 Task: Research Airbnb properties in Westhoughton, United Kingdom from 9th November, 2023 to 16th November, 2023 for 2 adults.2 bedrooms having 2 beds and 1 bathroom. Property type can be flat. Booking option can be shelf check-in. Look for 4 properties as per requirement.
Action: Mouse moved to (420, 89)
Screenshot: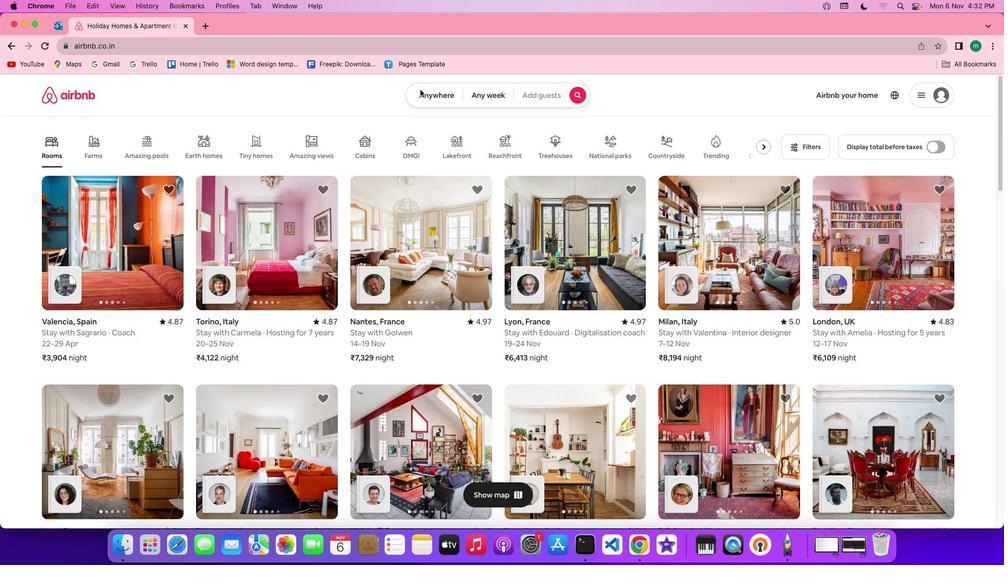 
Action: Mouse pressed left at (420, 89)
Screenshot: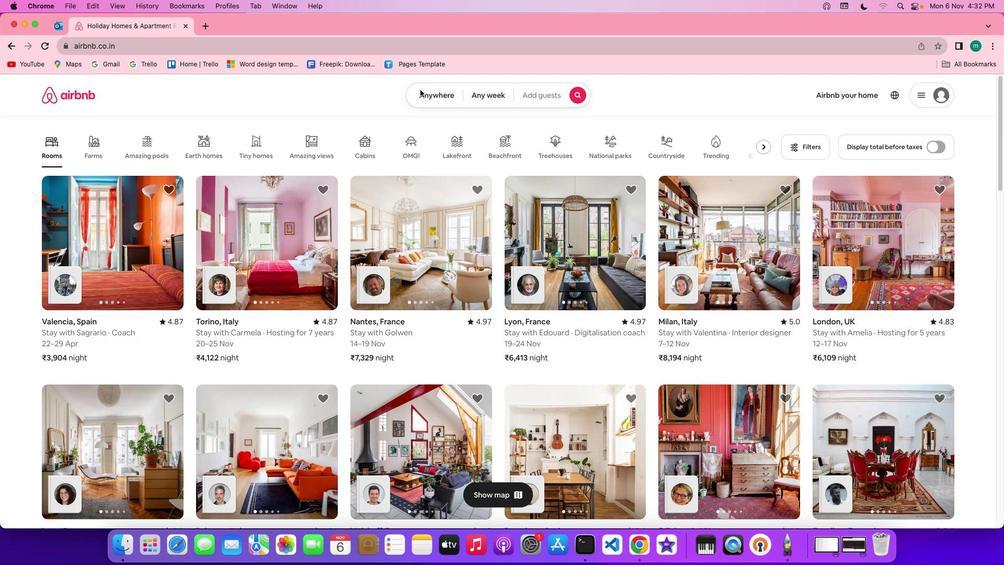 
Action: Mouse pressed left at (420, 89)
Screenshot: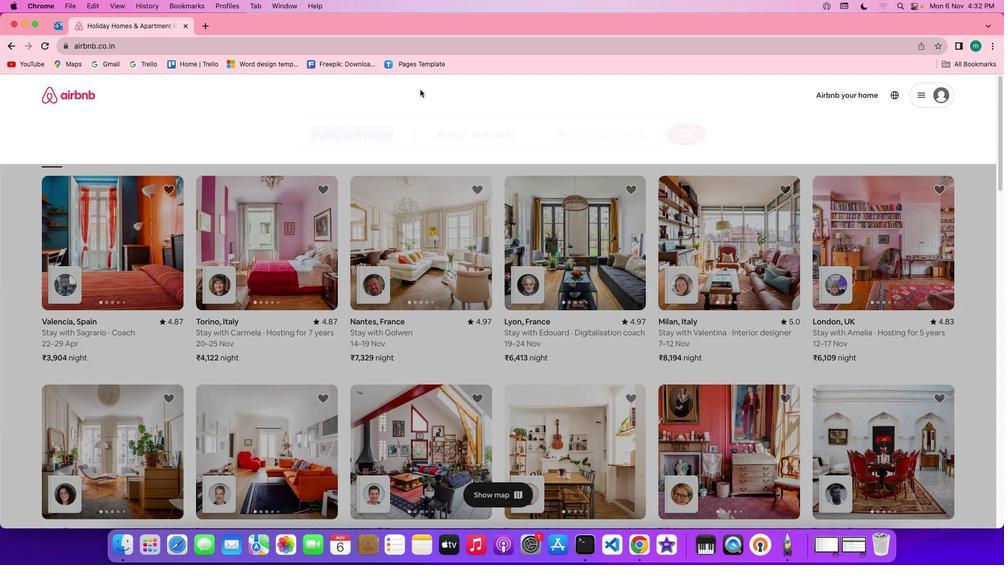 
Action: Mouse moved to (365, 136)
Screenshot: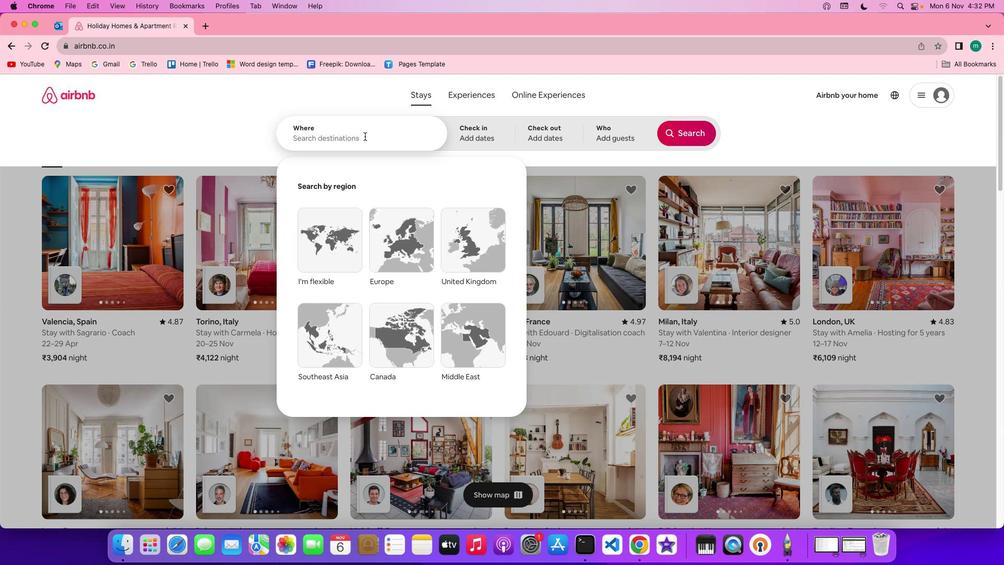 
Action: Key pressed Key.shift'W''e''s''t''h''o''u''g''h''t''o''n'','Key.spaceKey.shift'U''n''i''t''e''d'Key.spaceKey.shift'K''i''n''g''d''o''m'
Screenshot: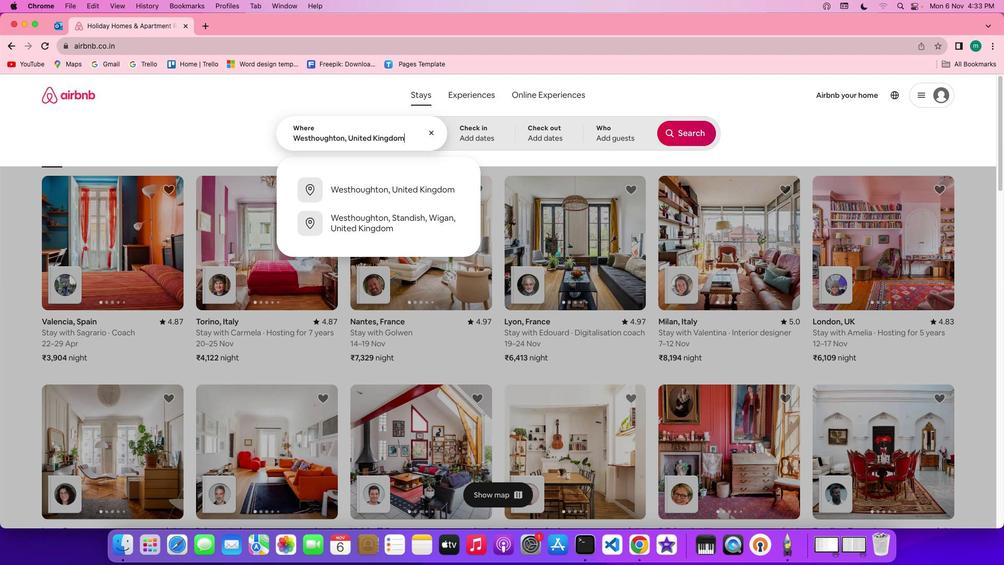 
Action: Mouse moved to (484, 133)
Screenshot: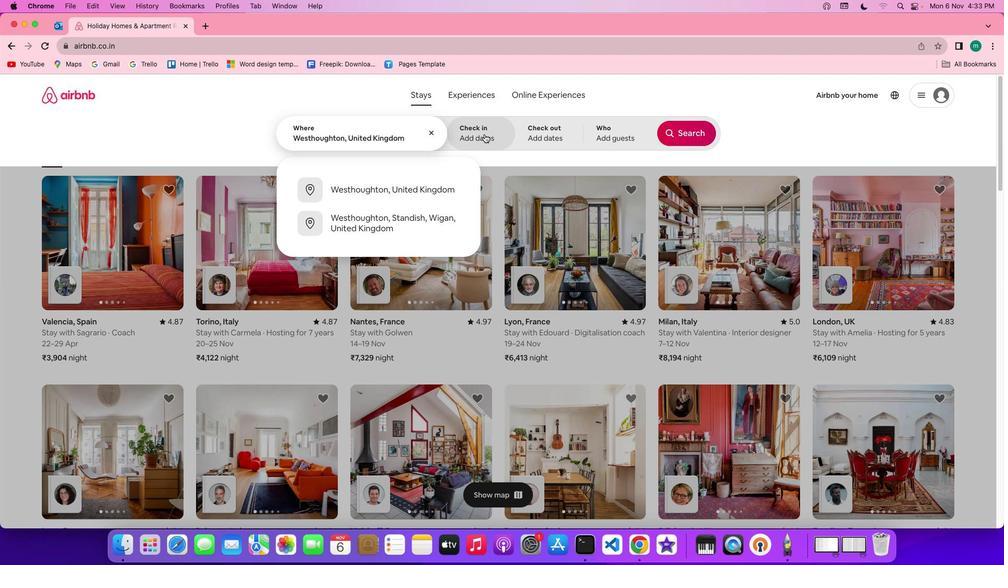 
Action: Mouse pressed left at (484, 133)
Screenshot: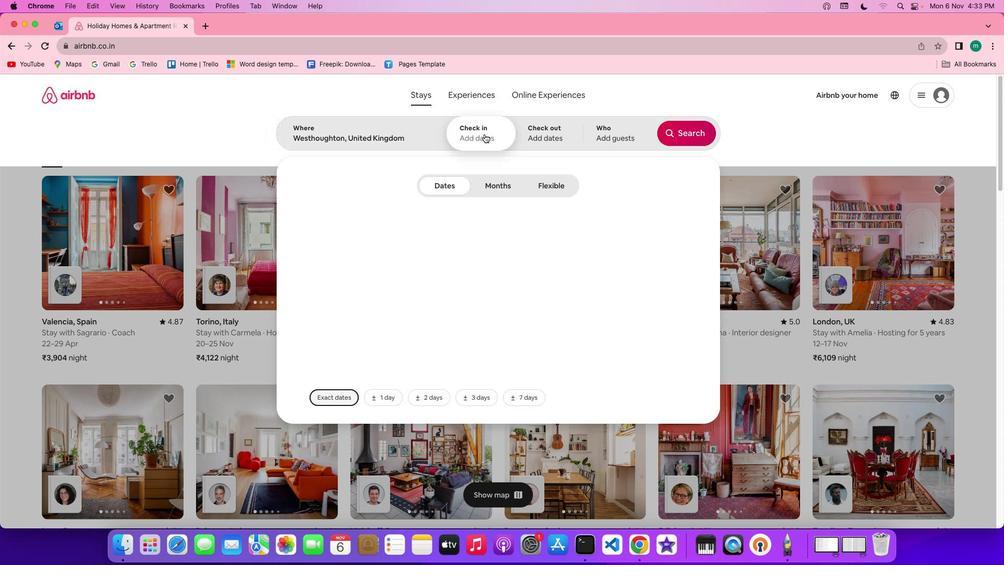 
Action: Mouse moved to (423, 292)
Screenshot: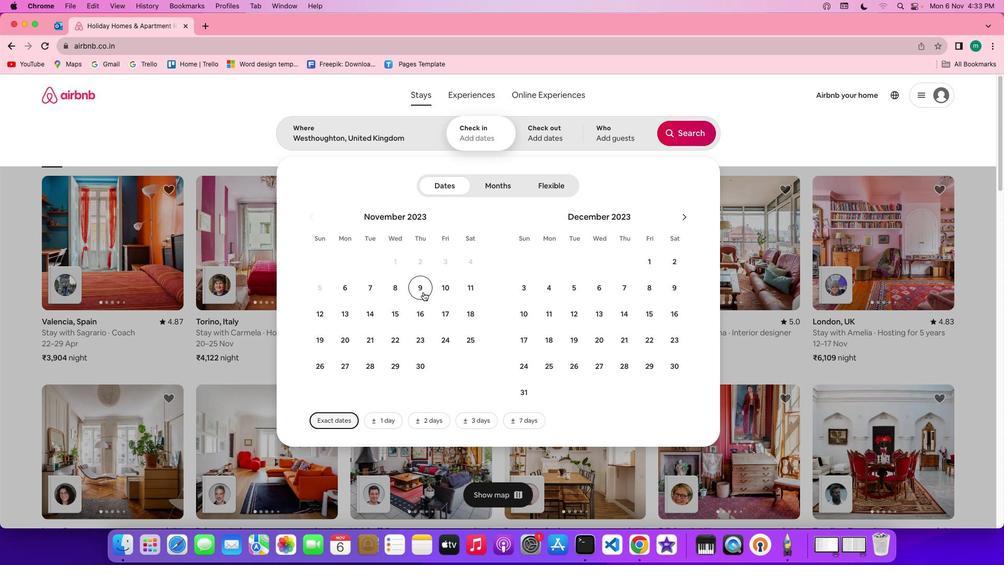 
Action: Mouse pressed left at (423, 292)
Screenshot: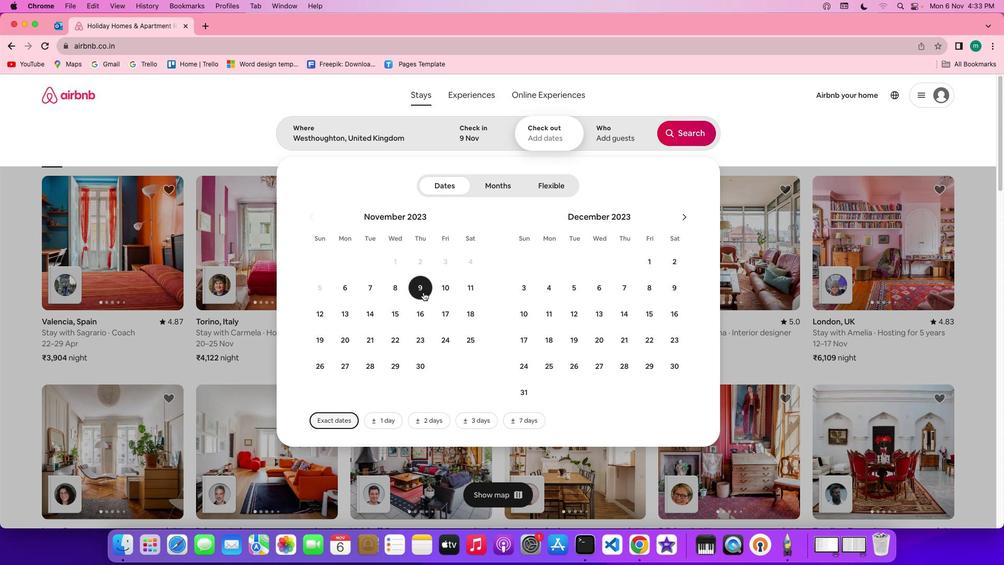 
Action: Mouse moved to (420, 314)
Screenshot: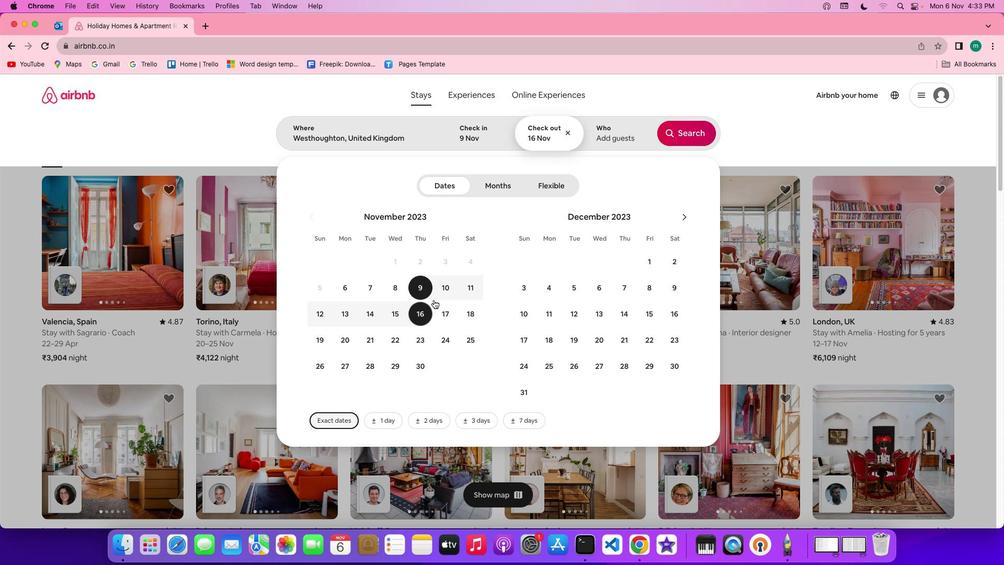 
Action: Mouse pressed left at (420, 314)
Screenshot: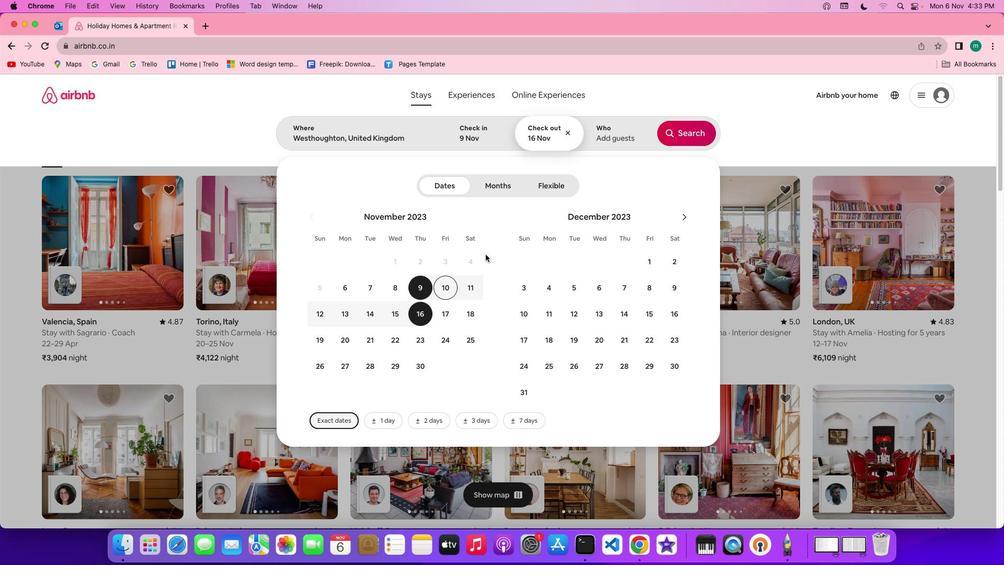 
Action: Mouse moved to (634, 143)
Screenshot: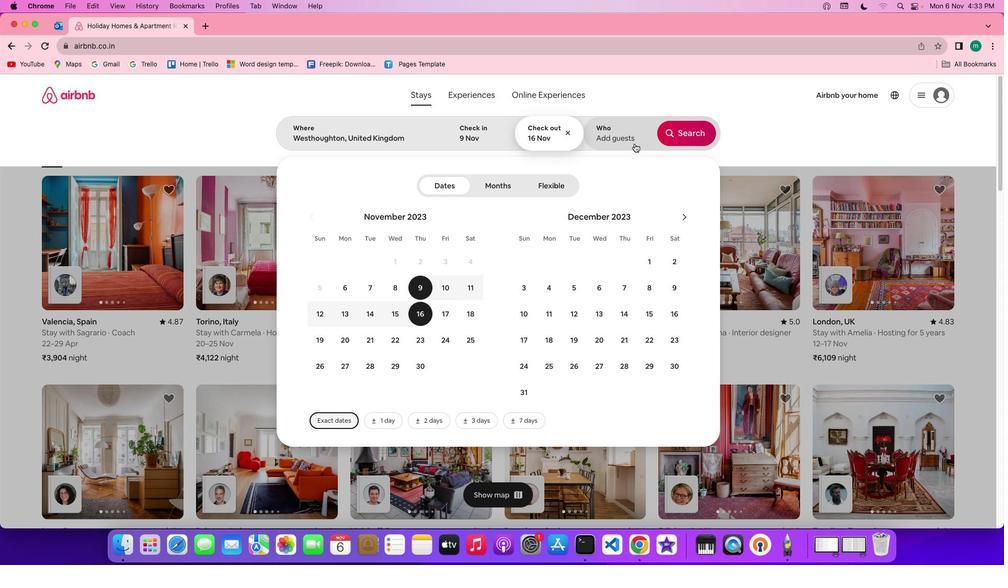 
Action: Mouse pressed left at (634, 143)
Screenshot: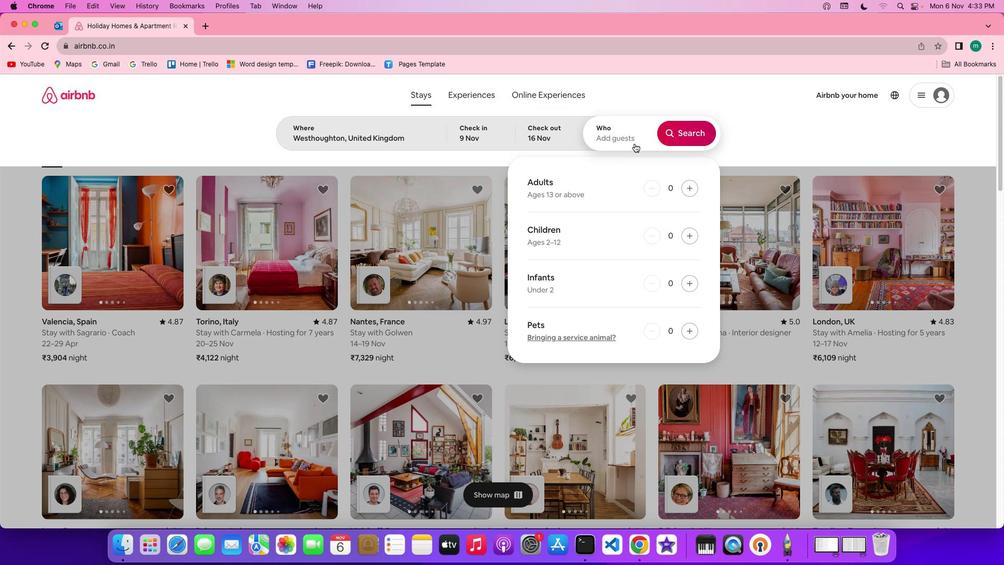 
Action: Mouse moved to (691, 186)
Screenshot: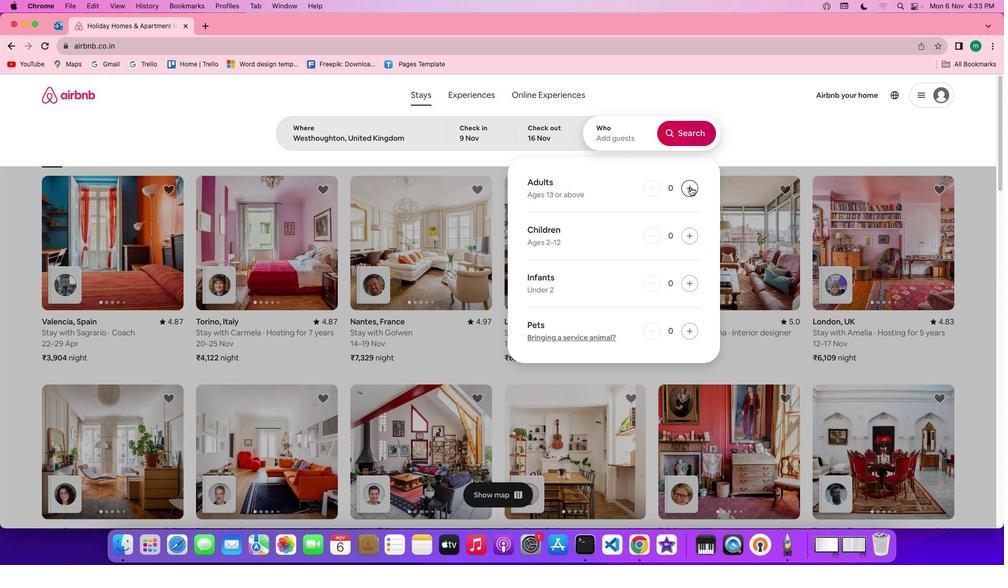 
Action: Mouse pressed left at (691, 186)
Screenshot: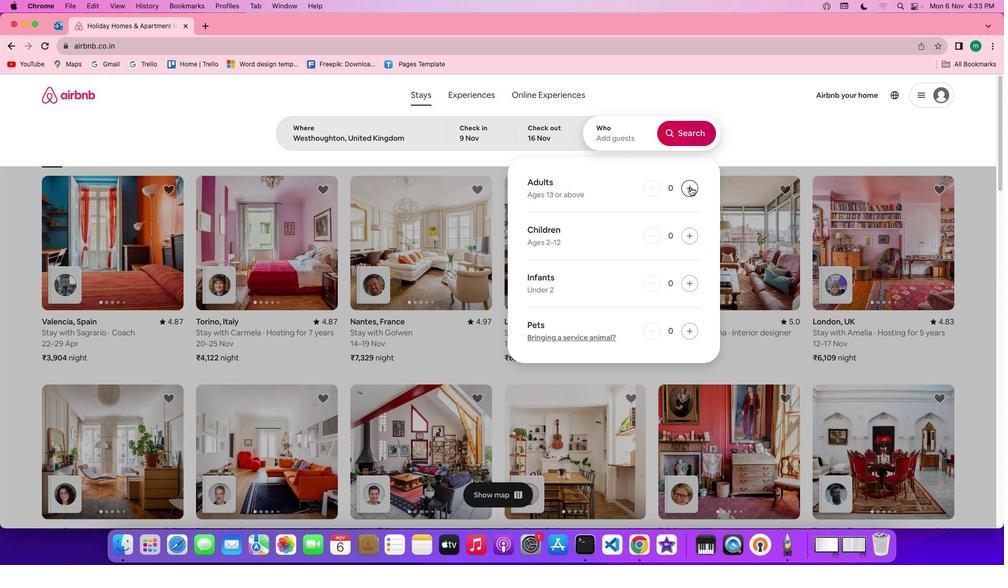
Action: Mouse pressed left at (691, 186)
Screenshot: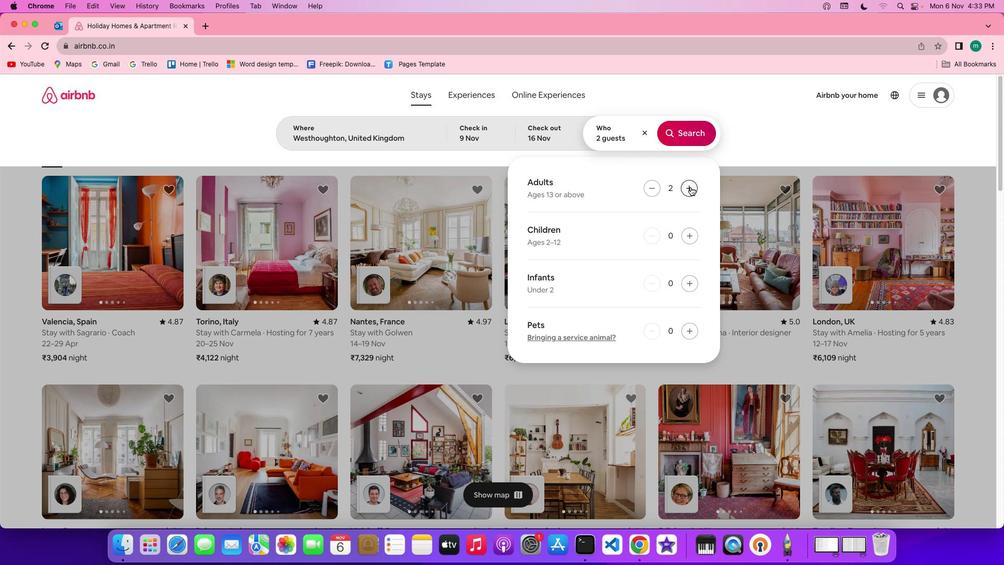 
Action: Mouse moved to (693, 140)
Screenshot: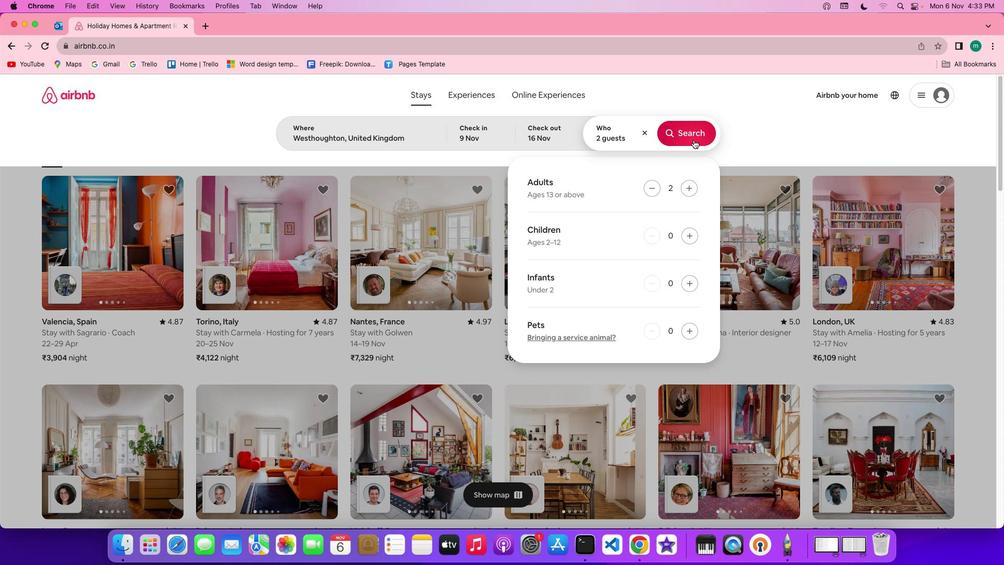 
Action: Mouse pressed left at (693, 140)
Screenshot: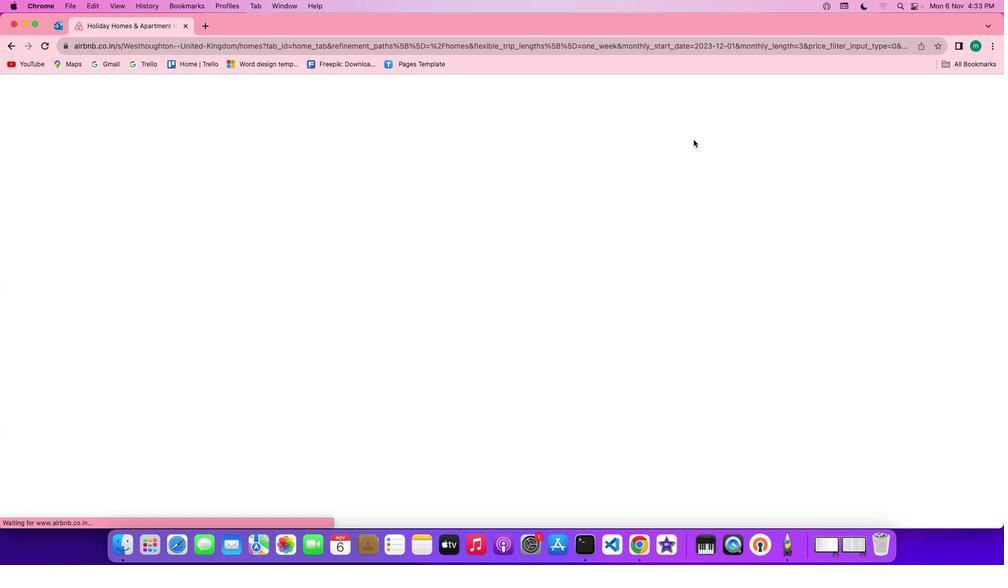 
Action: Mouse moved to (846, 133)
Screenshot: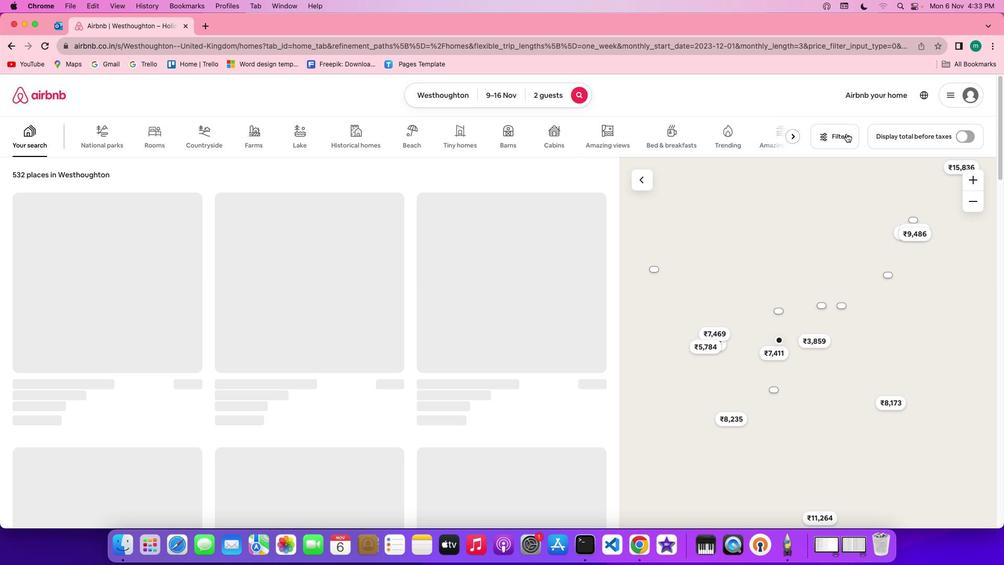 
Action: Mouse pressed left at (846, 133)
Screenshot: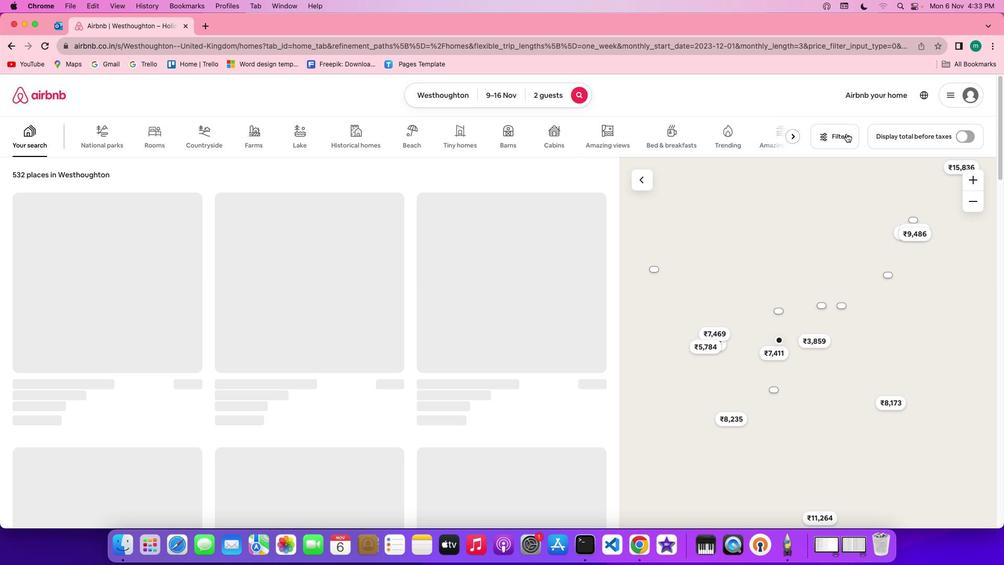 
Action: Mouse moved to (569, 315)
Screenshot: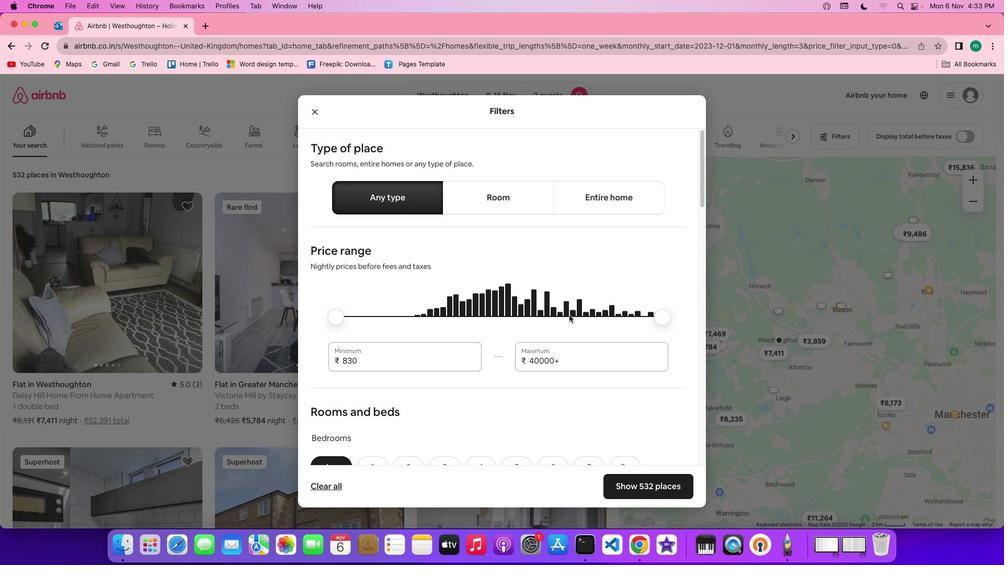 
Action: Mouse scrolled (569, 315) with delta (0, 0)
Screenshot: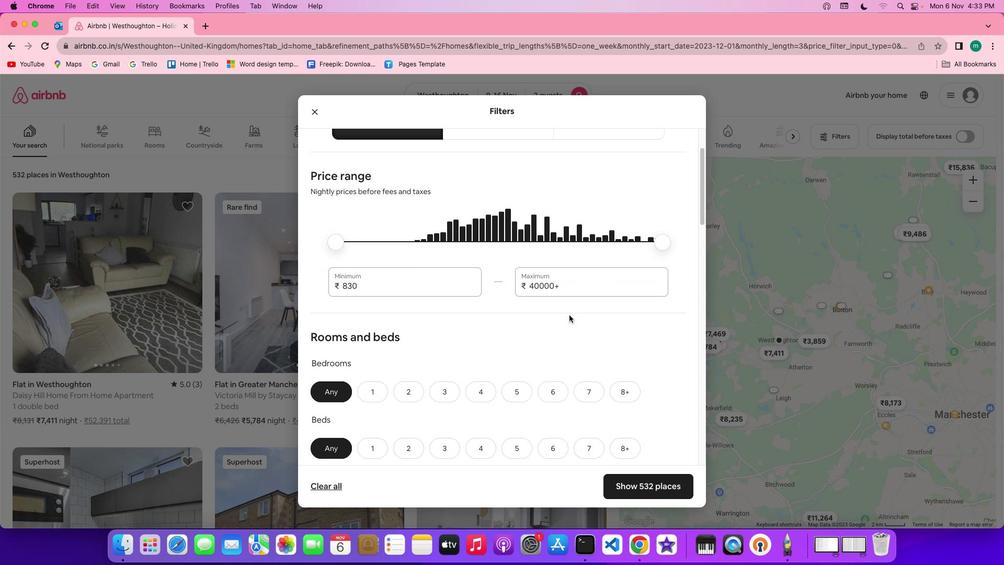 
Action: Mouse scrolled (569, 315) with delta (0, 0)
Screenshot: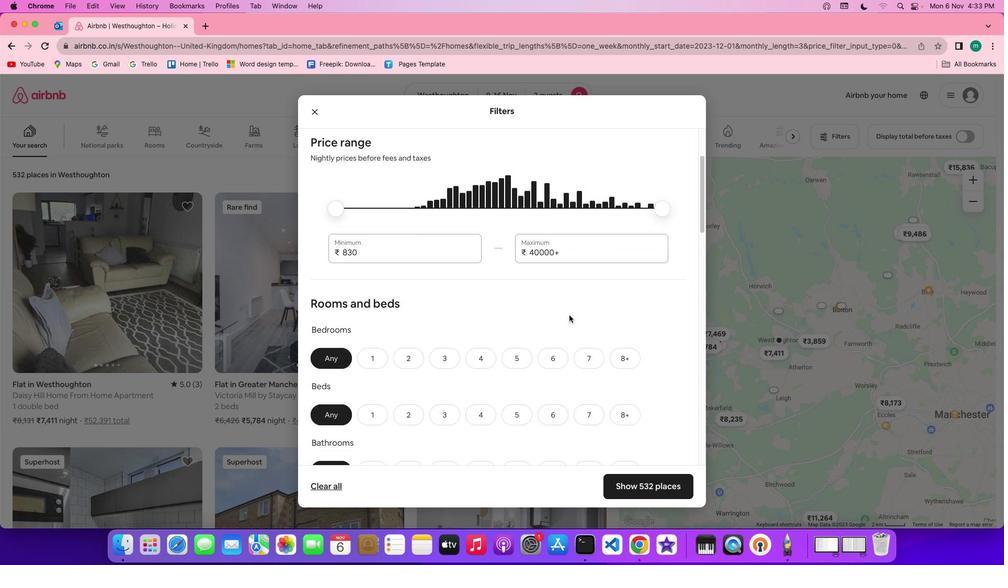
Action: Mouse scrolled (569, 315) with delta (0, -1)
Screenshot: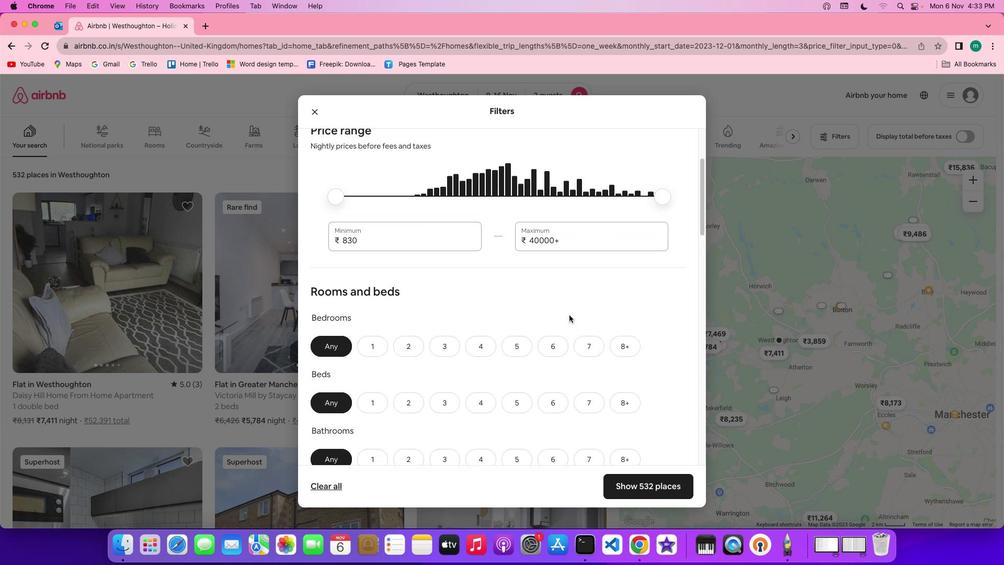 
Action: Mouse scrolled (569, 315) with delta (0, -1)
Screenshot: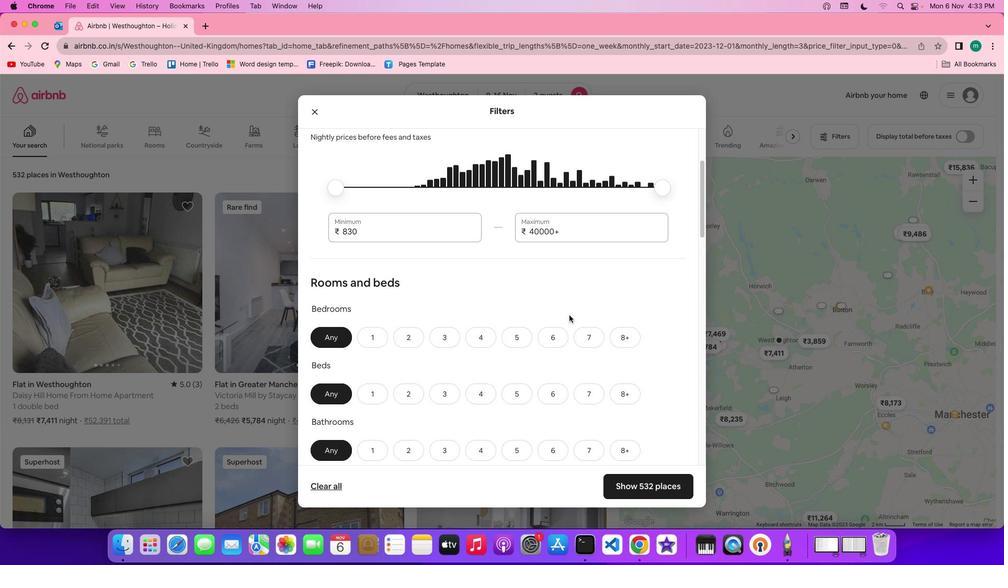 
Action: Mouse scrolled (569, 315) with delta (0, 0)
Screenshot: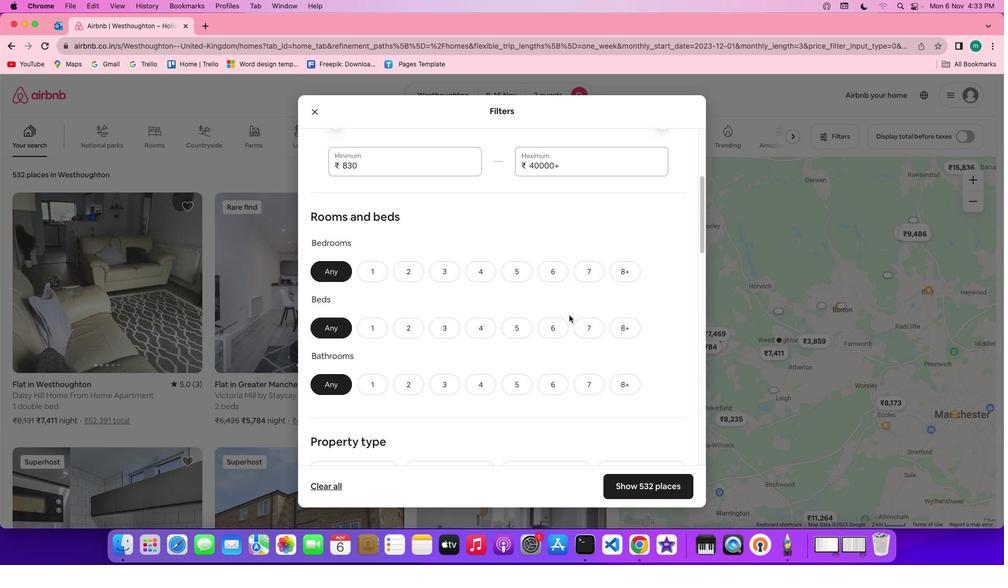 
Action: Mouse scrolled (569, 315) with delta (0, 0)
Screenshot: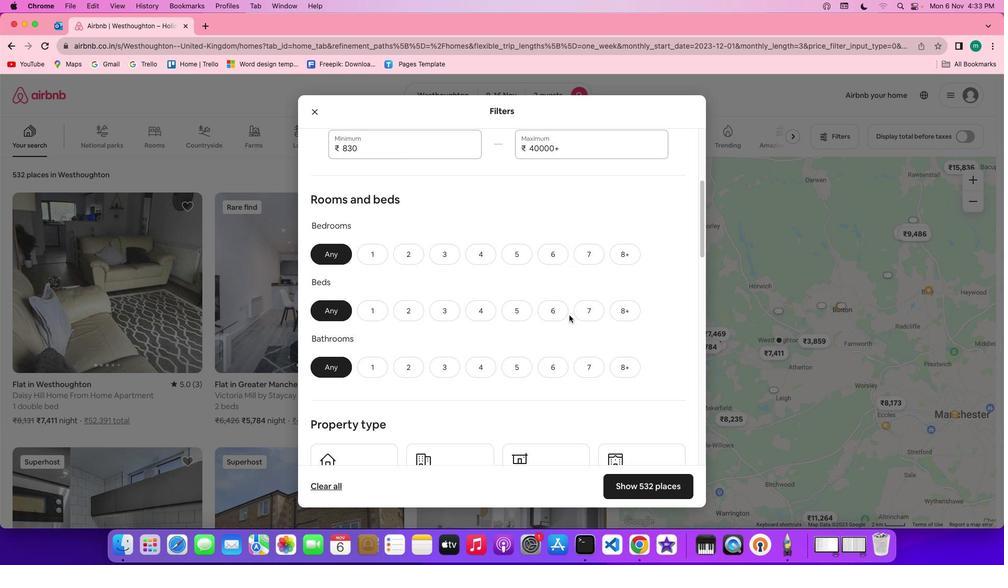 
Action: Mouse scrolled (569, 315) with delta (0, -1)
Screenshot: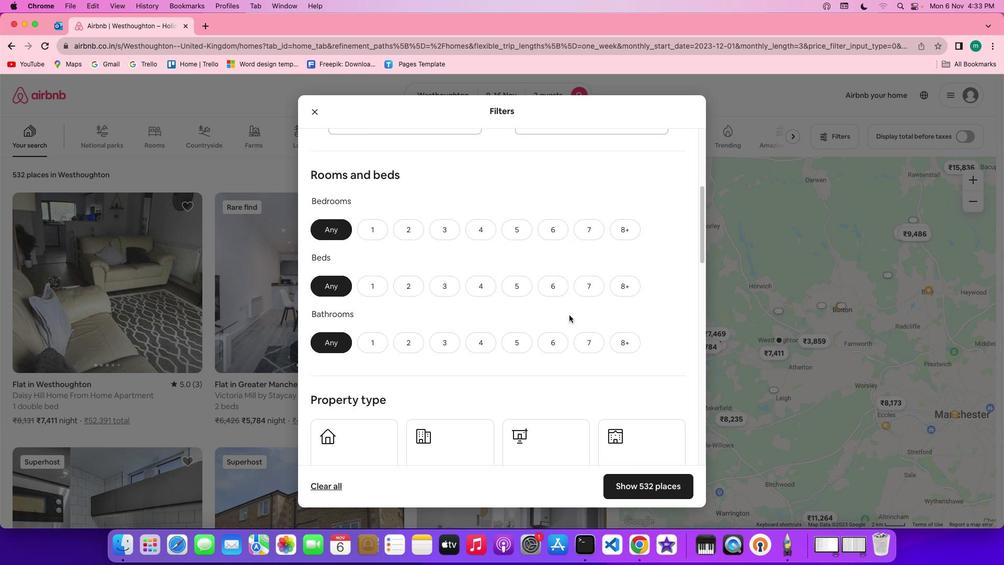 
Action: Mouse scrolled (569, 315) with delta (0, -1)
Screenshot: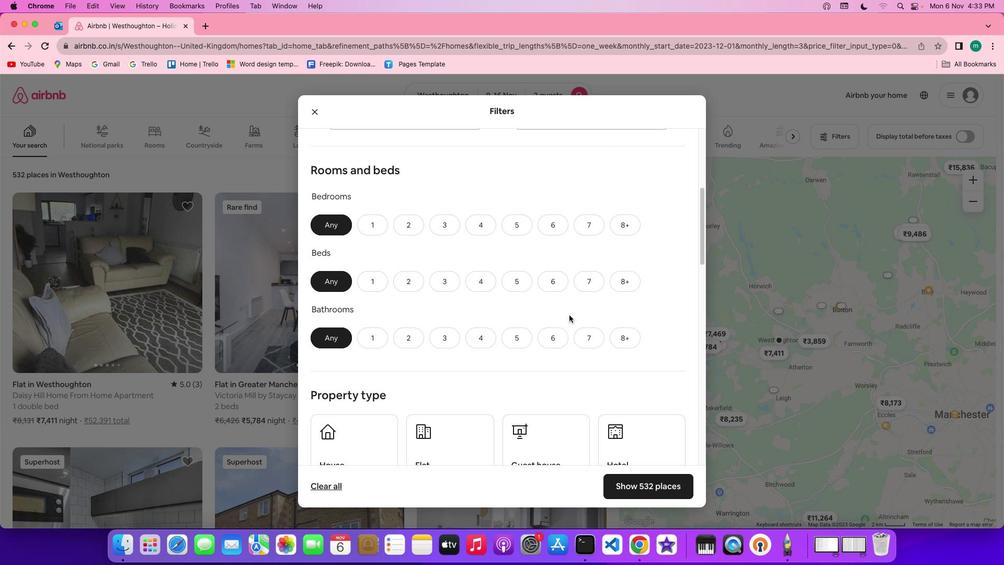 
Action: Mouse moved to (396, 223)
Screenshot: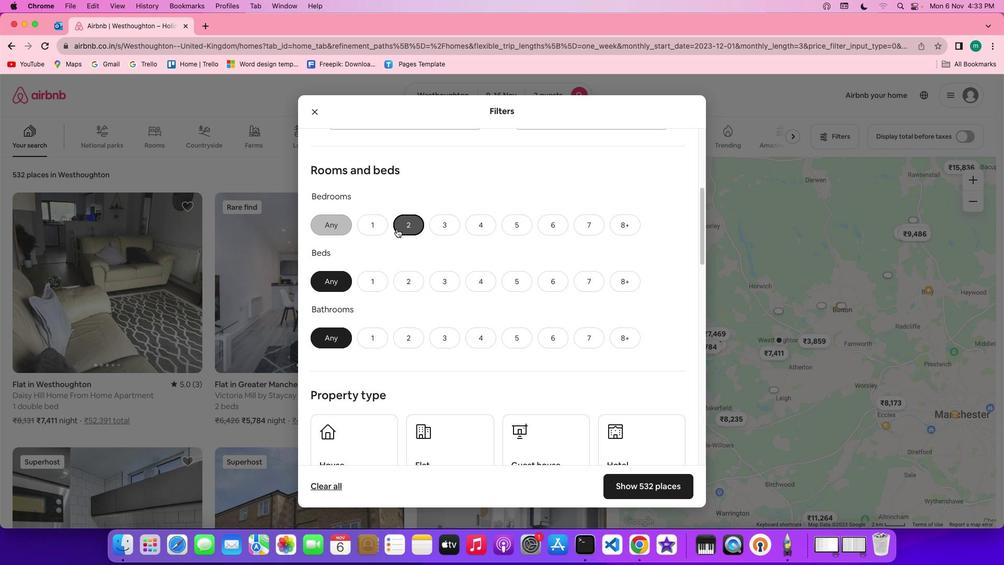 
Action: Mouse pressed left at (396, 223)
Screenshot: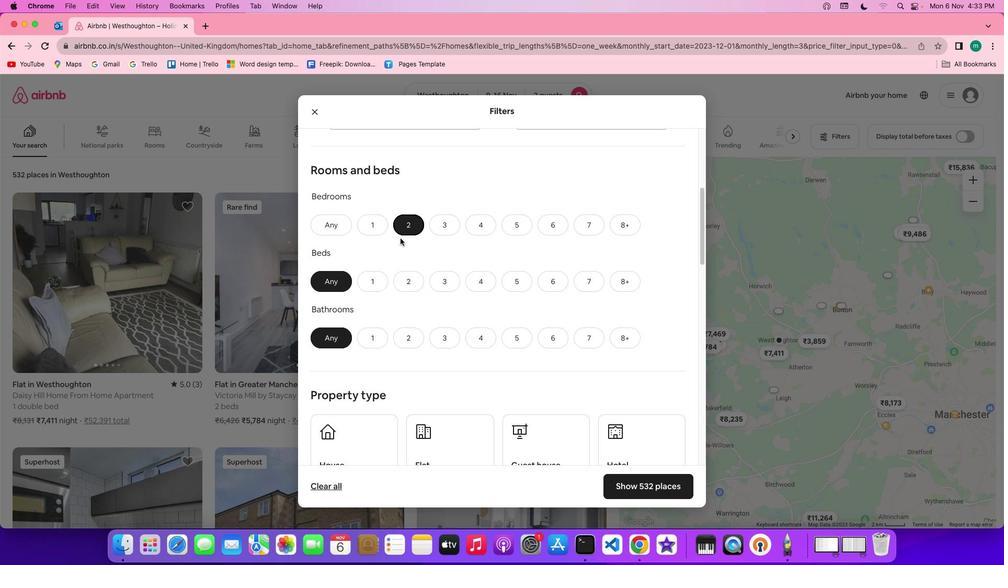 
Action: Mouse moved to (408, 283)
Screenshot: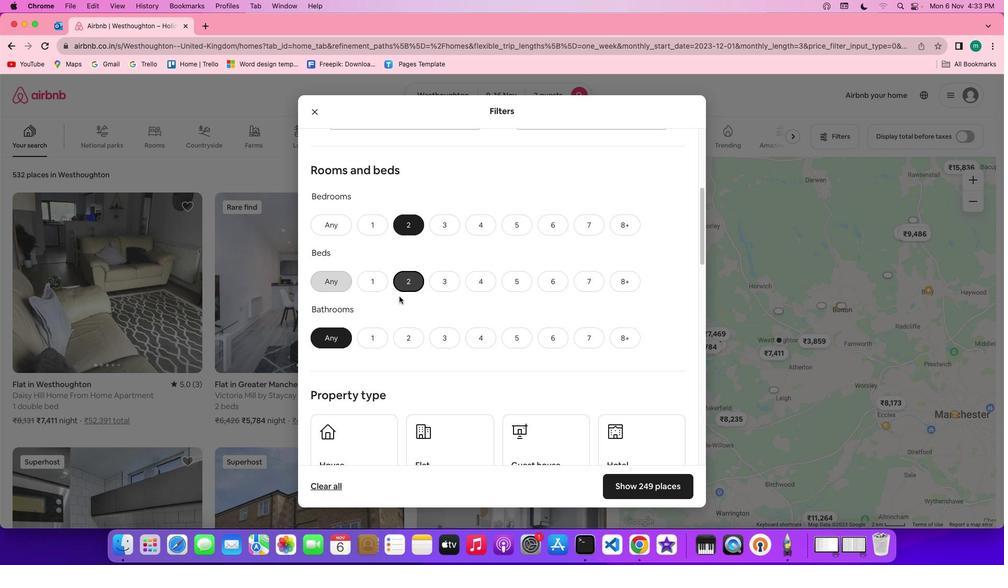 
Action: Mouse pressed left at (408, 283)
Screenshot: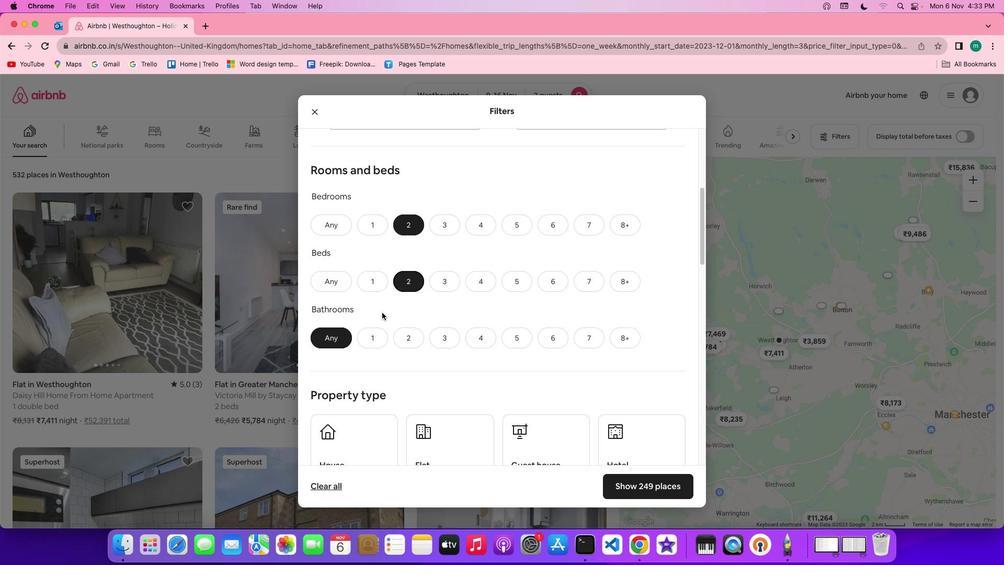 
Action: Mouse moved to (373, 335)
Screenshot: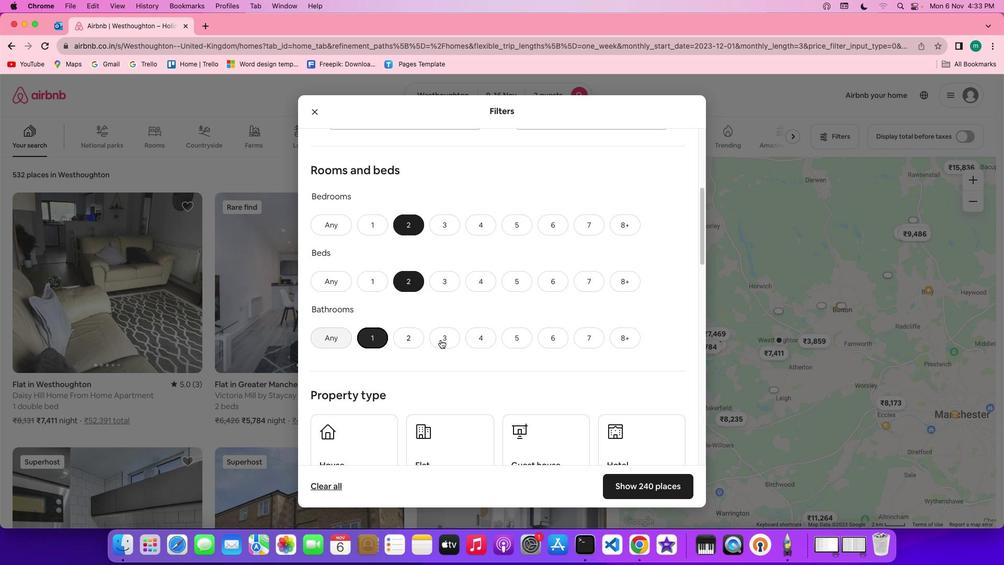 
Action: Mouse pressed left at (373, 335)
Screenshot: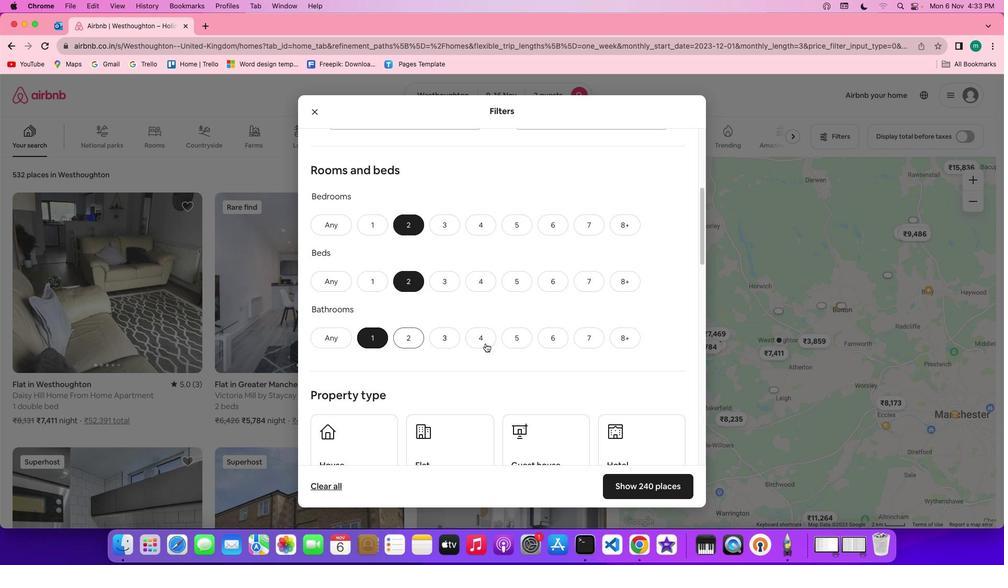 
Action: Mouse moved to (532, 351)
Screenshot: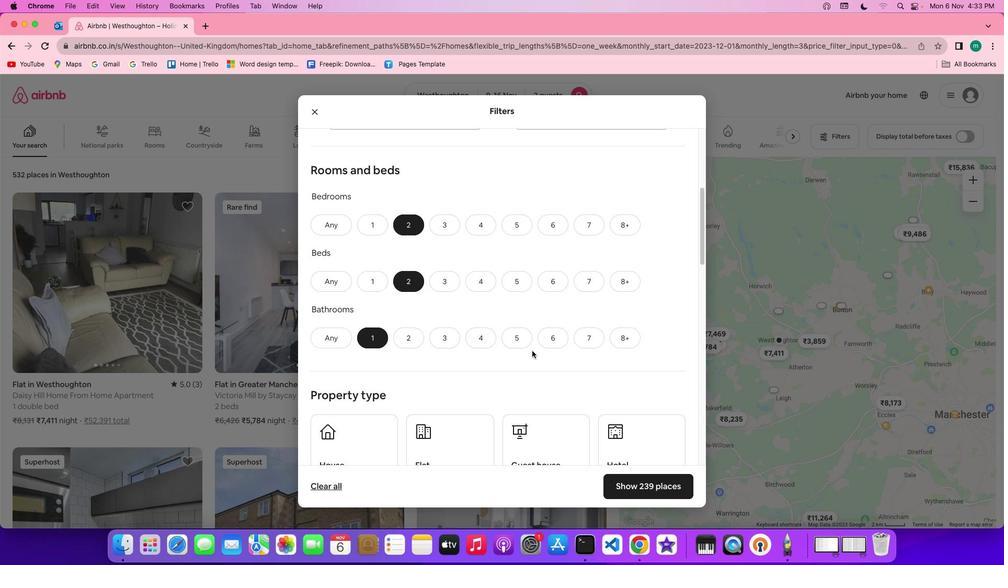 
Action: Mouse scrolled (532, 351) with delta (0, 0)
Screenshot: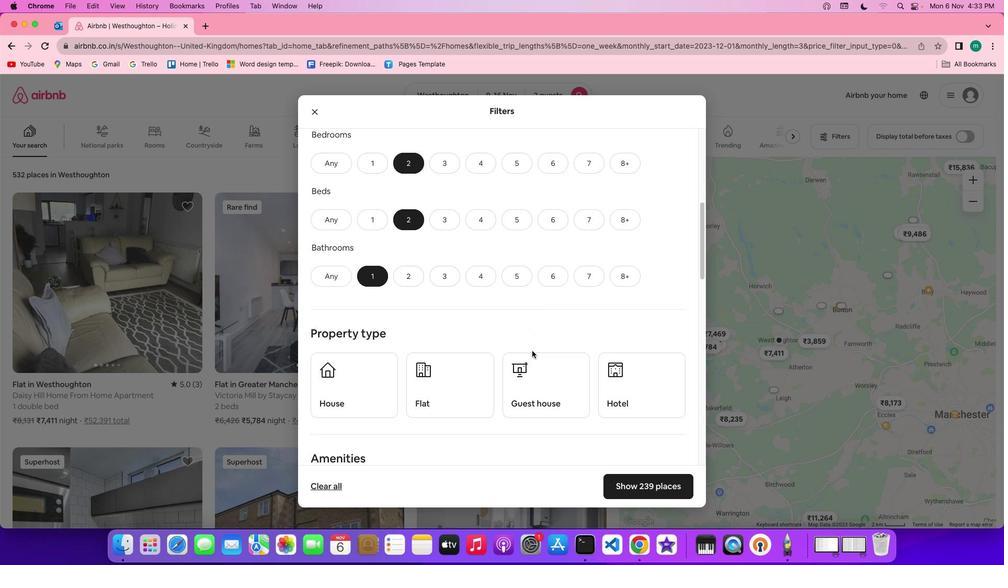 
Action: Mouse scrolled (532, 351) with delta (0, 0)
Screenshot: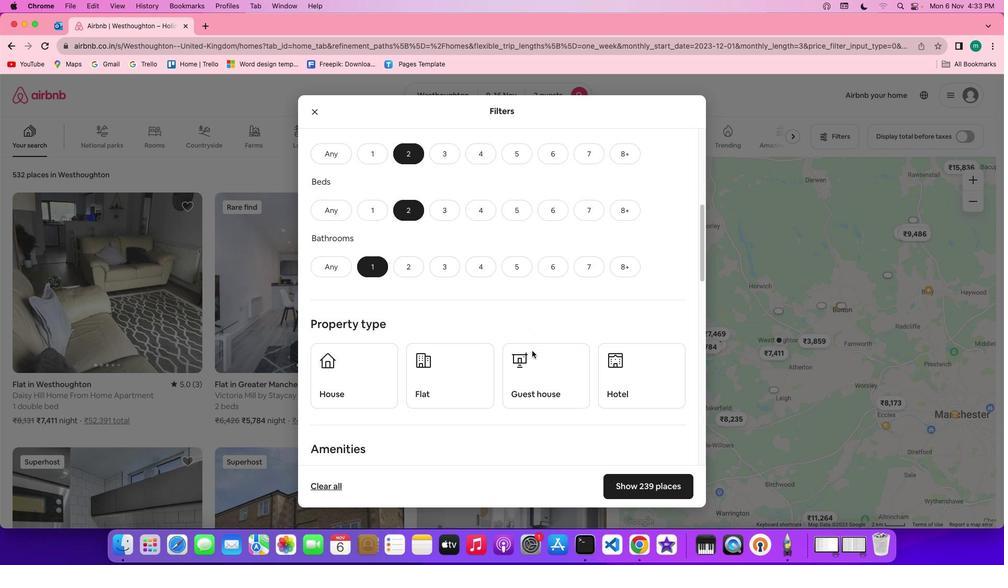 
Action: Mouse scrolled (532, 351) with delta (0, -1)
Screenshot: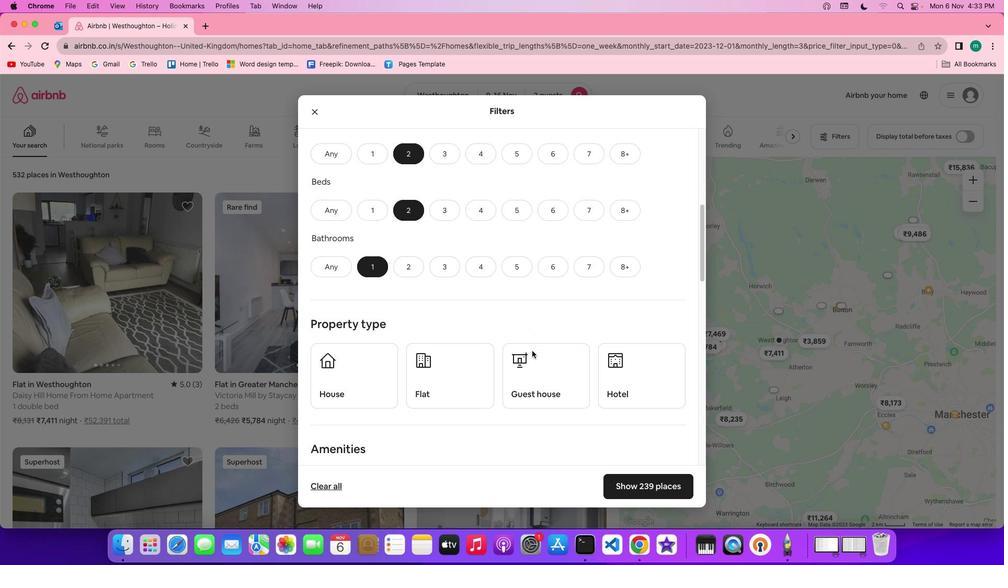 
Action: Mouse scrolled (532, 351) with delta (0, 0)
Screenshot: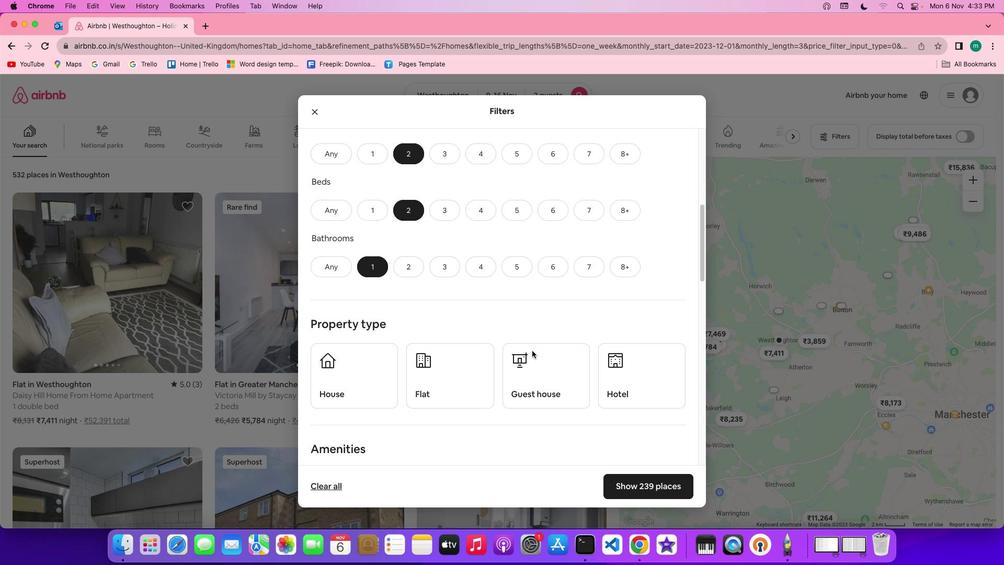 
Action: Mouse scrolled (532, 351) with delta (0, 0)
Screenshot: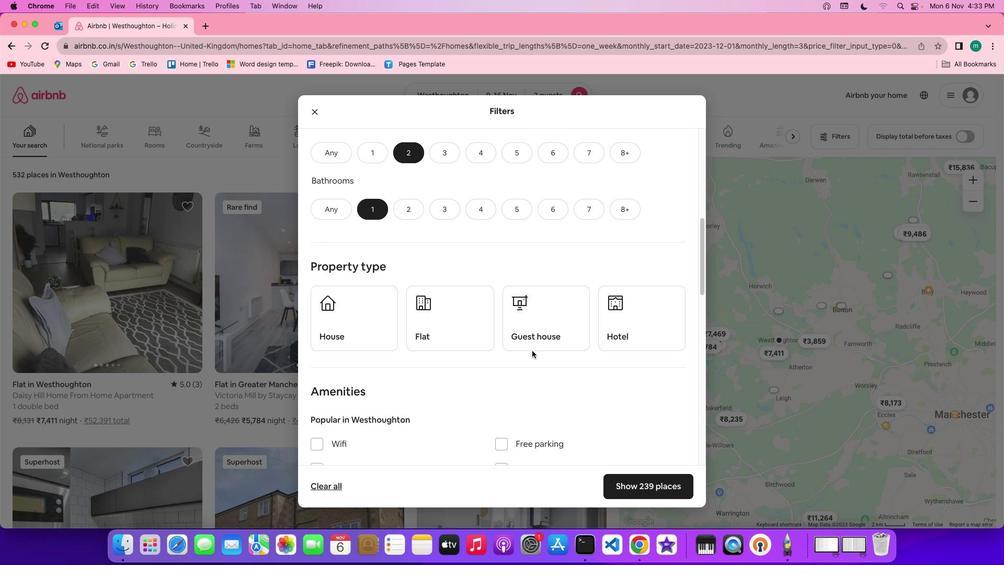 
Action: Mouse scrolled (532, 351) with delta (0, 0)
Screenshot: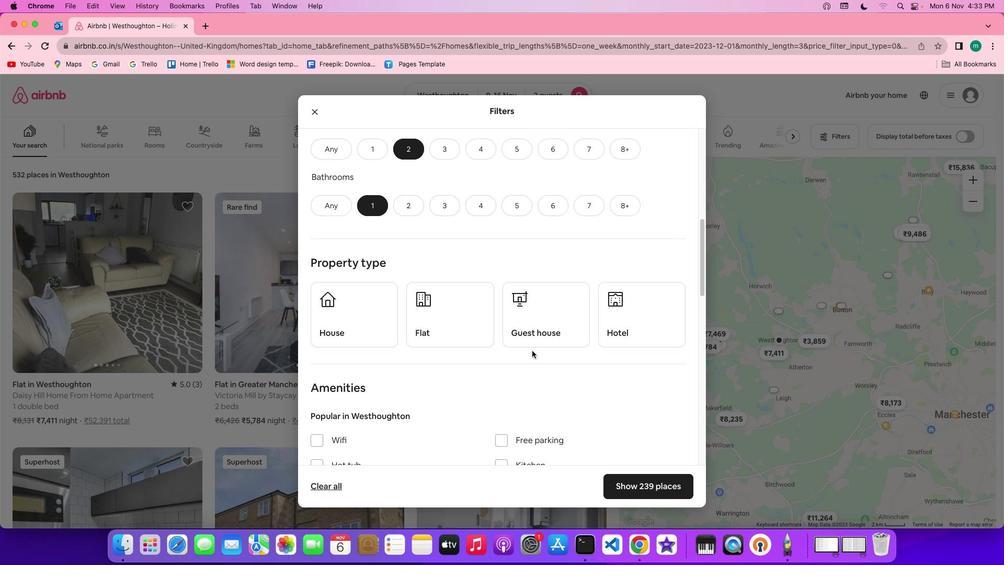 
Action: Mouse scrolled (532, 351) with delta (0, -1)
Screenshot: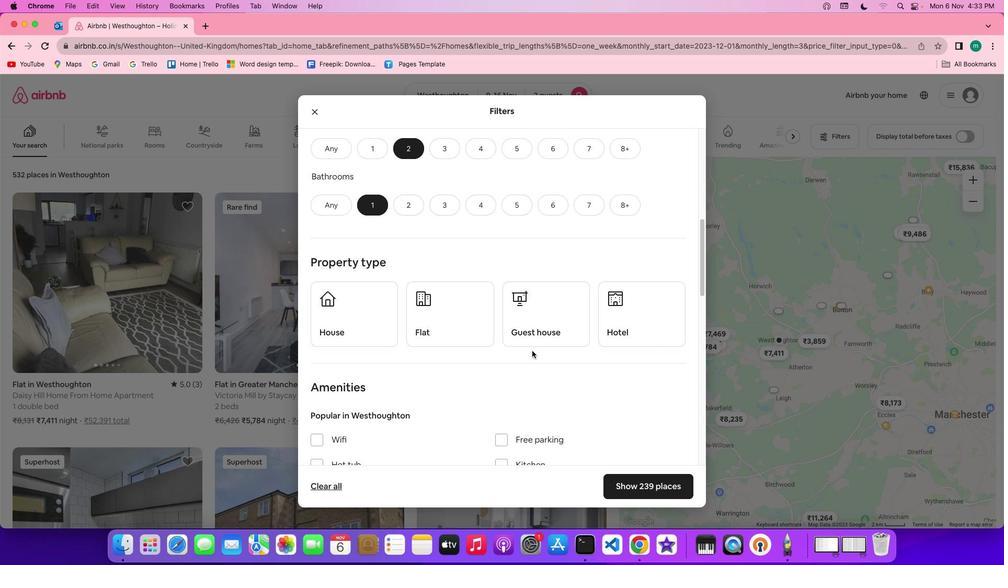 
Action: Mouse scrolled (532, 351) with delta (0, 0)
Screenshot: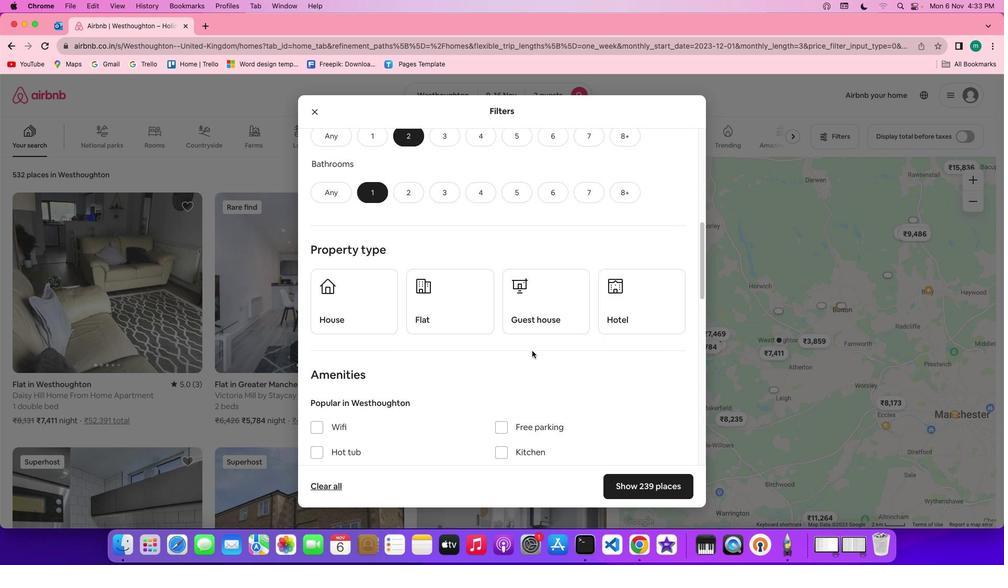 
Action: Mouse scrolled (532, 351) with delta (0, 0)
Screenshot: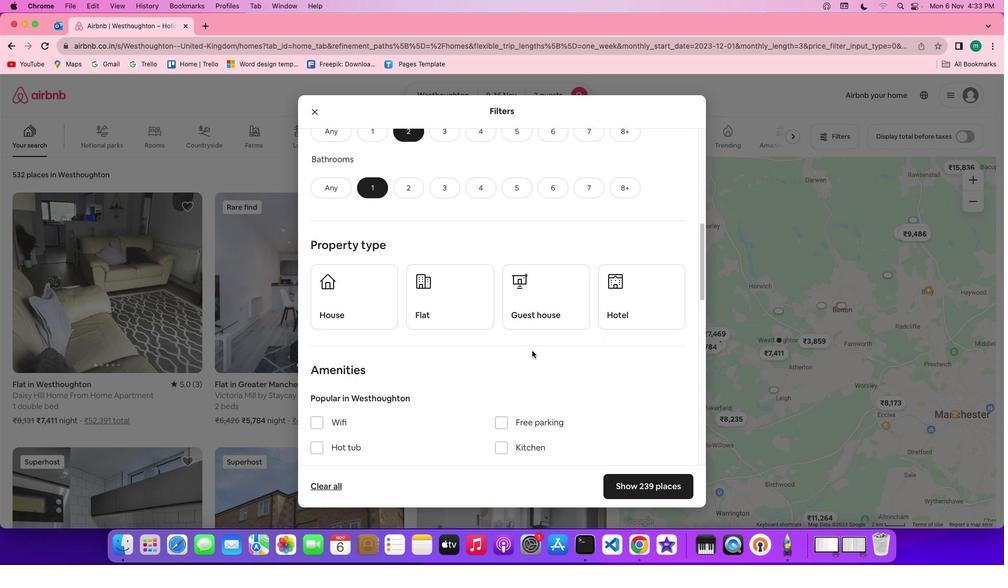 
Action: Mouse scrolled (532, 351) with delta (0, 0)
Screenshot: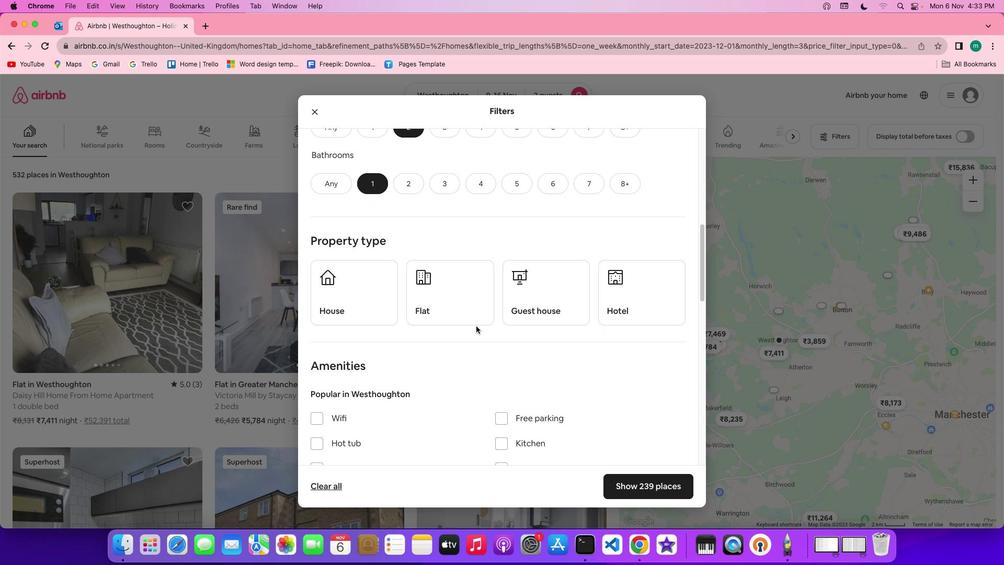 
Action: Mouse moved to (458, 304)
Screenshot: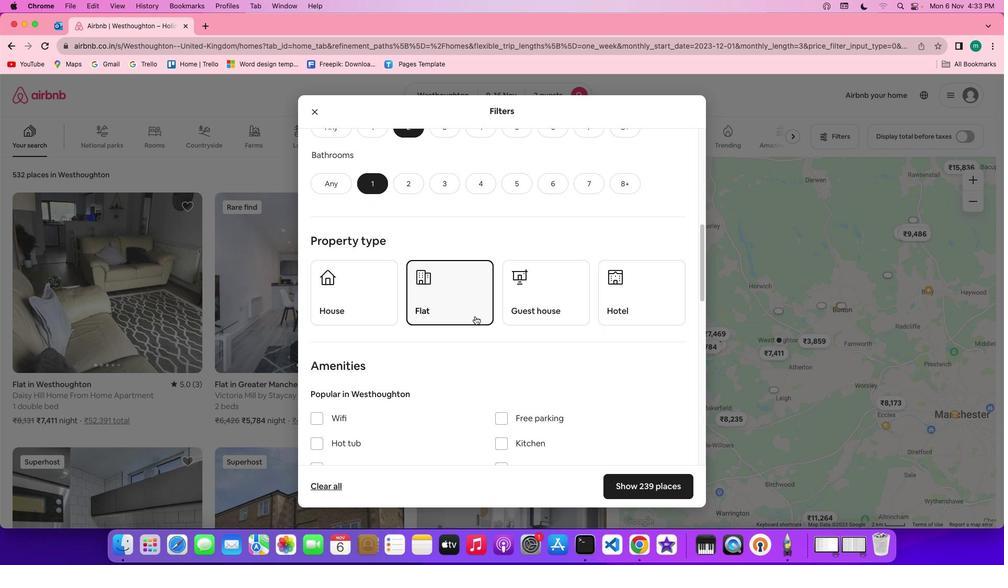 
Action: Mouse pressed left at (458, 304)
Screenshot: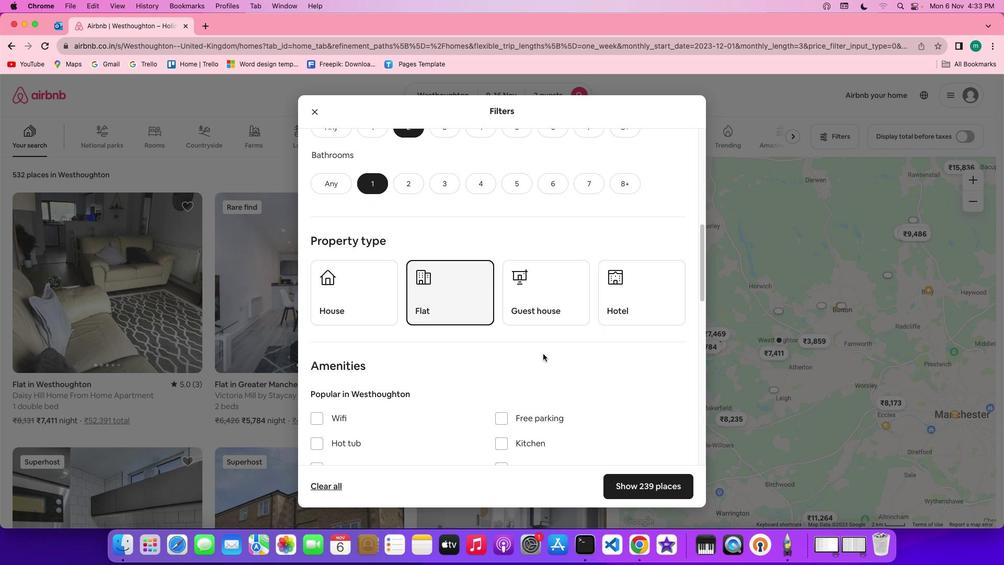 
Action: Mouse moved to (572, 366)
Screenshot: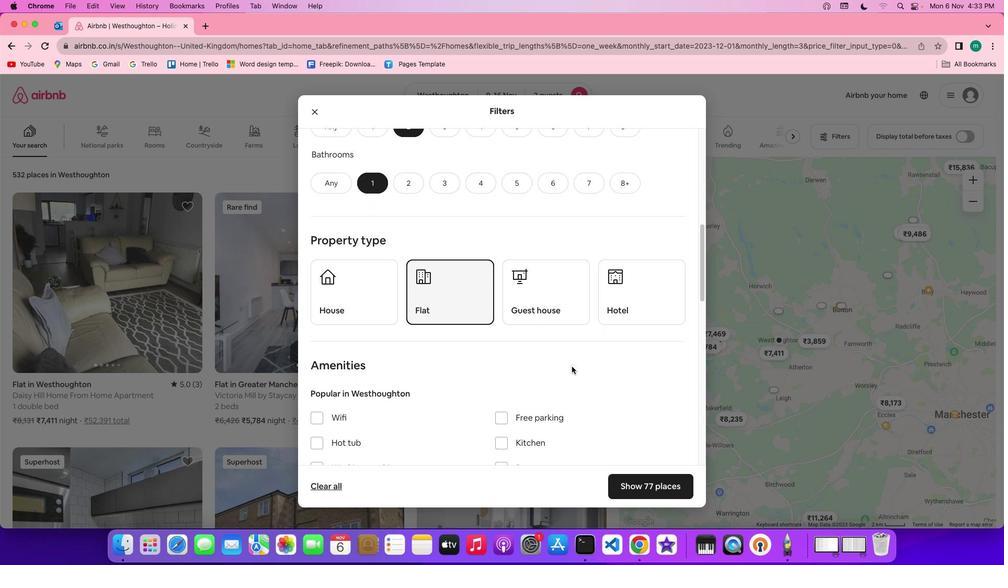 
Action: Mouse scrolled (572, 366) with delta (0, 0)
Screenshot: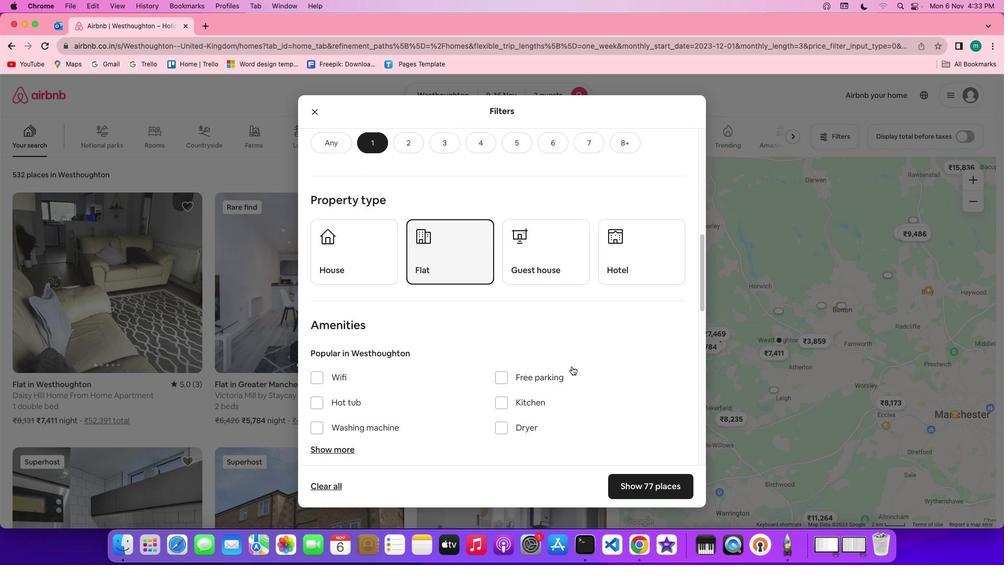
Action: Mouse scrolled (572, 366) with delta (0, 0)
Screenshot: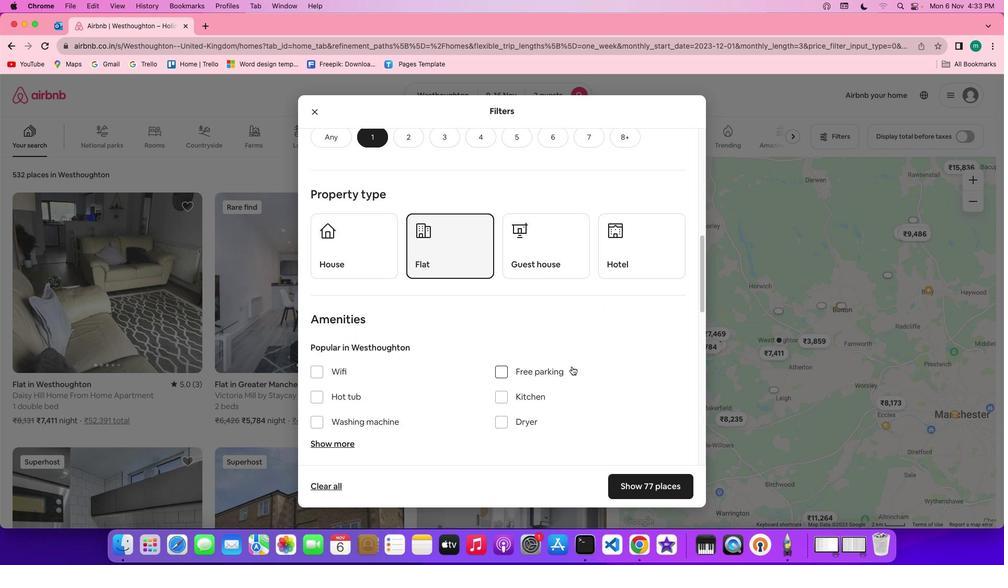 
Action: Mouse scrolled (572, 366) with delta (0, 0)
Screenshot: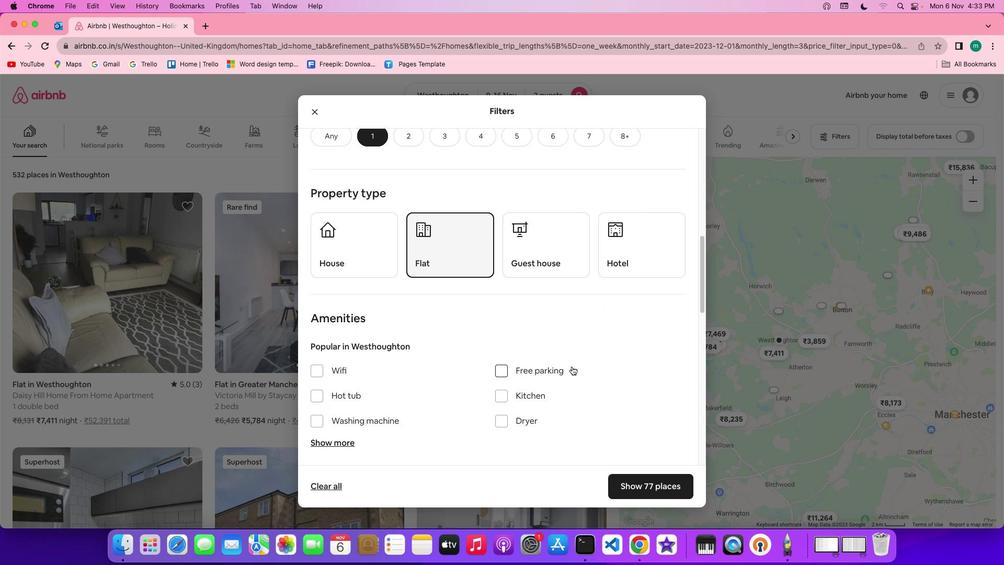 
Action: Mouse scrolled (572, 366) with delta (0, 0)
Screenshot: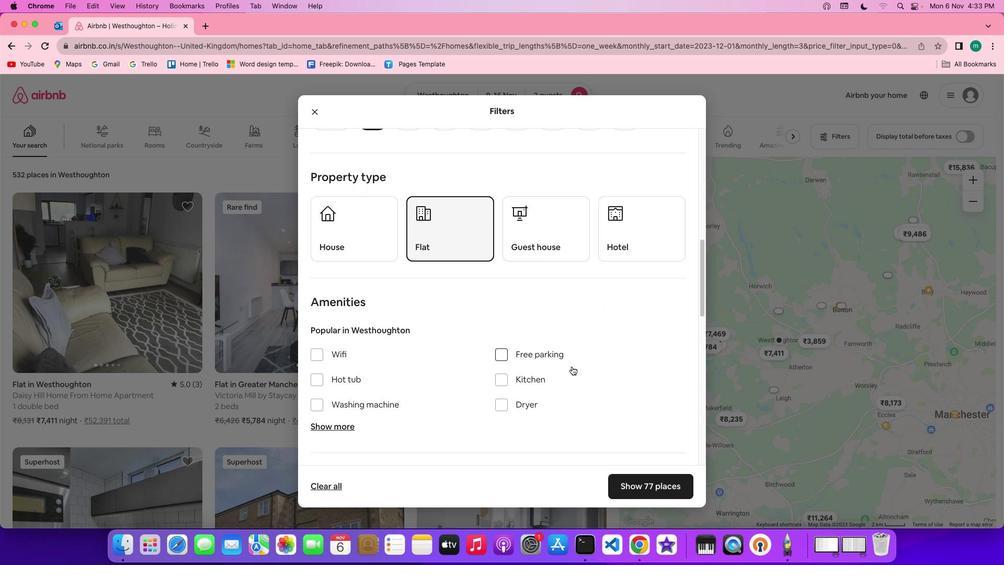 
Action: Mouse scrolled (572, 366) with delta (0, 0)
Screenshot: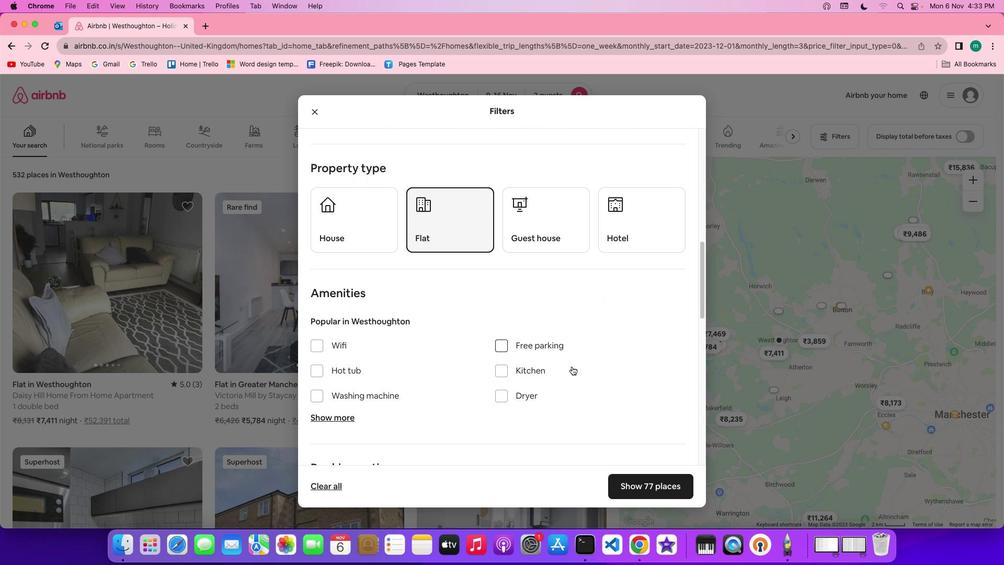 
Action: Mouse scrolled (572, 366) with delta (0, 0)
Screenshot: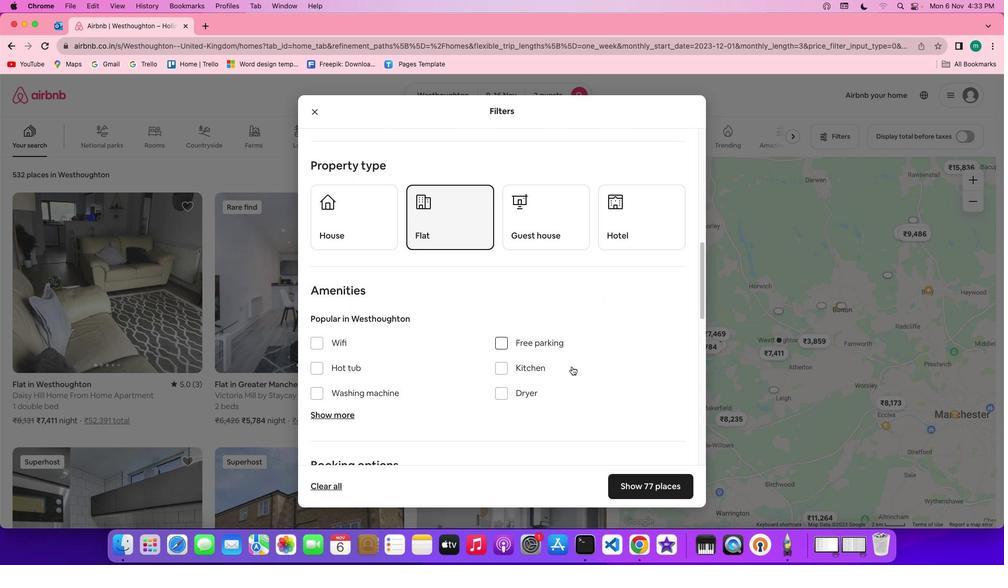 
Action: Mouse scrolled (572, 366) with delta (0, 0)
Screenshot: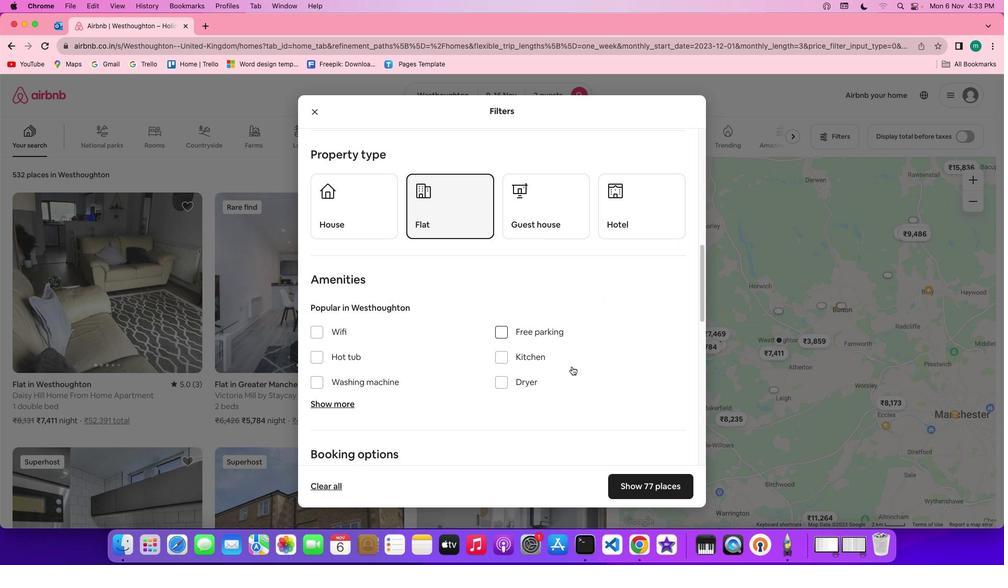 
Action: Mouse scrolled (572, 366) with delta (0, 0)
Screenshot: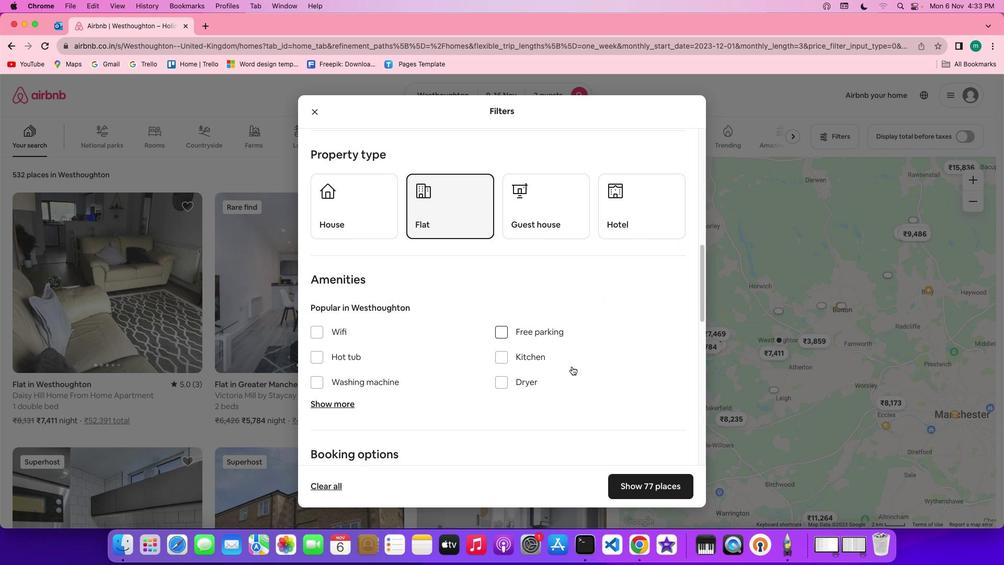 
Action: Mouse scrolled (572, 366) with delta (0, 0)
Screenshot: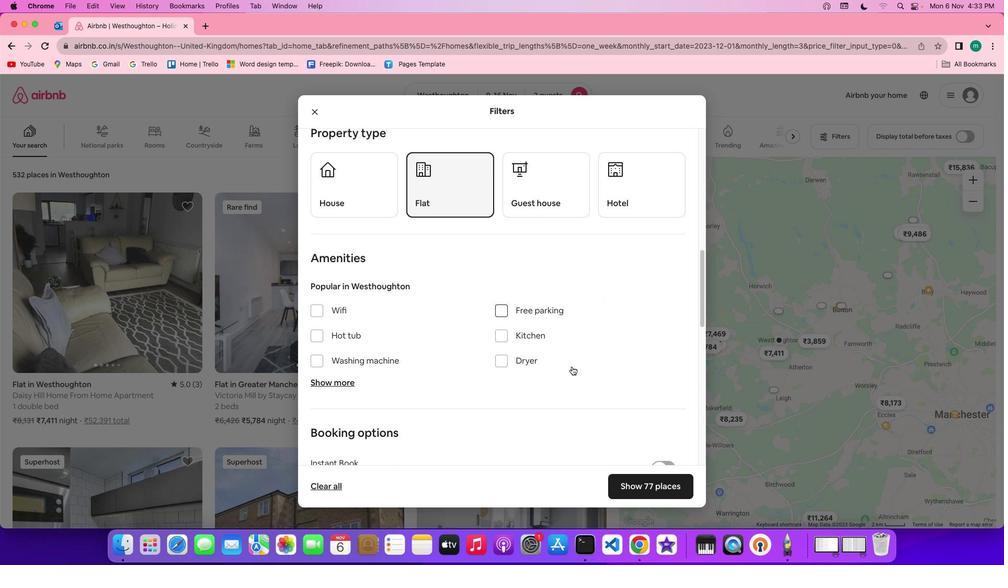 
Action: Mouse scrolled (572, 366) with delta (0, 0)
Screenshot: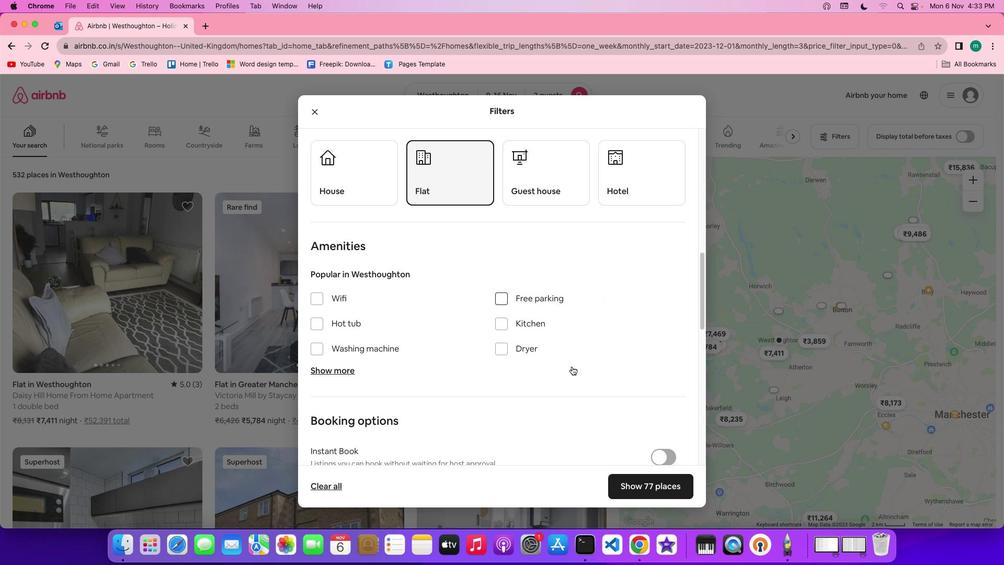 
Action: Mouse scrolled (572, 366) with delta (0, 0)
Screenshot: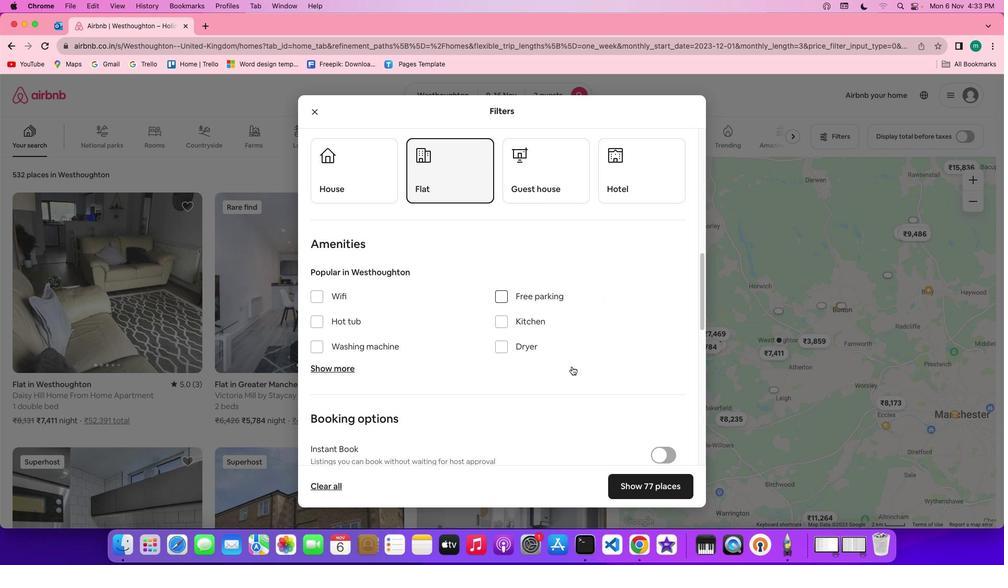 
Action: Mouse scrolled (572, 366) with delta (0, 0)
Screenshot: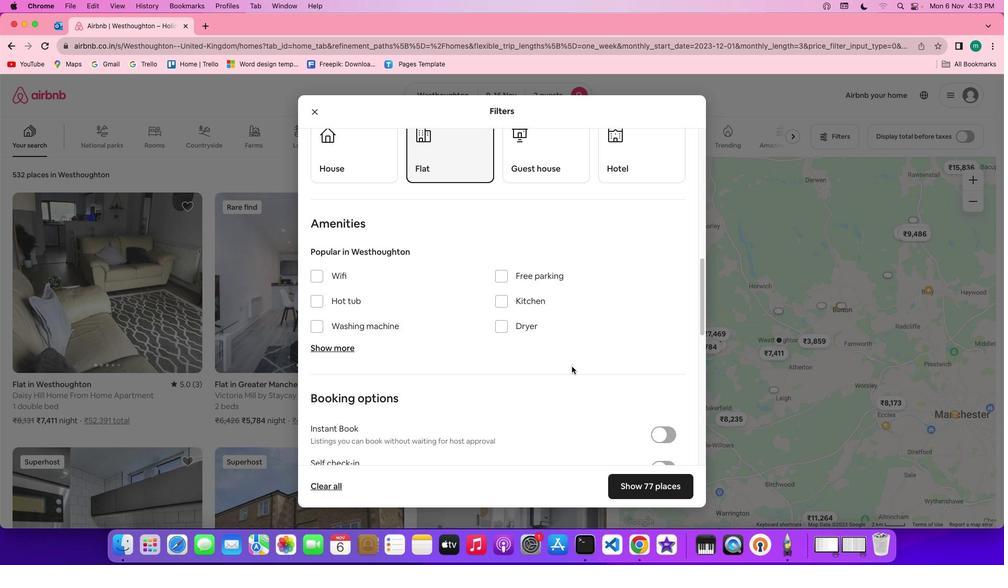 
Action: Mouse scrolled (572, 366) with delta (0, 0)
Screenshot: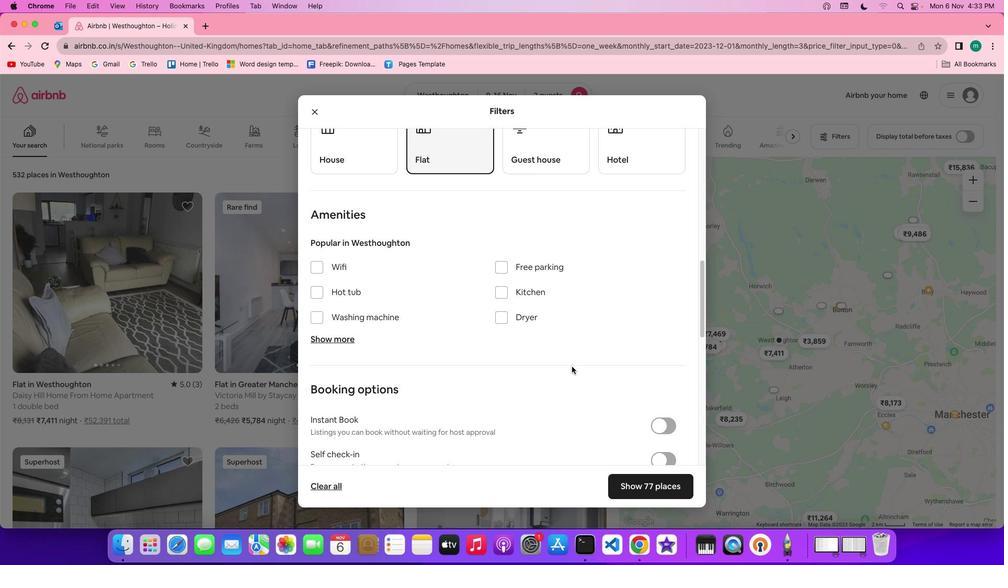 
Action: Mouse scrolled (572, 366) with delta (0, 0)
Screenshot: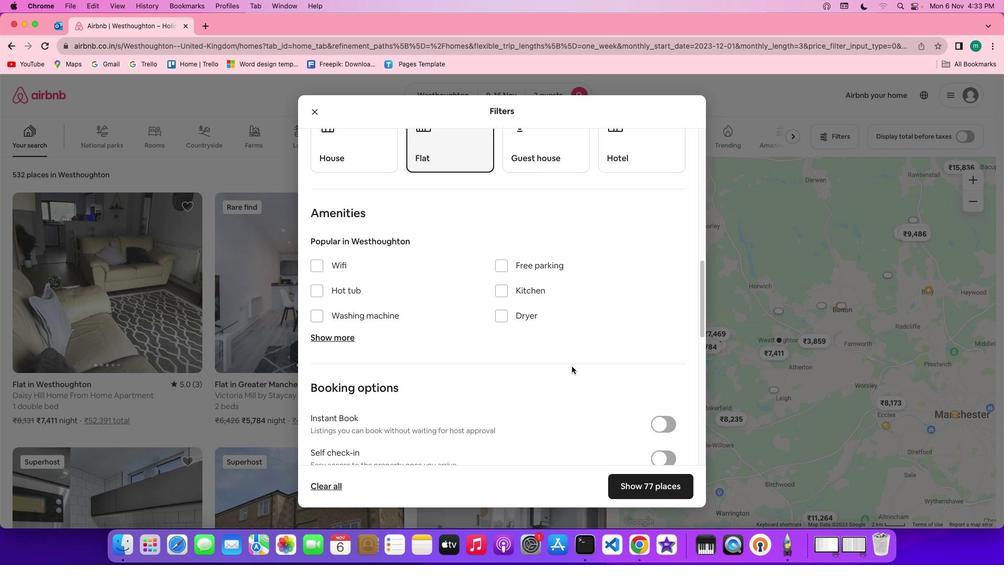 
Action: Mouse scrolled (572, 366) with delta (0, 0)
Screenshot: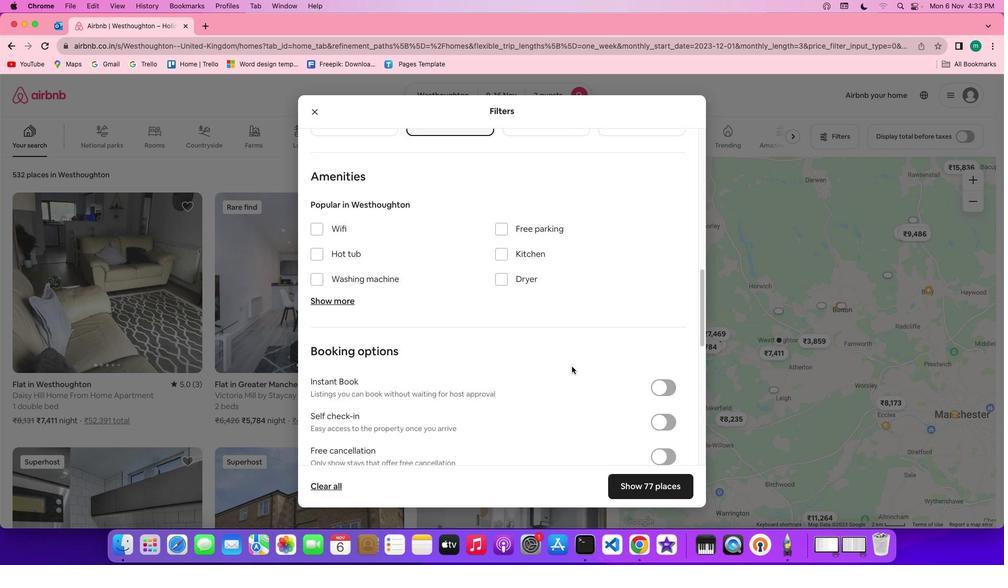 
Action: Mouse scrolled (572, 366) with delta (0, 0)
Screenshot: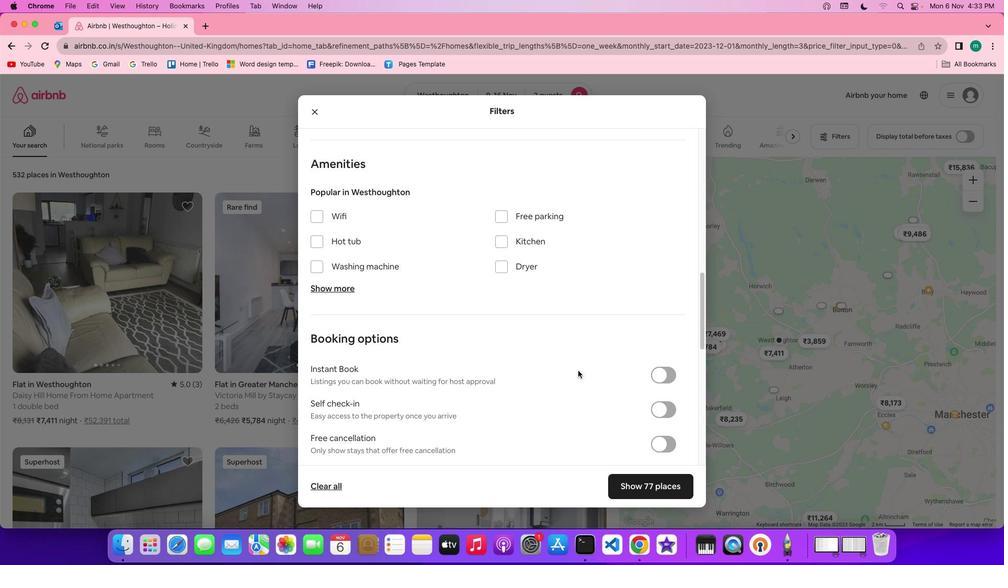 
Action: Mouse scrolled (572, 366) with delta (0, 0)
Screenshot: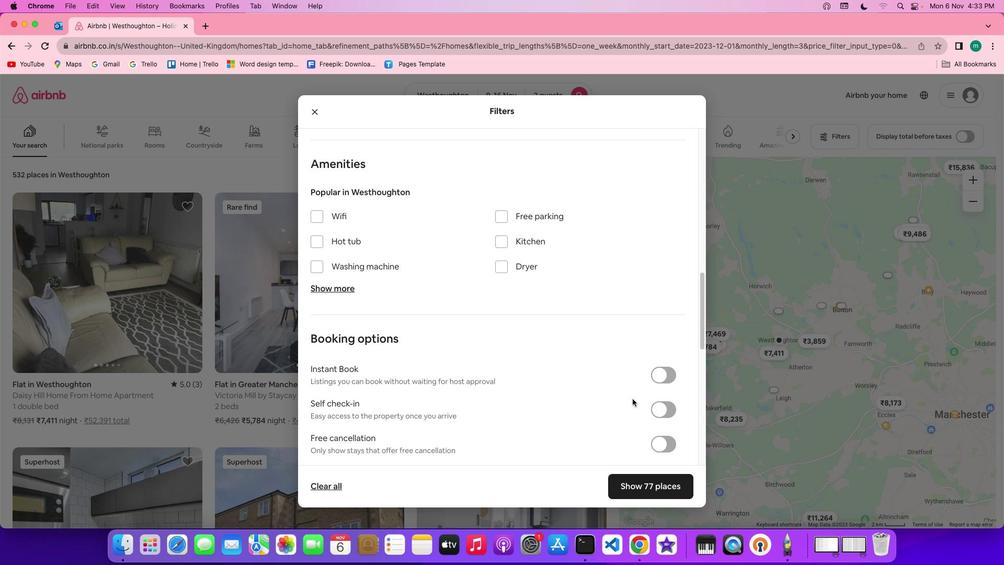 
Action: Mouse moved to (635, 400)
Screenshot: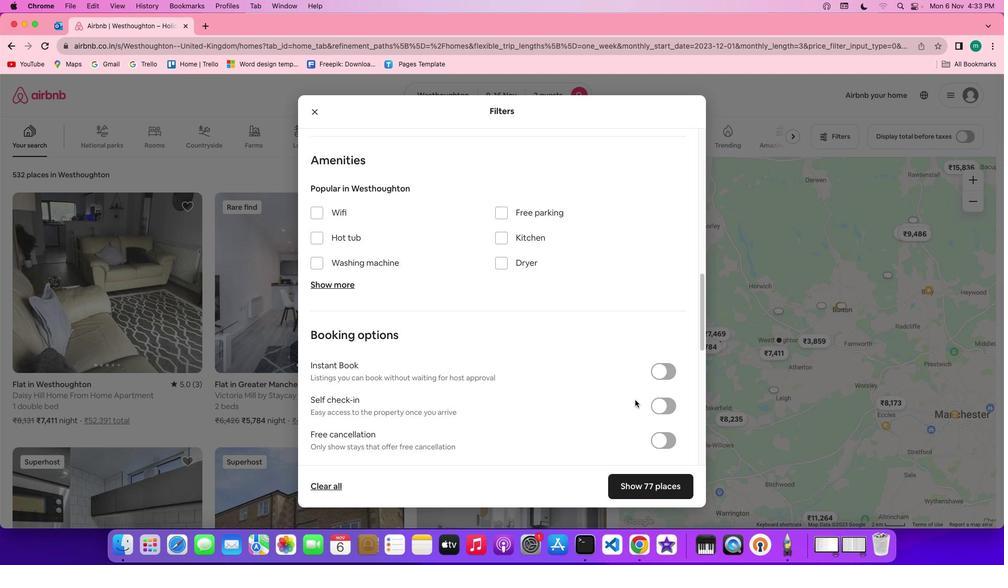 
Action: Mouse scrolled (635, 400) with delta (0, 0)
Screenshot: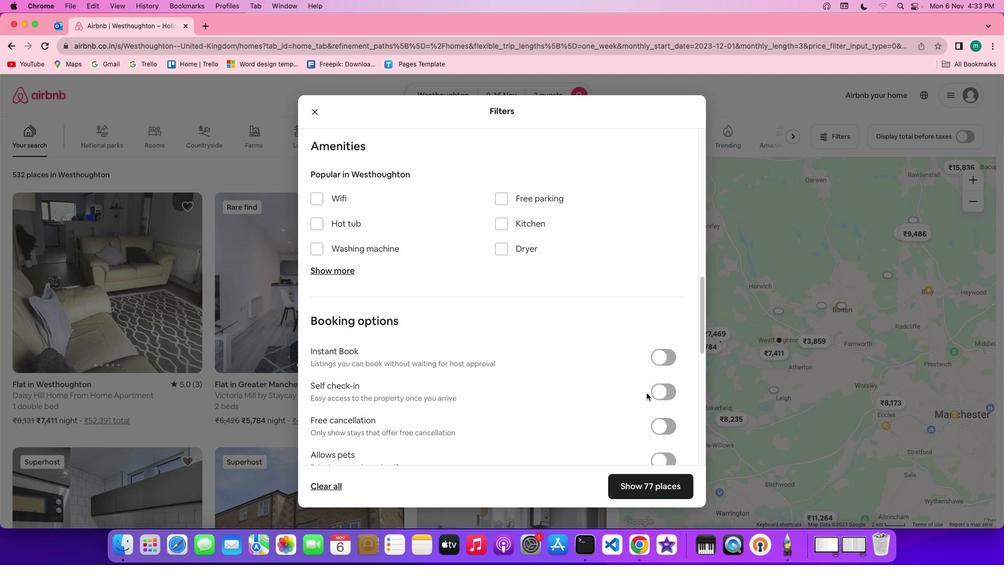 
Action: Mouse scrolled (635, 400) with delta (0, 0)
Screenshot: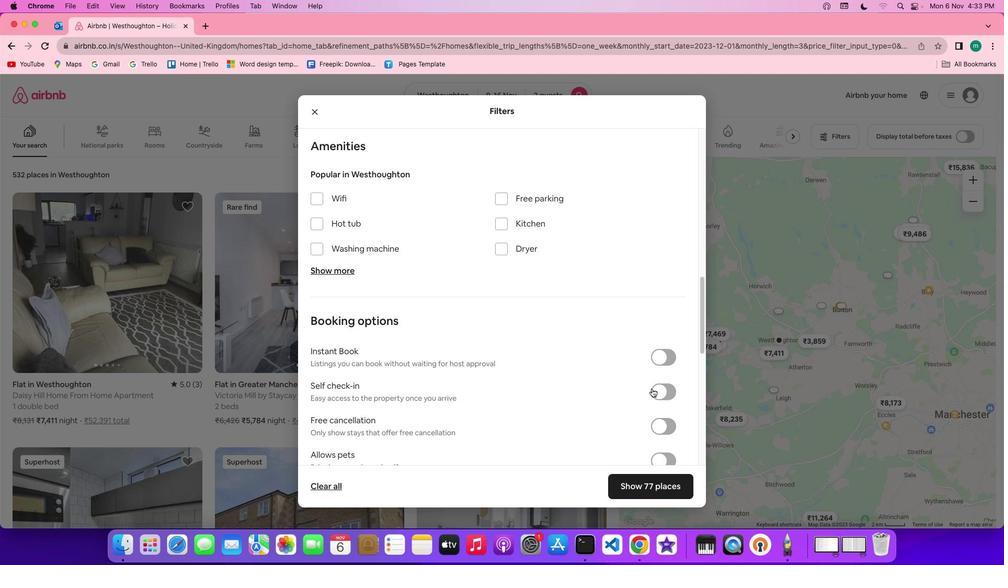 
Action: Mouse moved to (662, 390)
Screenshot: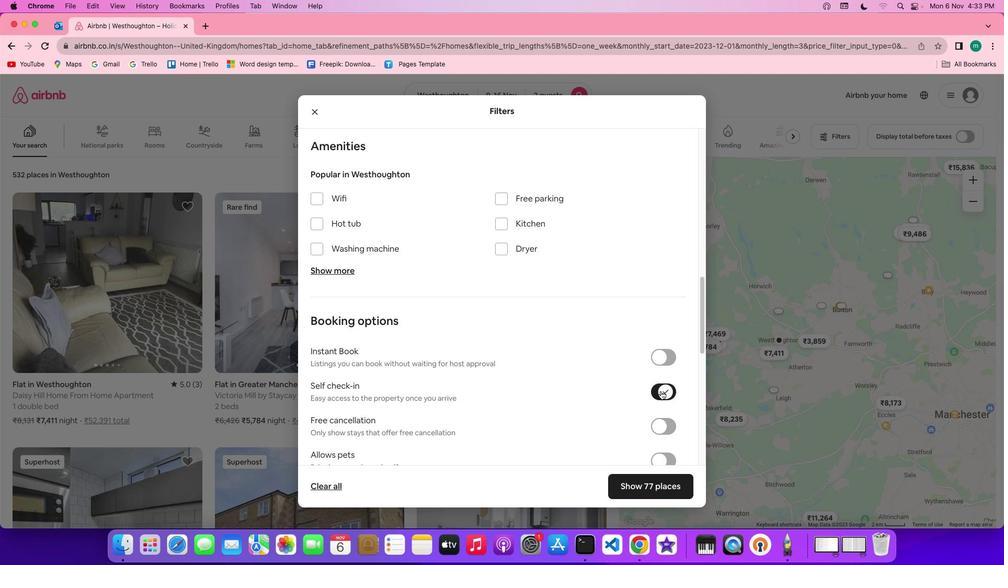 
Action: Mouse pressed left at (662, 390)
Screenshot: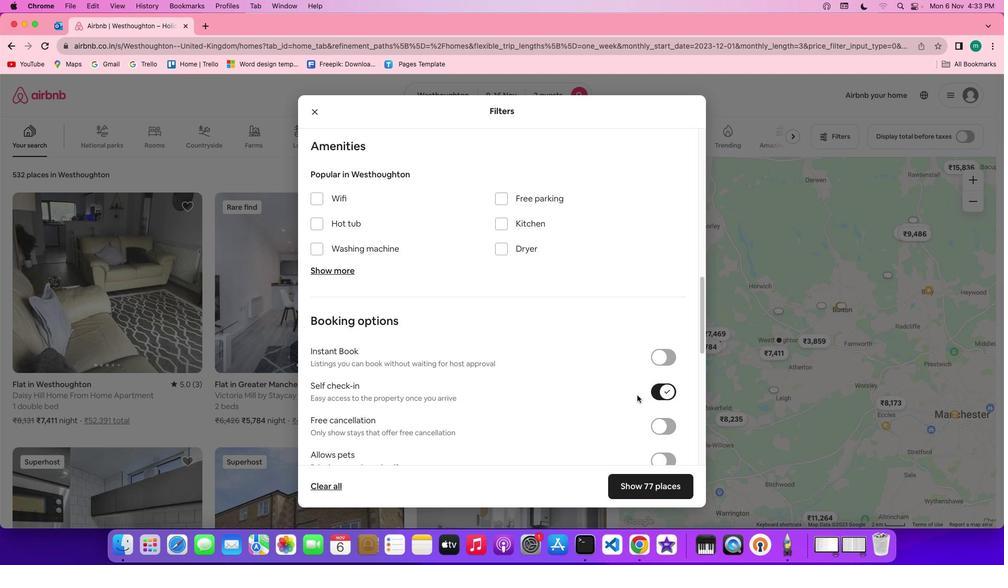 
Action: Mouse moved to (546, 387)
Screenshot: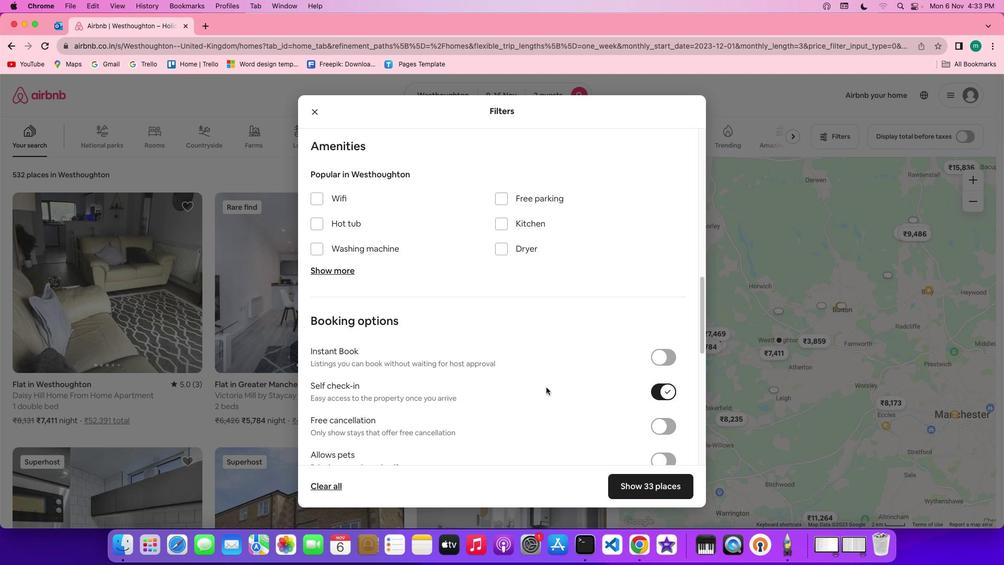 
Action: Mouse scrolled (546, 387) with delta (0, 0)
Screenshot: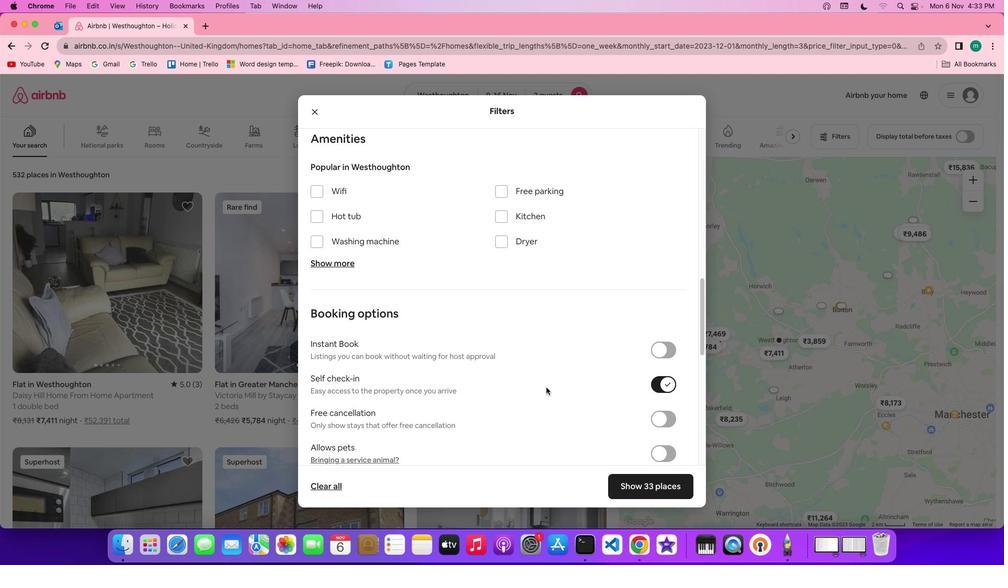 
Action: Mouse scrolled (546, 387) with delta (0, 0)
Screenshot: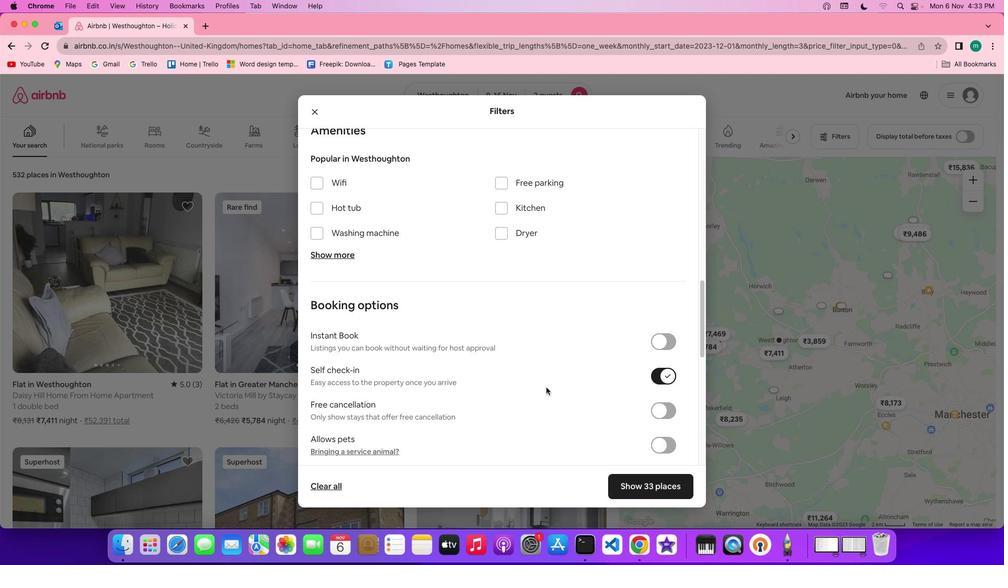 
Action: Mouse scrolled (546, 387) with delta (0, 0)
Screenshot: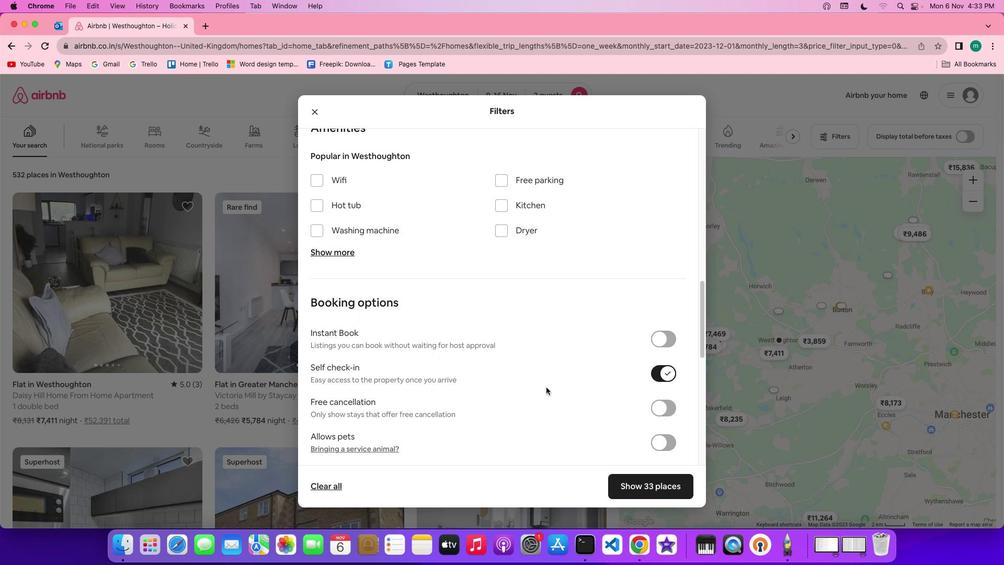
Action: Mouse scrolled (546, 387) with delta (0, 0)
Screenshot: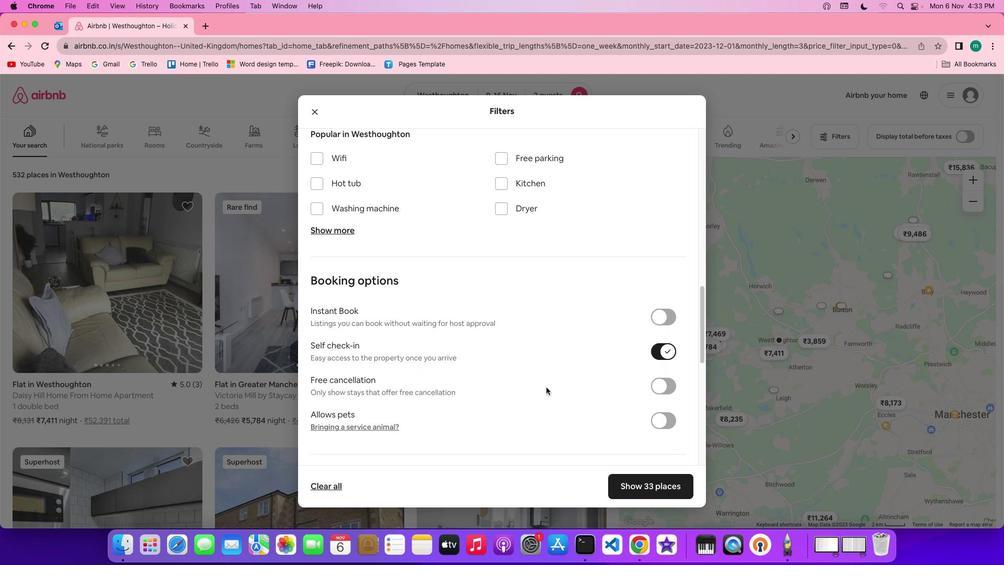 
Action: Mouse scrolled (546, 387) with delta (0, 0)
Screenshot: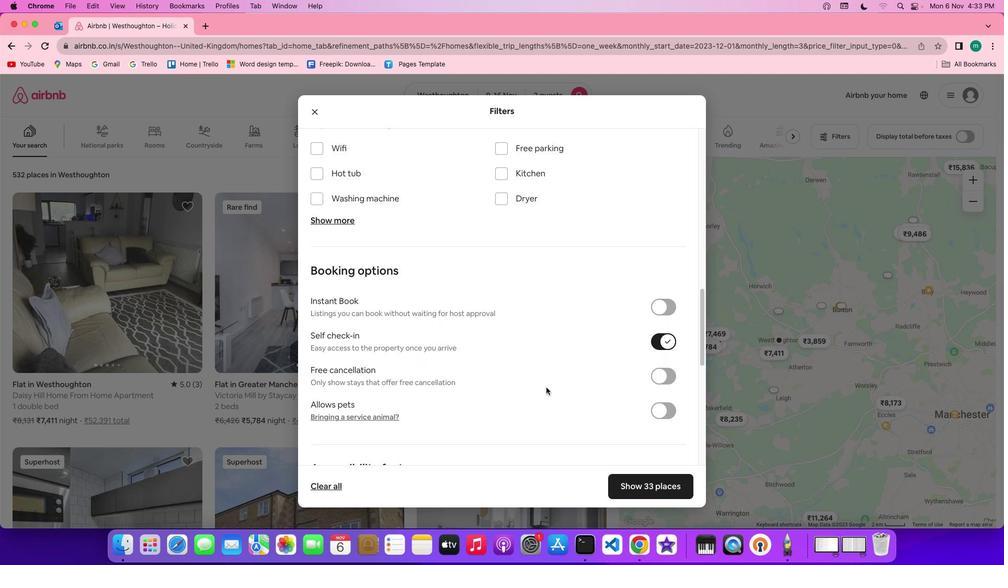 
Action: Mouse scrolled (546, 387) with delta (0, 0)
Screenshot: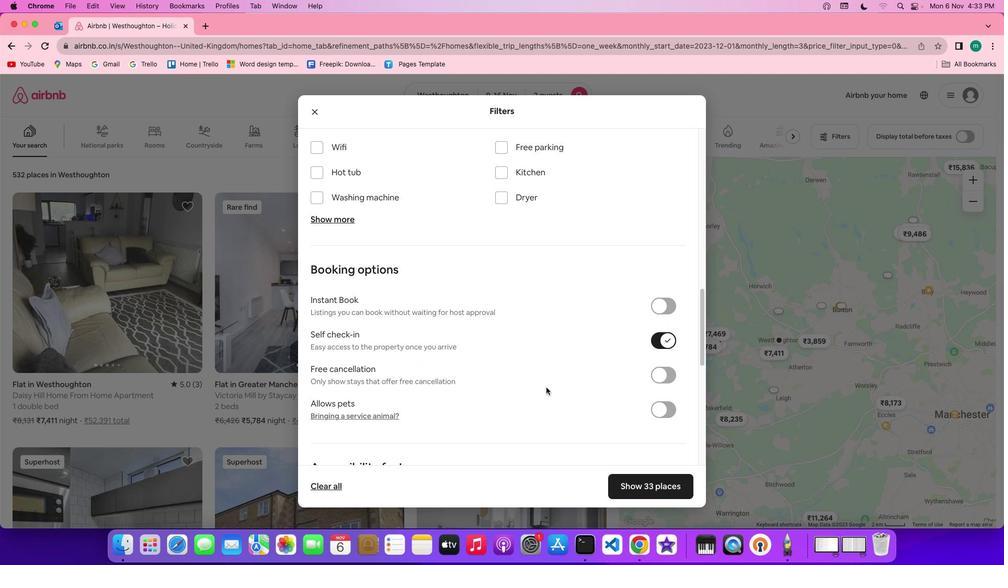 
Action: Mouse scrolled (546, 387) with delta (0, 0)
Screenshot: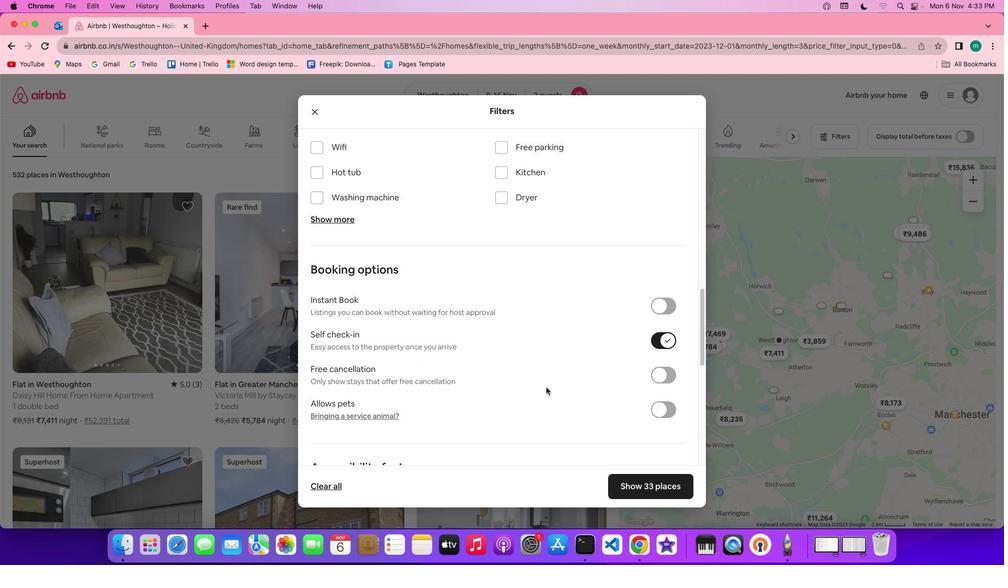 
Action: Mouse scrolled (546, 387) with delta (0, 0)
Screenshot: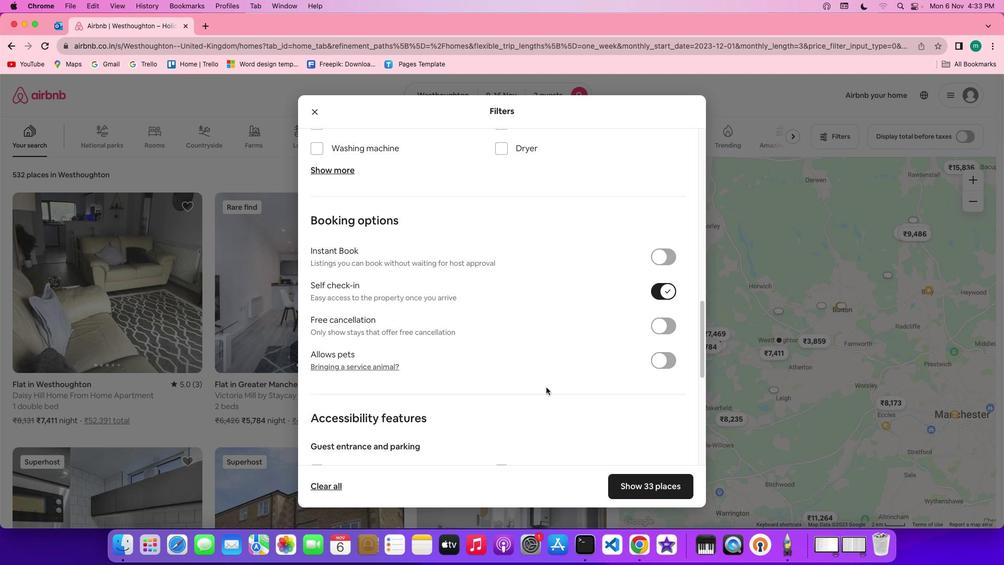 
Action: Mouse scrolled (546, 387) with delta (0, 0)
Screenshot: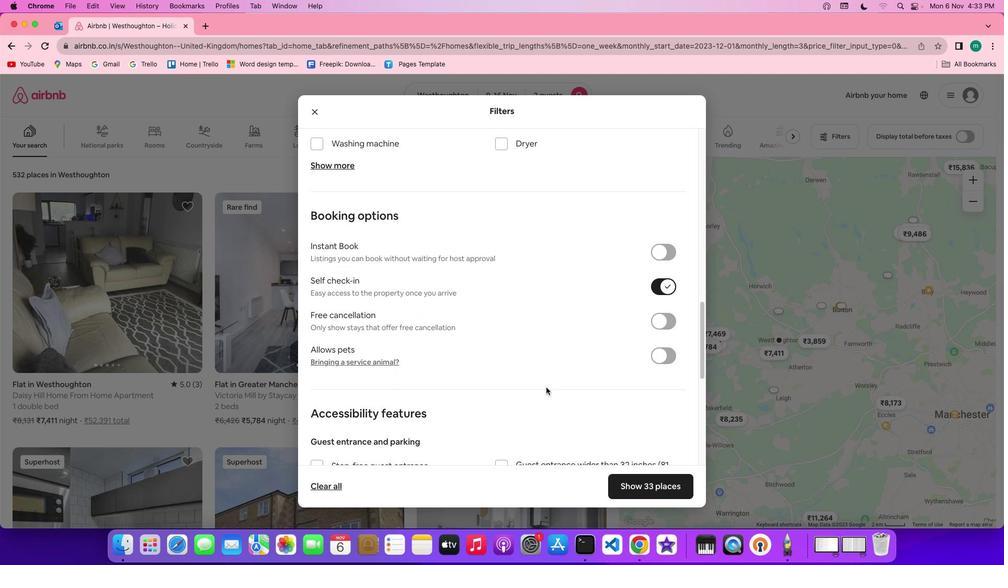 
Action: Mouse scrolled (546, 387) with delta (0, 0)
Screenshot: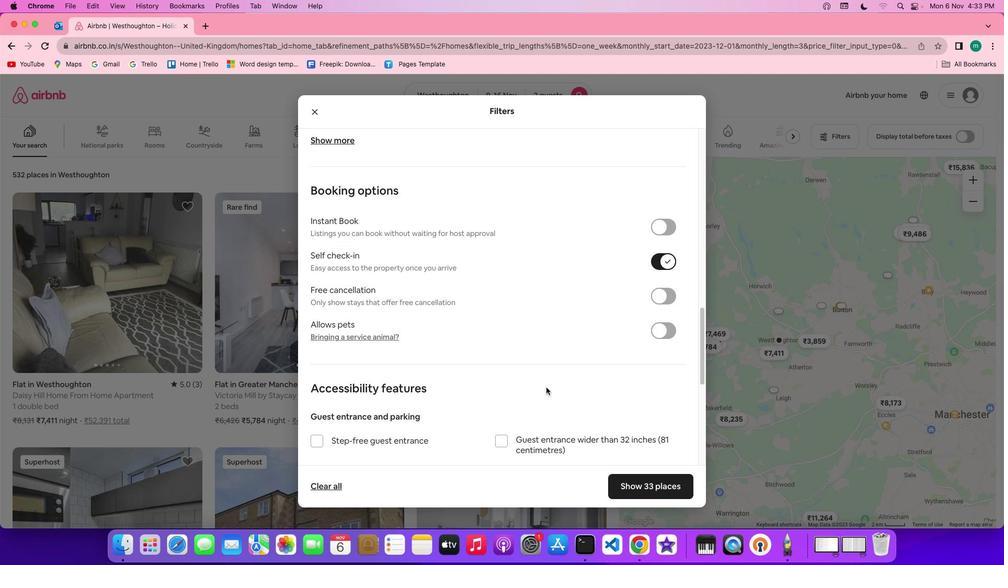 
Action: Mouse scrolled (546, 387) with delta (0, 0)
Screenshot: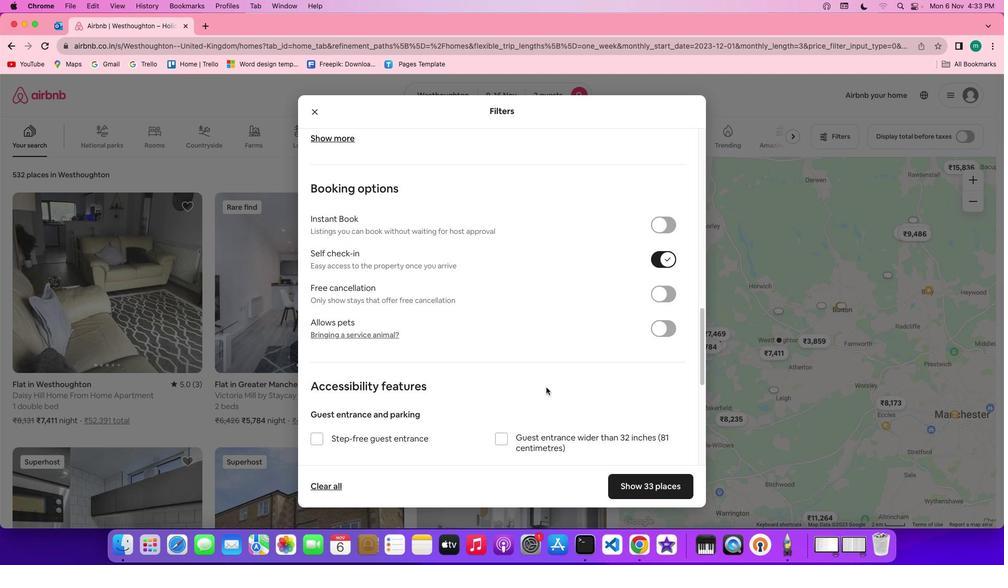 
Action: Mouse scrolled (546, 387) with delta (0, 0)
Screenshot: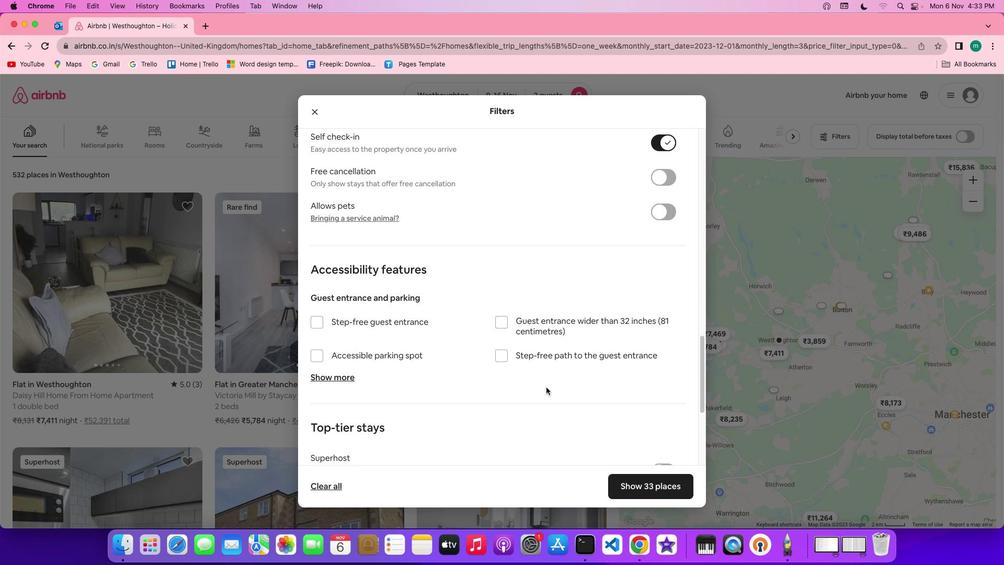 
Action: Mouse scrolled (546, 387) with delta (0, 0)
Screenshot: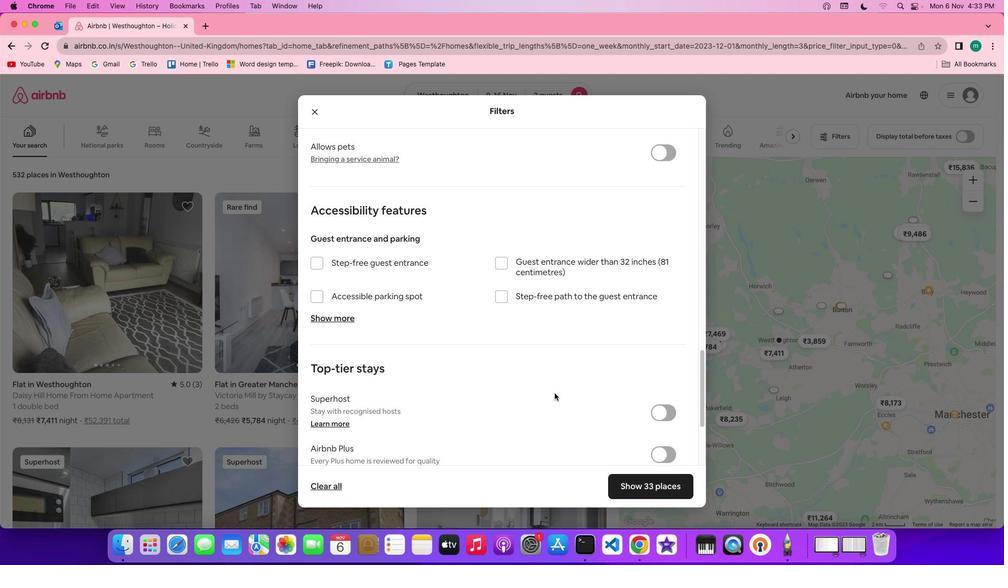 
Action: Mouse scrolled (546, 387) with delta (0, -1)
Screenshot: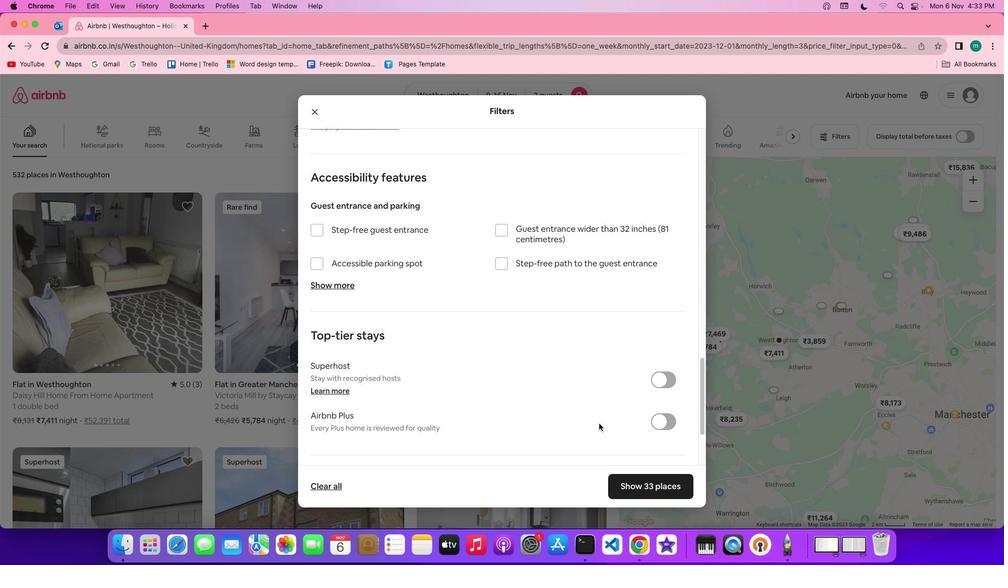 
Action: Mouse scrolled (546, 387) with delta (0, -1)
Screenshot: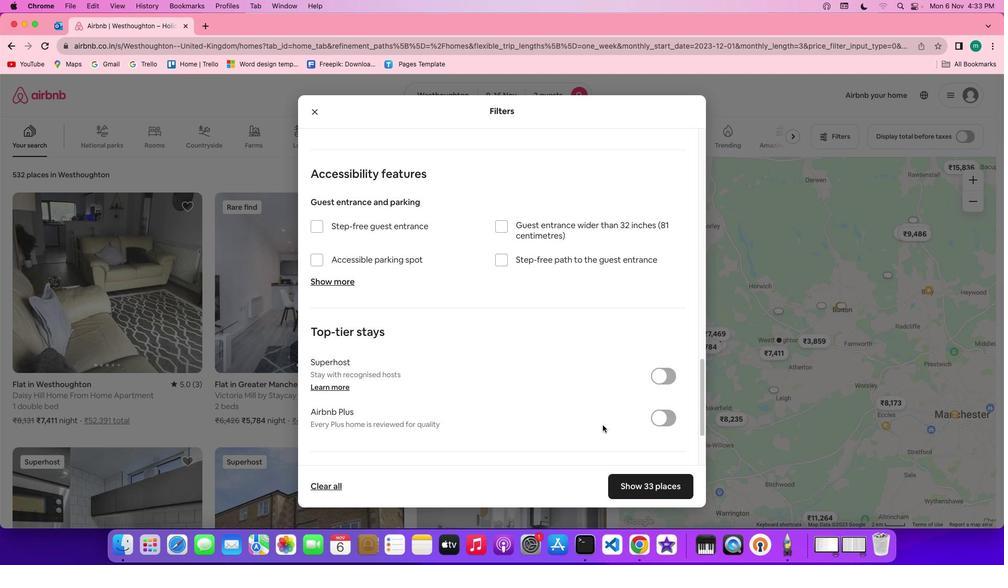 
Action: Mouse scrolled (546, 387) with delta (0, -1)
Screenshot: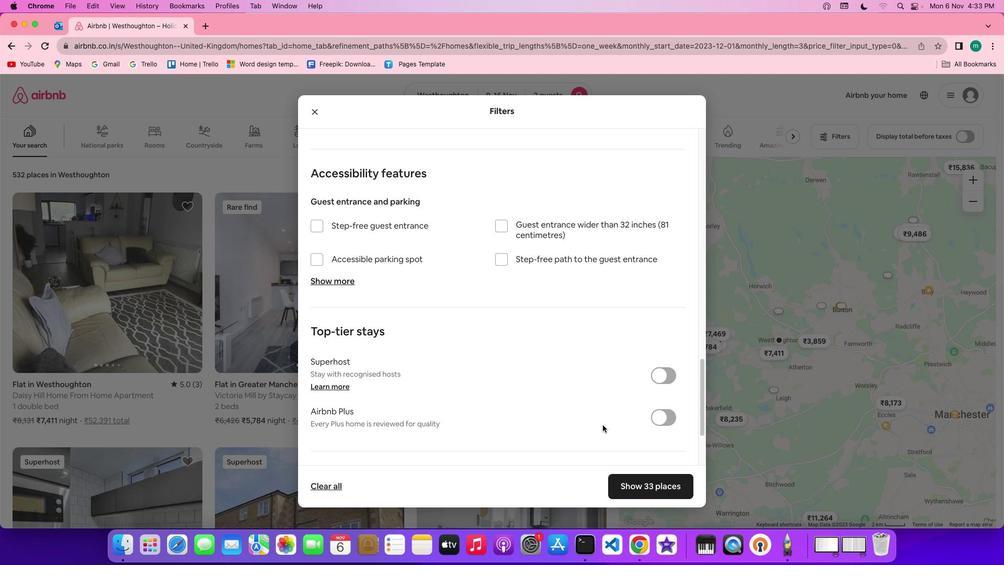 
Action: Mouse moved to (602, 424)
Screenshot: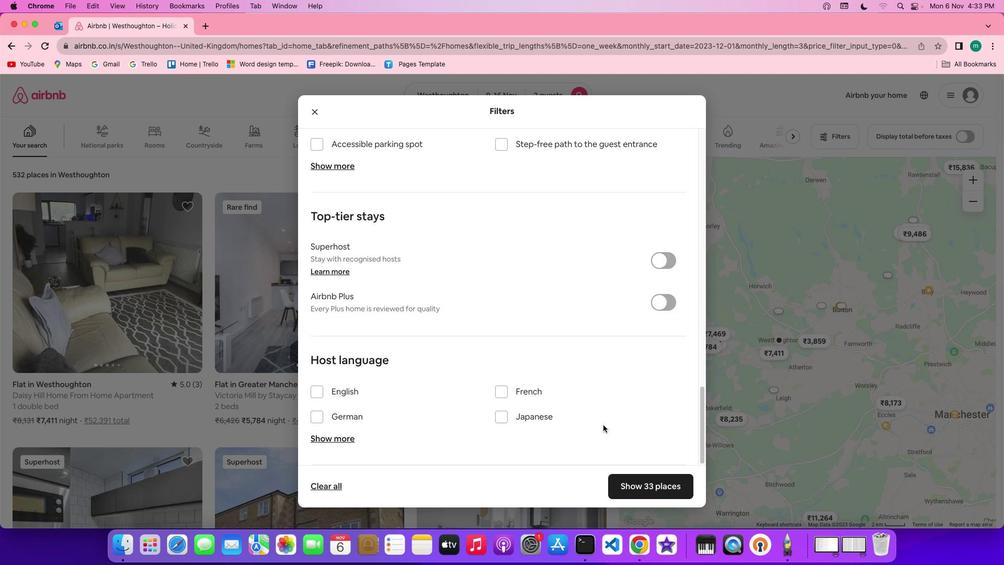 
Action: Mouse scrolled (602, 424) with delta (0, 0)
Screenshot: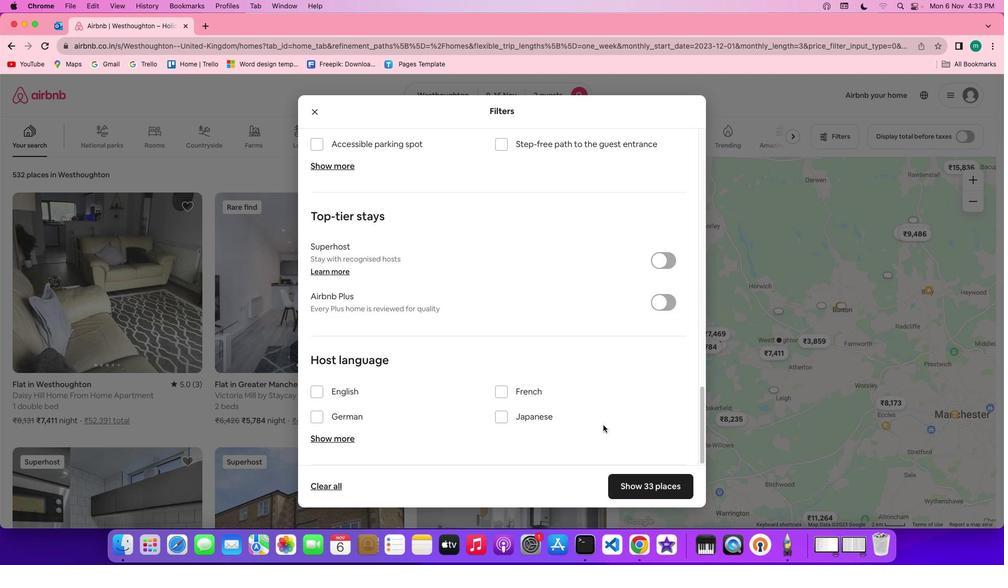 
Action: Mouse scrolled (602, 424) with delta (0, 0)
Screenshot: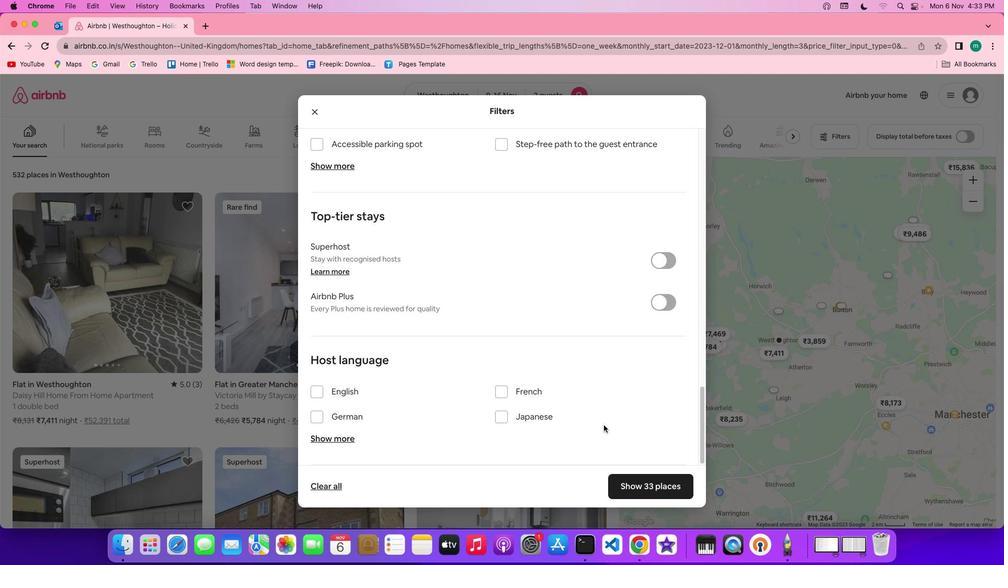 
Action: Mouse scrolled (602, 424) with delta (0, -1)
Screenshot: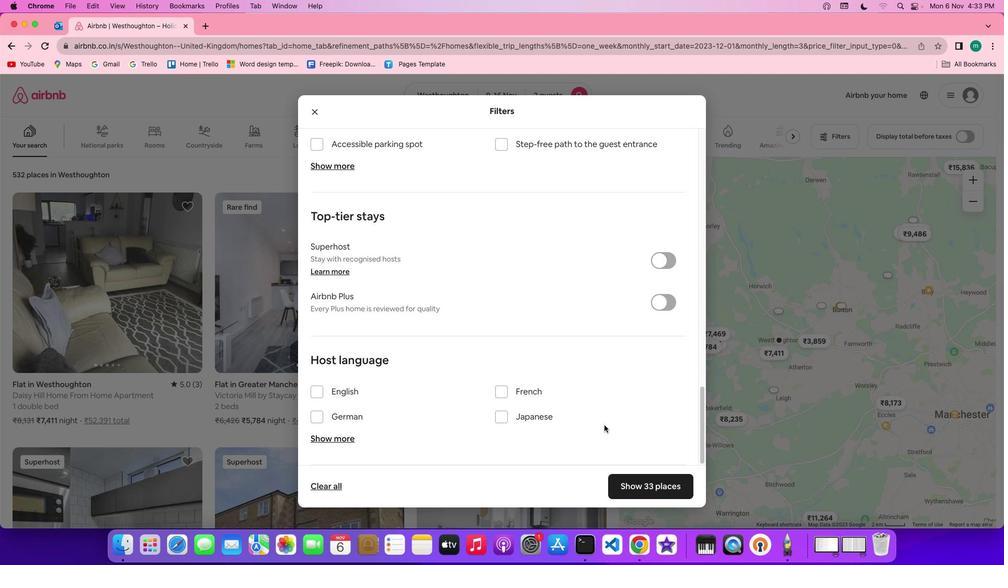 
Action: Mouse scrolled (602, 424) with delta (0, -2)
Screenshot: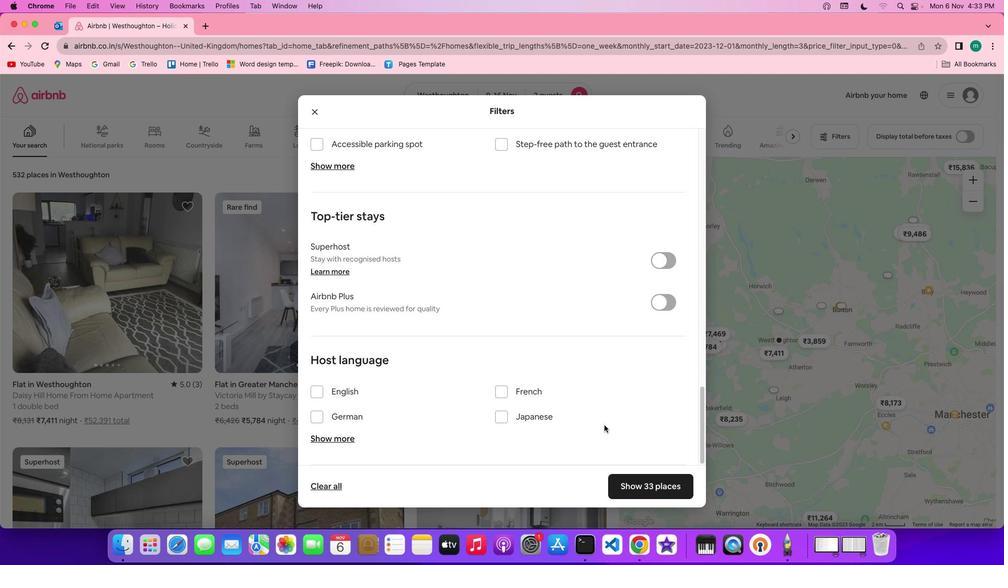 
Action: Mouse scrolled (602, 424) with delta (0, -3)
Screenshot: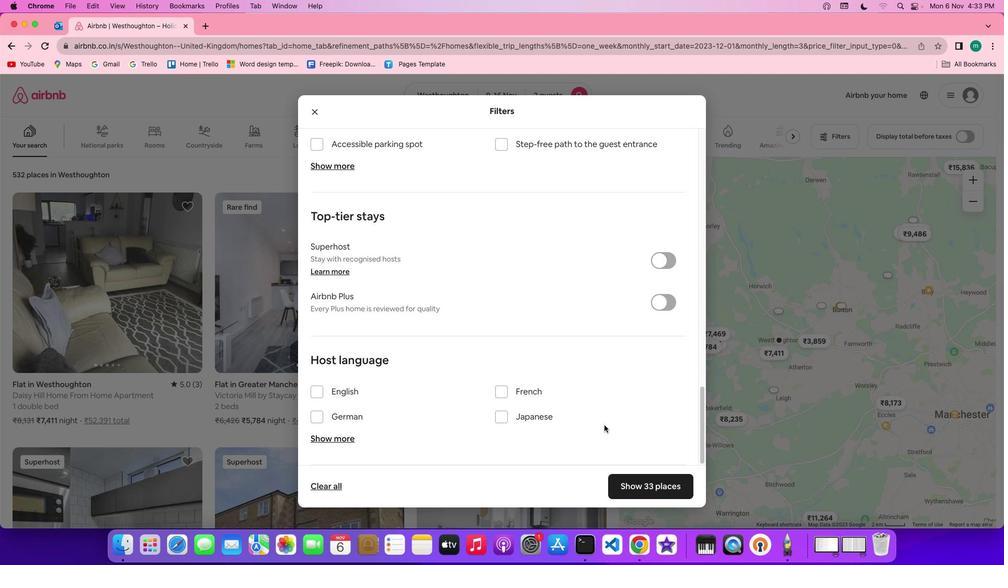 
Action: Mouse scrolled (602, 424) with delta (0, -3)
Screenshot: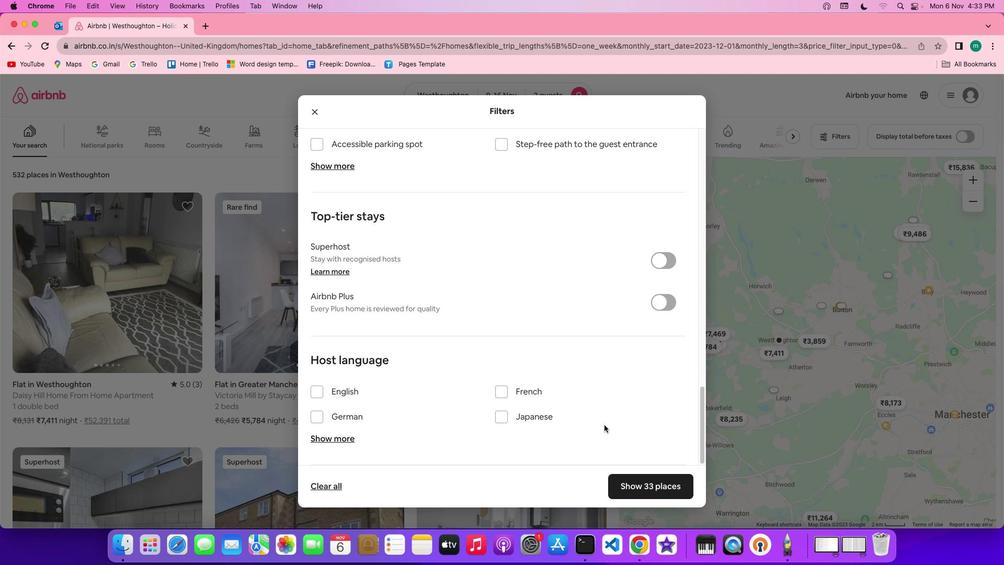 
Action: Mouse moved to (604, 424)
Screenshot: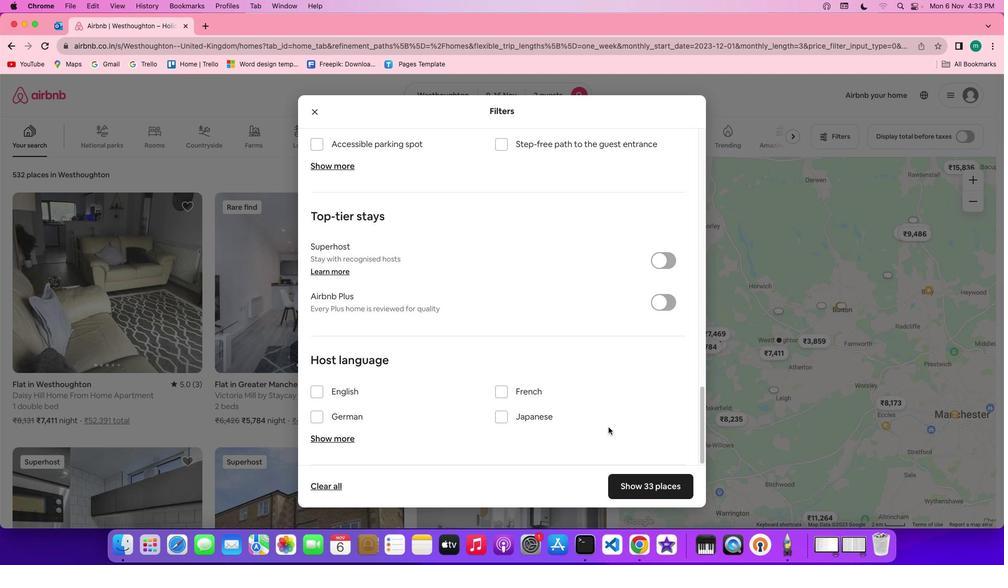 
Action: Mouse scrolled (604, 424) with delta (0, 0)
Screenshot: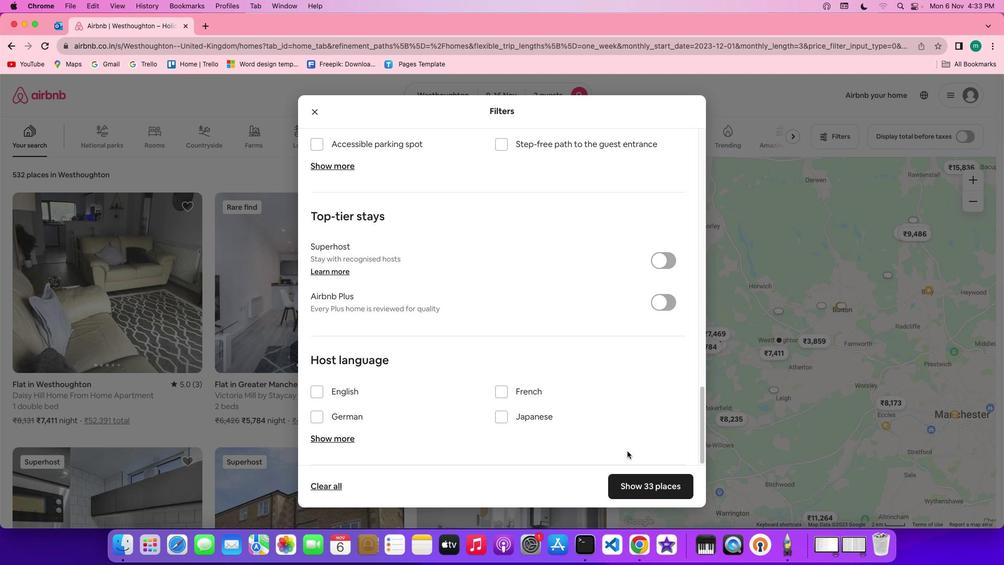 
Action: Mouse scrolled (604, 424) with delta (0, 0)
Screenshot: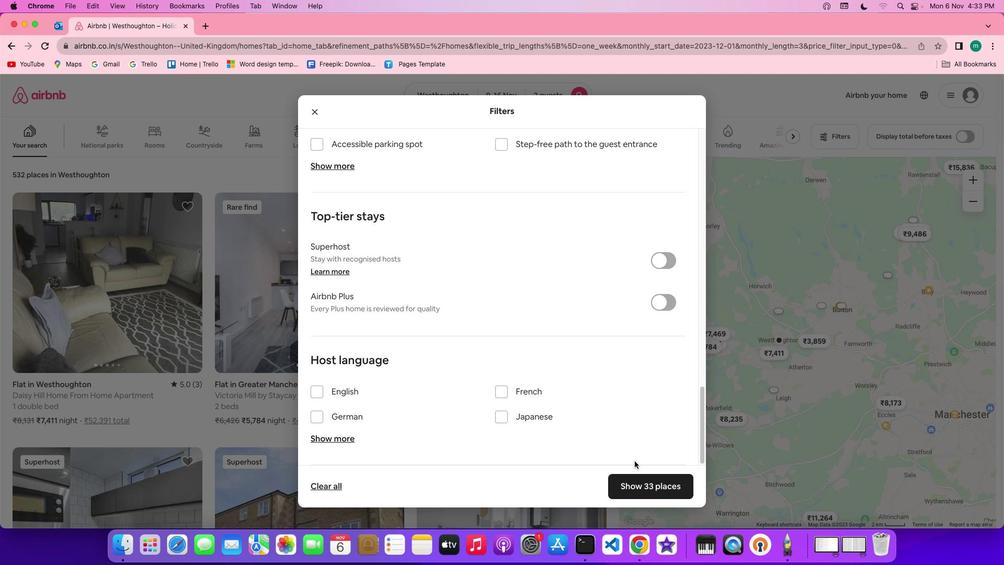 
Action: Mouse scrolled (604, 424) with delta (0, -1)
Screenshot: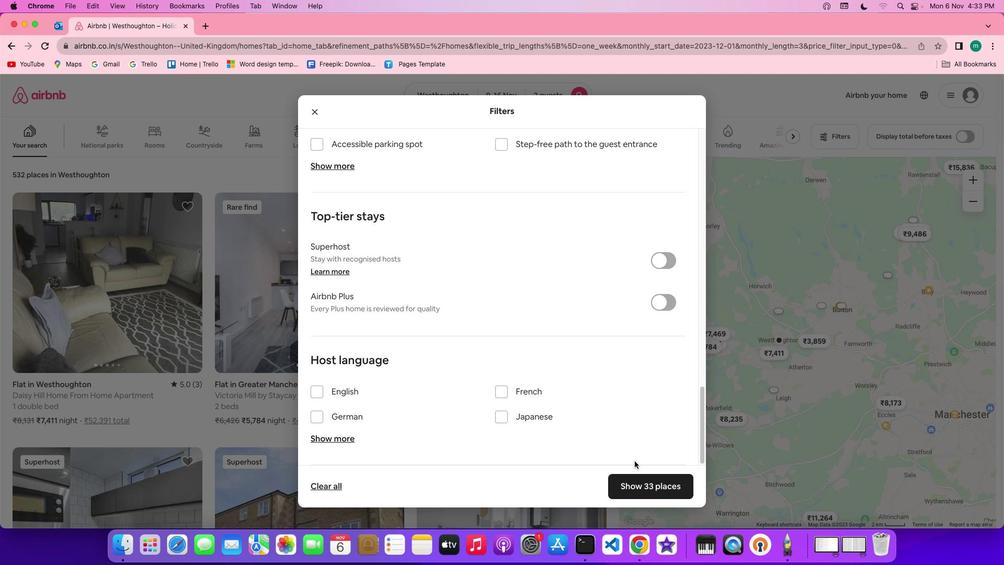 
Action: Mouse scrolled (604, 424) with delta (0, -2)
Screenshot: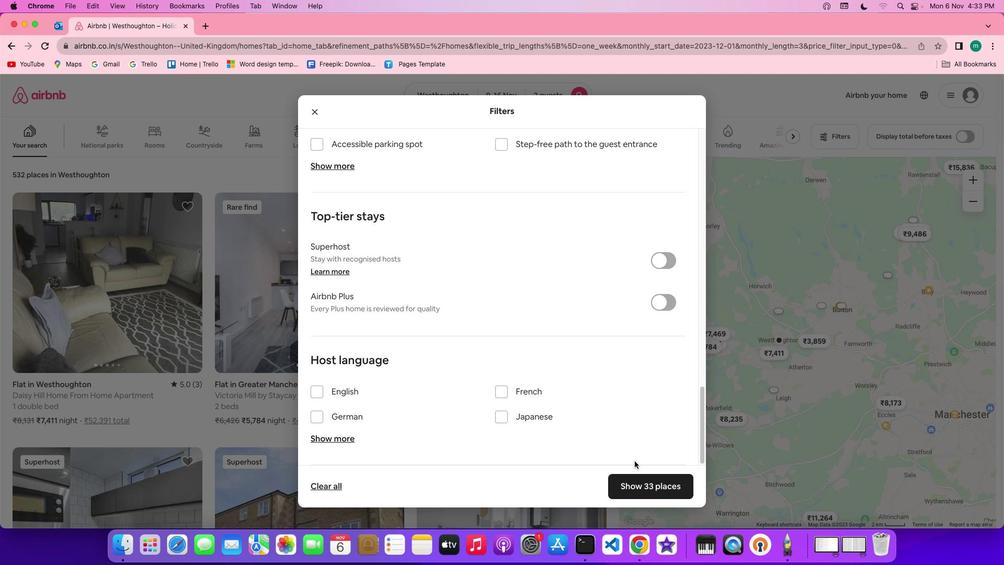 
Action: Mouse scrolled (604, 424) with delta (0, -3)
Screenshot: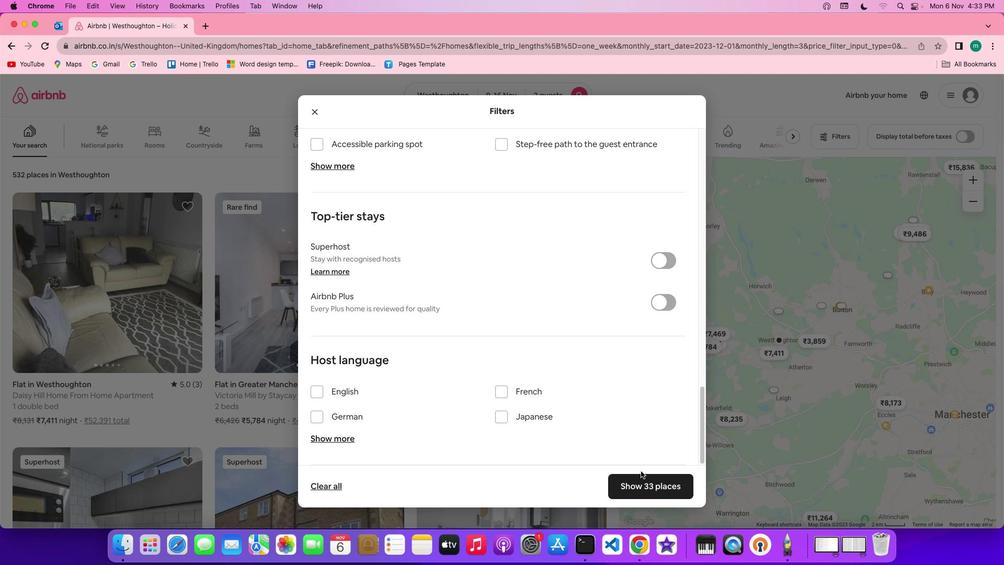 
Action: Mouse scrolled (604, 424) with delta (0, -3)
Screenshot: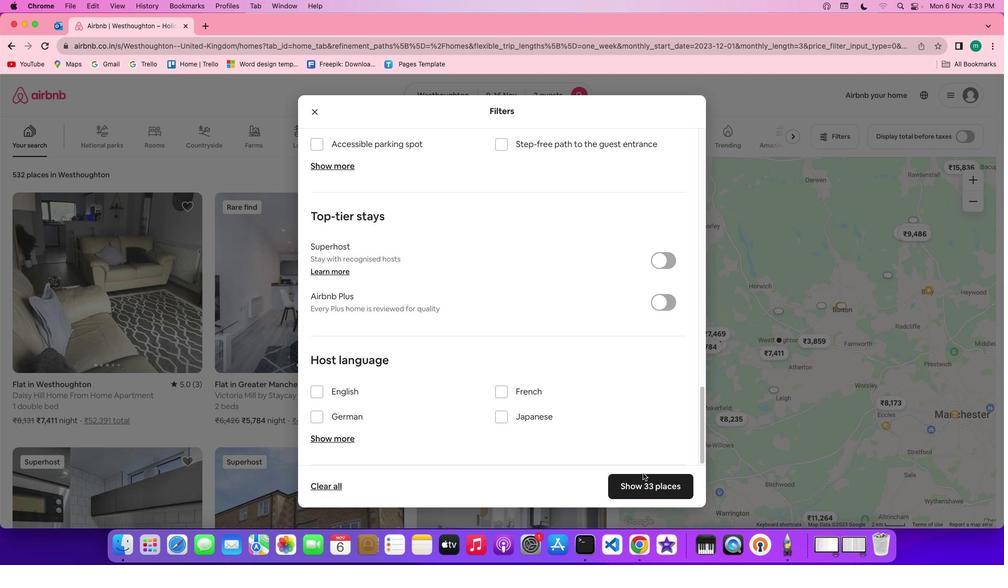 
Action: Mouse moved to (643, 484)
Screenshot: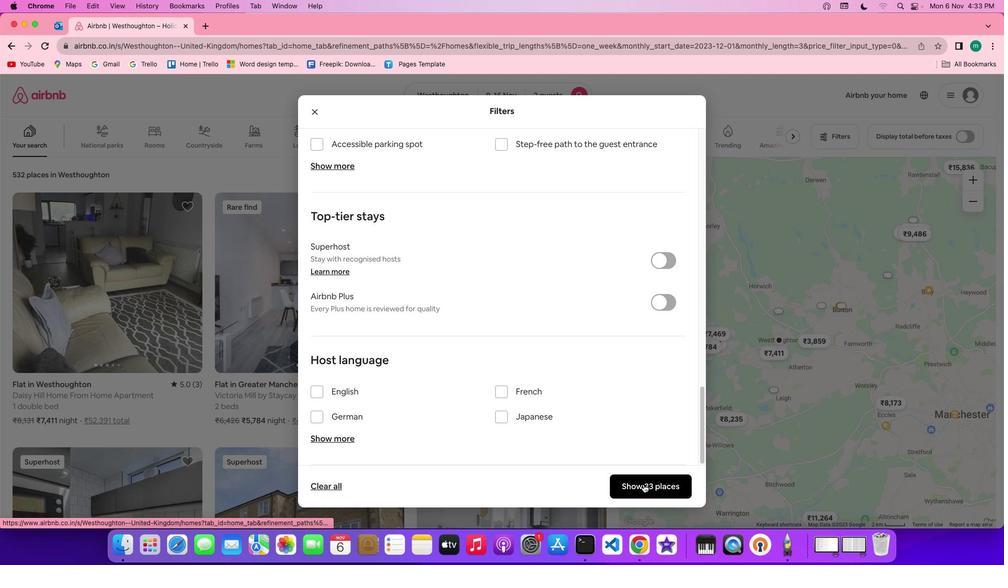 
Action: Mouse pressed left at (643, 484)
Screenshot: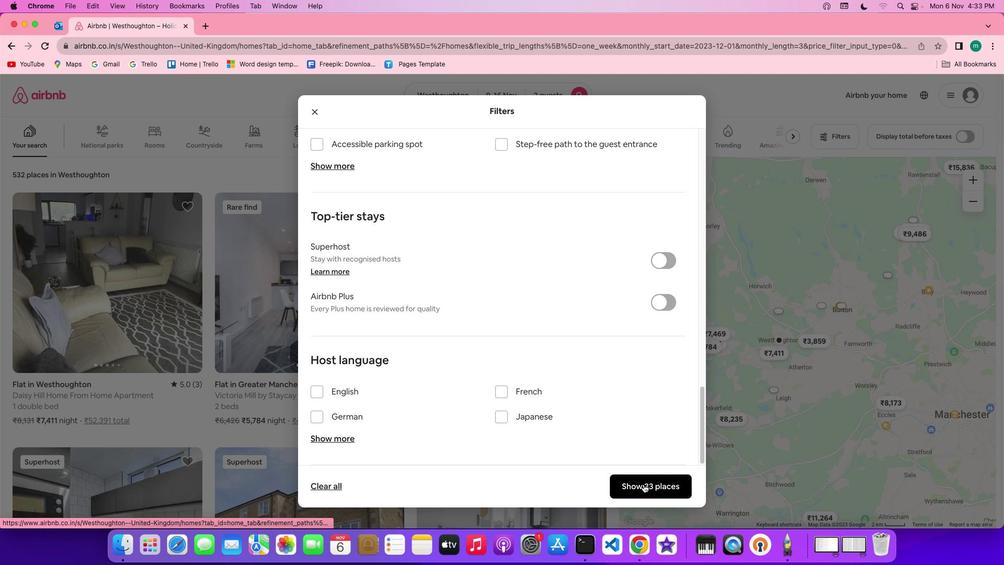 
Action: Mouse moved to (219, 331)
Screenshot: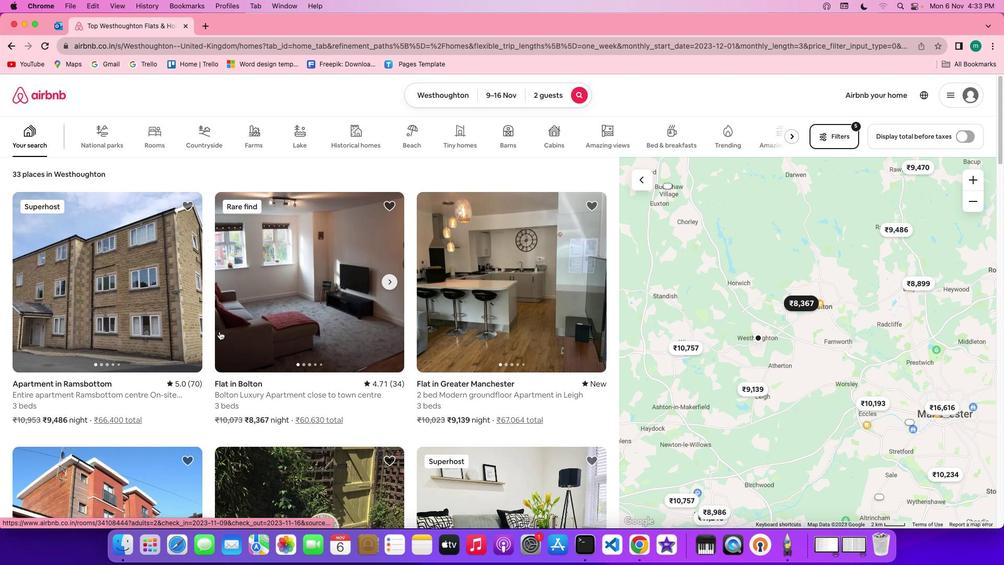 
Action: Mouse scrolled (219, 331) with delta (0, 0)
Screenshot: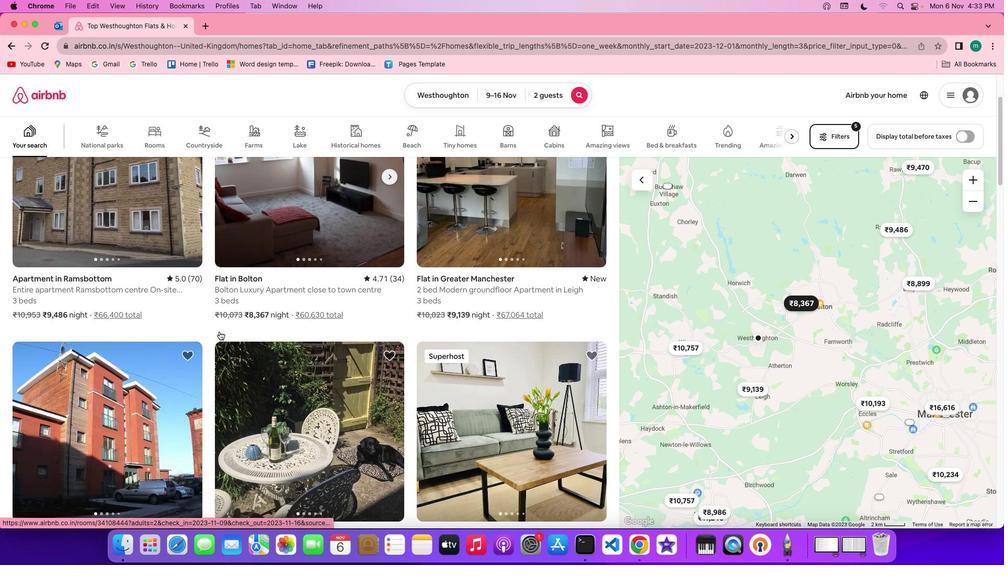 
Action: Mouse scrolled (219, 331) with delta (0, 0)
Screenshot: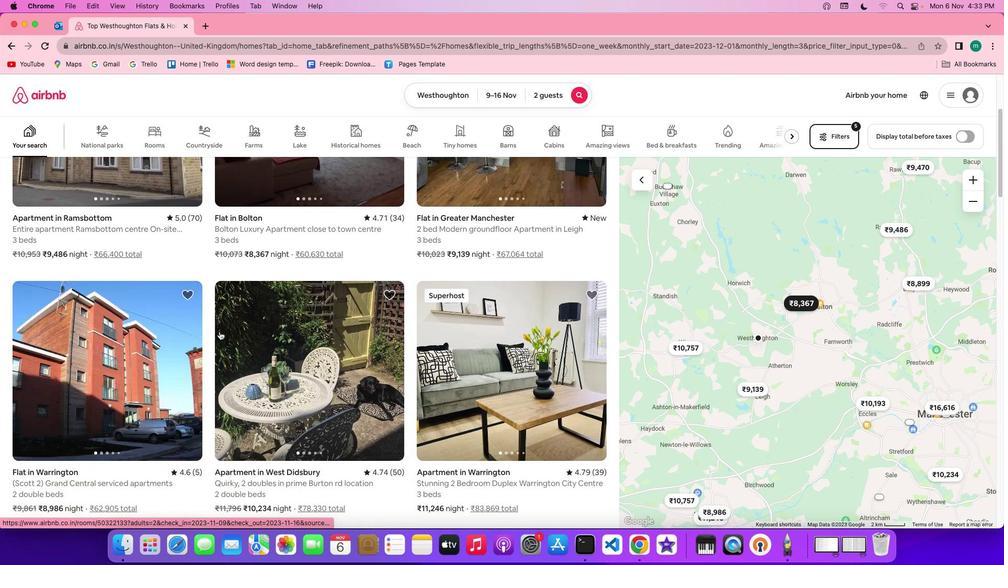 
Action: Mouse scrolled (219, 331) with delta (0, -1)
Screenshot: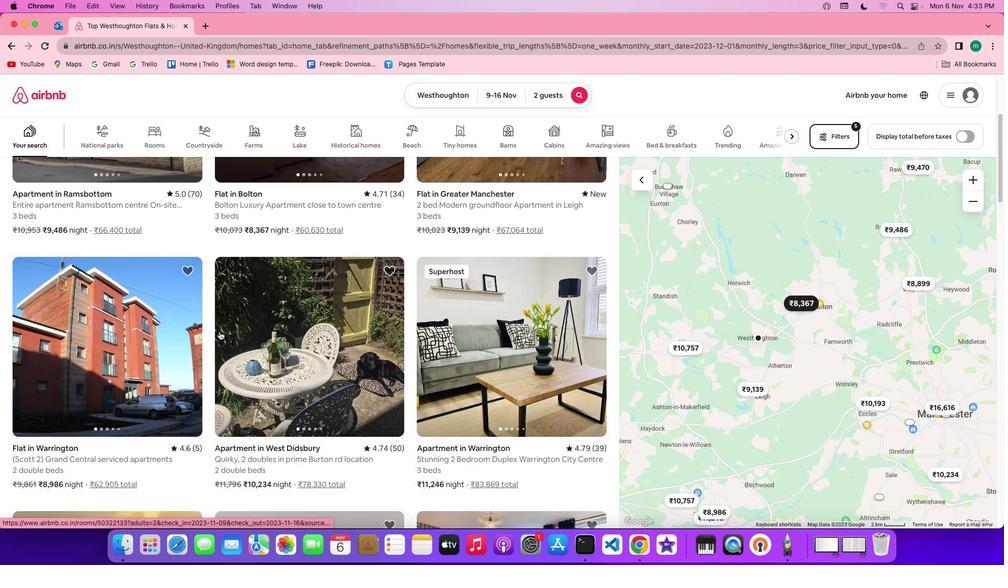 
Action: Mouse scrolled (219, 331) with delta (0, -1)
Screenshot: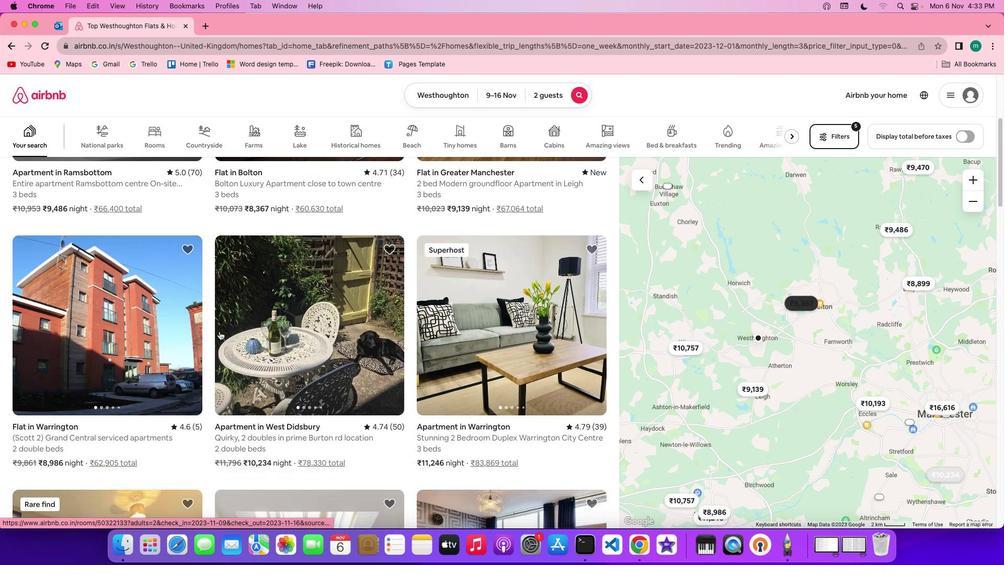 
Action: Mouse scrolled (219, 331) with delta (0, -1)
Screenshot: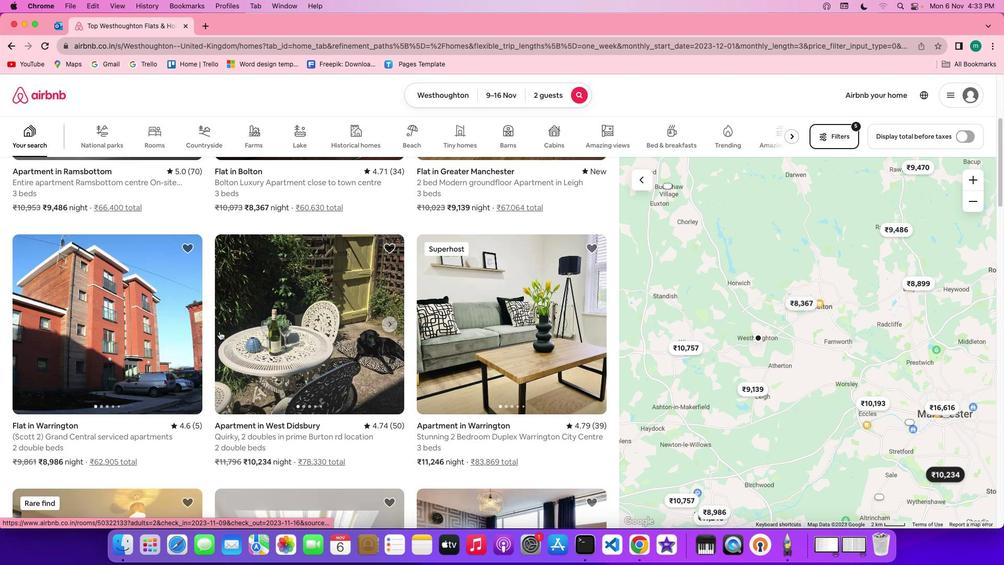 
Action: Mouse moved to (125, 304)
Screenshot: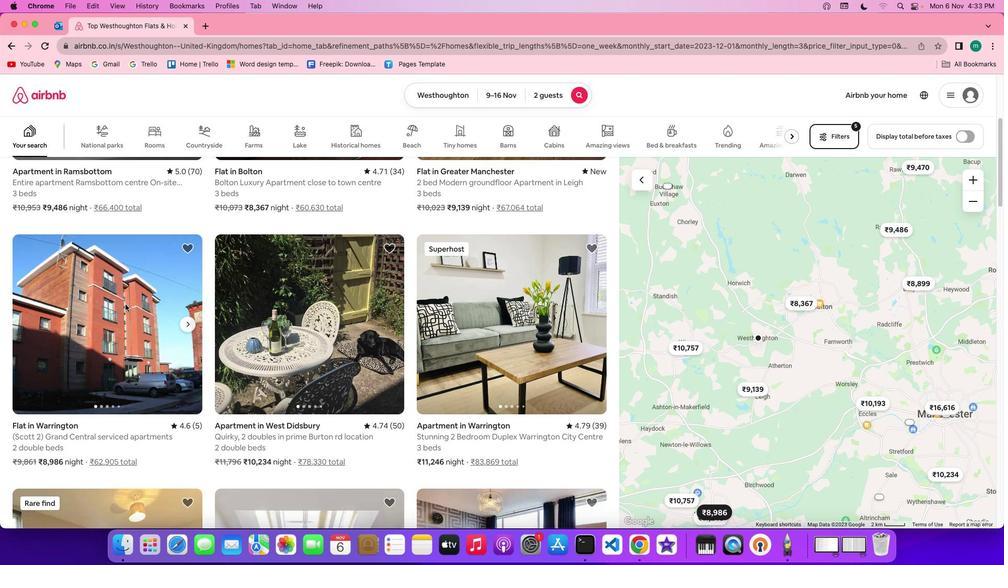
Action: Mouse pressed left at (125, 304)
Screenshot: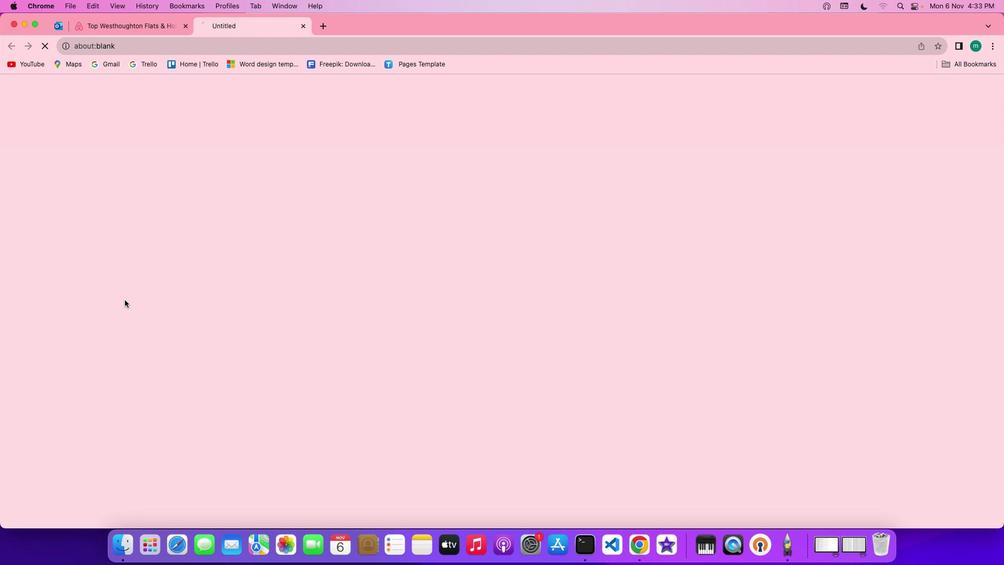 
Action: Mouse moved to (716, 388)
Screenshot: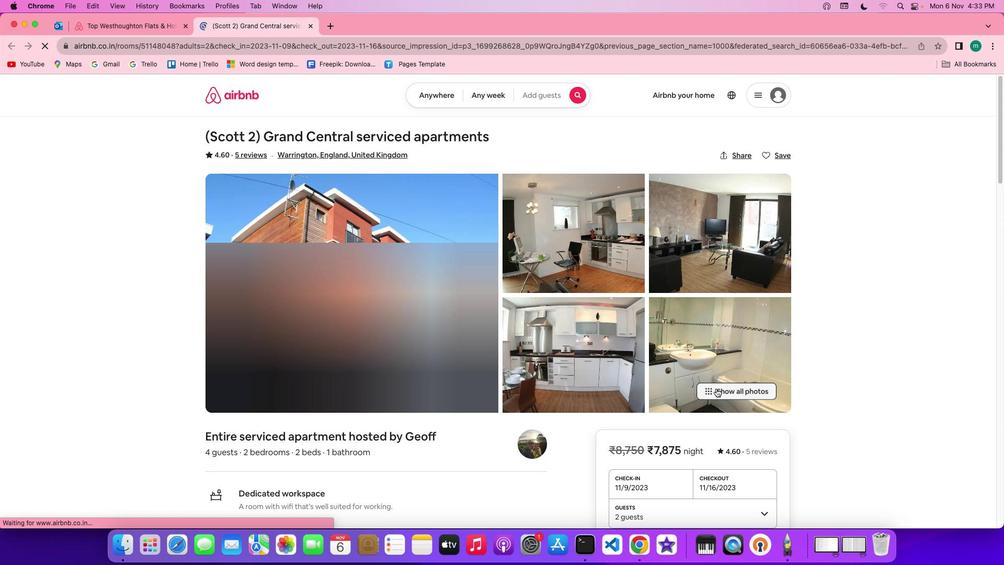 
Action: Mouse pressed left at (716, 388)
Screenshot: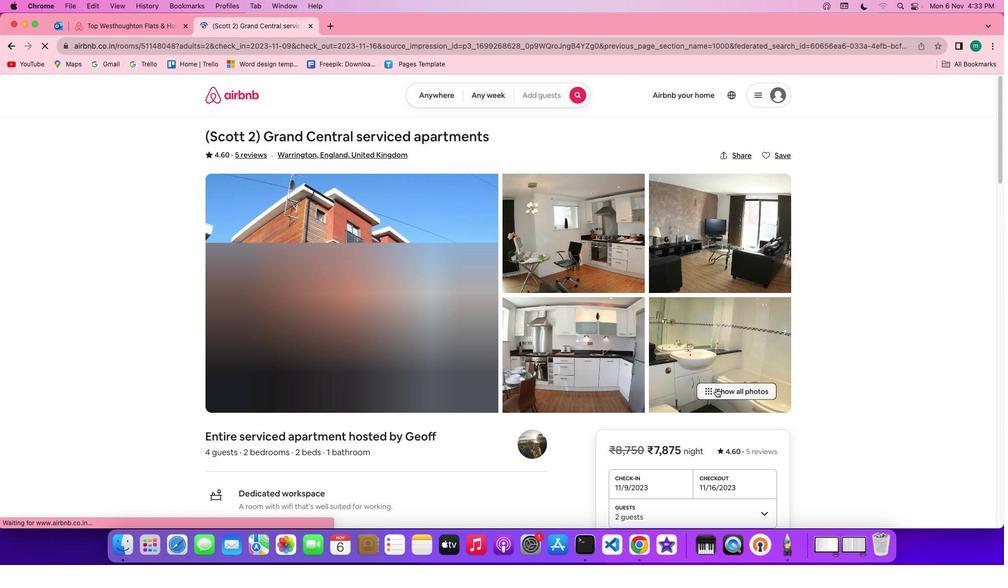 
Action: Mouse moved to (539, 391)
Screenshot: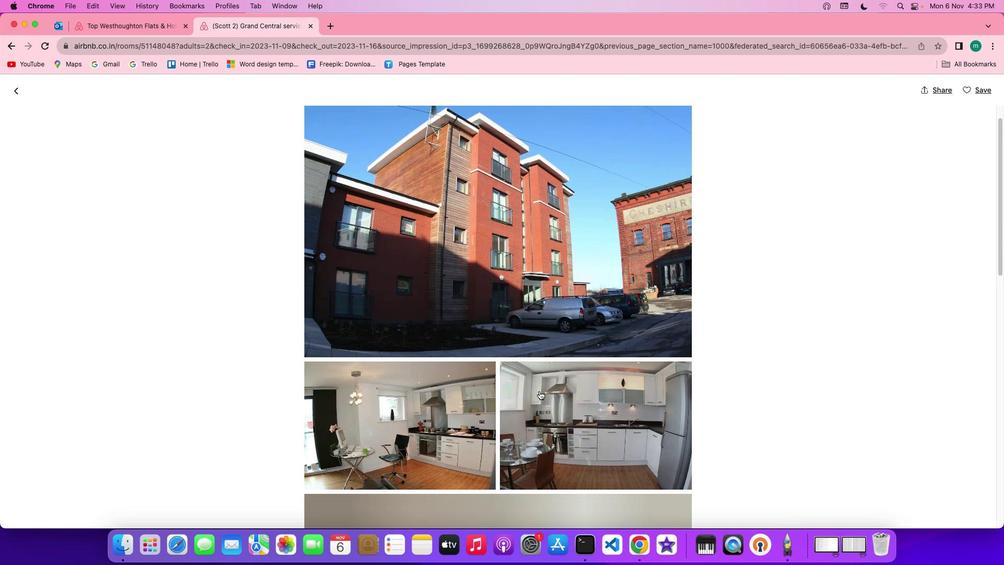 
Action: Mouse scrolled (539, 391) with delta (0, 0)
Screenshot: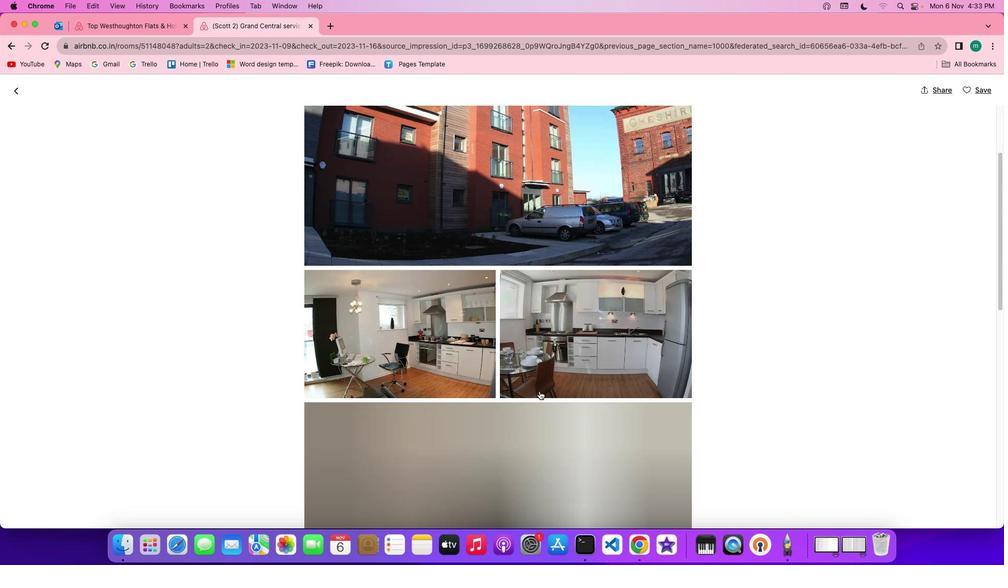 
Action: Mouse scrolled (539, 391) with delta (0, 0)
Screenshot: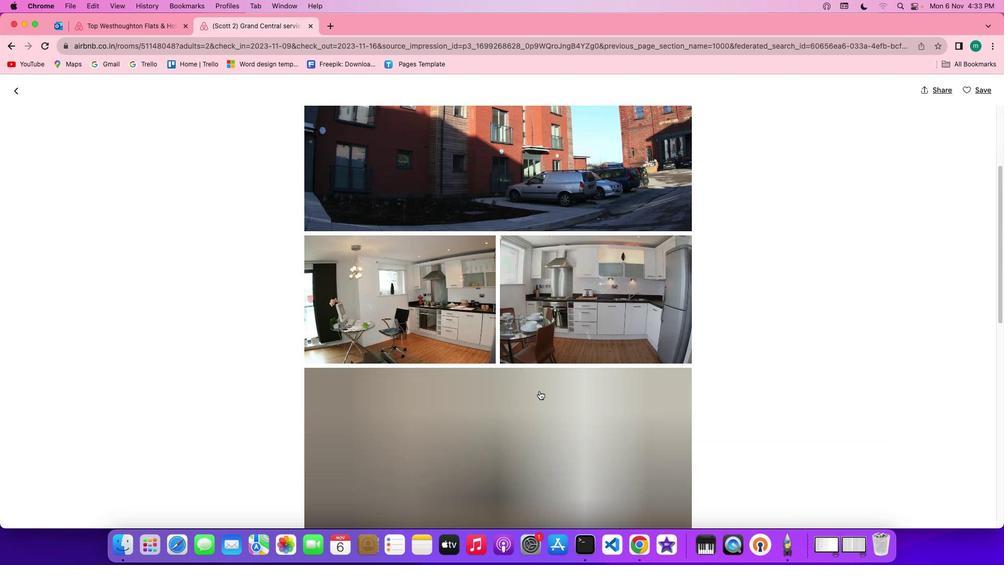 
Action: Mouse scrolled (539, 391) with delta (0, -1)
Screenshot: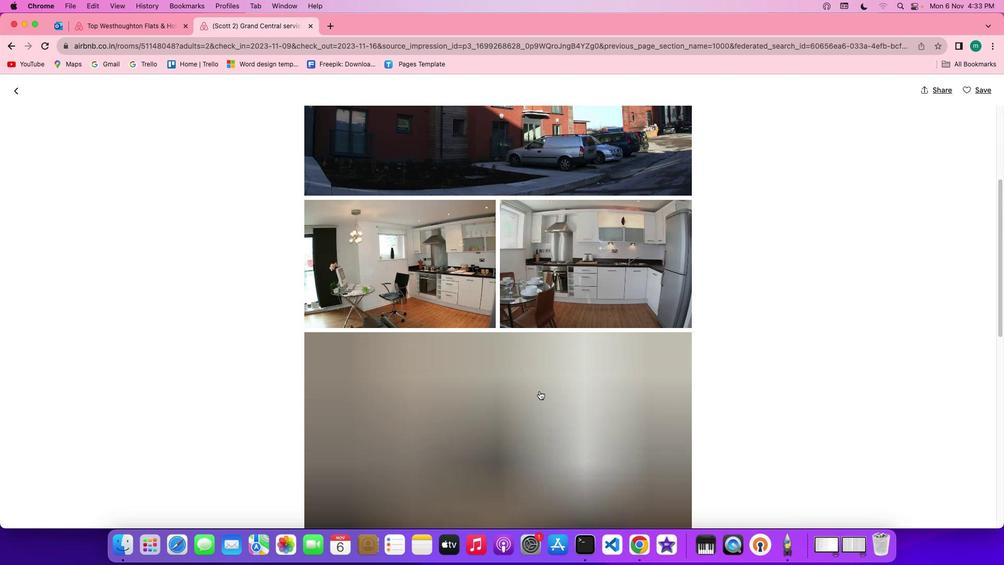 
Action: Mouse scrolled (539, 391) with delta (0, -2)
Screenshot: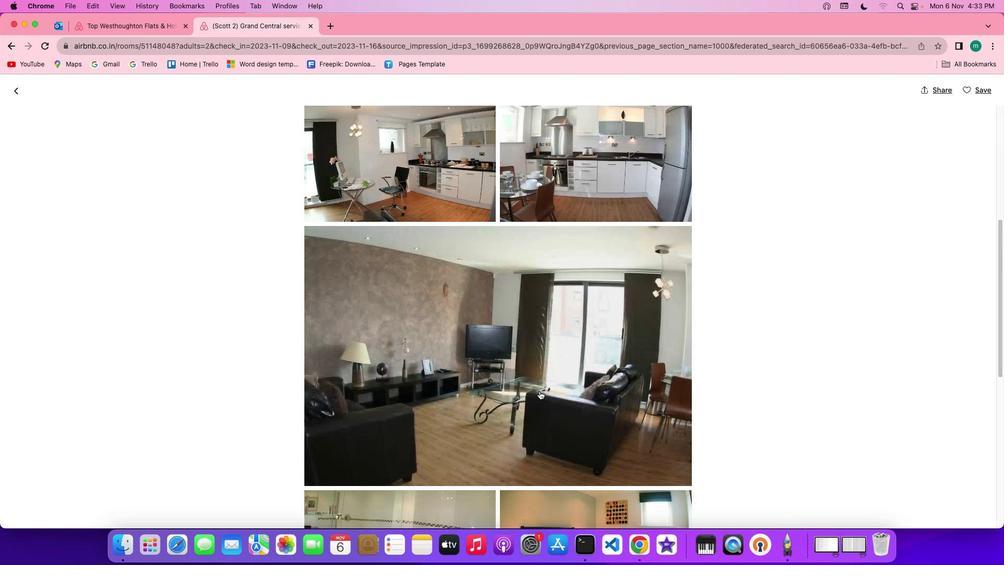 
Action: Mouse scrolled (539, 391) with delta (0, -2)
Screenshot: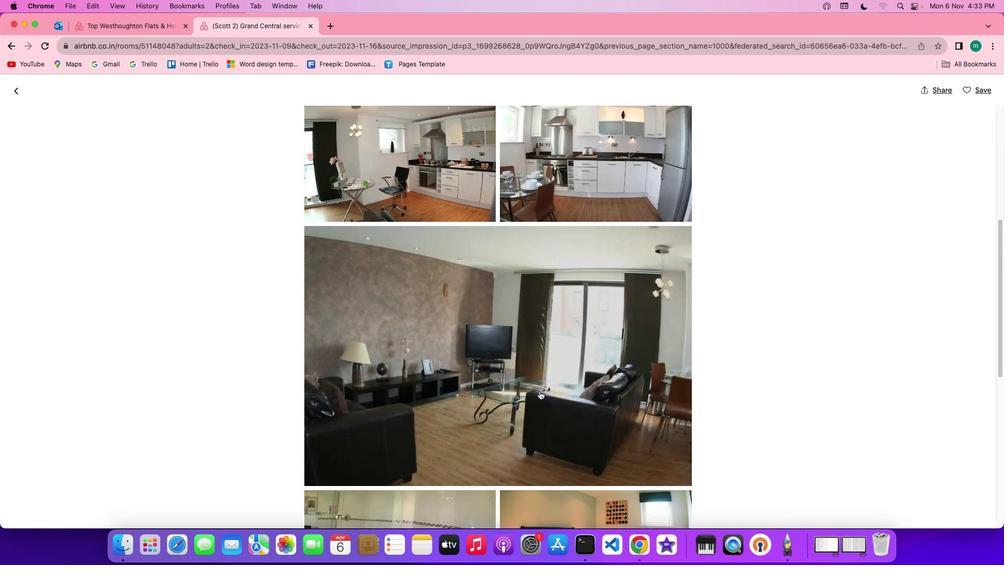 
Action: Mouse scrolled (539, 391) with delta (0, 0)
Screenshot: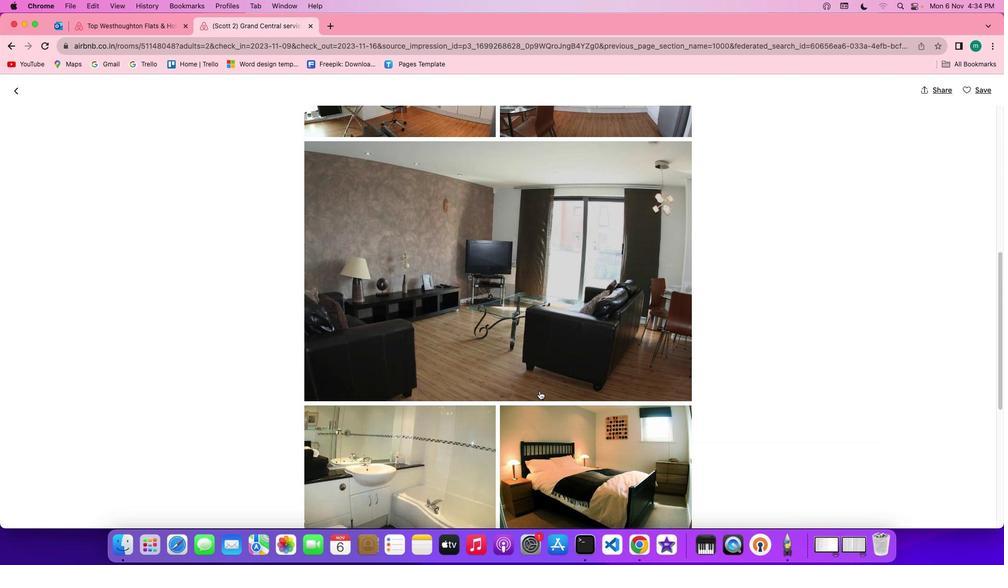 
Action: Mouse scrolled (539, 391) with delta (0, 0)
Screenshot: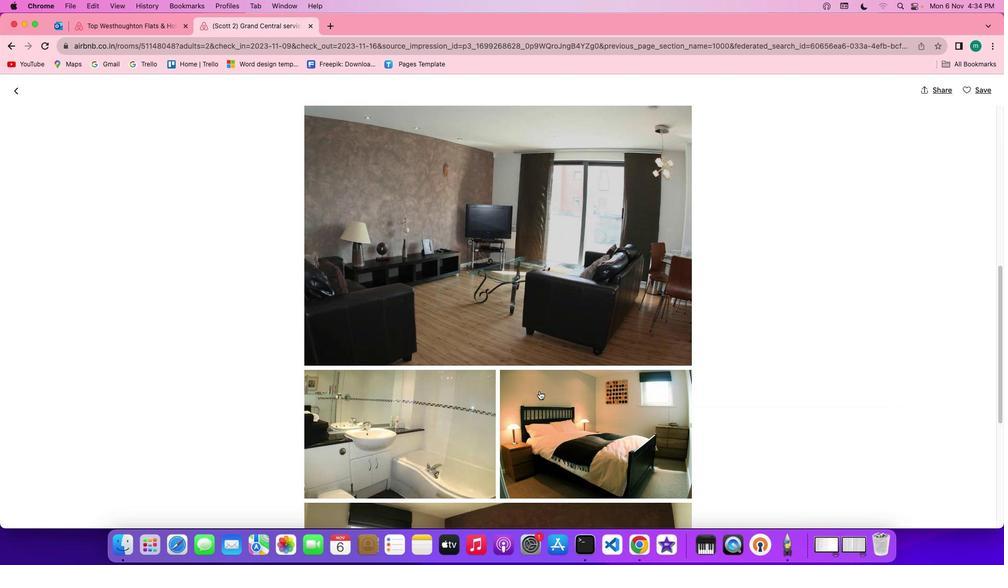 
Action: Mouse scrolled (539, 391) with delta (0, -1)
Screenshot: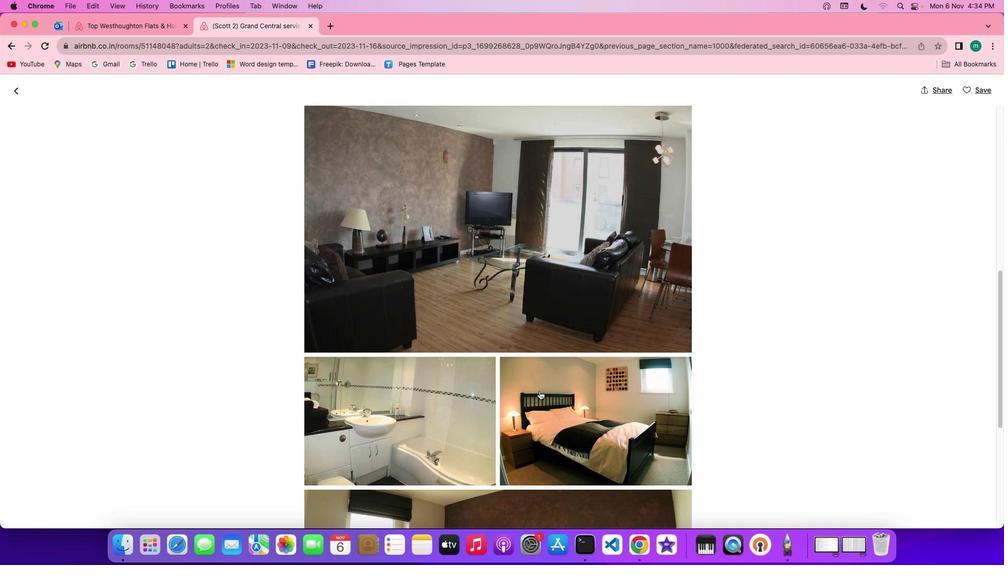 
Action: Mouse scrolled (539, 391) with delta (0, -1)
Screenshot: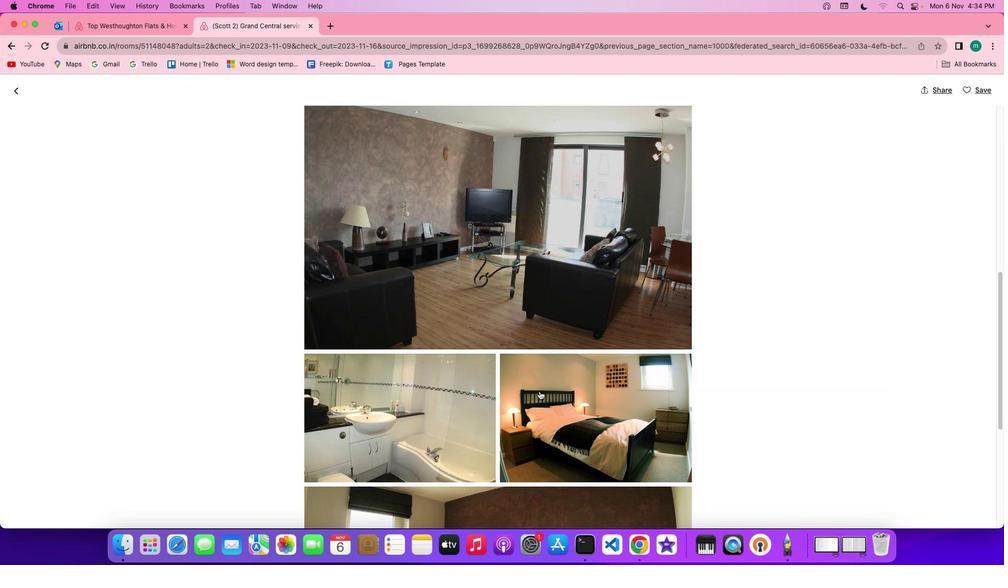 
Action: Mouse scrolled (539, 391) with delta (0, 0)
Screenshot: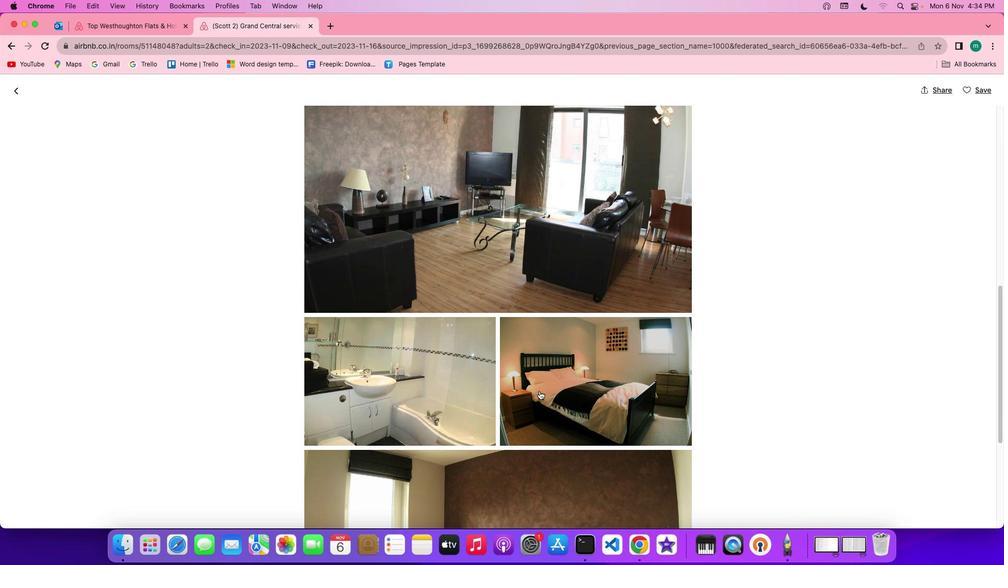 
Action: Mouse scrolled (539, 391) with delta (0, 0)
Screenshot: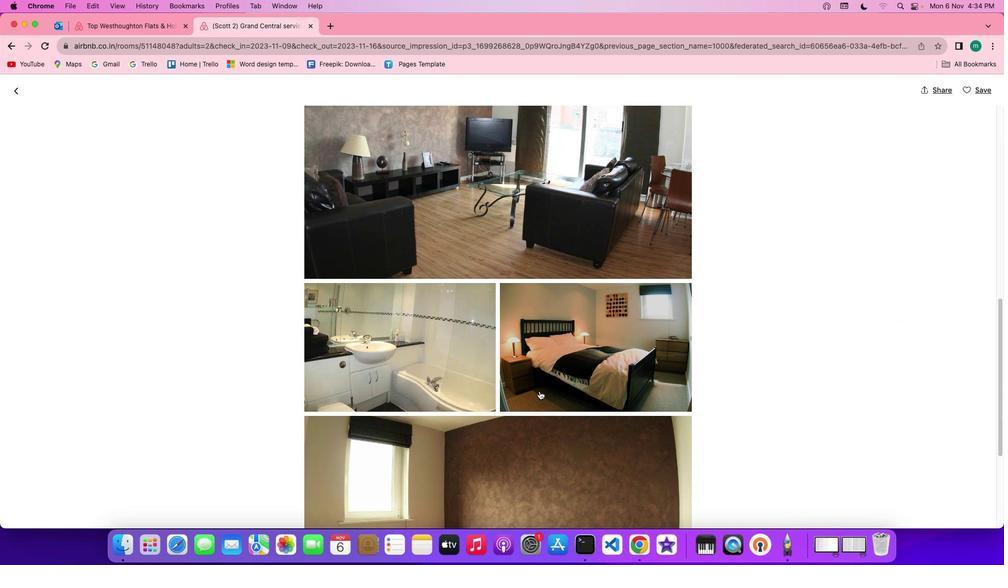 
Action: Mouse scrolled (539, 391) with delta (0, 0)
Screenshot: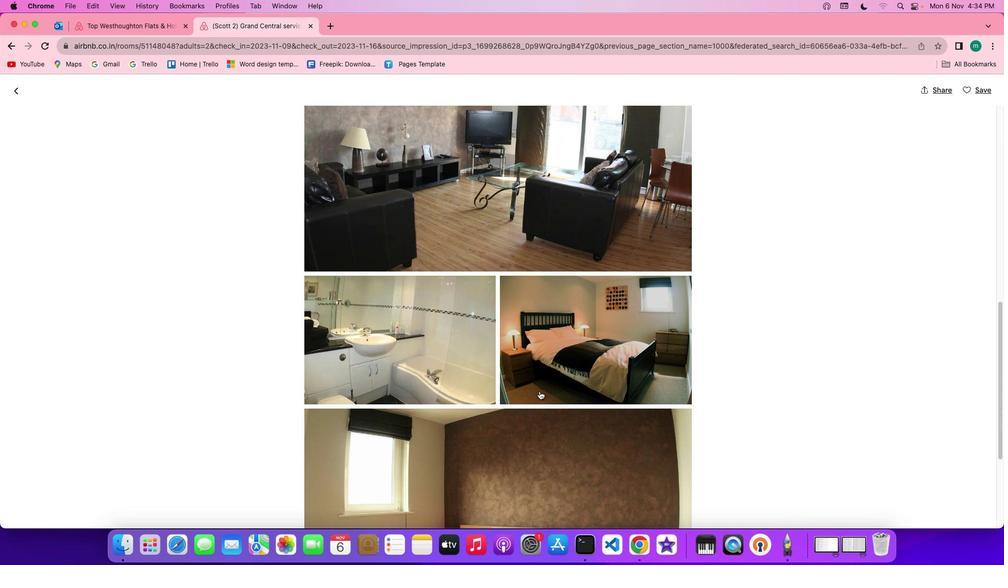 
Action: Mouse scrolled (539, 391) with delta (0, 0)
Screenshot: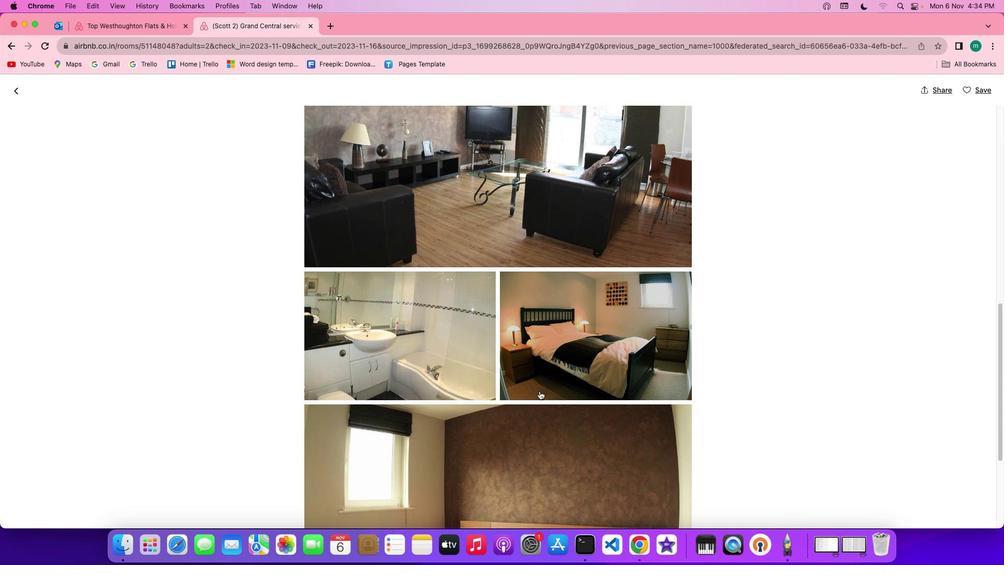 
Action: Mouse scrolled (539, 391) with delta (0, 0)
Screenshot: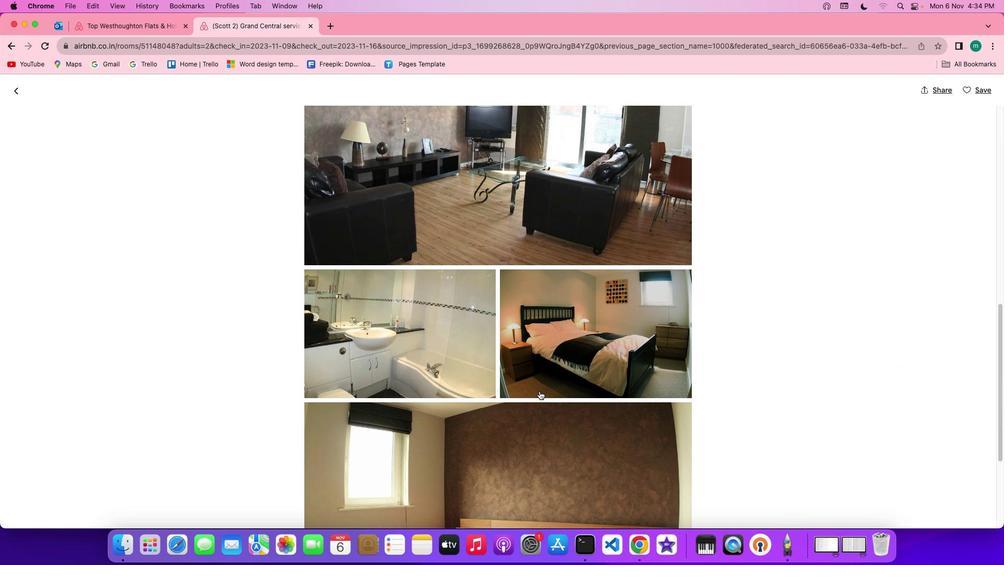 
Action: Mouse scrolled (539, 391) with delta (0, 0)
Screenshot: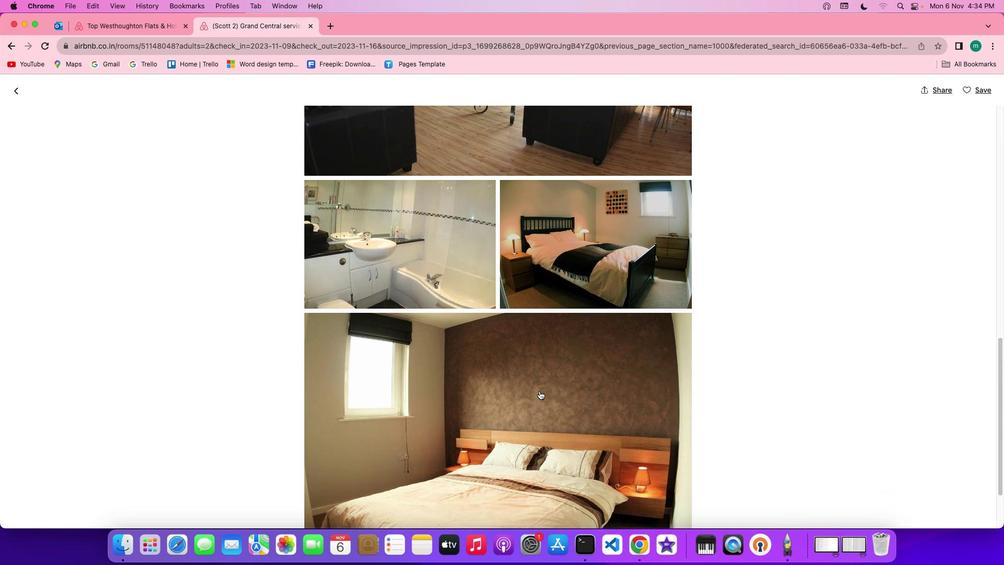 
Action: Mouse scrolled (539, 391) with delta (0, 0)
Screenshot: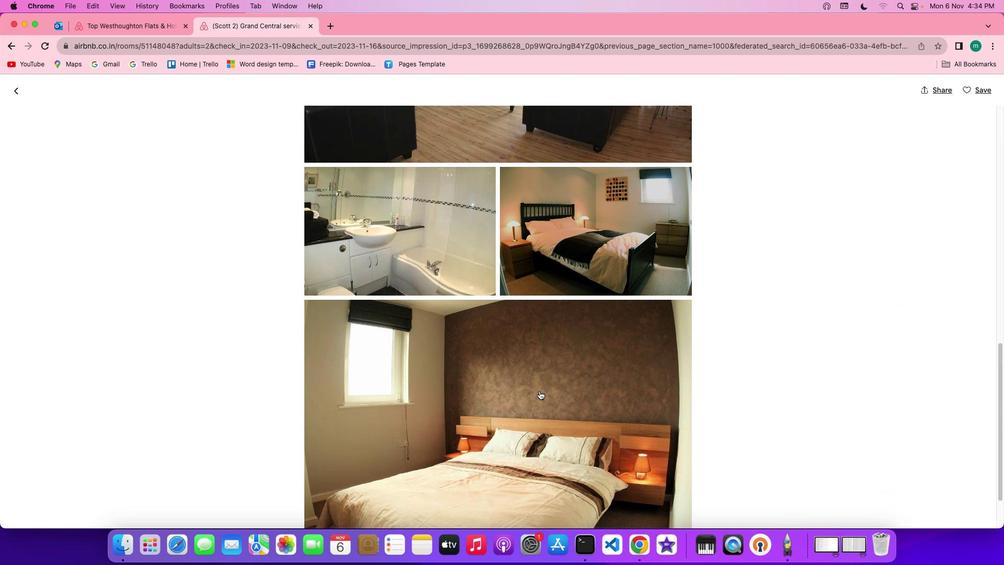 
Action: Mouse scrolled (539, 391) with delta (0, -1)
Screenshot: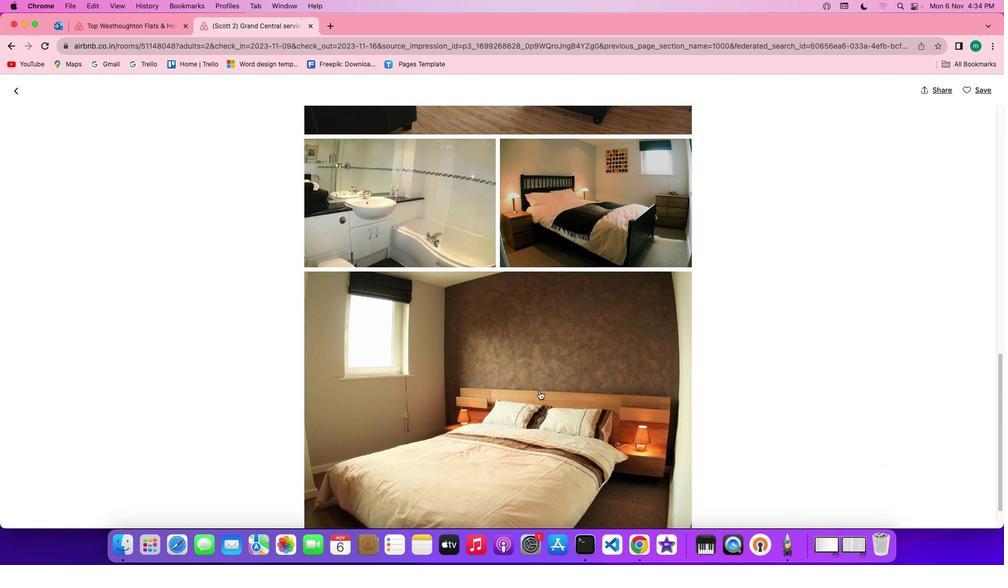 
Action: Mouse scrolled (539, 391) with delta (0, -1)
Screenshot: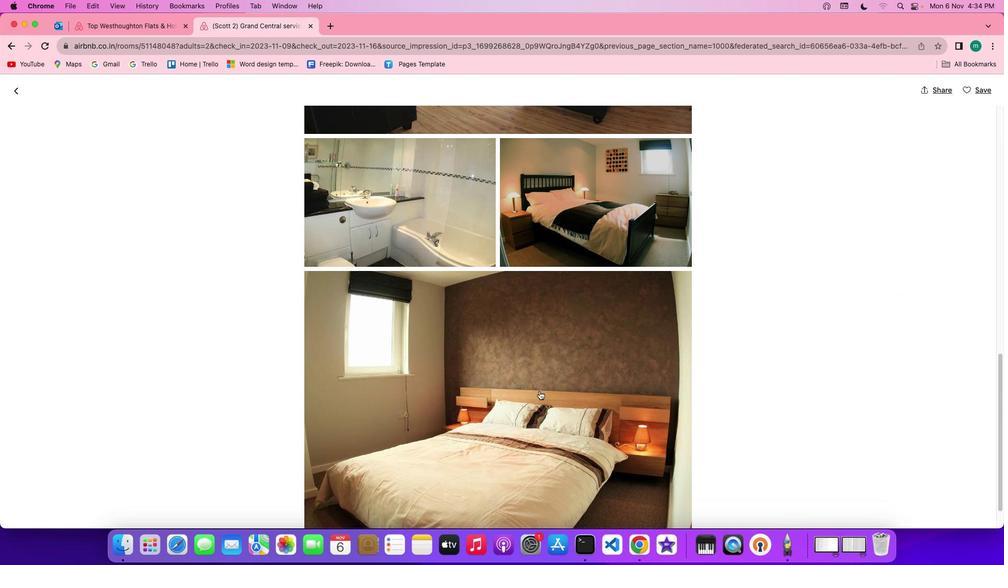 
Action: Mouse scrolled (539, 391) with delta (0, 0)
Screenshot: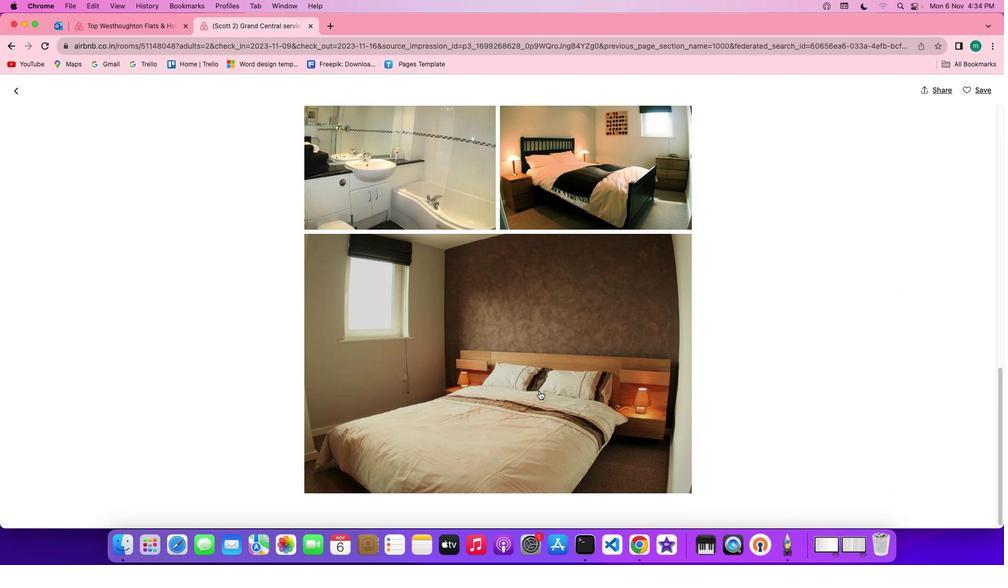 
Action: Mouse scrolled (539, 391) with delta (0, 0)
Screenshot: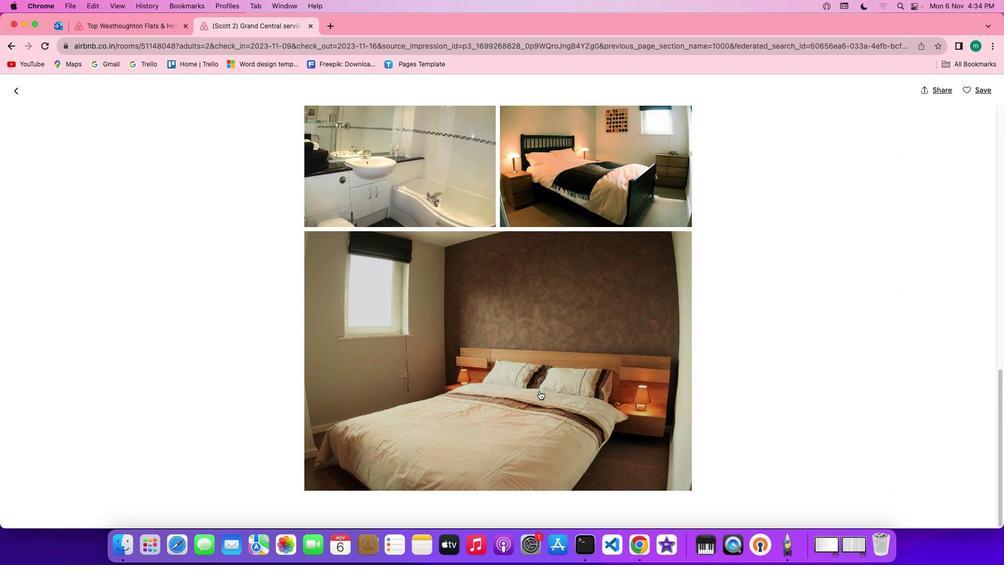 
Action: Mouse scrolled (539, 391) with delta (0, -1)
Screenshot: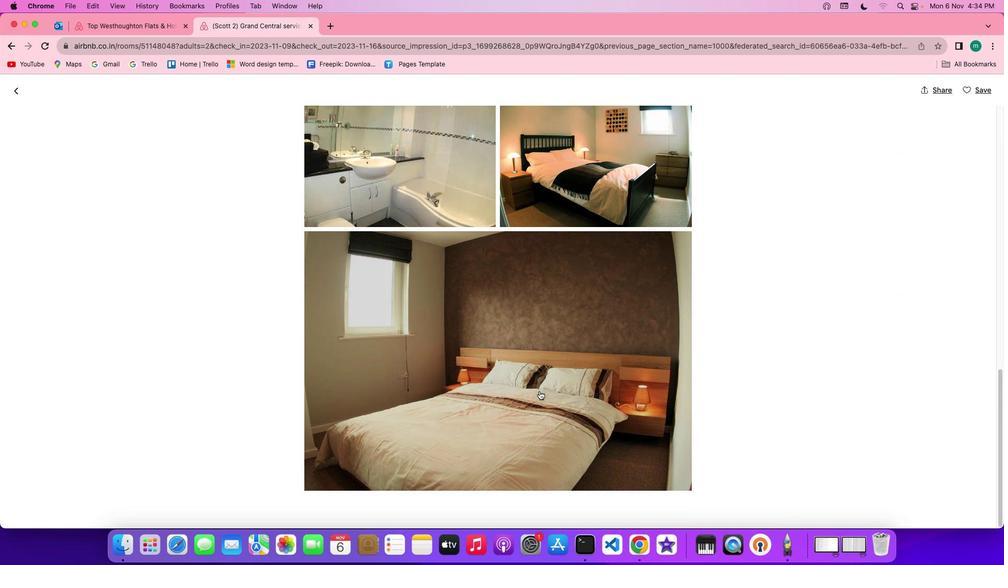 
Action: Mouse scrolled (539, 391) with delta (0, -1)
Screenshot: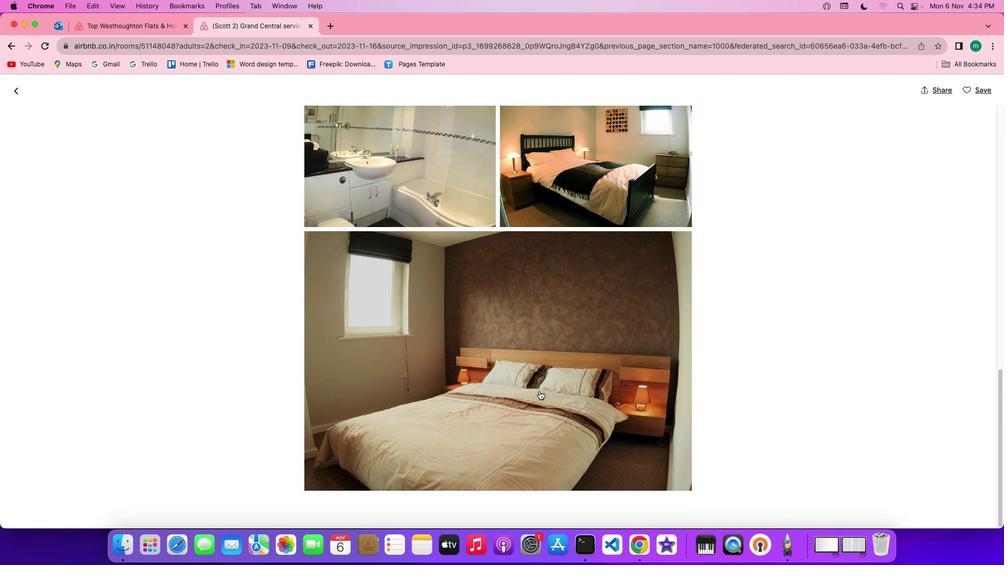
Action: Mouse moved to (539, 391)
Screenshot: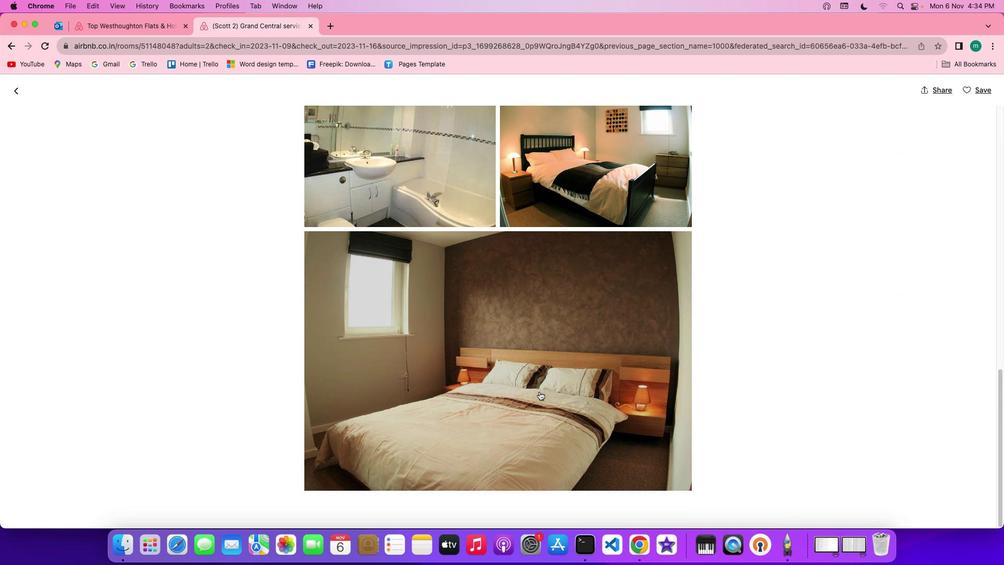 
Action: Mouse scrolled (539, 391) with delta (0, 0)
Screenshot: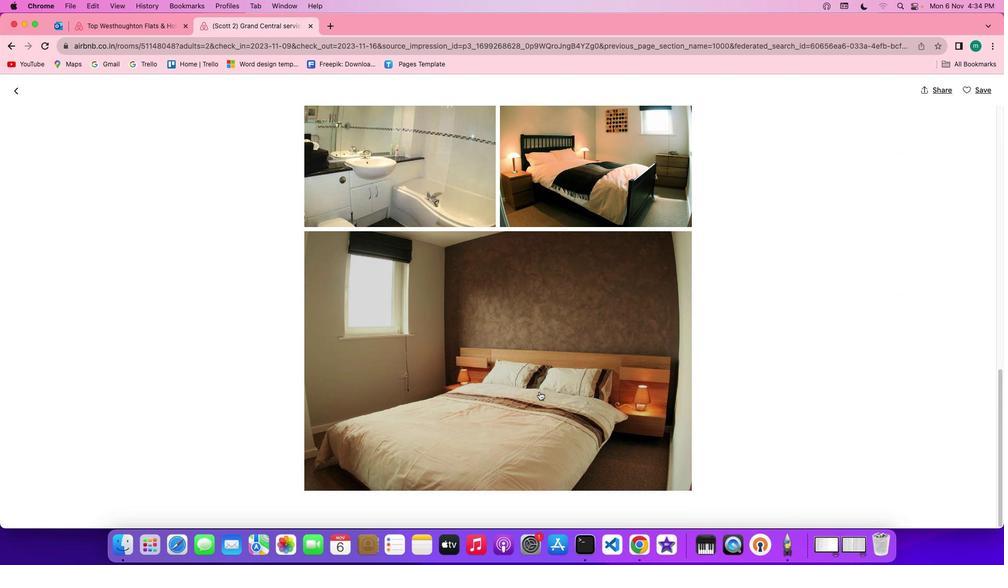
Action: Mouse scrolled (539, 391) with delta (0, 0)
Screenshot: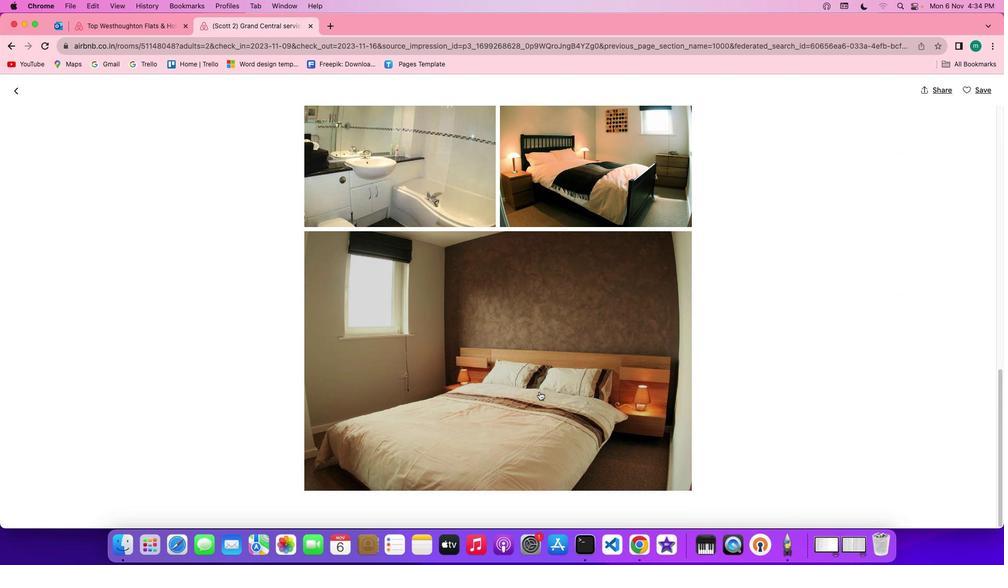 
Action: Mouse scrolled (539, 391) with delta (0, -1)
Screenshot: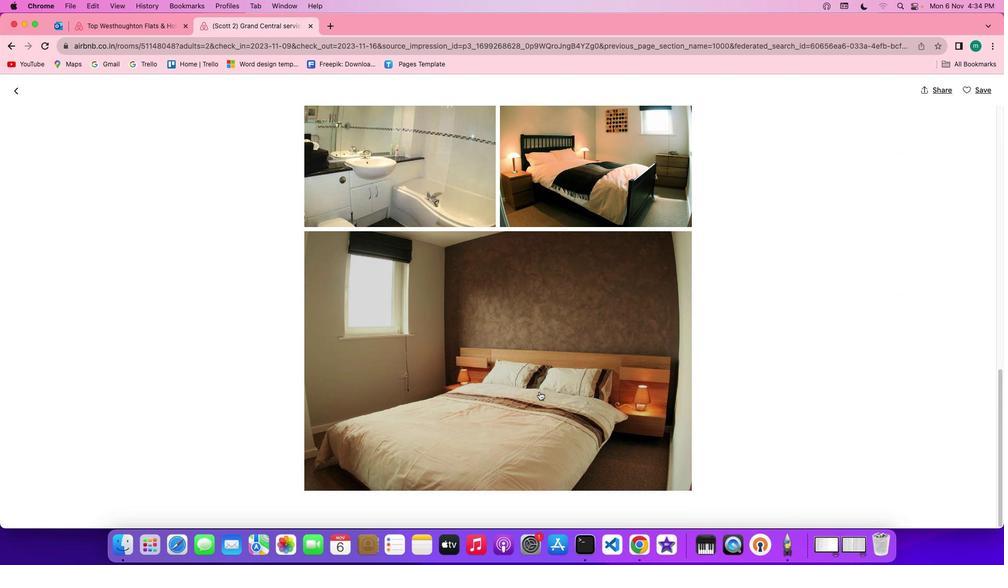 
Action: Mouse scrolled (539, 391) with delta (0, -1)
Screenshot: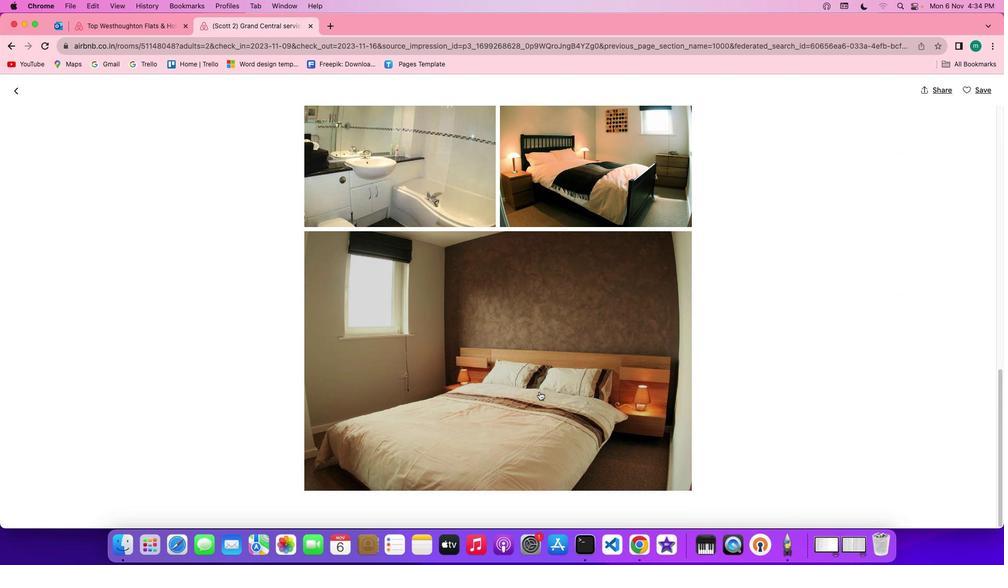 
Action: Mouse scrolled (539, 391) with delta (0, 0)
Screenshot: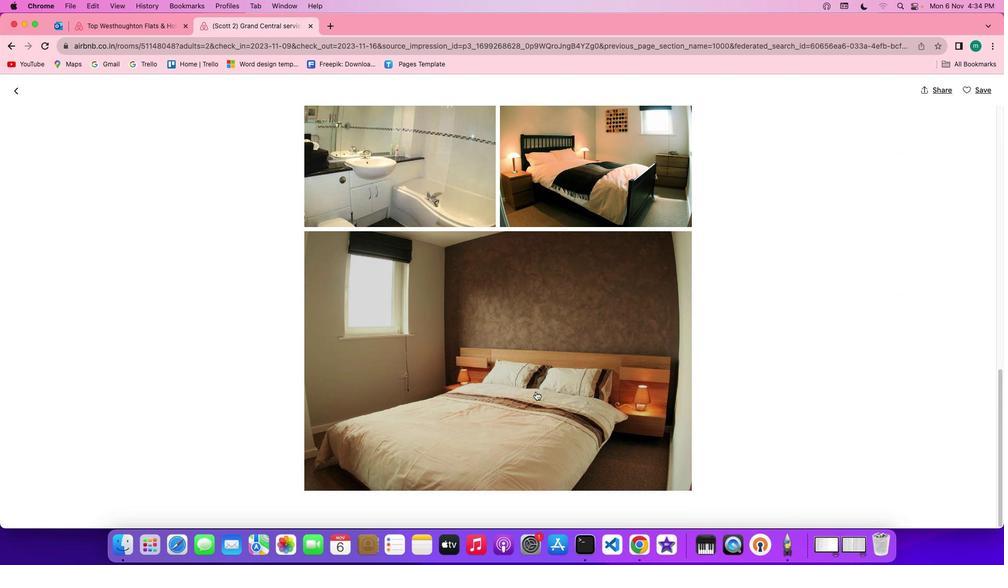 
Action: Mouse scrolled (539, 391) with delta (0, 0)
Screenshot: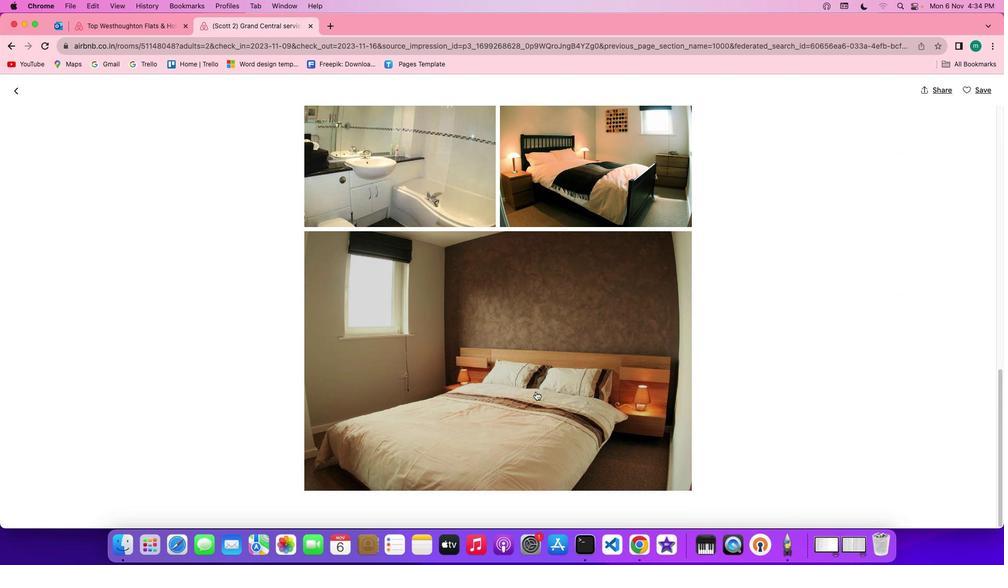 
Action: Mouse moved to (15, 92)
Screenshot: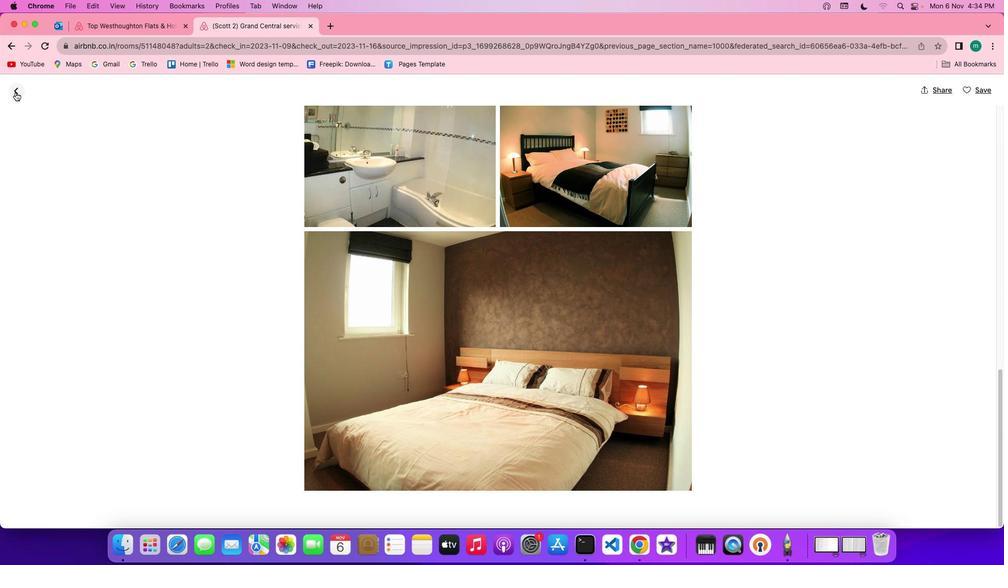 
Action: Mouse pressed left at (15, 92)
Screenshot: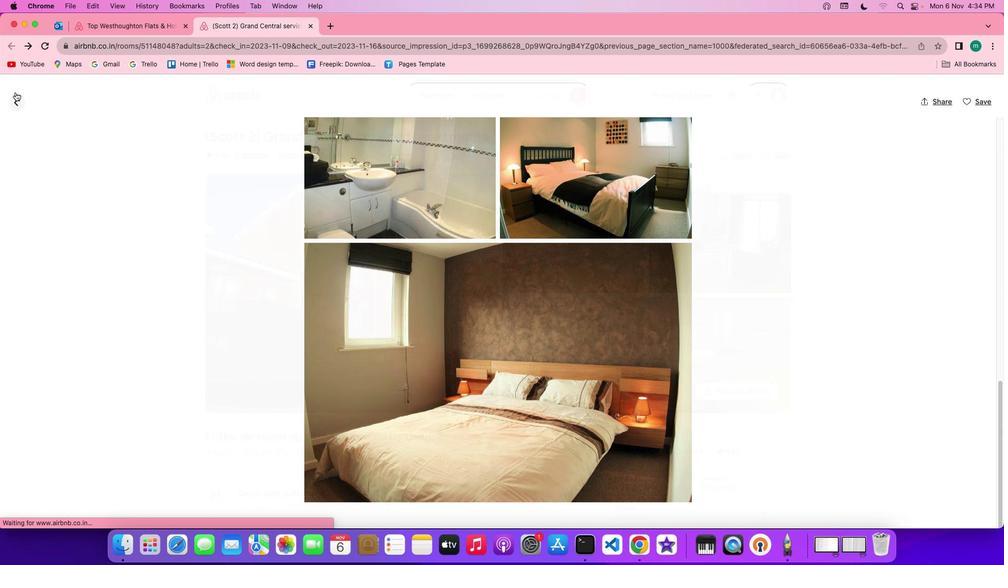 
Action: Mouse moved to (411, 325)
Screenshot: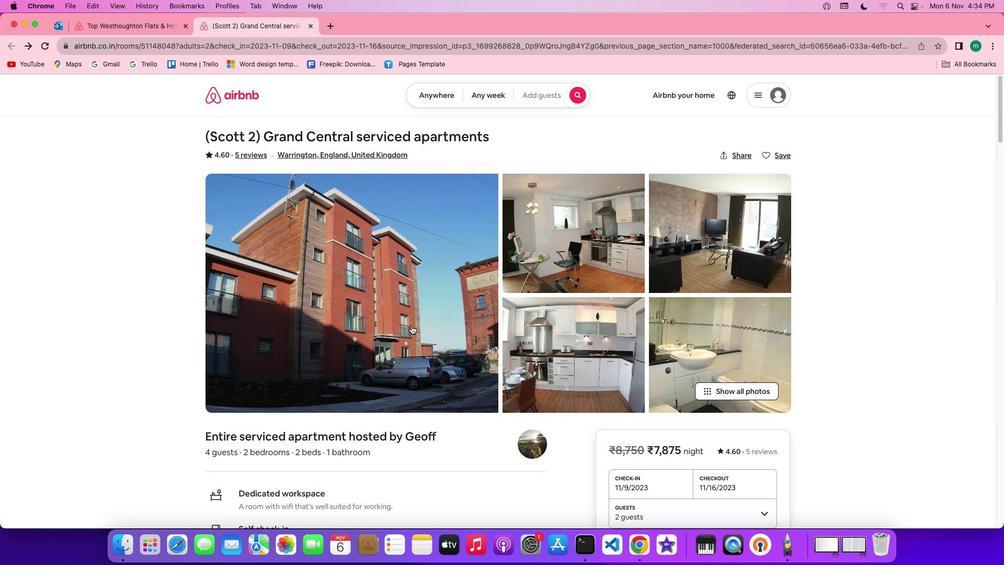 
Action: Mouse scrolled (411, 325) with delta (0, 0)
Screenshot: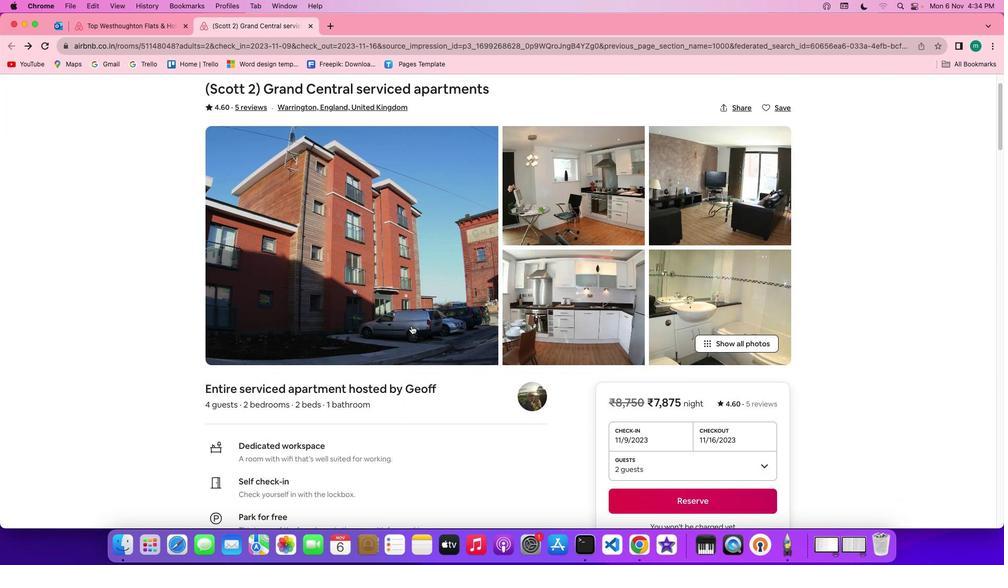 
Action: Mouse scrolled (411, 325) with delta (0, 0)
Screenshot: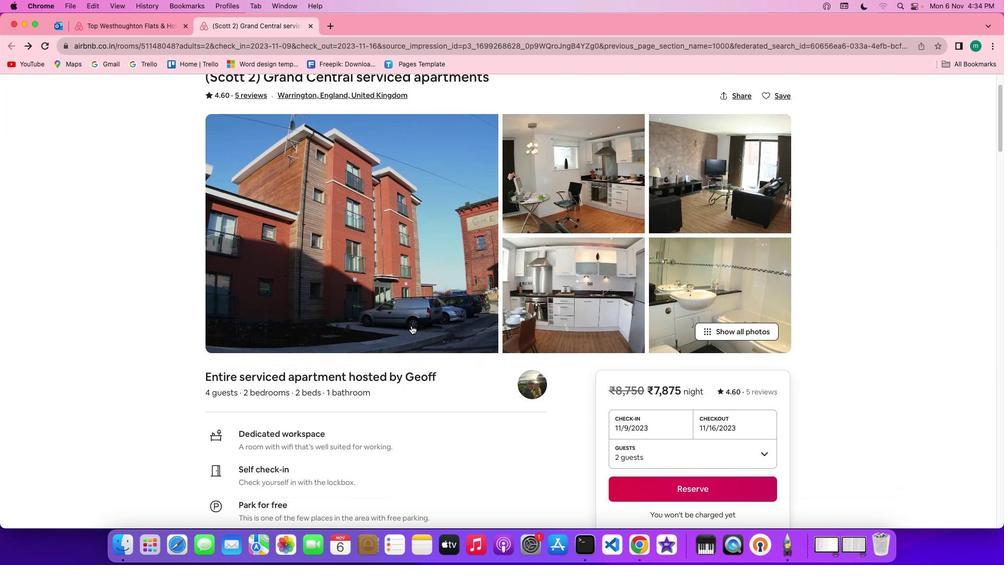 
Action: Mouse scrolled (411, 325) with delta (0, -1)
Screenshot: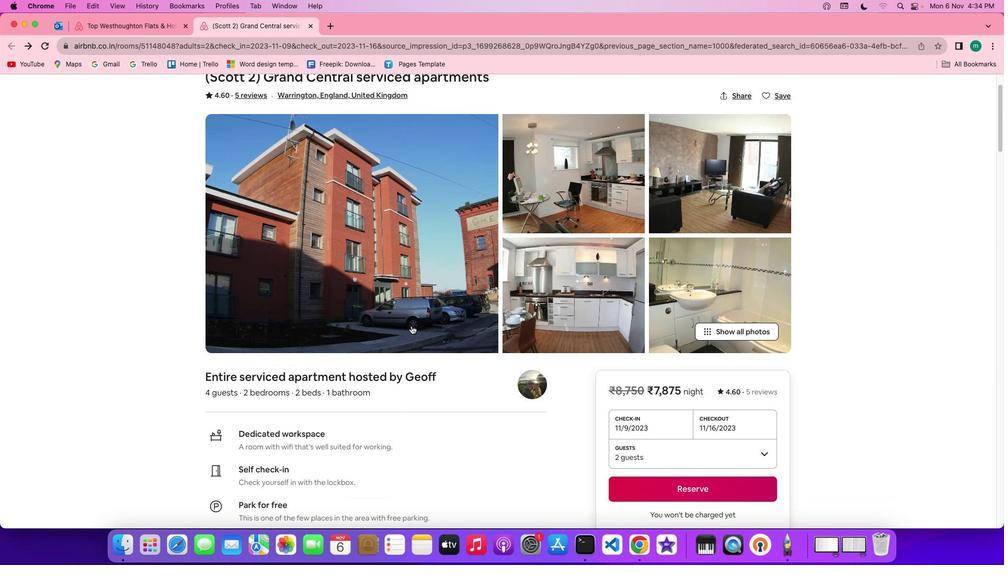 
Action: Mouse scrolled (411, 325) with delta (0, 0)
Screenshot: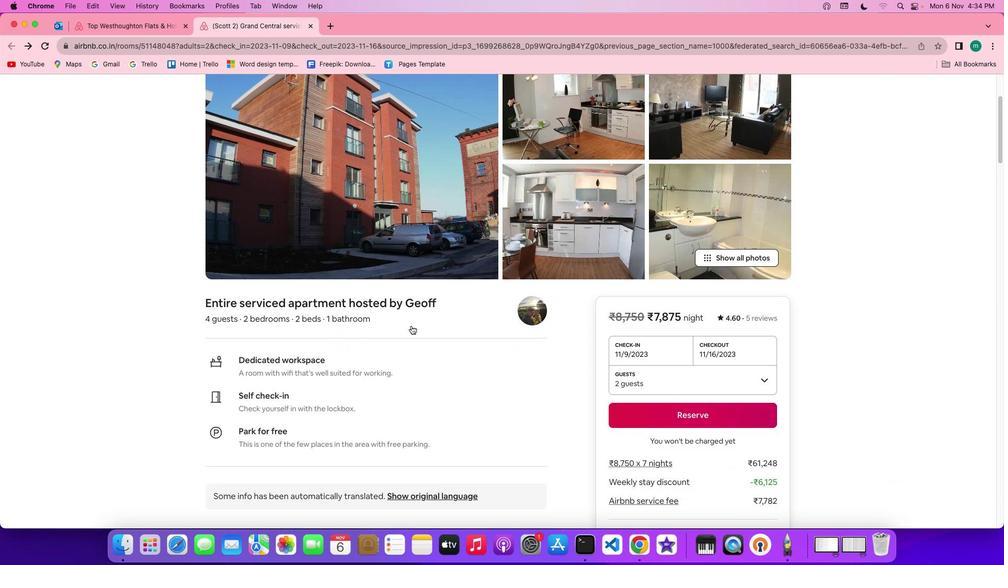 
Action: Mouse scrolled (411, 325) with delta (0, 0)
Screenshot: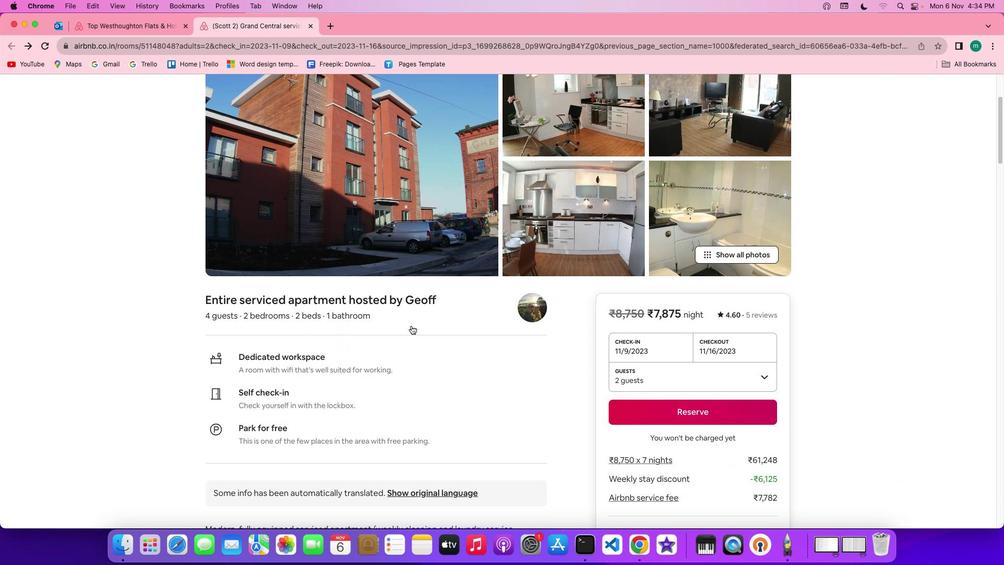 
Action: Mouse scrolled (411, 325) with delta (0, -1)
Screenshot: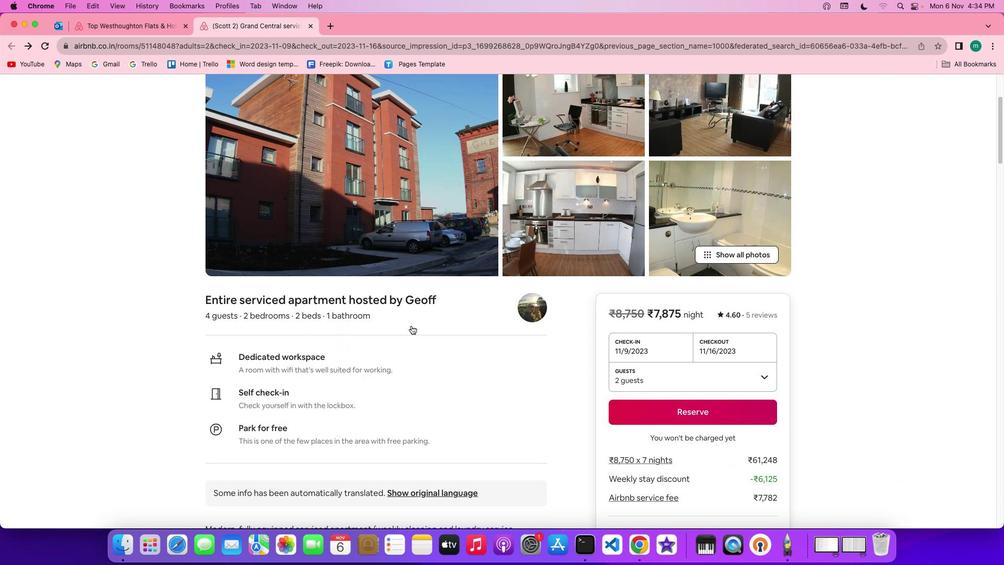 
Action: Mouse scrolled (411, 325) with delta (0, 0)
Screenshot: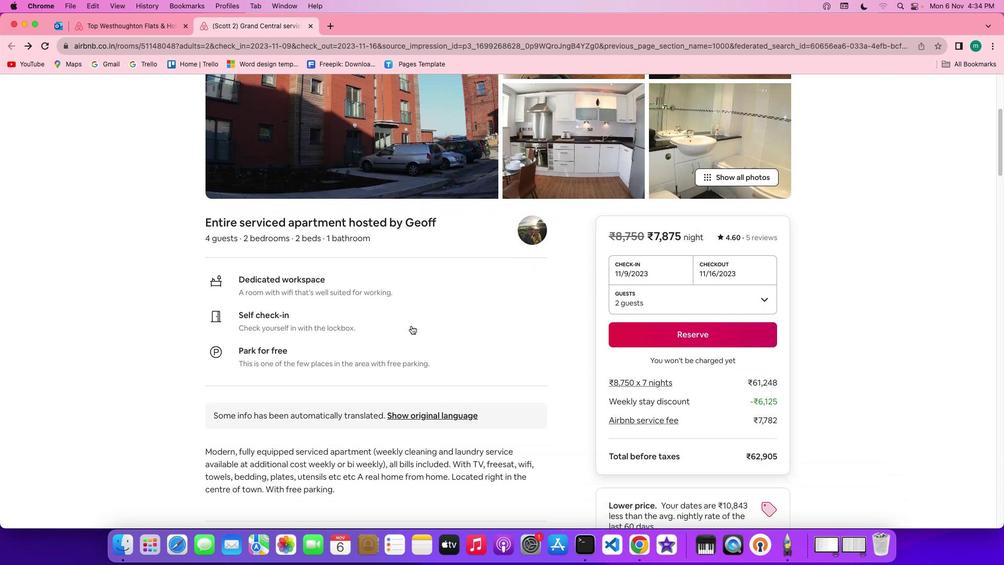 
Action: Mouse scrolled (411, 325) with delta (0, 0)
Screenshot: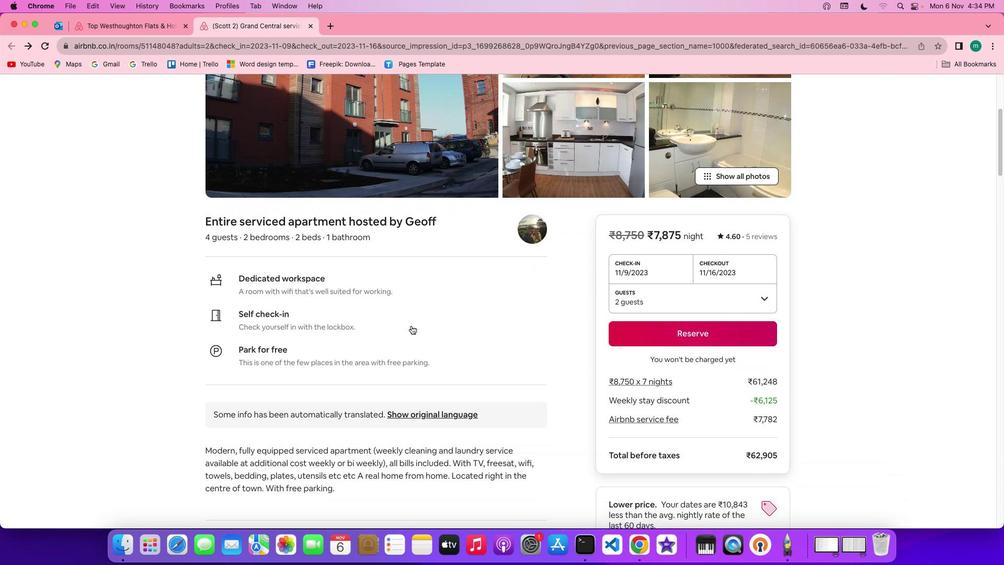 
Action: Mouse scrolled (411, 325) with delta (0, -1)
Screenshot: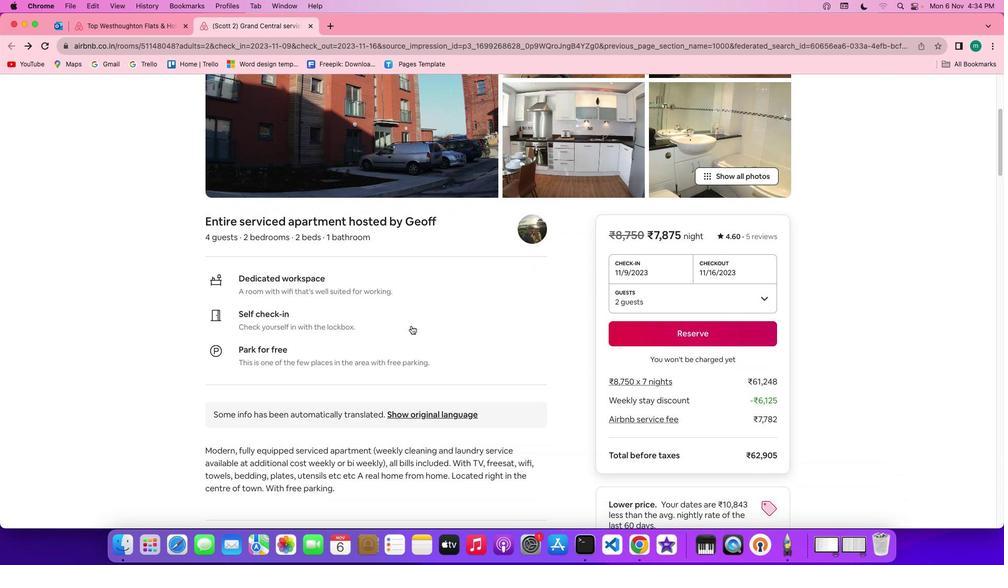 
Action: Mouse scrolled (411, 325) with delta (0, 0)
Screenshot: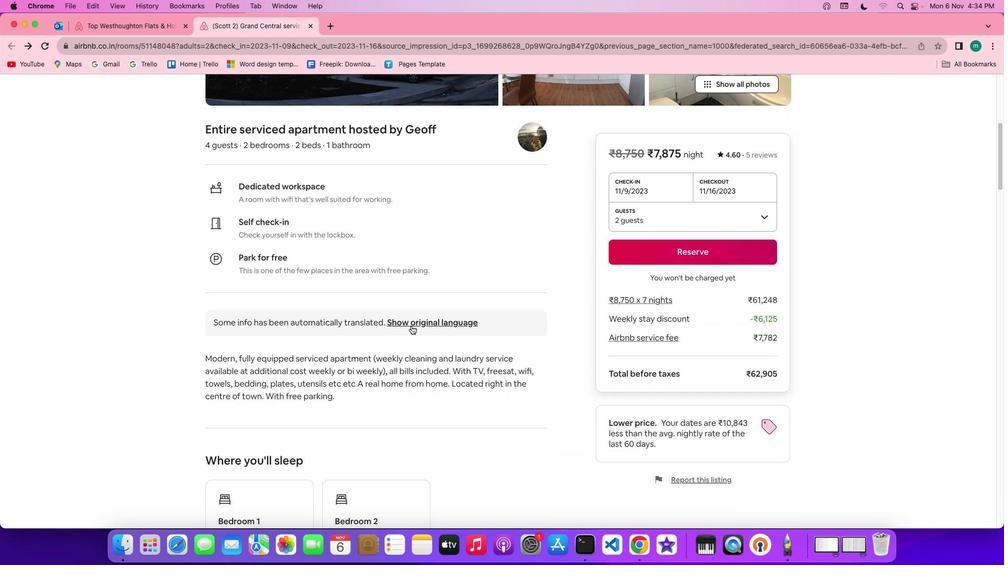 
Action: Mouse scrolled (411, 325) with delta (0, 0)
Screenshot: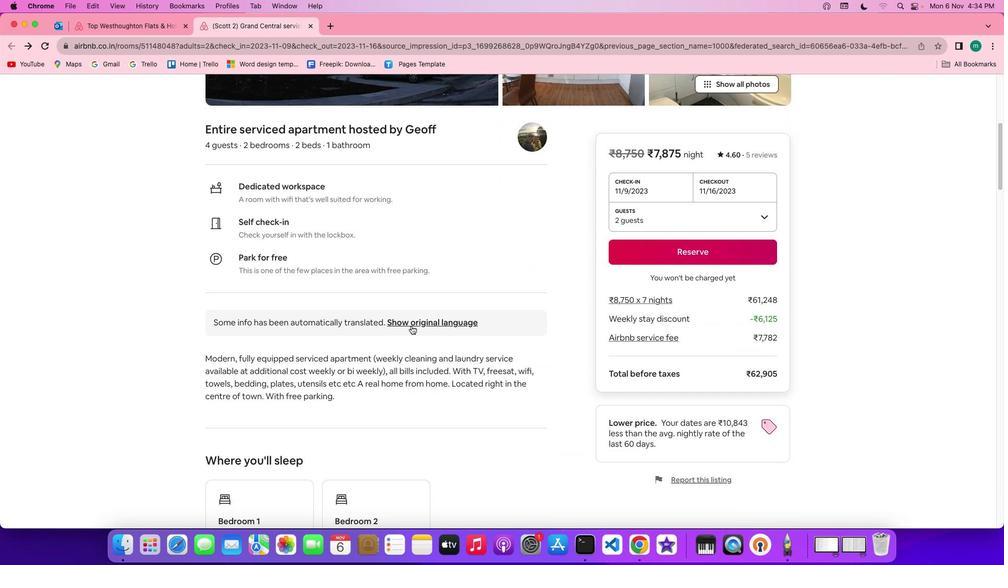 
Action: Mouse scrolled (411, 325) with delta (0, -1)
Screenshot: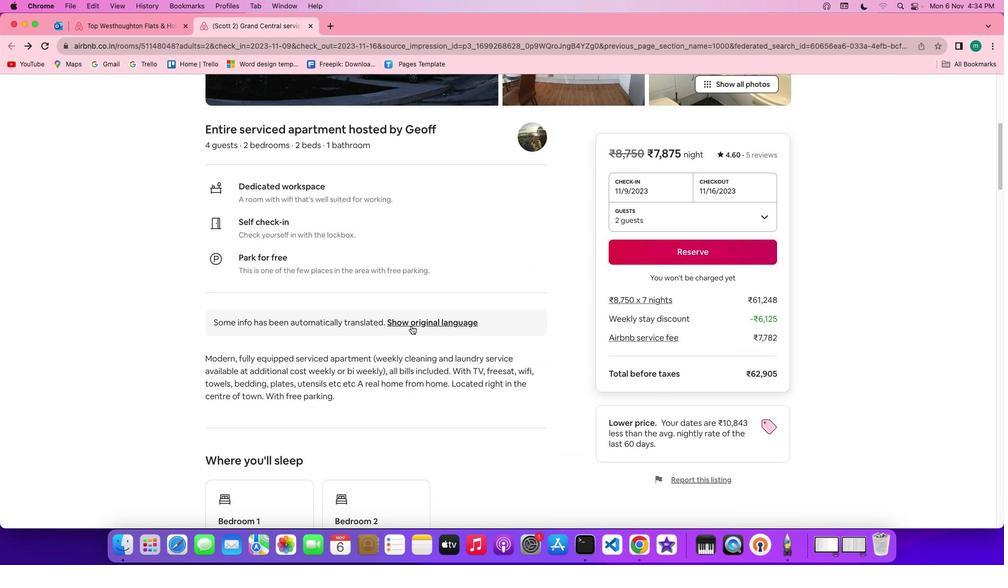 
Action: Mouse scrolled (411, 325) with delta (0, 0)
Screenshot: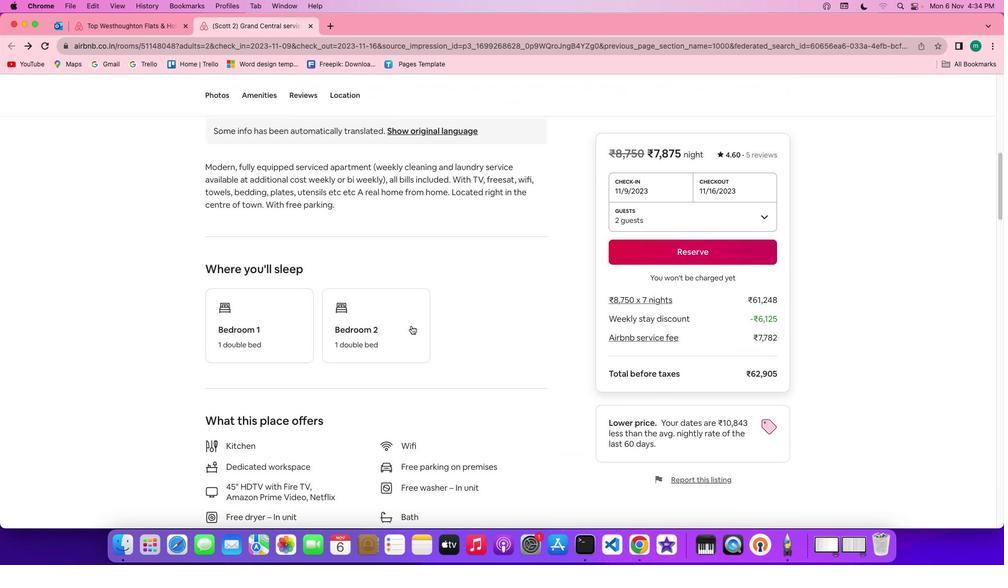 
Action: Mouse scrolled (411, 325) with delta (0, 0)
Screenshot: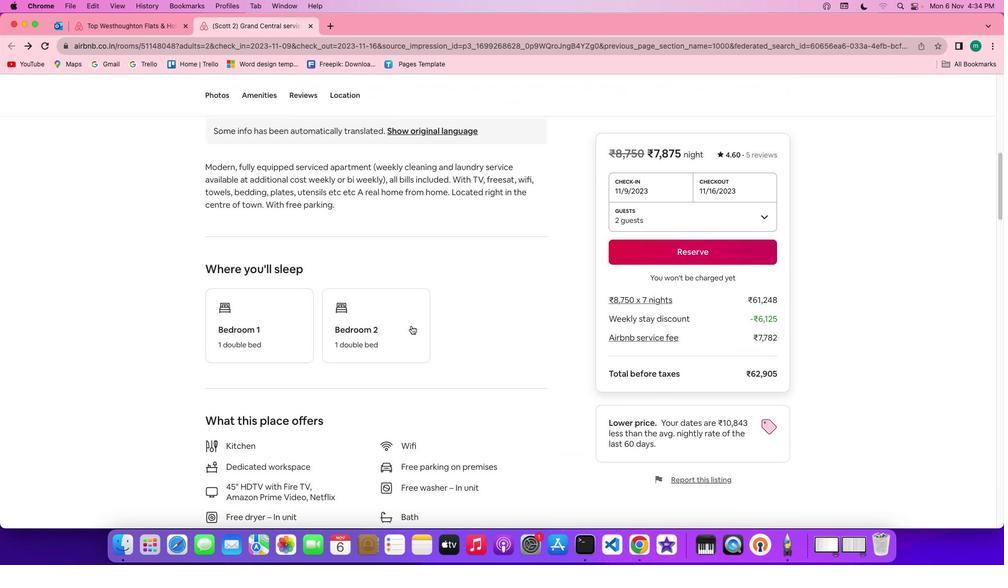 
Action: Mouse scrolled (411, 325) with delta (0, -1)
Screenshot: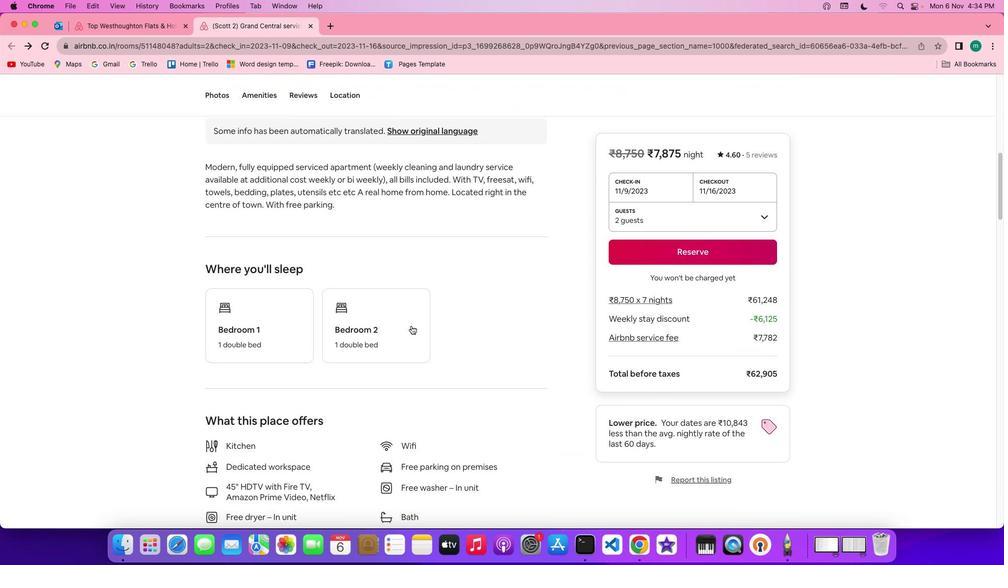 
Action: Mouse scrolled (411, 325) with delta (0, -2)
Screenshot: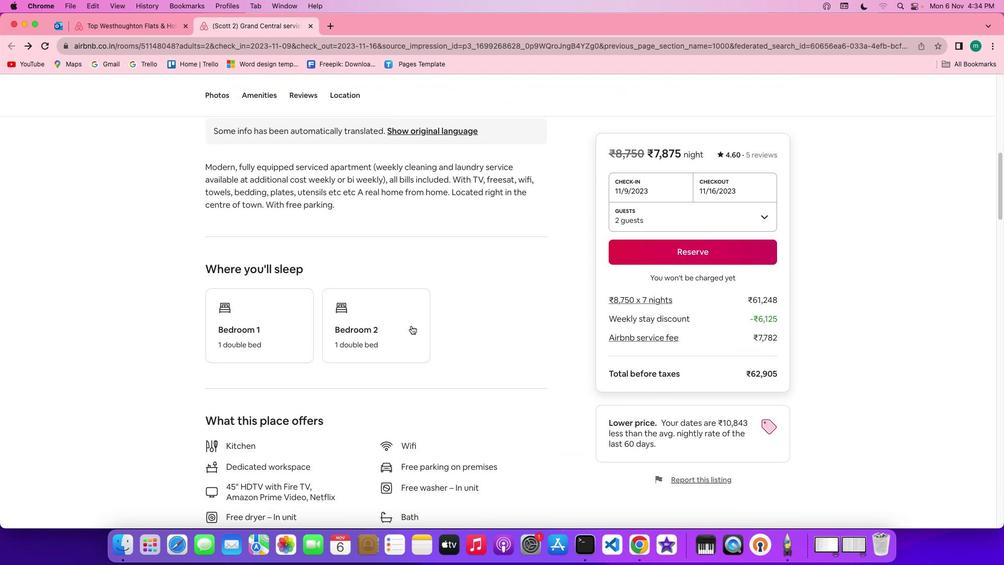
Action: Mouse scrolled (411, 325) with delta (0, 0)
Screenshot: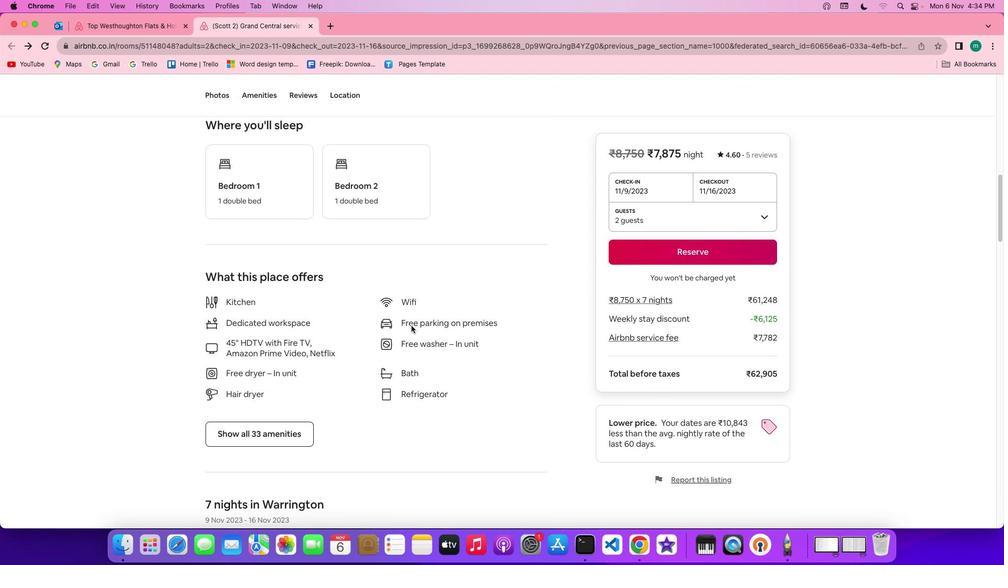 
Action: Mouse scrolled (411, 325) with delta (0, 0)
Screenshot: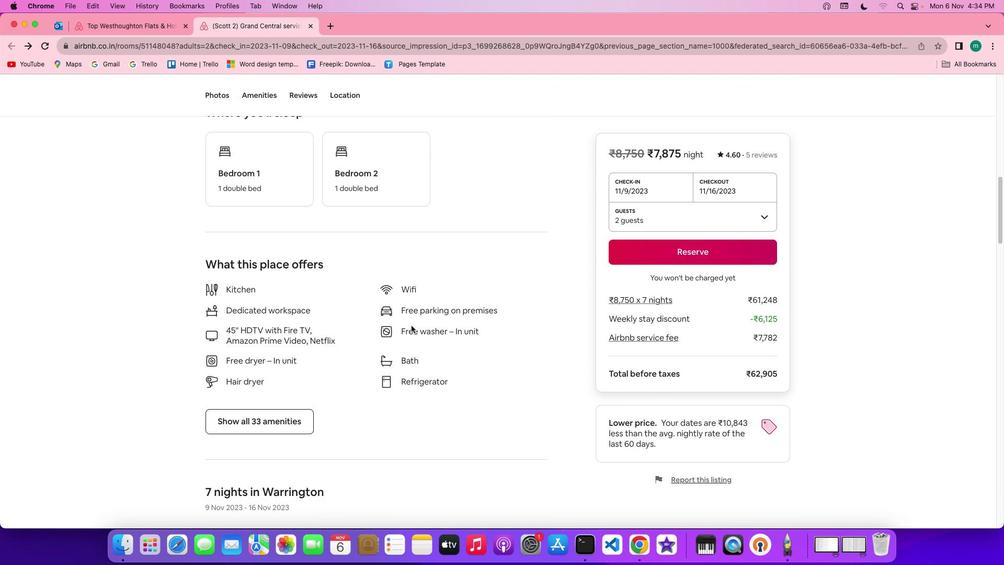 
Action: Mouse scrolled (411, 325) with delta (0, -1)
Screenshot: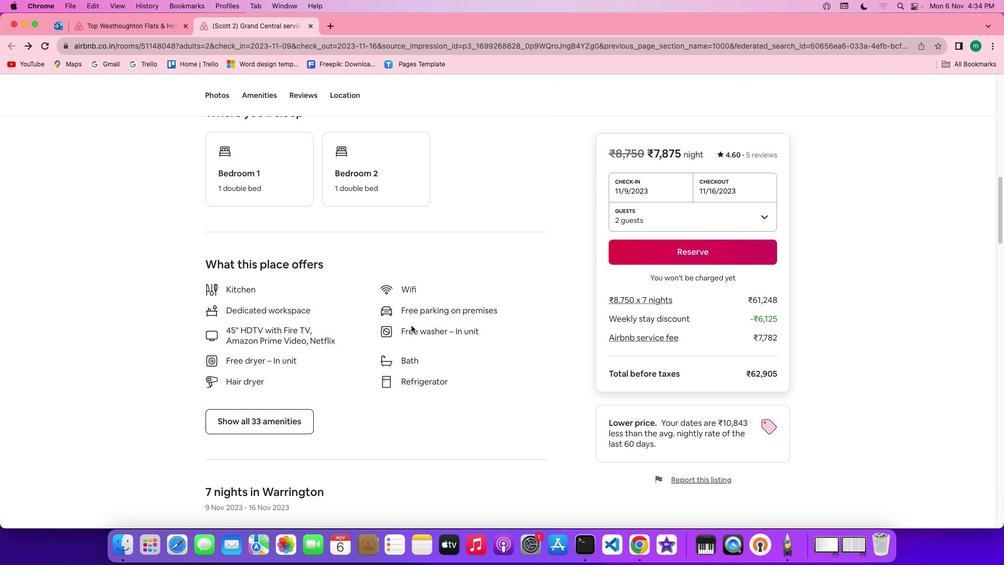 
Action: Mouse scrolled (411, 325) with delta (0, -1)
Screenshot: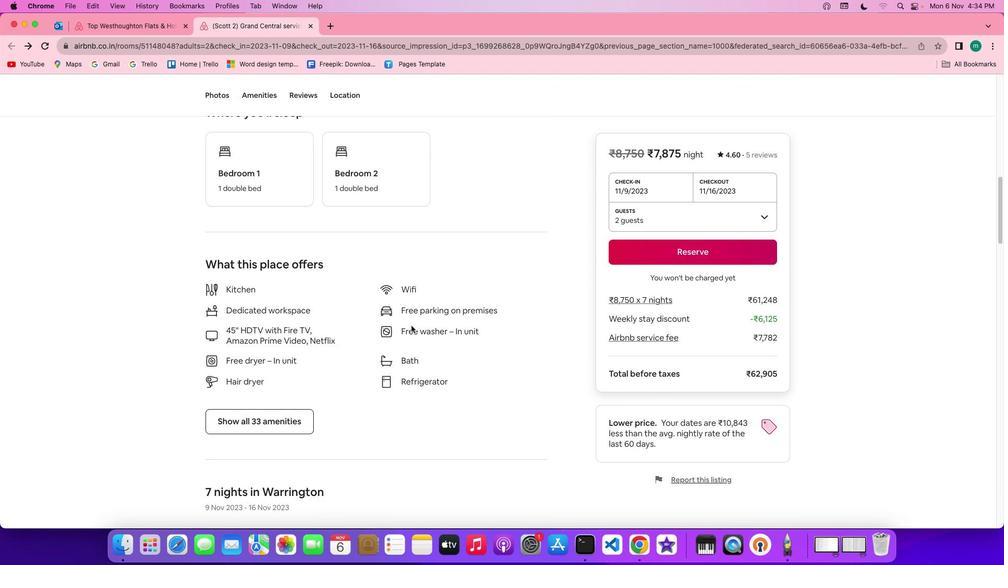
Action: Mouse scrolled (411, 325) with delta (0, 0)
Screenshot: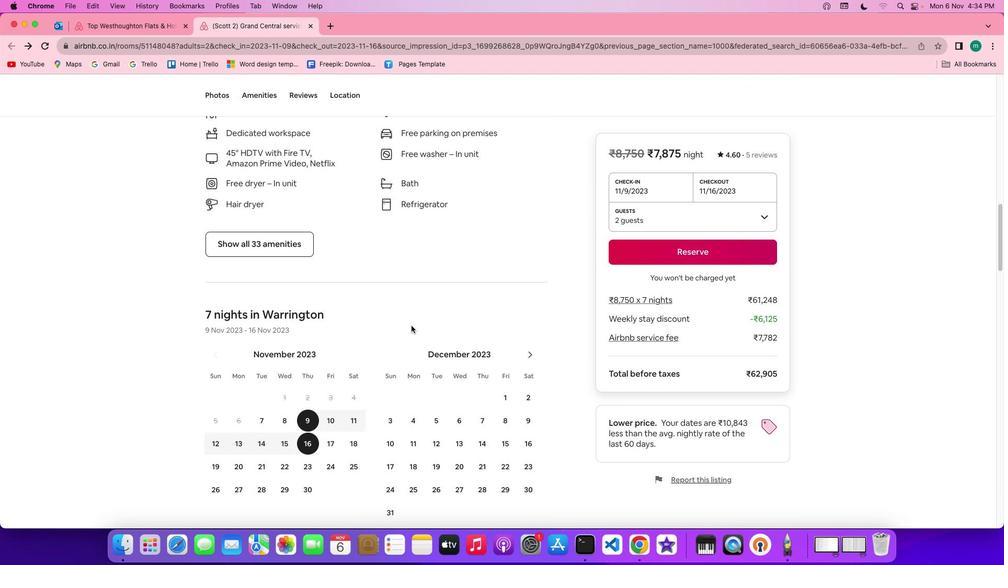 
Action: Mouse scrolled (411, 325) with delta (0, 0)
Screenshot: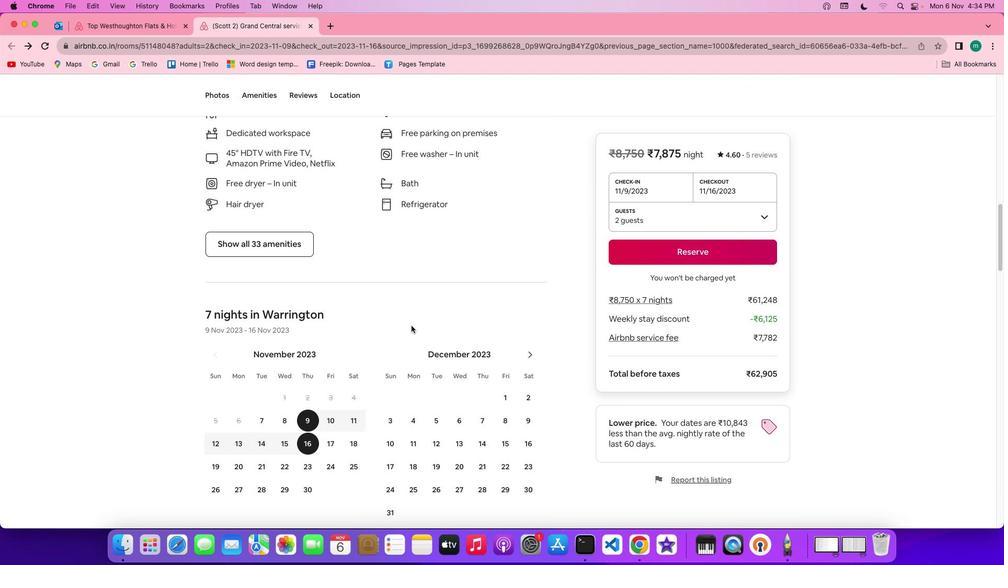 
Action: Mouse scrolled (411, 325) with delta (0, -1)
Screenshot: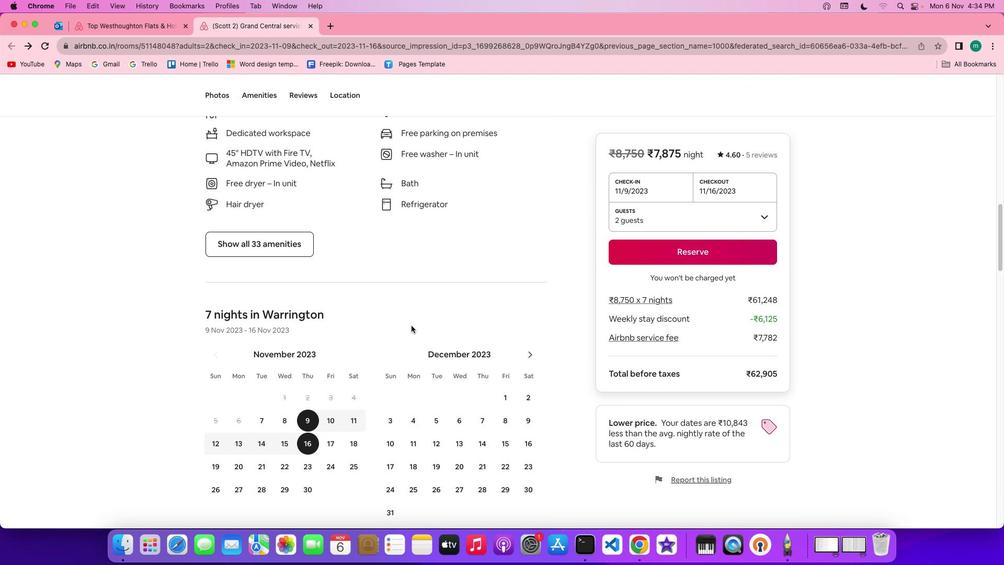 
Action: Mouse scrolled (411, 325) with delta (0, -2)
Screenshot: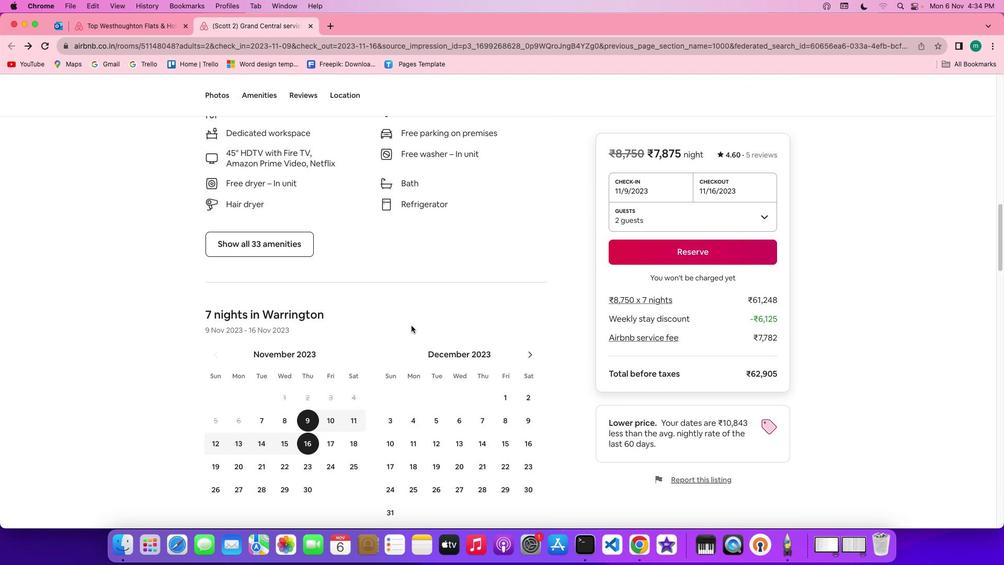 
Action: Mouse moved to (239, 239)
Screenshot: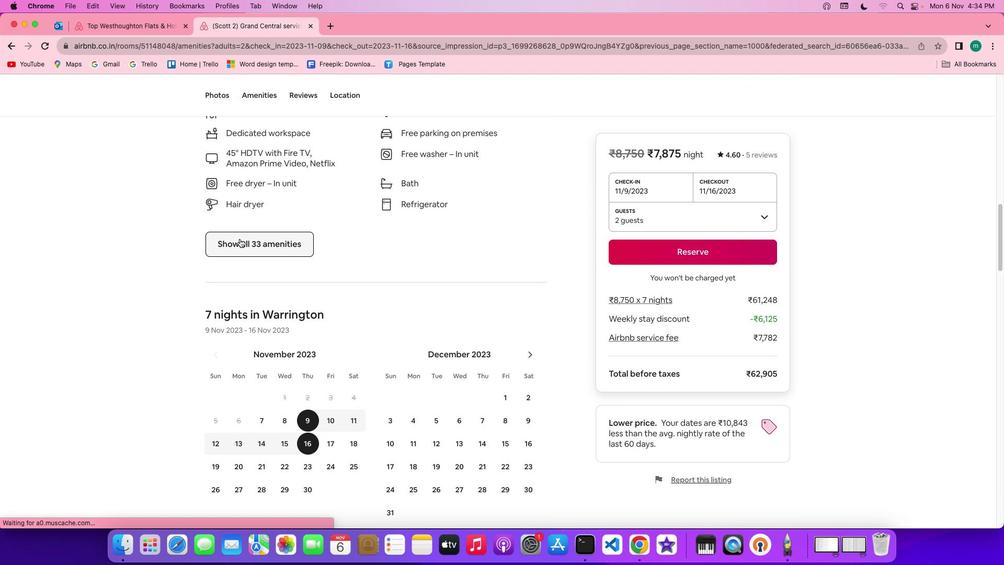 
Action: Mouse pressed left at (239, 239)
Screenshot: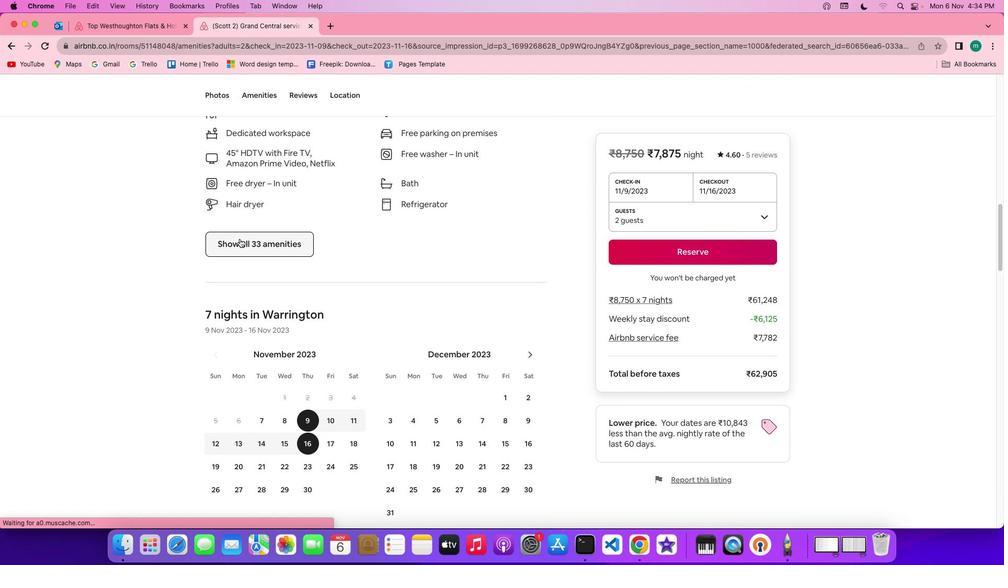 
Action: Mouse moved to (472, 305)
Screenshot: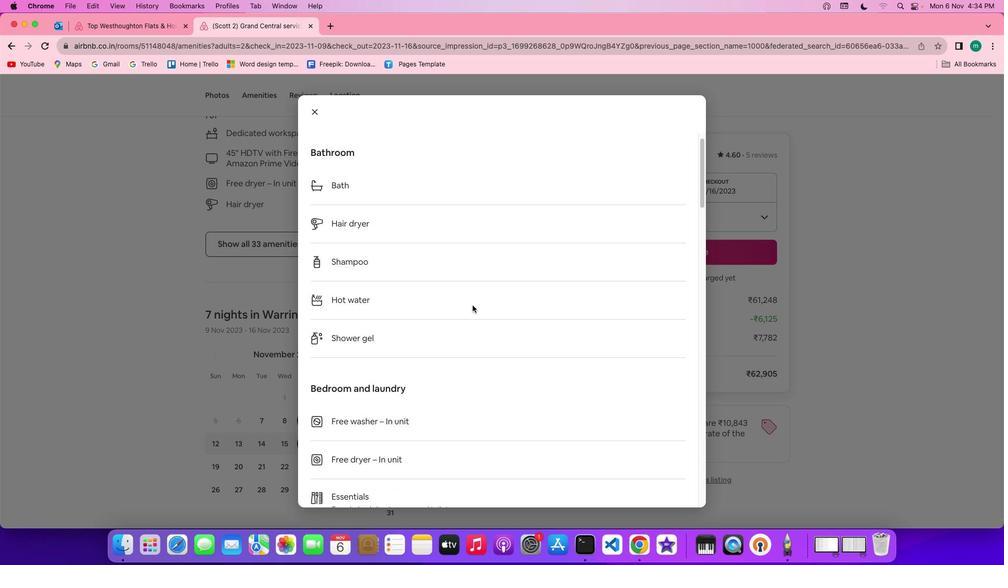 
Action: Mouse scrolled (472, 305) with delta (0, 0)
Screenshot: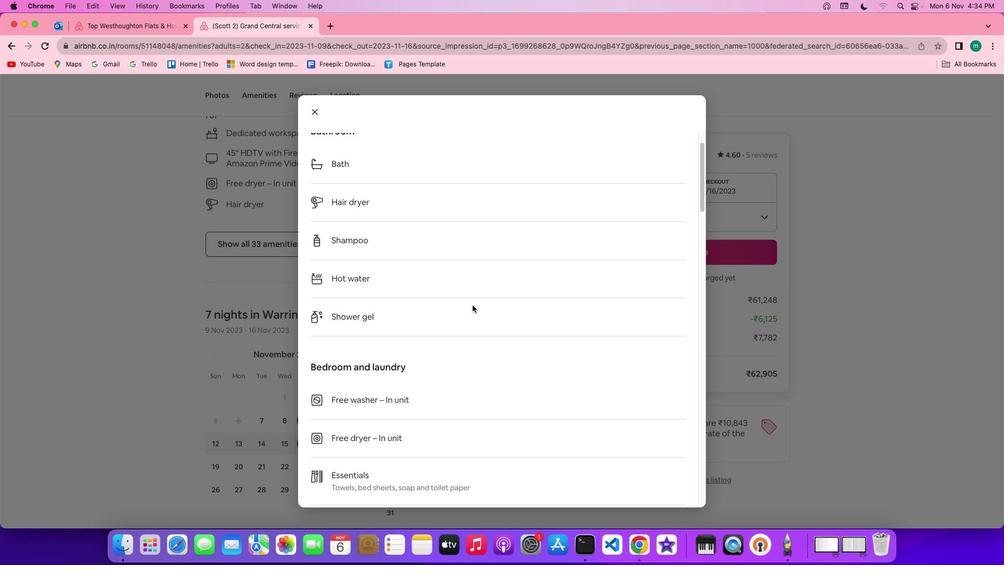 
Action: Mouse scrolled (472, 305) with delta (0, 0)
Screenshot: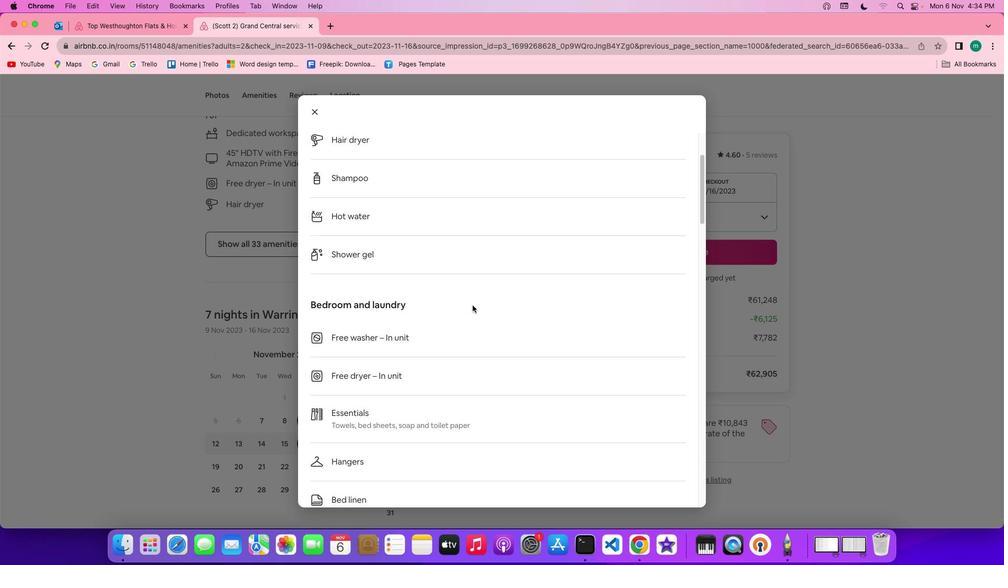 
Action: Mouse scrolled (472, 305) with delta (0, 0)
Screenshot: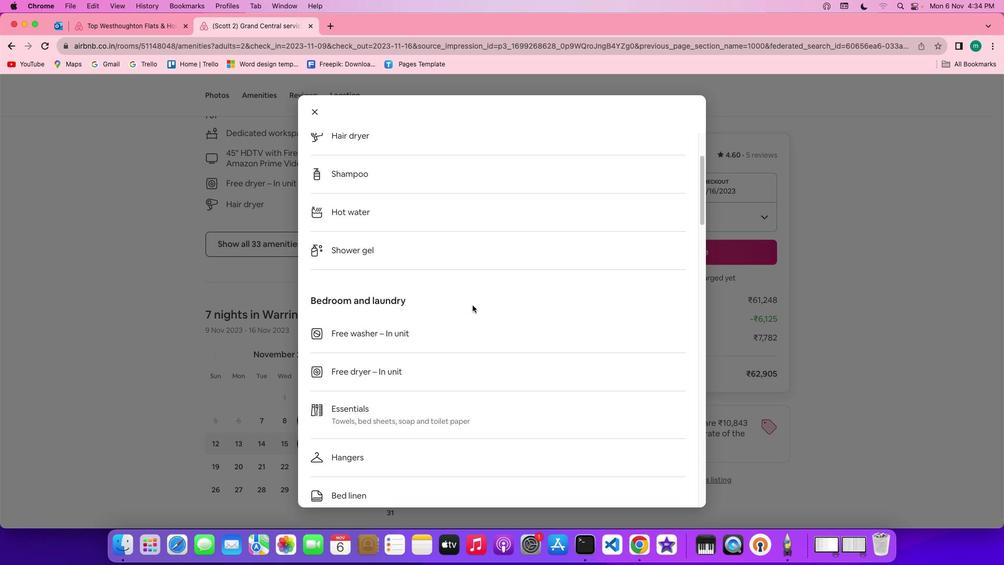 
Action: Mouse scrolled (472, 305) with delta (0, -1)
Screenshot: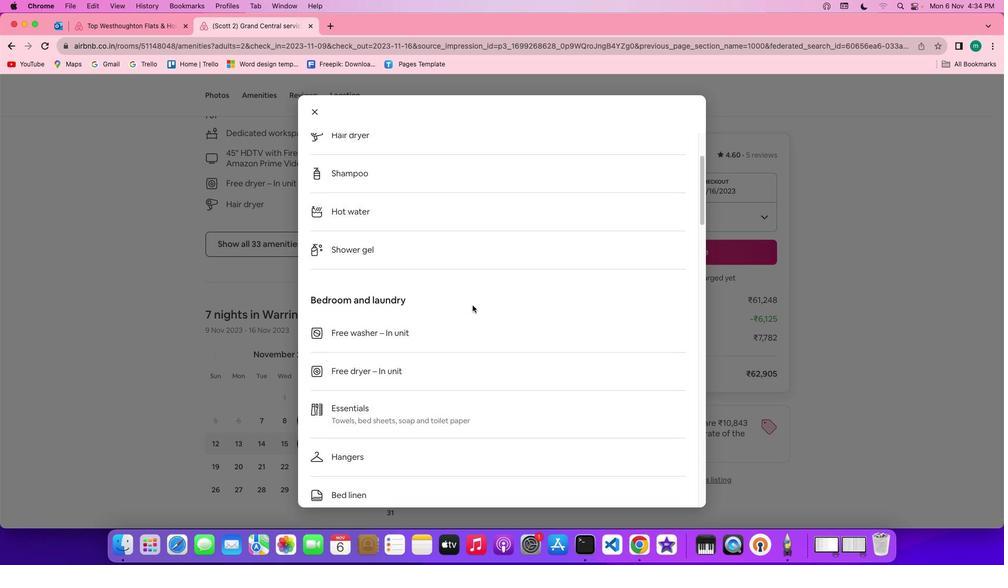 
Action: Mouse scrolled (472, 305) with delta (0, 0)
Screenshot: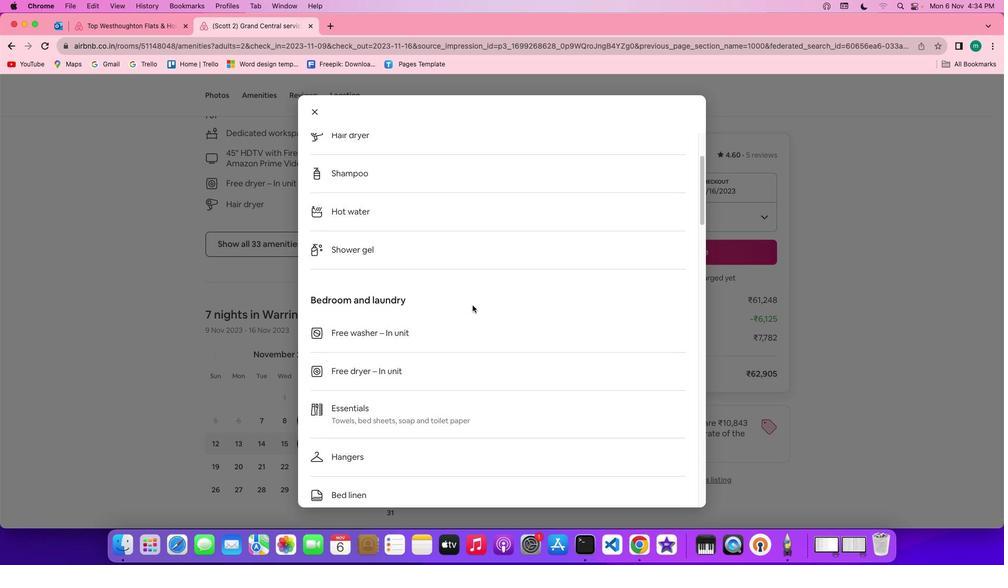 
Action: Mouse scrolled (472, 305) with delta (0, 0)
Screenshot: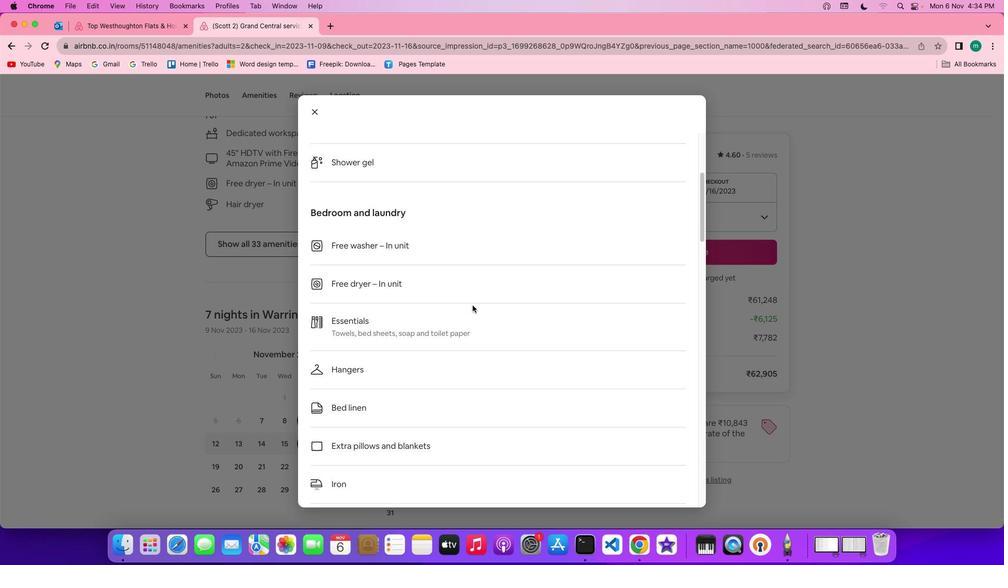 
Action: Mouse scrolled (472, 305) with delta (0, 0)
Screenshot: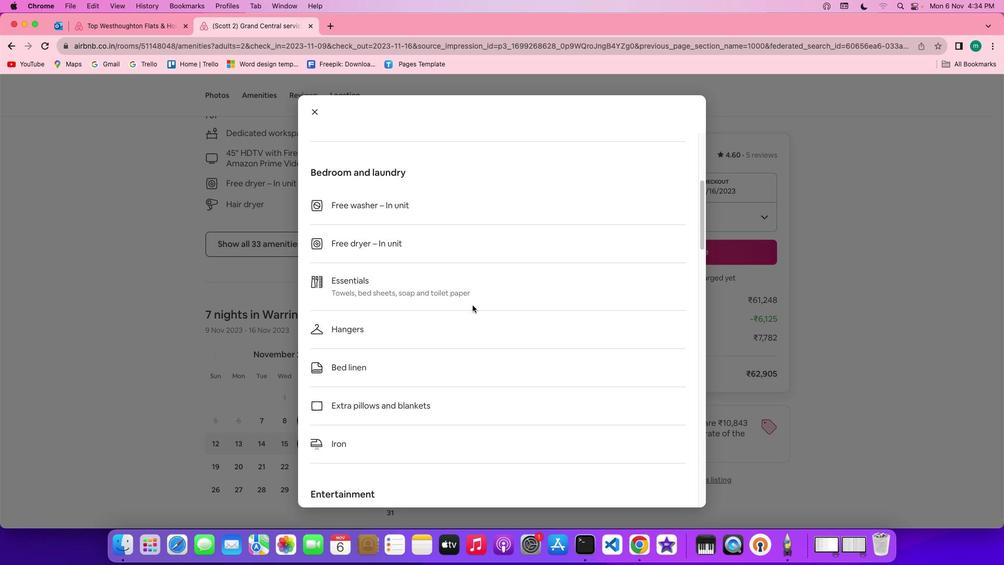 
Action: Mouse scrolled (472, 305) with delta (0, -1)
Screenshot: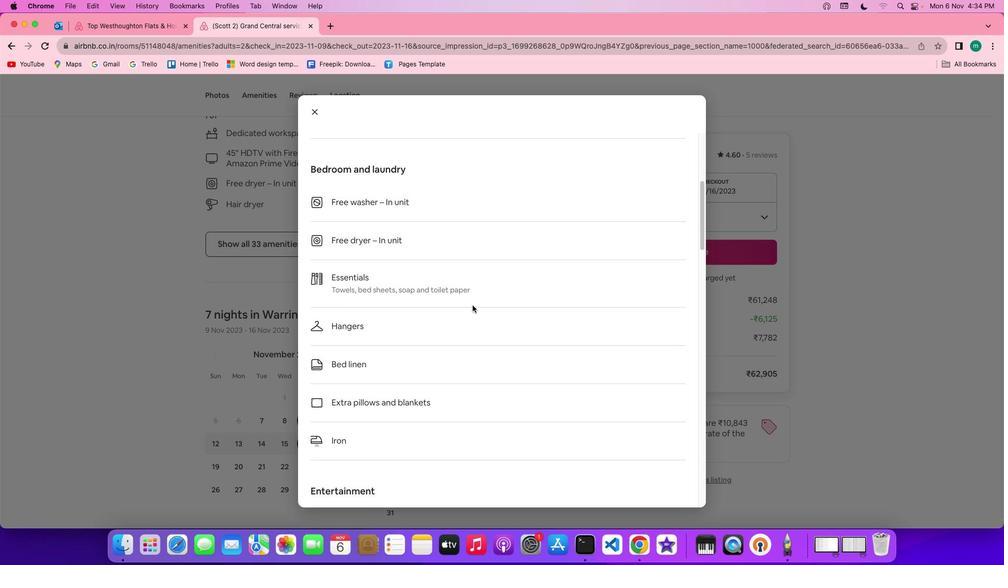 
Action: Mouse scrolled (472, 305) with delta (0, -1)
Screenshot: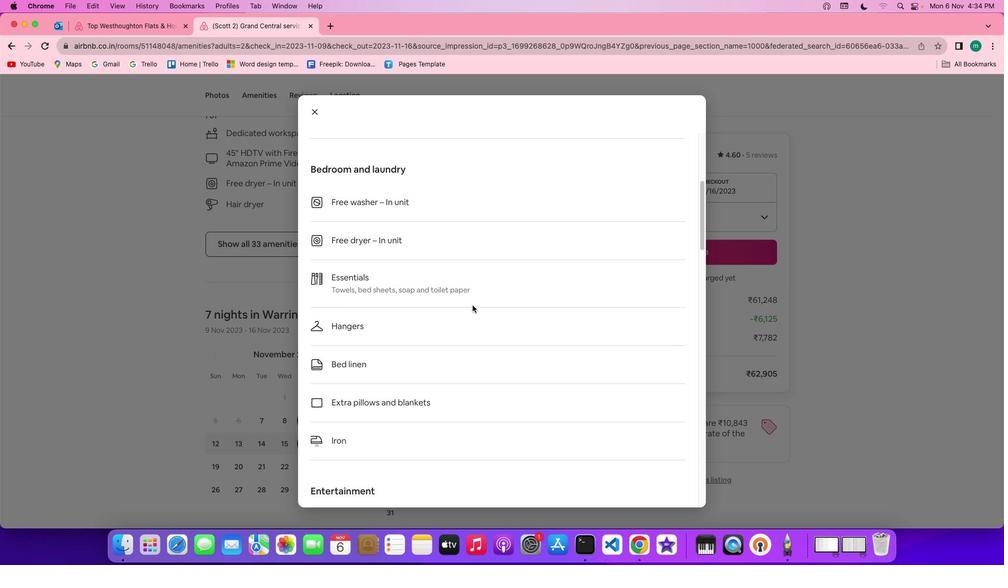 
Action: Mouse scrolled (472, 305) with delta (0, 0)
Screenshot: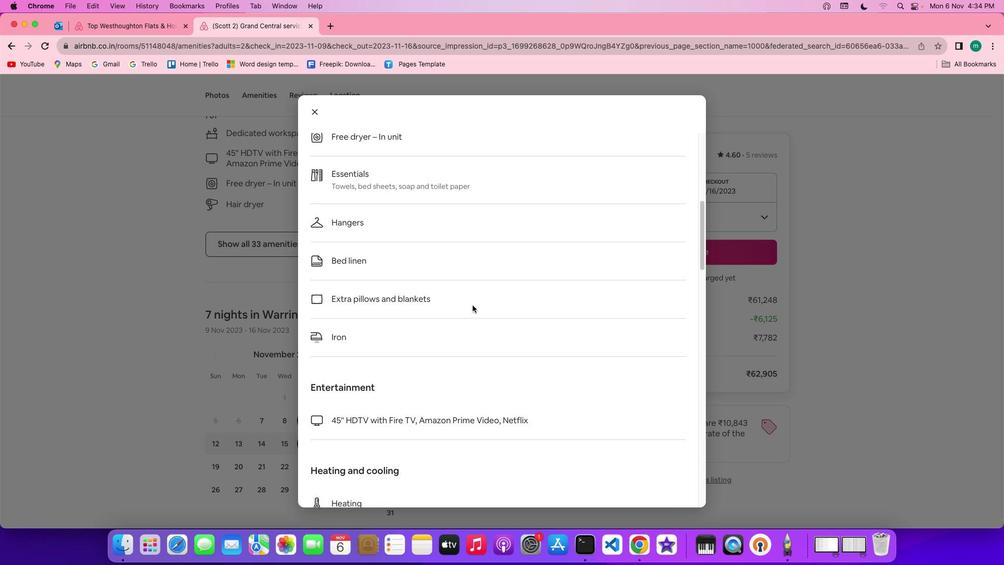 
Action: Mouse scrolled (472, 305) with delta (0, 0)
Screenshot: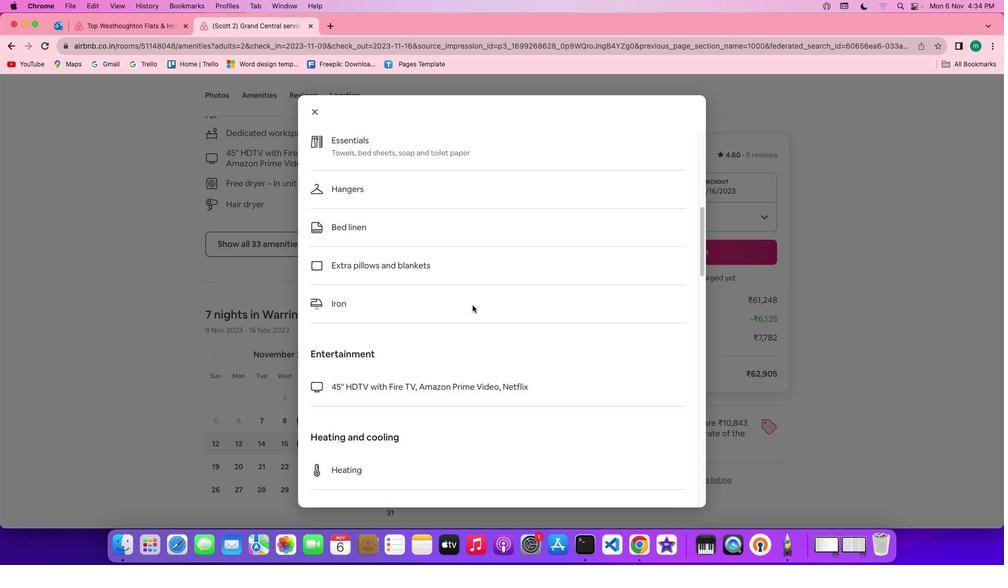 
Action: Mouse scrolled (472, 305) with delta (0, -1)
Screenshot: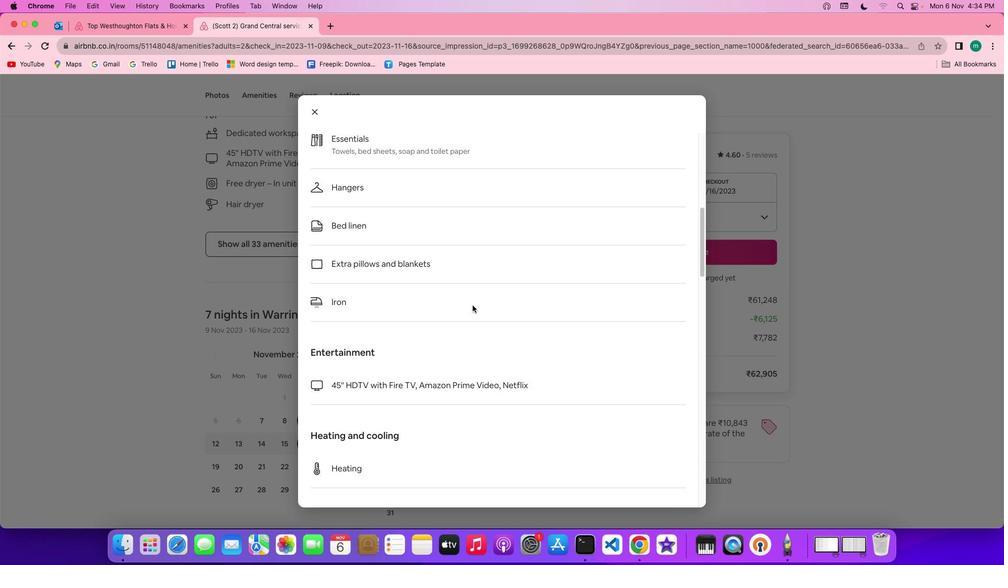 
Action: Mouse scrolled (472, 305) with delta (0, -1)
Screenshot: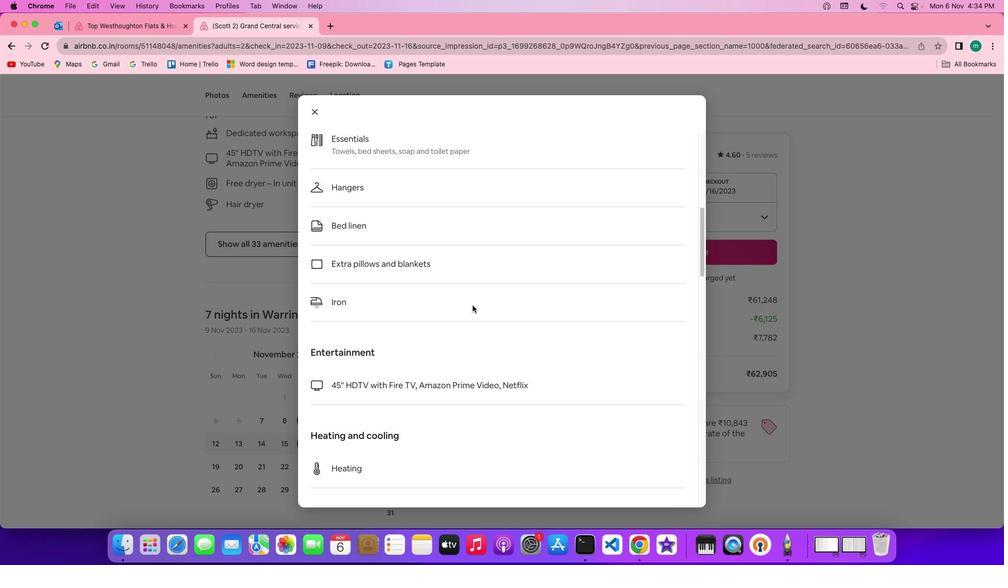 
Action: Mouse scrolled (472, 305) with delta (0, 0)
Screenshot: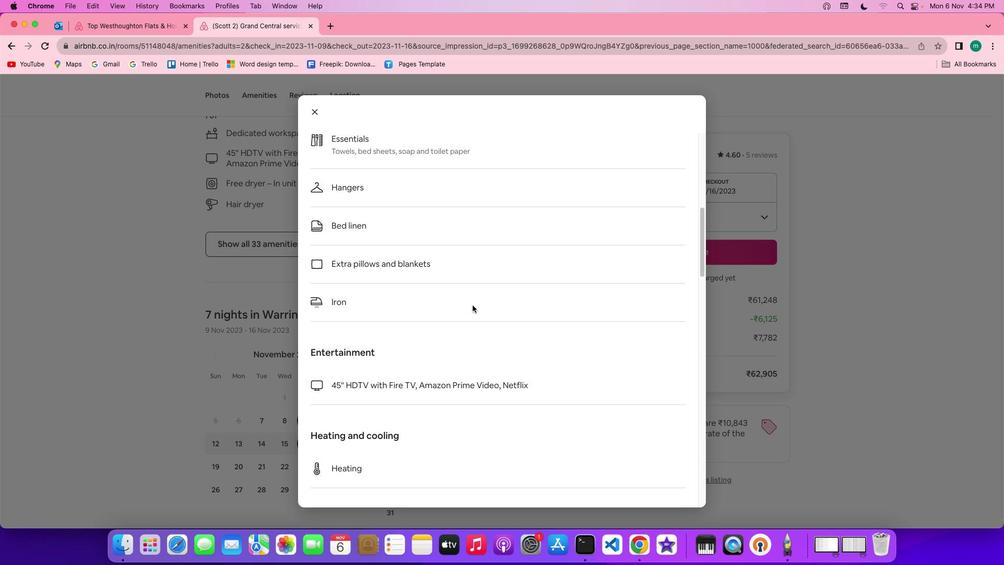 
Action: Mouse scrolled (472, 305) with delta (0, 0)
Screenshot: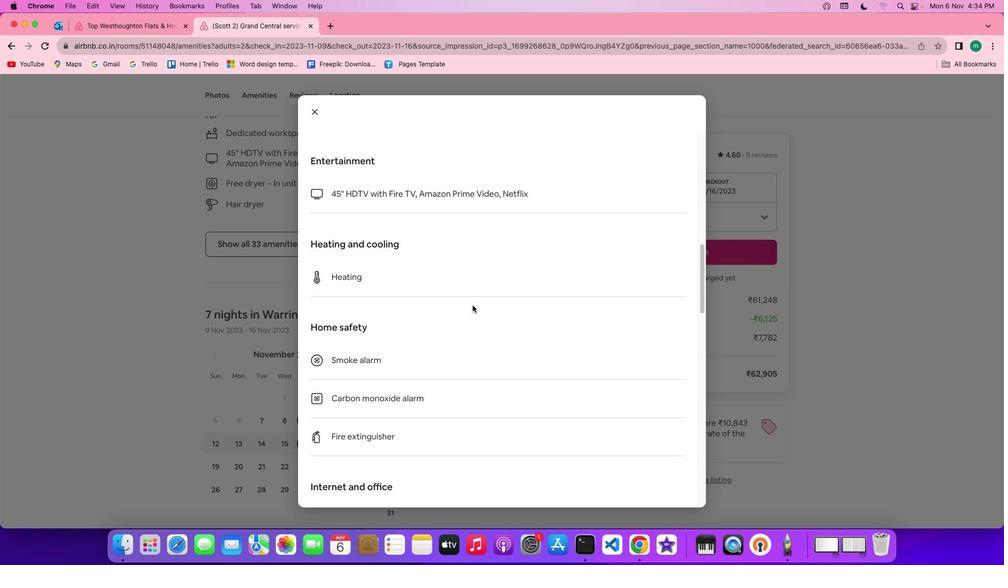 
Action: Mouse scrolled (472, 305) with delta (0, 0)
Screenshot: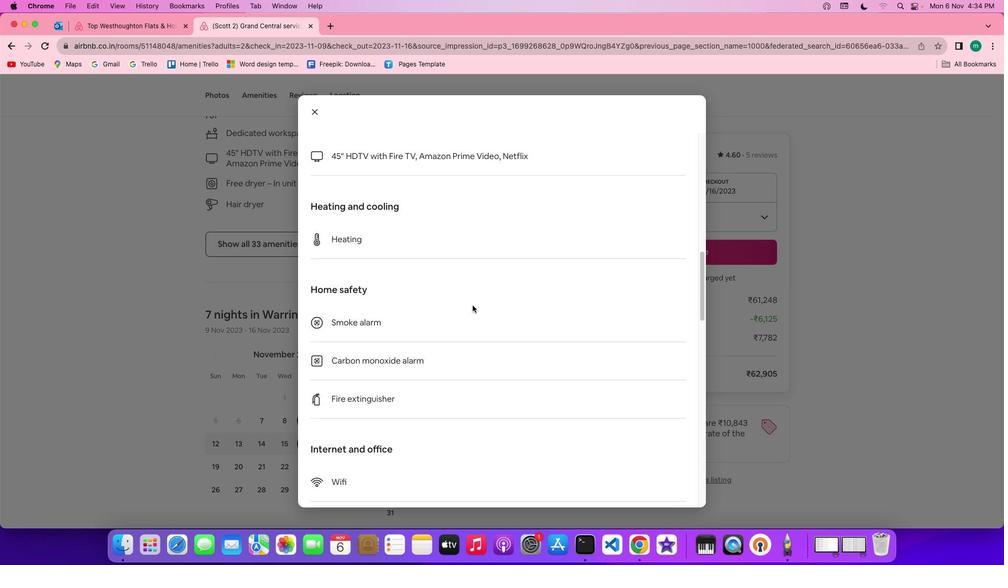 
Action: Mouse scrolled (472, 305) with delta (0, -1)
Screenshot: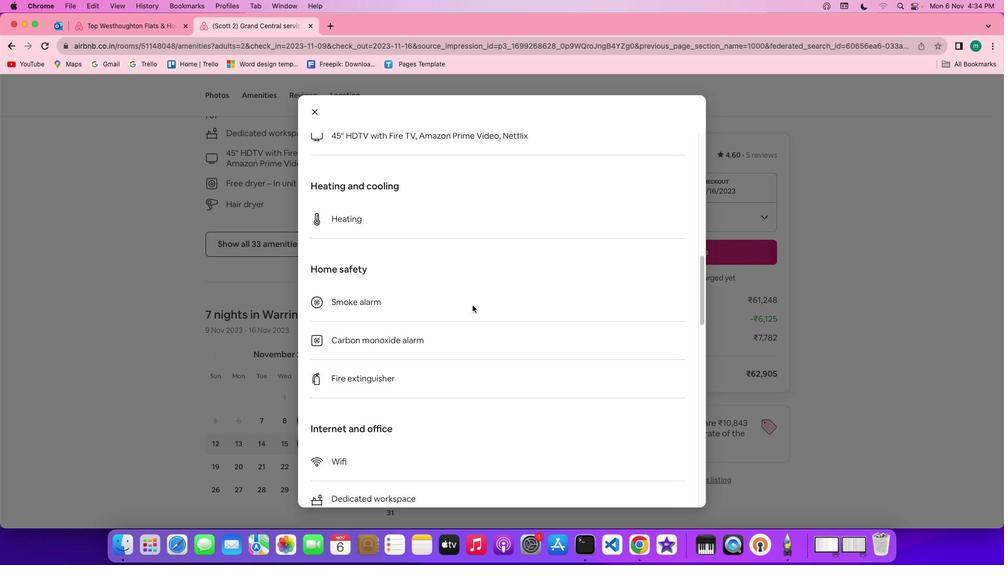 
Action: Mouse scrolled (472, 305) with delta (0, -2)
Screenshot: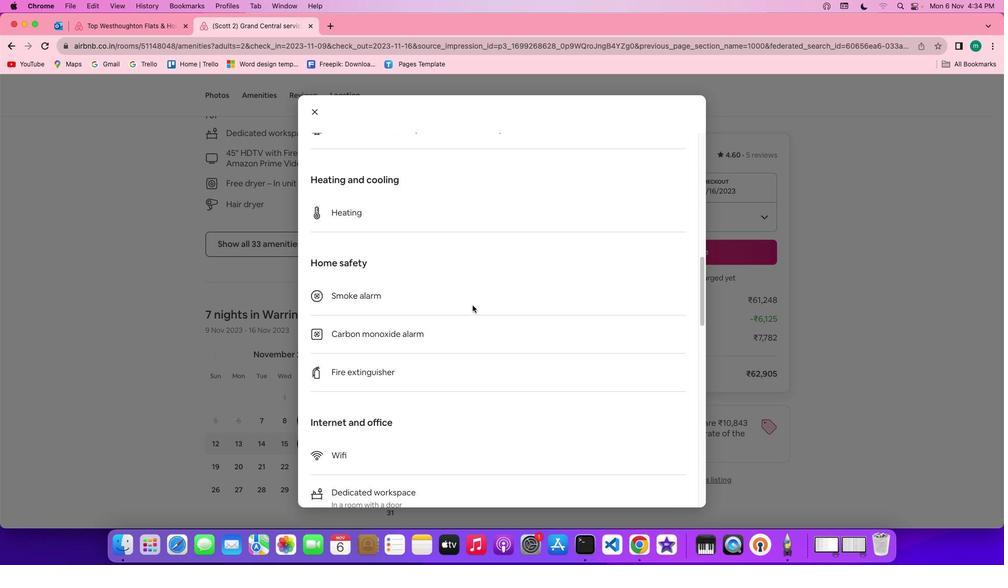 
Action: Mouse scrolled (472, 305) with delta (0, -2)
Screenshot: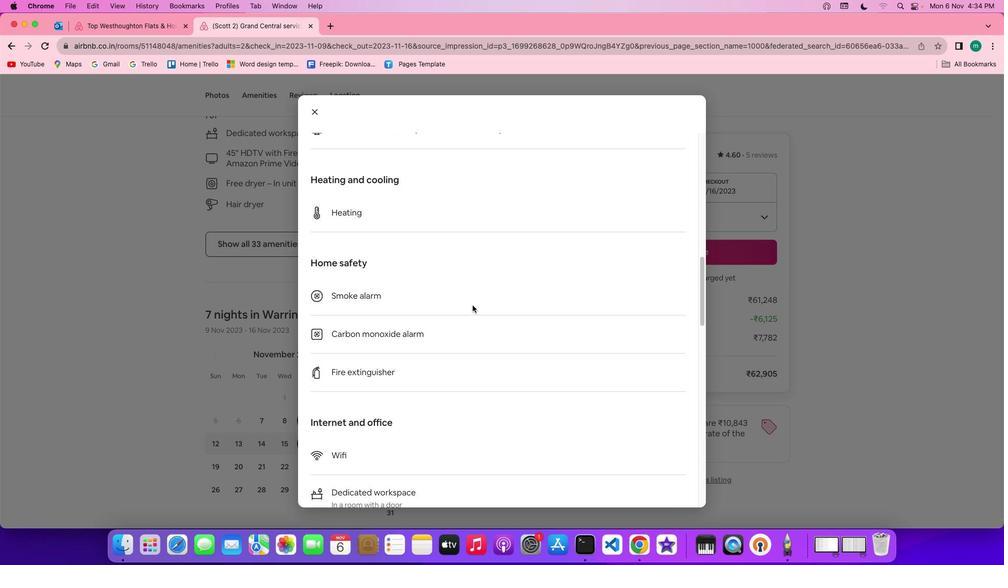 
Action: Mouse scrolled (472, 305) with delta (0, 0)
Screenshot: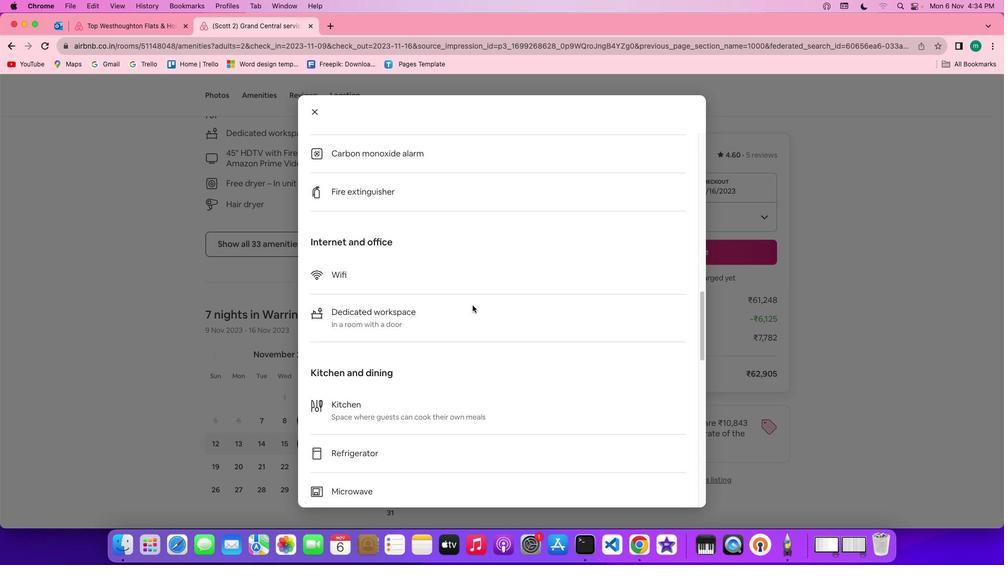 
Action: Mouse scrolled (472, 305) with delta (0, 0)
Screenshot: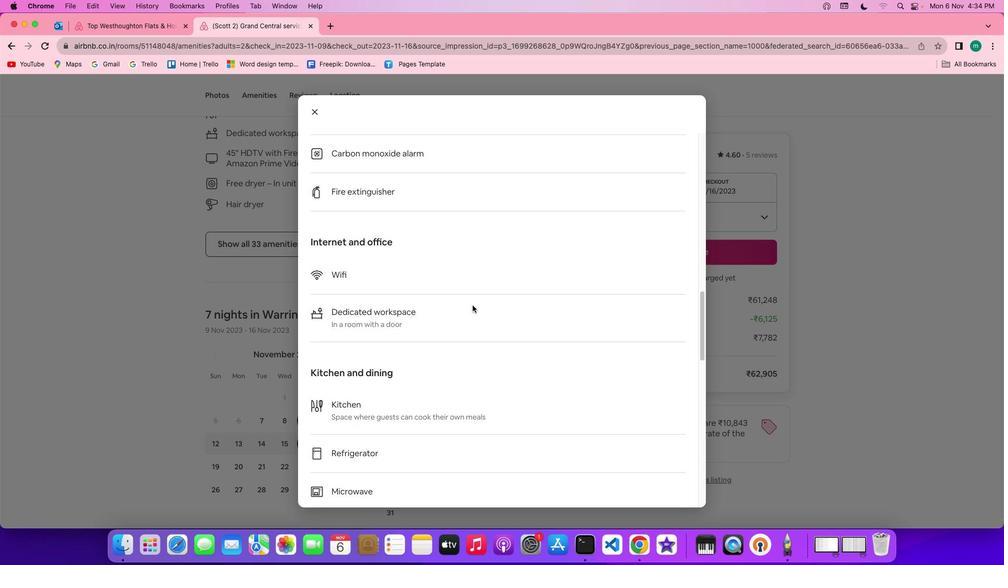 
Action: Mouse scrolled (472, 305) with delta (0, -1)
Screenshot: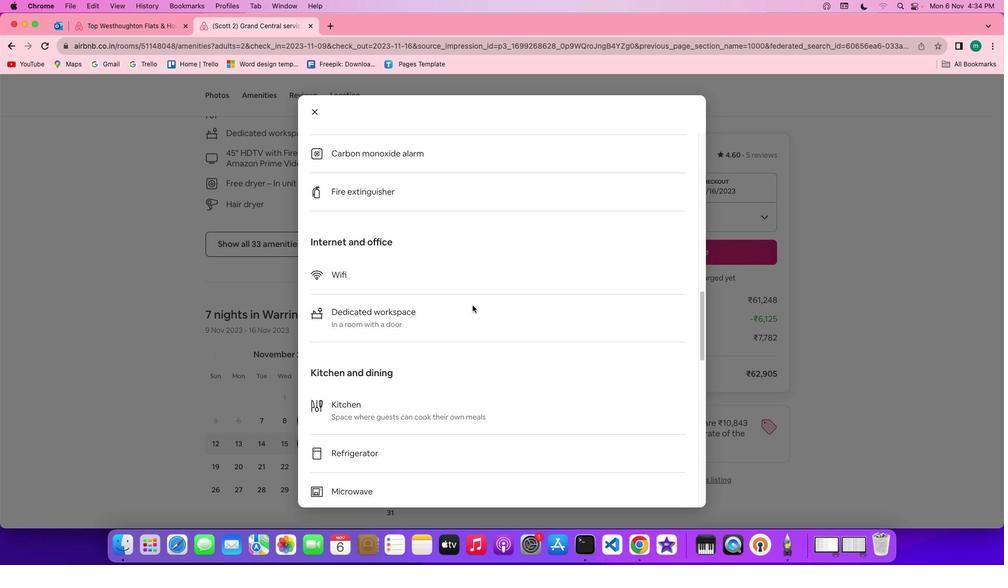 
Action: Mouse scrolled (472, 305) with delta (0, -2)
Screenshot: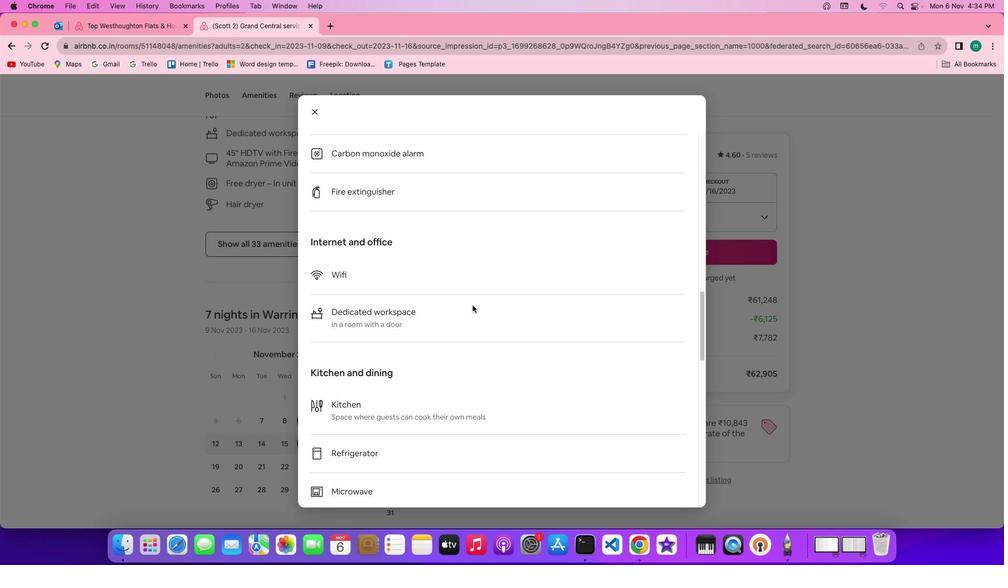 
Action: Mouse scrolled (472, 305) with delta (0, 0)
Screenshot: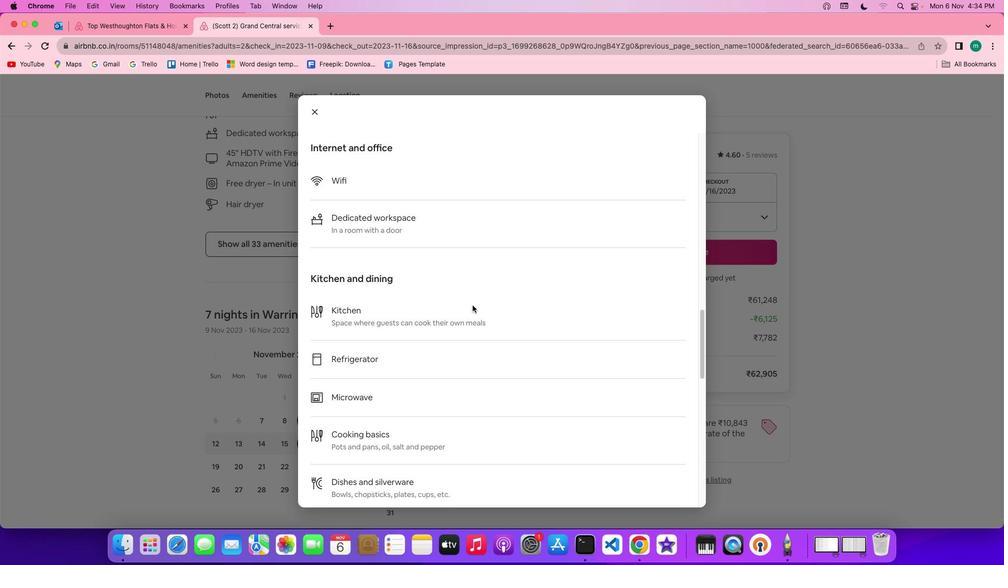 
Action: Mouse scrolled (472, 305) with delta (0, 0)
Screenshot: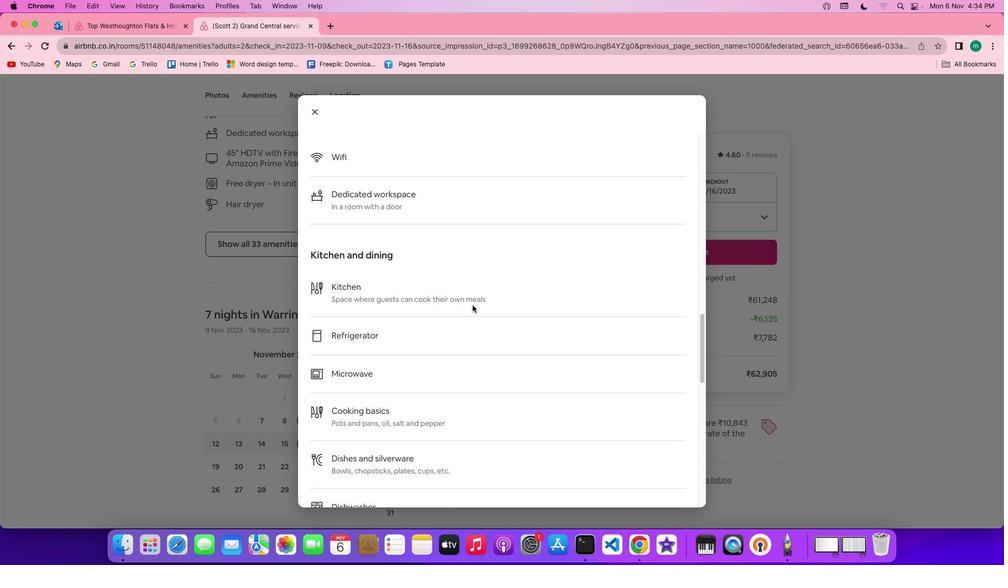 
Action: Mouse scrolled (472, 305) with delta (0, -1)
Screenshot: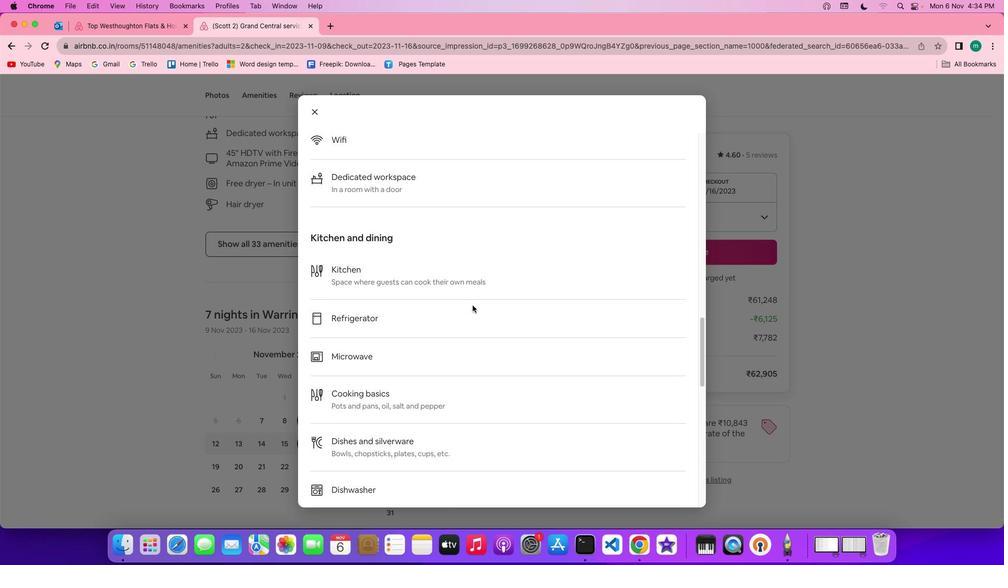 
Action: Mouse scrolled (472, 305) with delta (0, -1)
Screenshot: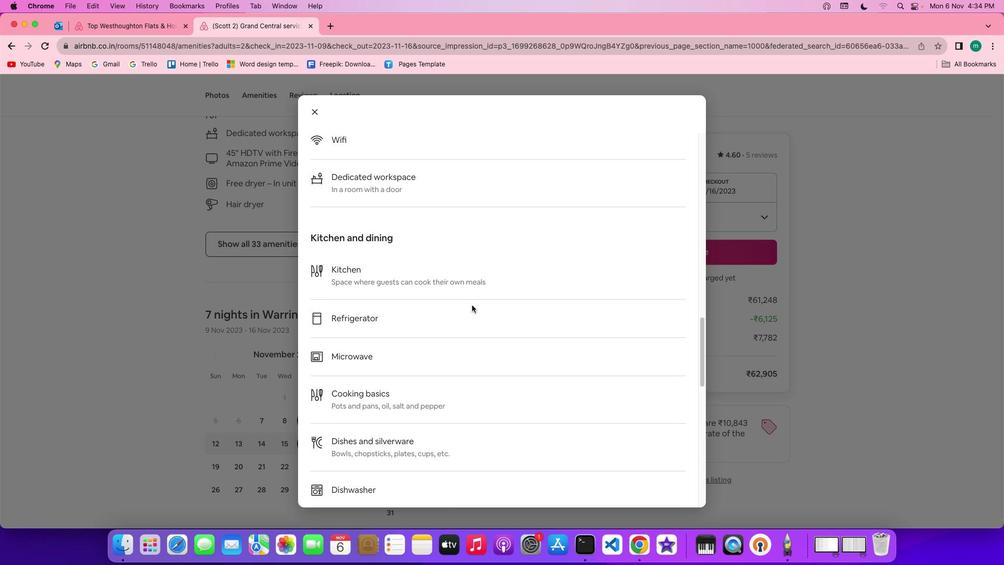 
Action: Mouse moved to (472, 305)
Screenshot: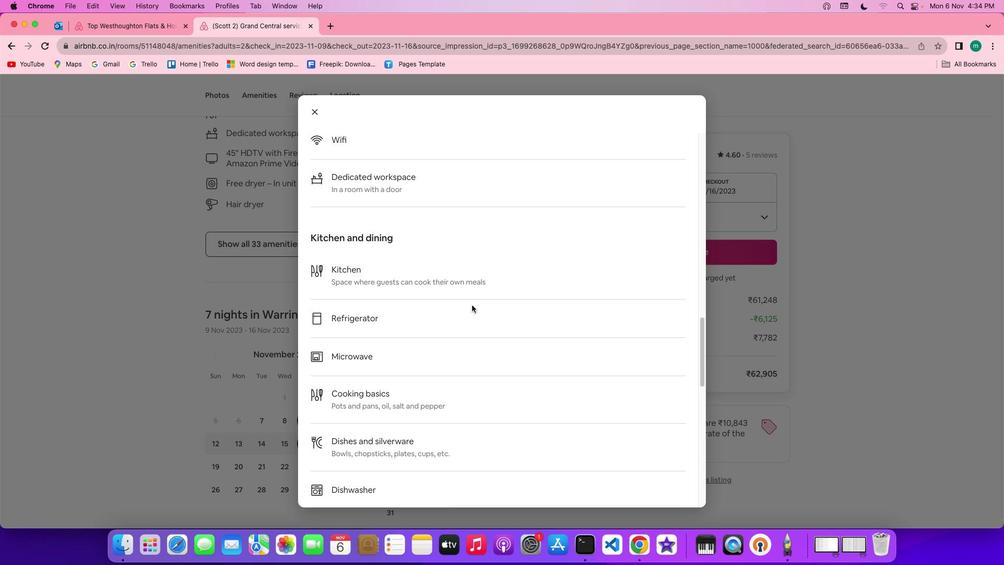 
Action: Mouse scrolled (472, 305) with delta (0, 0)
Screenshot: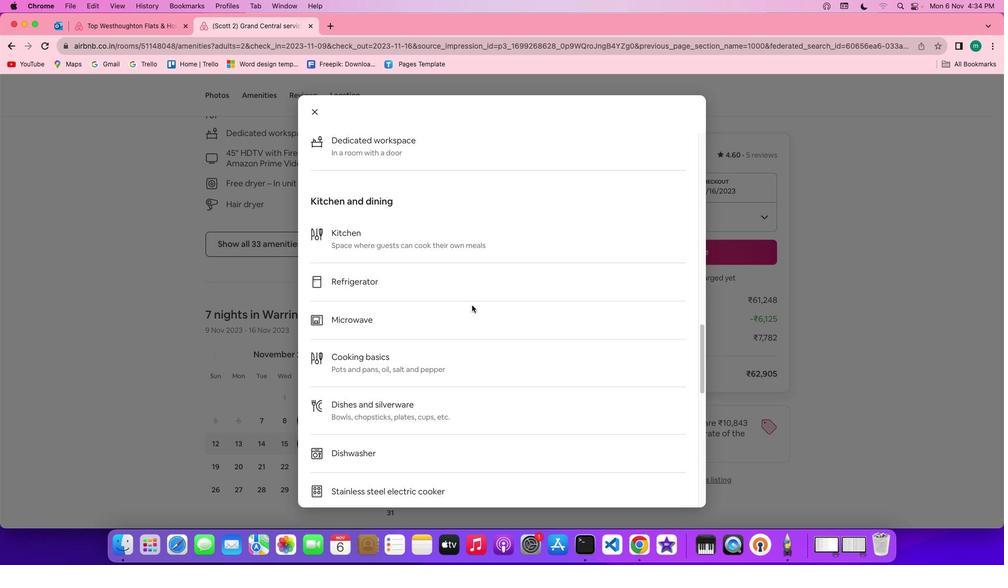 
Action: Mouse scrolled (472, 305) with delta (0, 0)
Screenshot: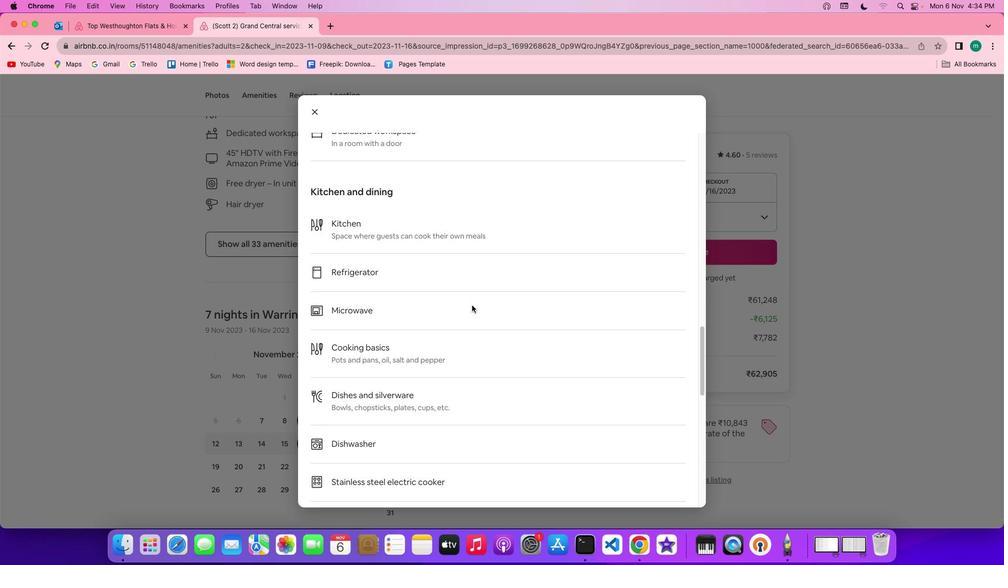 
Action: Mouse scrolled (472, 305) with delta (0, 0)
Screenshot: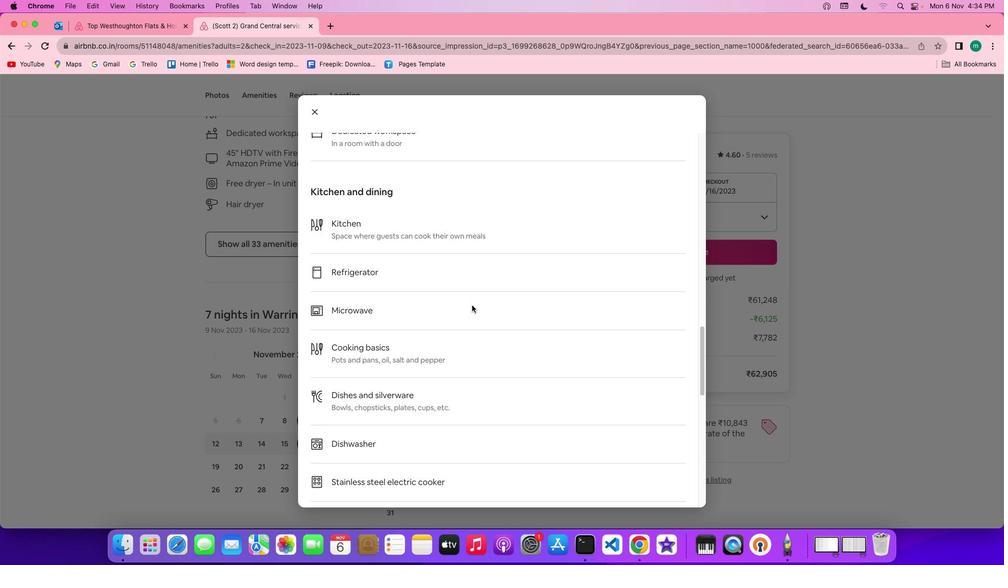
Action: Mouse scrolled (472, 305) with delta (0, 0)
Screenshot: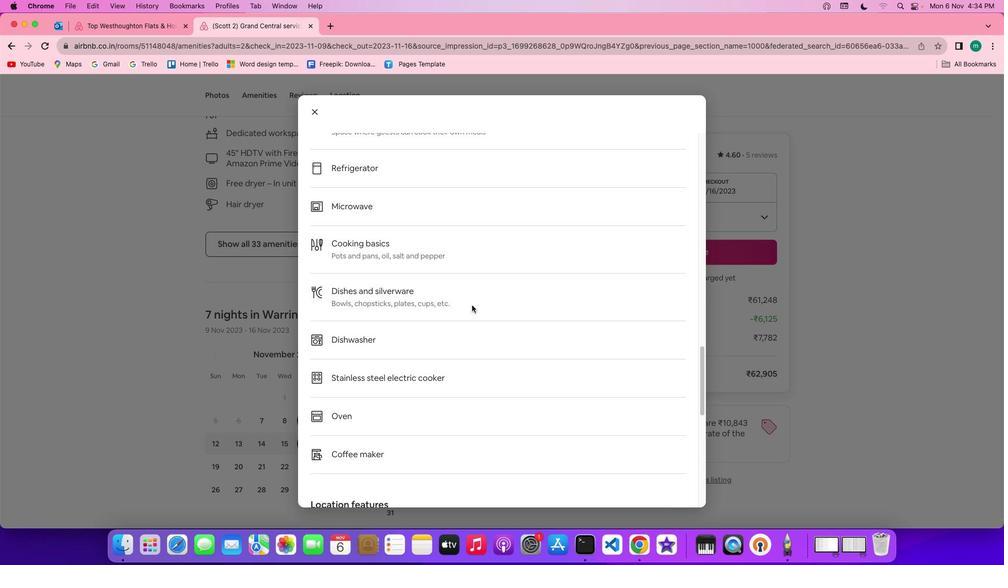 
Action: Mouse scrolled (472, 305) with delta (0, 0)
Screenshot: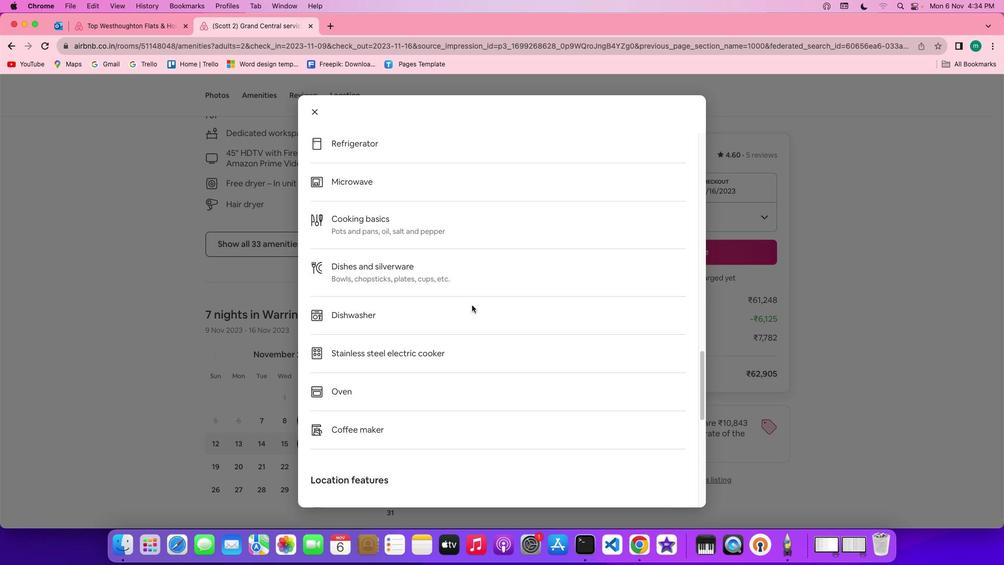 
Action: Mouse scrolled (472, 305) with delta (0, -1)
Screenshot: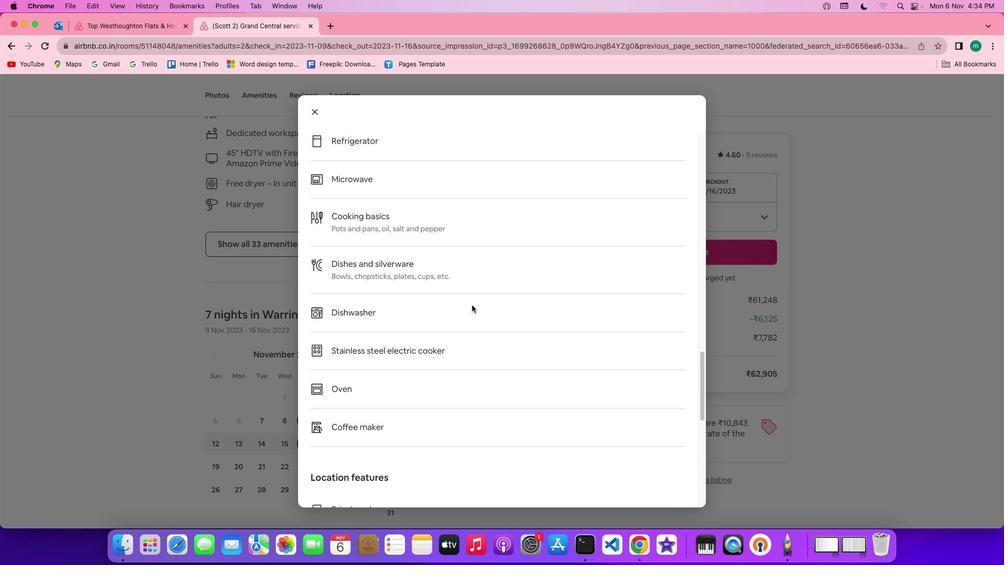 
Action: Mouse scrolled (472, 305) with delta (0, -1)
Screenshot: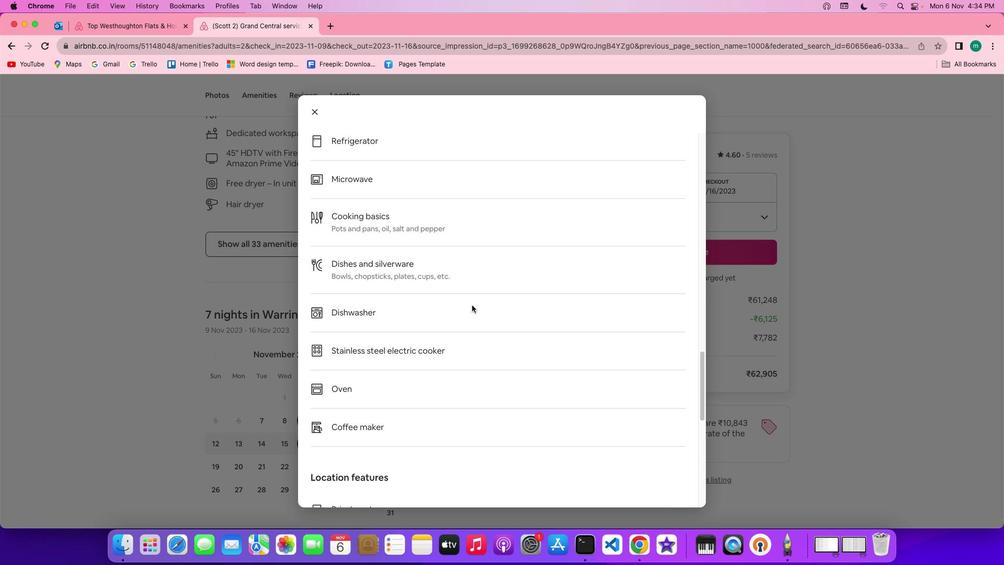 
Action: Mouse scrolled (472, 305) with delta (0, 0)
Screenshot: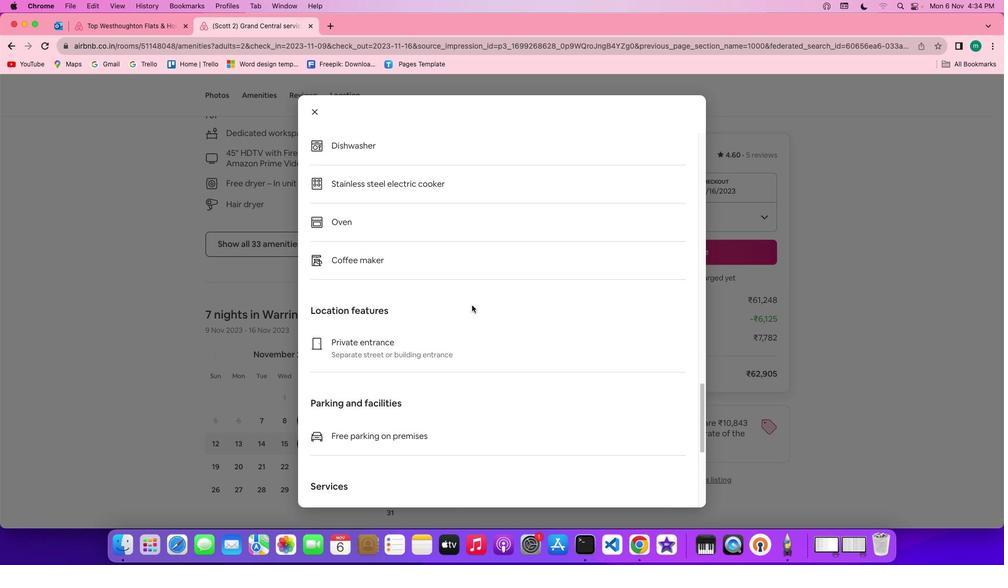 
Action: Mouse scrolled (472, 305) with delta (0, 0)
Screenshot: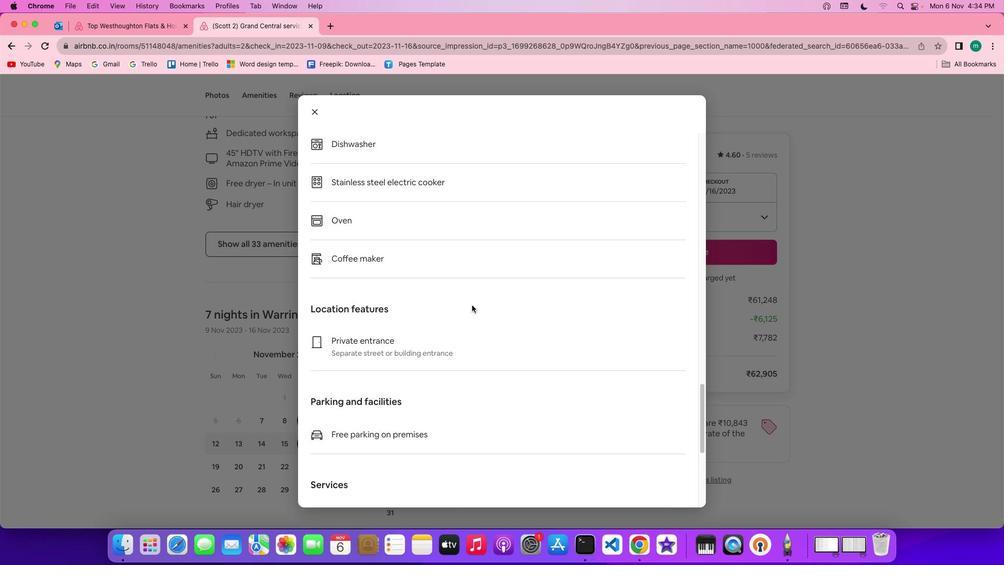 
Action: Mouse scrolled (472, 305) with delta (0, -1)
Screenshot: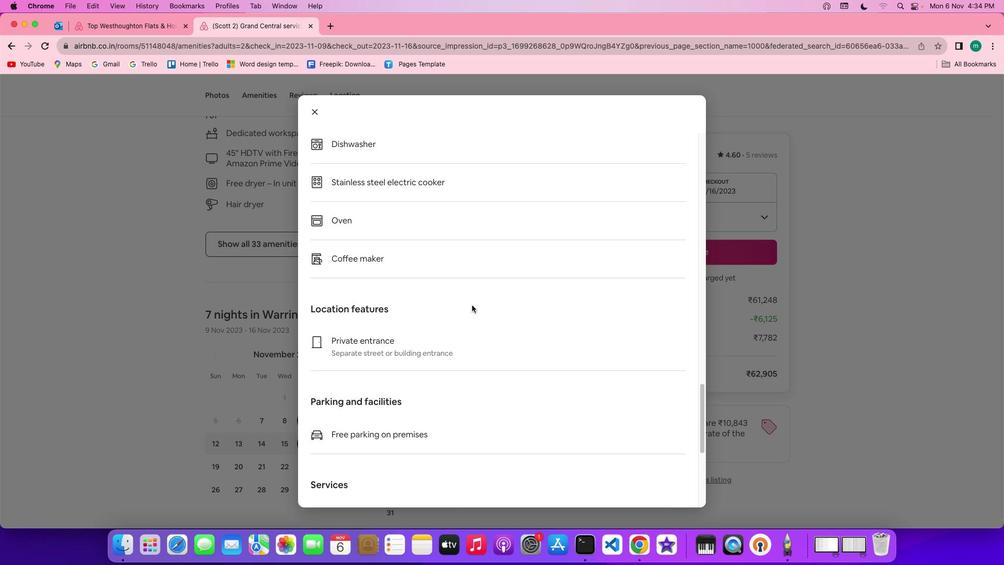 
Action: Mouse scrolled (472, 305) with delta (0, -2)
Screenshot: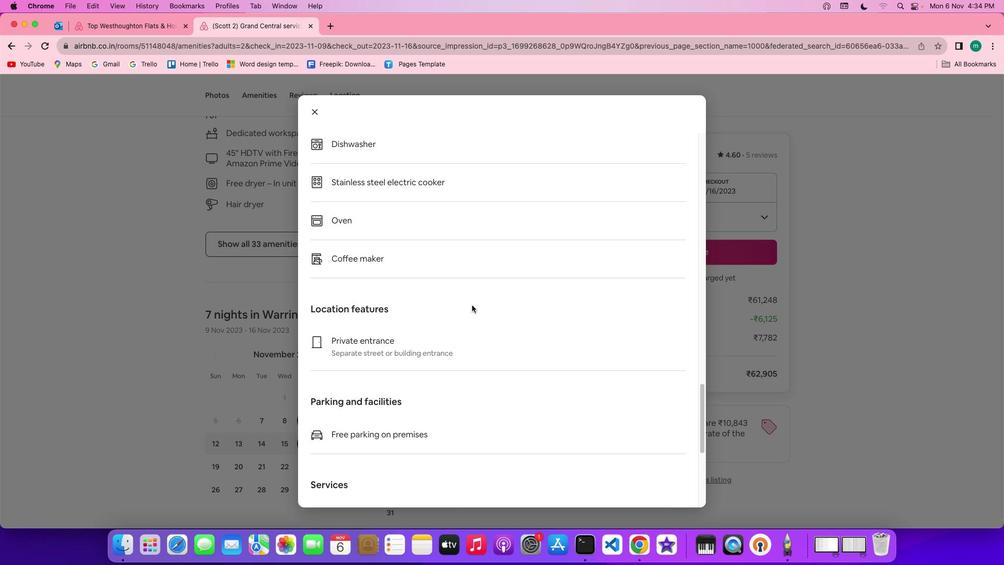 
Action: Mouse scrolled (472, 305) with delta (0, 0)
Screenshot: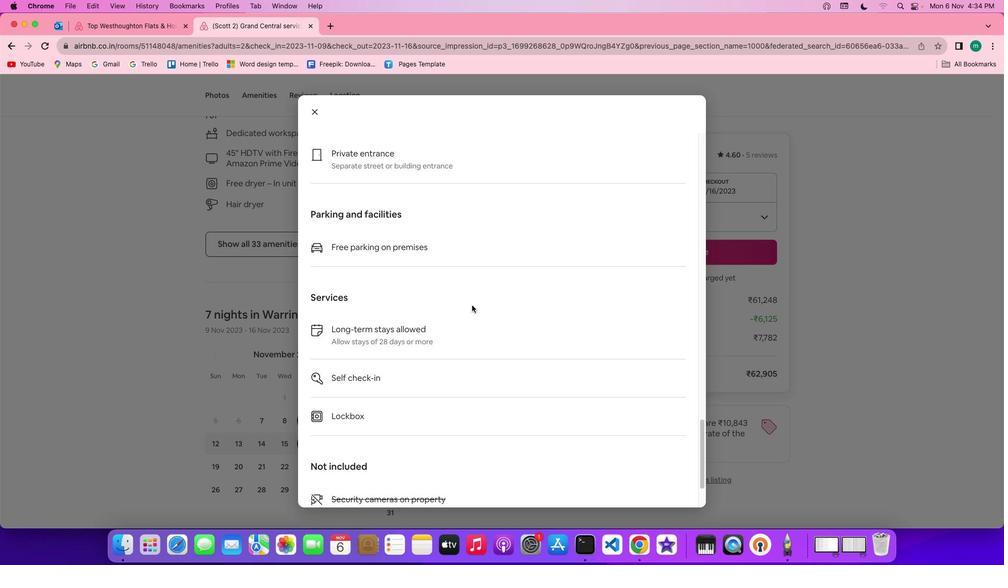 
Action: Mouse scrolled (472, 305) with delta (0, 0)
Screenshot: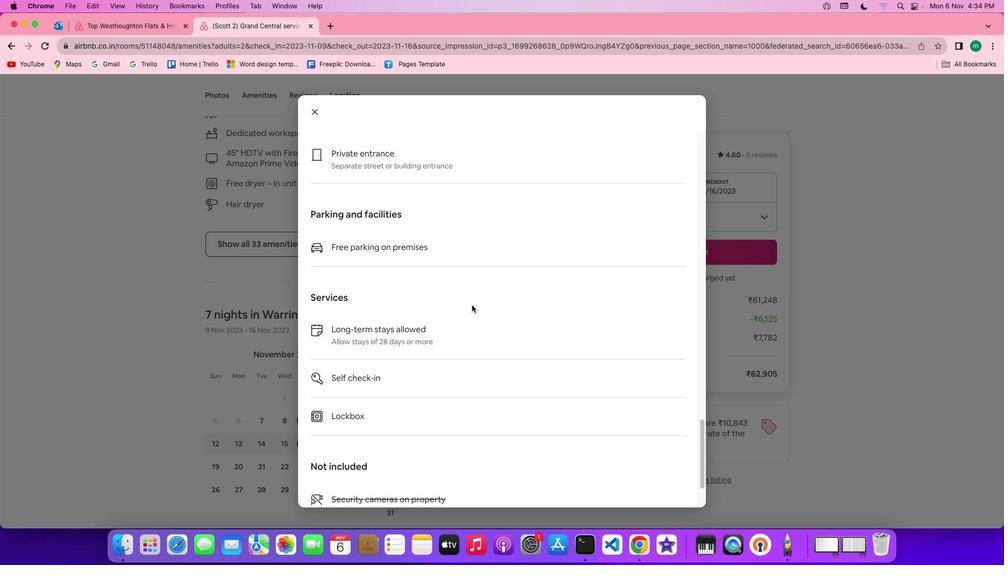 
Action: Mouse scrolled (472, 305) with delta (0, -1)
Screenshot: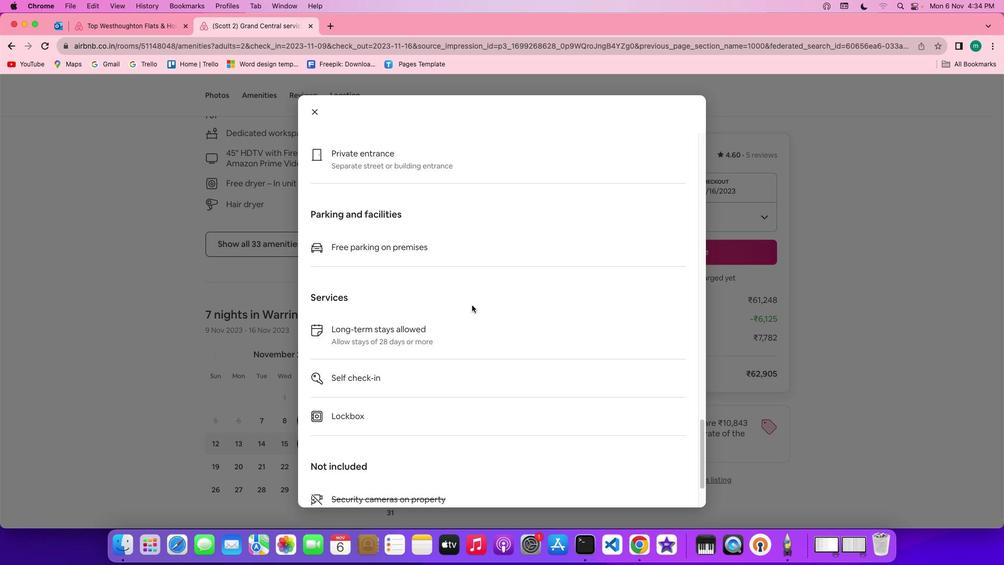
Action: Mouse scrolled (472, 305) with delta (0, -2)
Screenshot: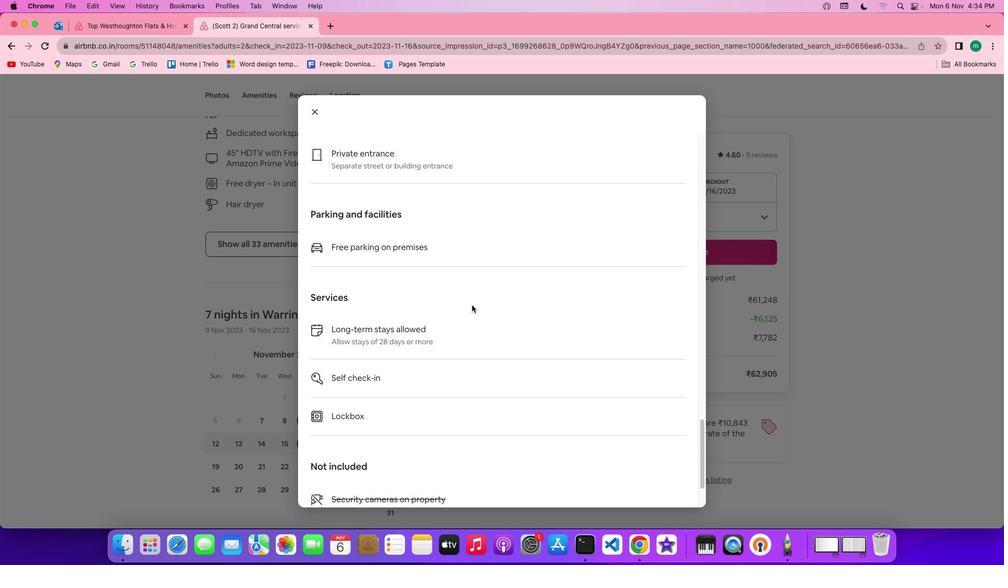 
Action: Mouse moved to (472, 305)
Screenshot: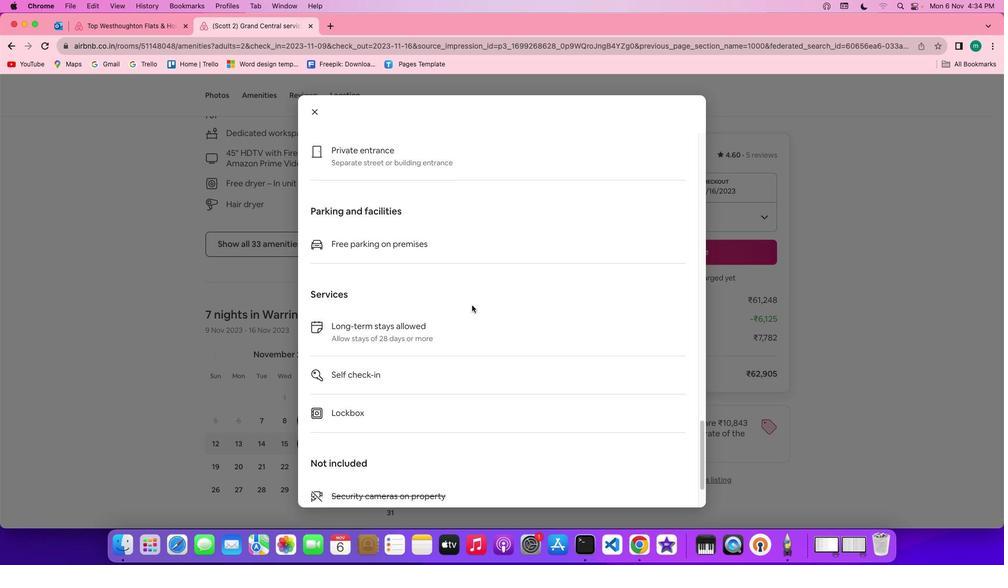 
Action: Mouse scrolled (472, 305) with delta (0, 0)
Screenshot: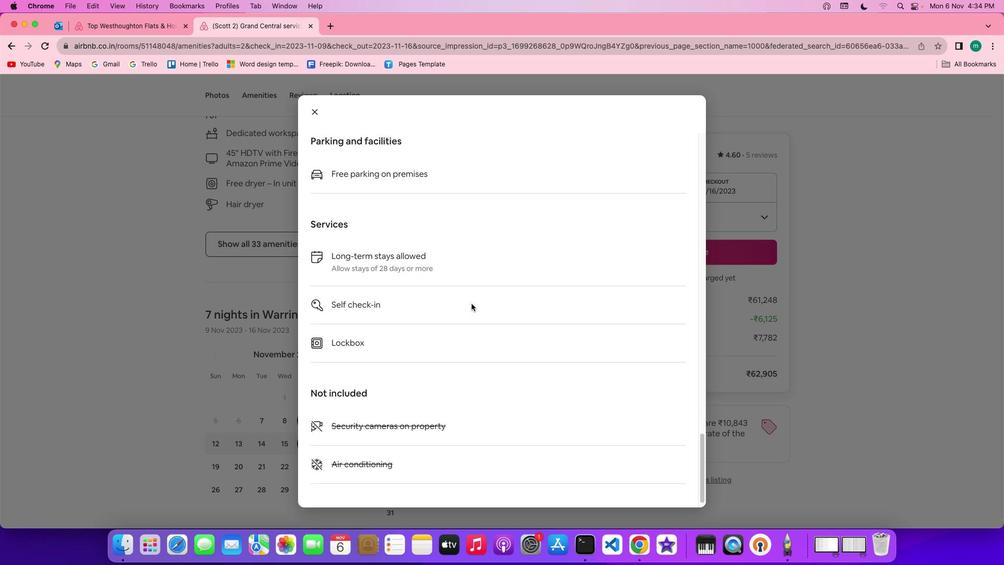 
Action: Mouse scrolled (472, 305) with delta (0, 0)
Screenshot: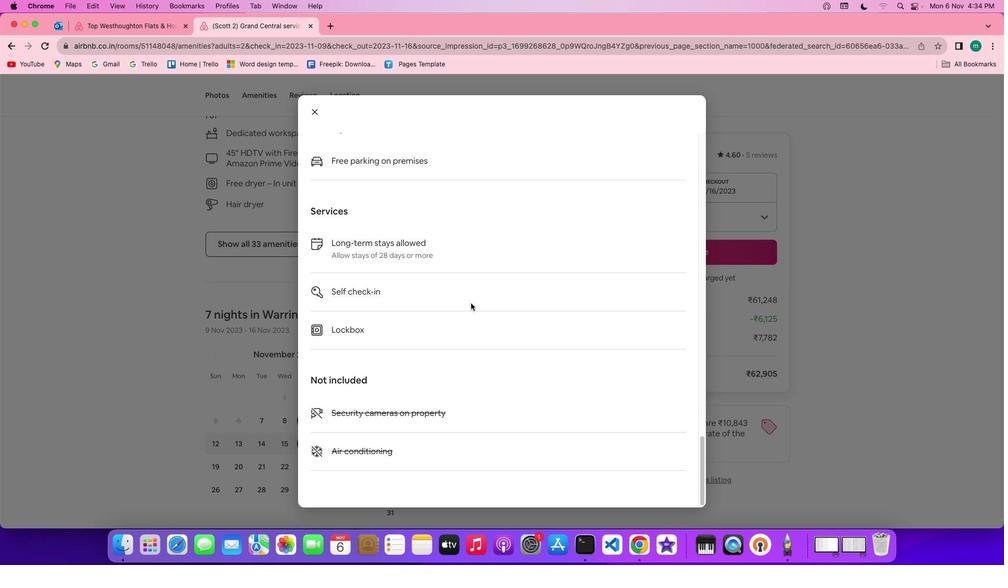
Action: Mouse scrolled (472, 305) with delta (0, -1)
Screenshot: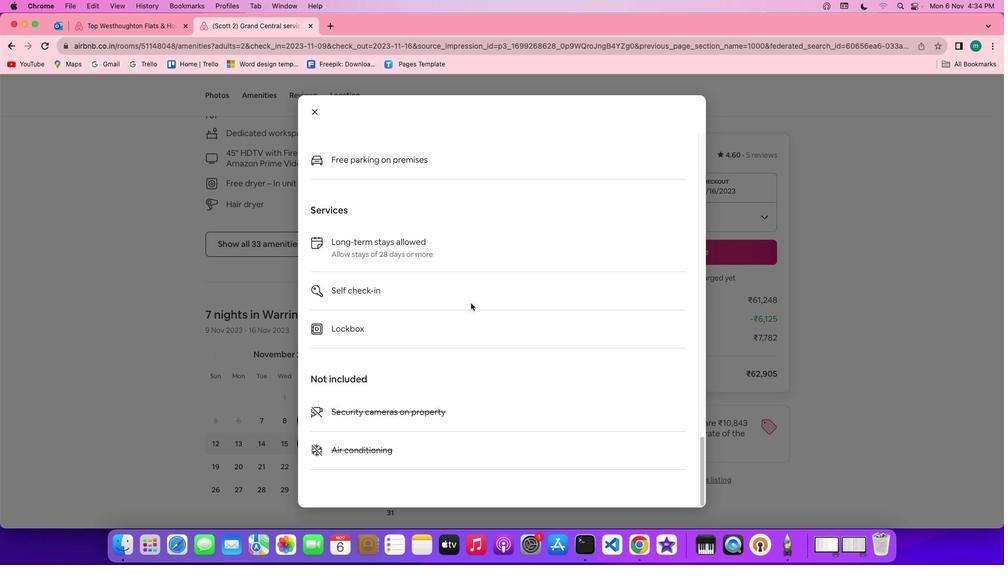 
Action: Mouse scrolled (472, 305) with delta (0, -1)
Screenshot: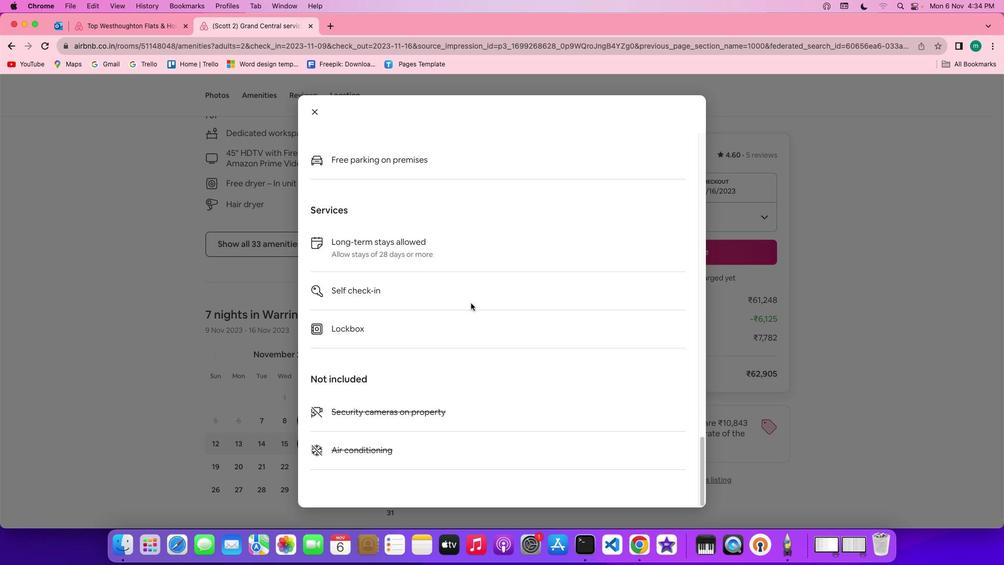 
Action: Mouse moved to (471, 303)
Screenshot: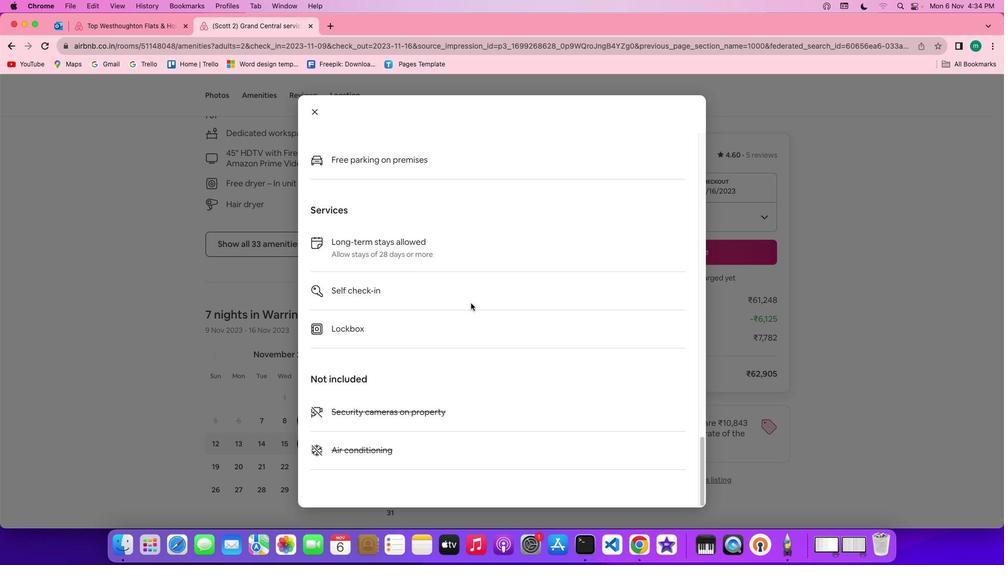 
Action: Mouse scrolled (471, 303) with delta (0, 0)
Screenshot: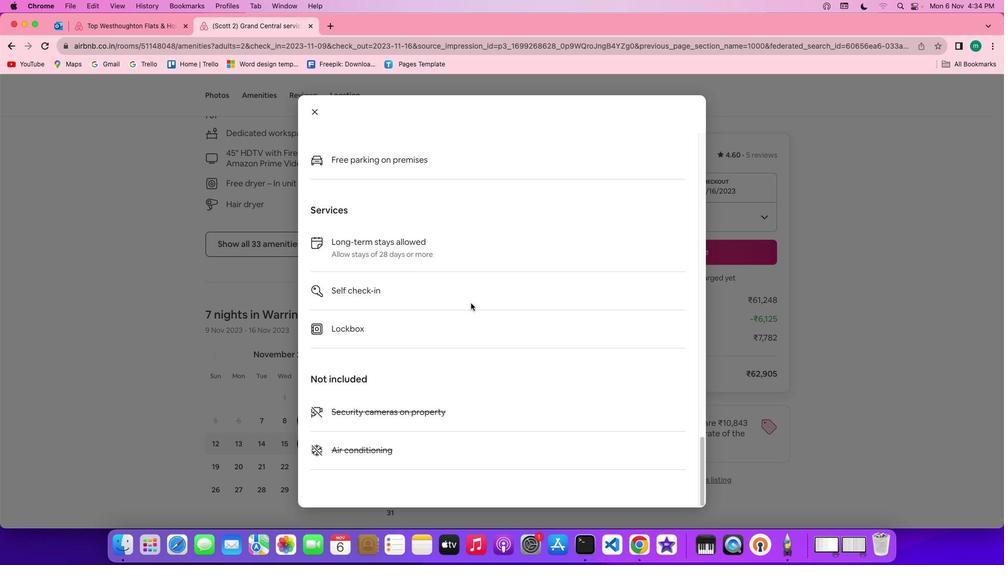 
Action: Mouse scrolled (471, 303) with delta (0, 0)
Screenshot: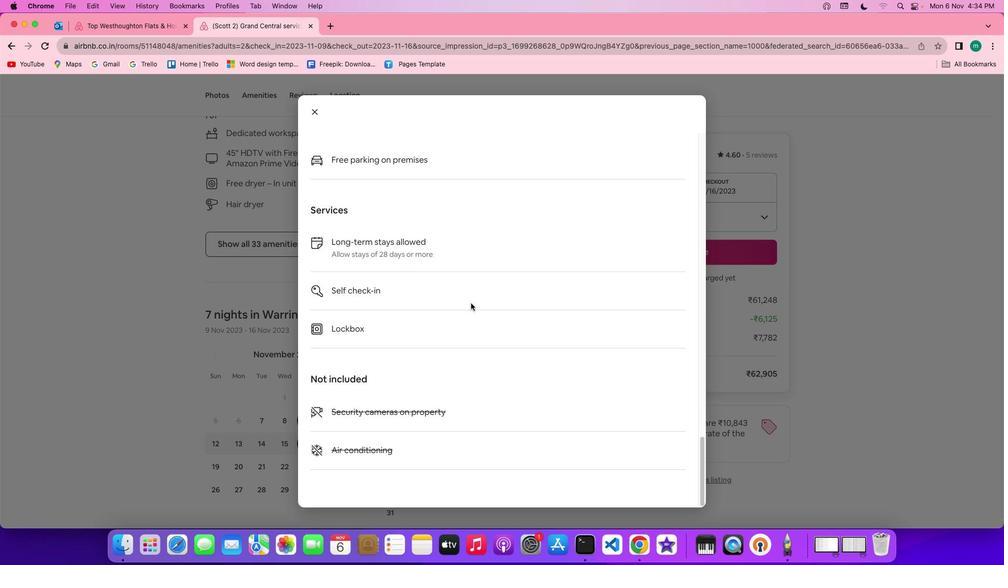 
Action: Mouse scrolled (471, 303) with delta (0, -1)
Screenshot: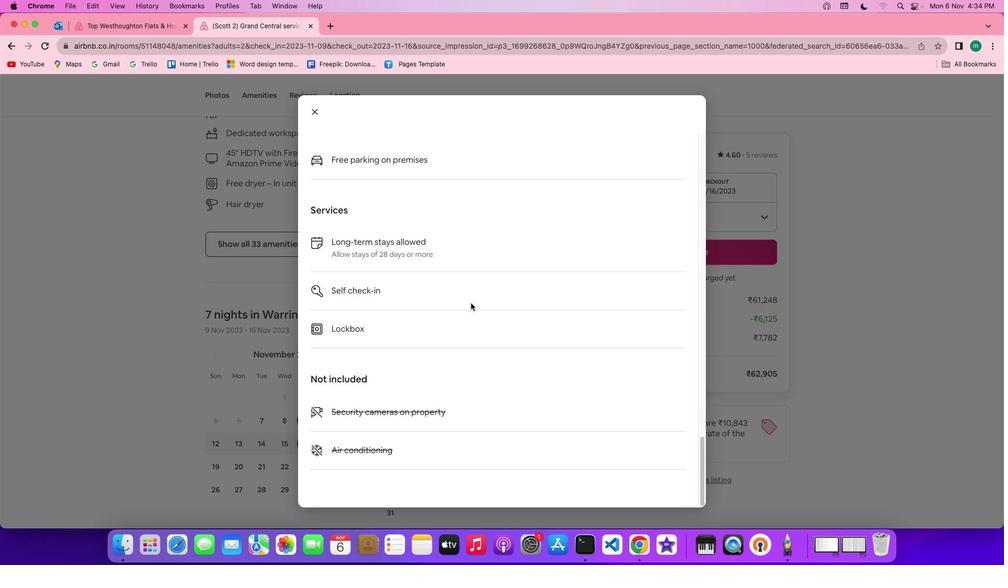 
Action: Mouse scrolled (471, 303) with delta (0, 0)
Screenshot: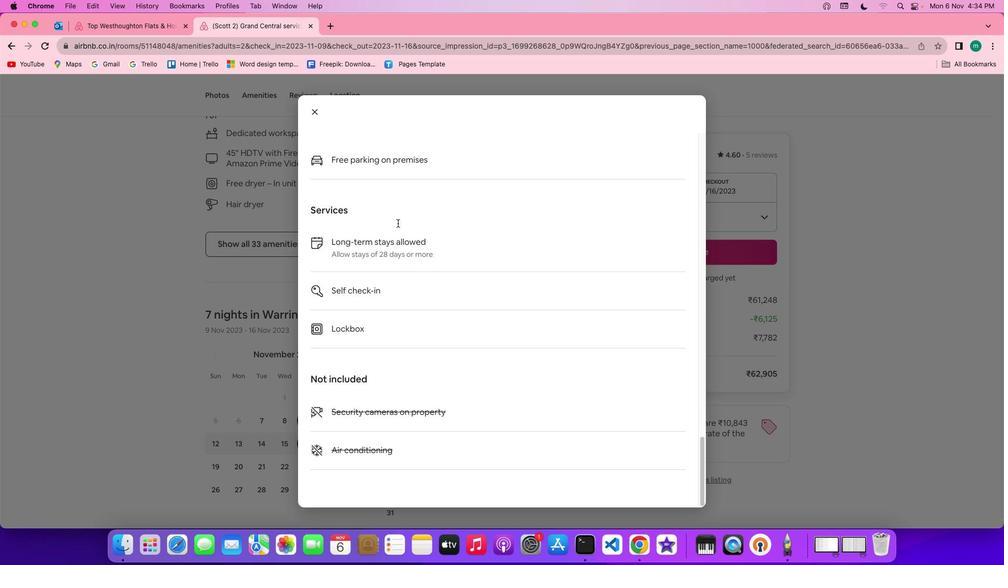 
Action: Mouse scrolled (471, 303) with delta (0, 0)
Screenshot: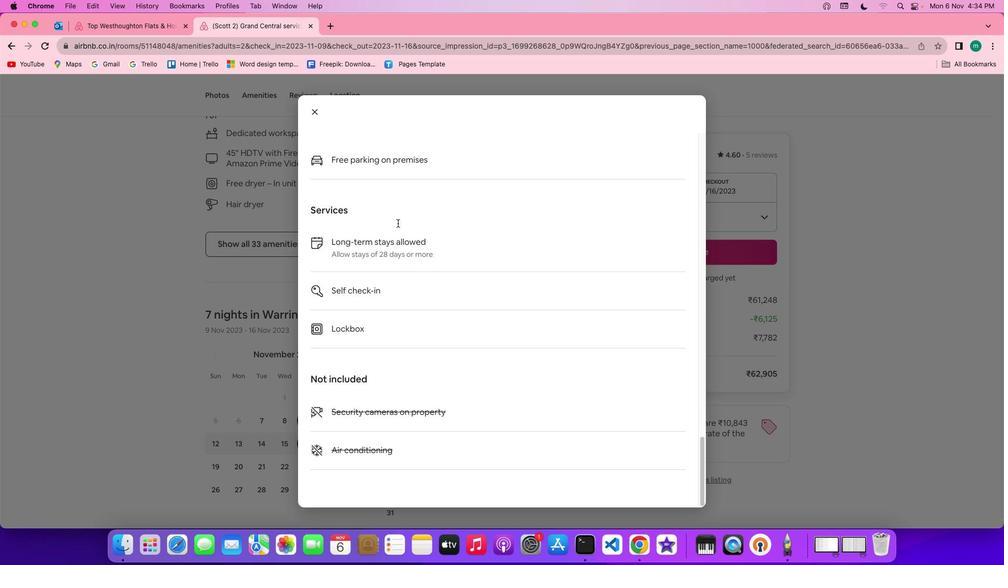 
Action: Mouse scrolled (471, 303) with delta (0, -1)
Screenshot: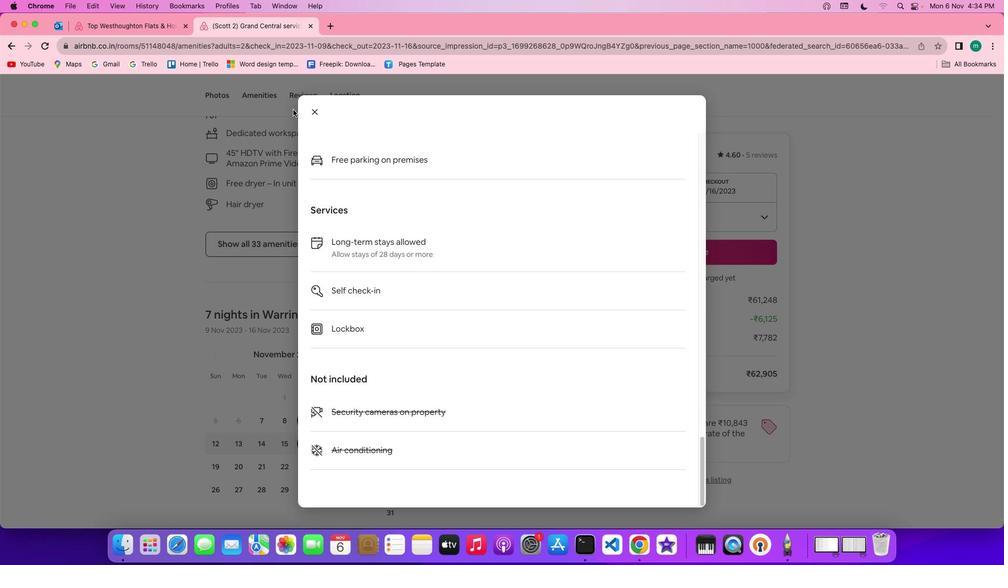 
Action: Mouse moved to (315, 114)
Screenshot: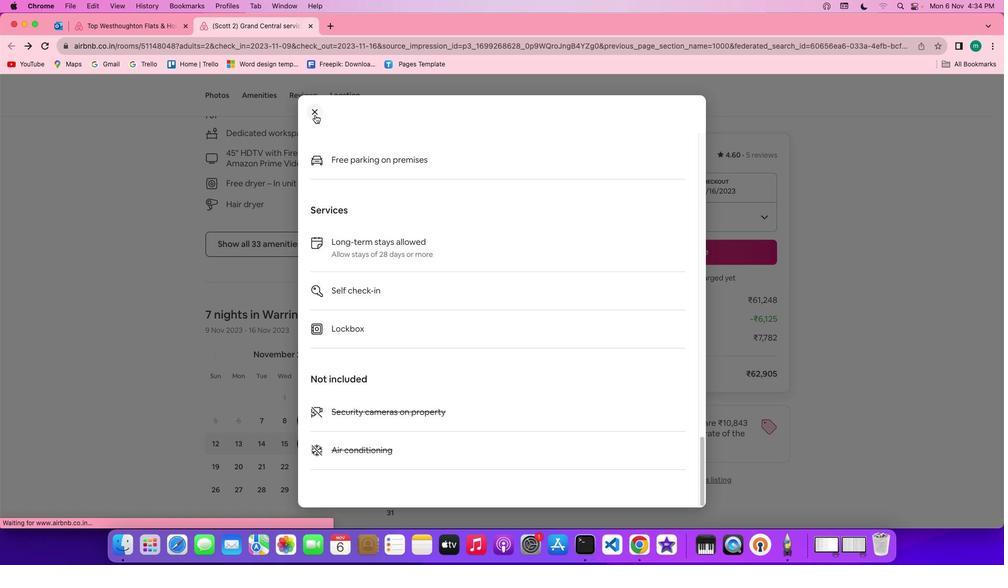 
Action: Mouse pressed left at (315, 114)
Screenshot: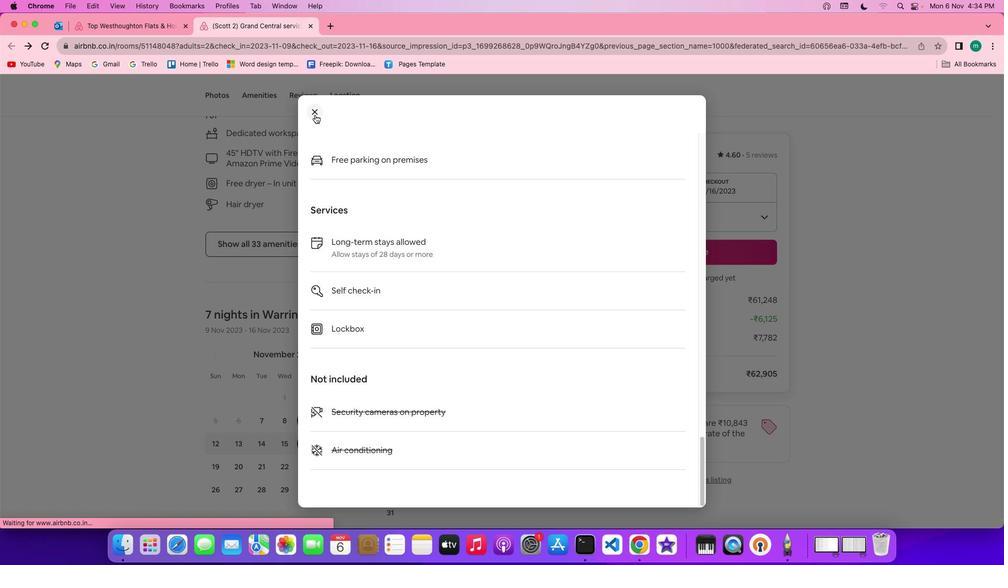 
Action: Mouse moved to (413, 286)
Screenshot: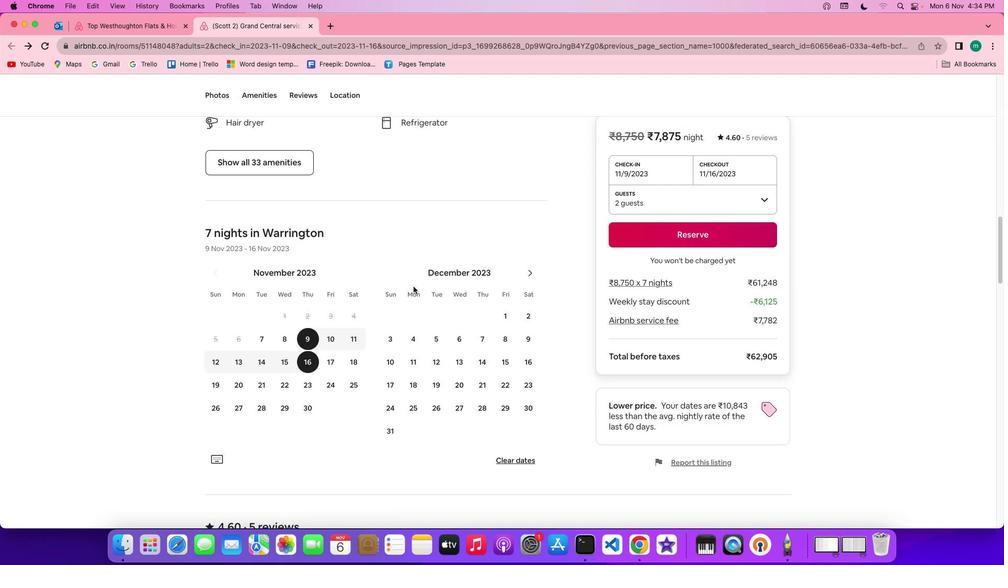
Action: Mouse scrolled (413, 286) with delta (0, 0)
Screenshot: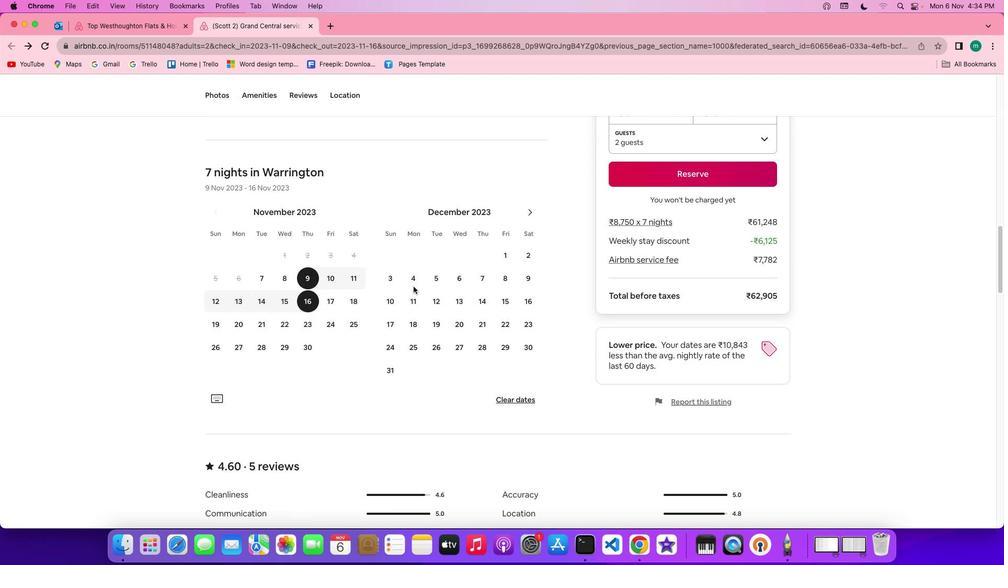
Action: Mouse scrolled (413, 286) with delta (0, 0)
Screenshot: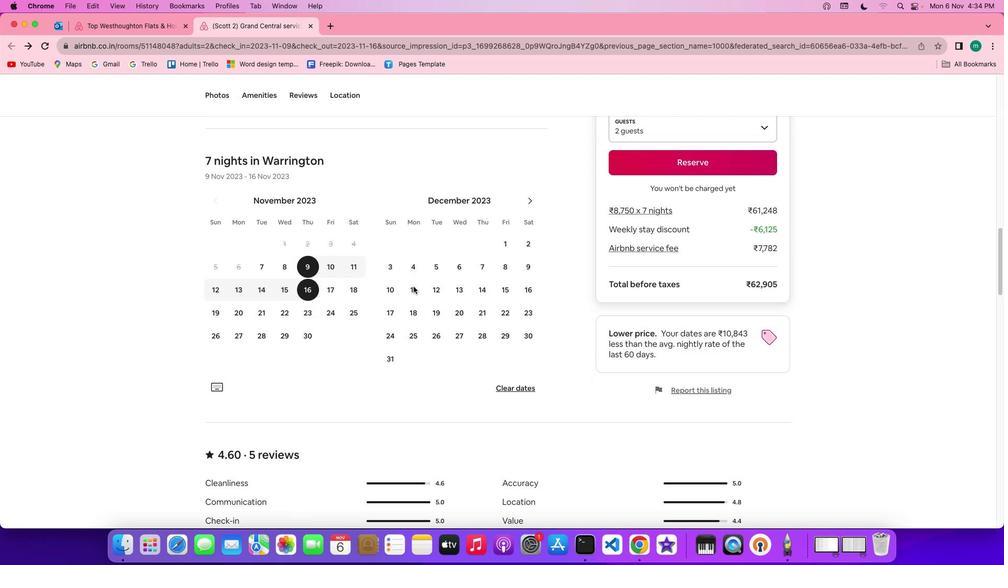
Action: Mouse scrolled (413, 286) with delta (0, -1)
Screenshot: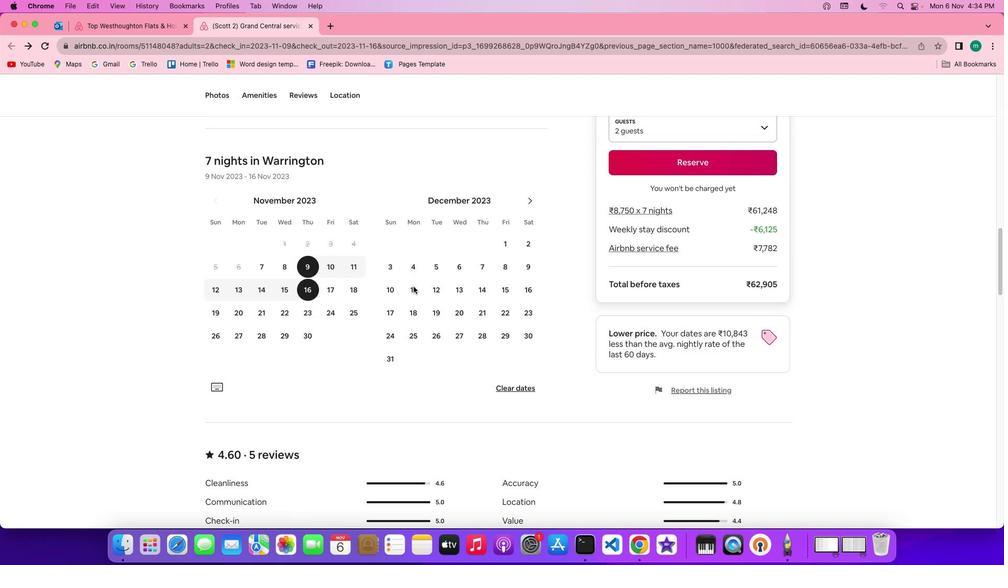 
Action: Mouse scrolled (413, 286) with delta (0, -2)
Screenshot: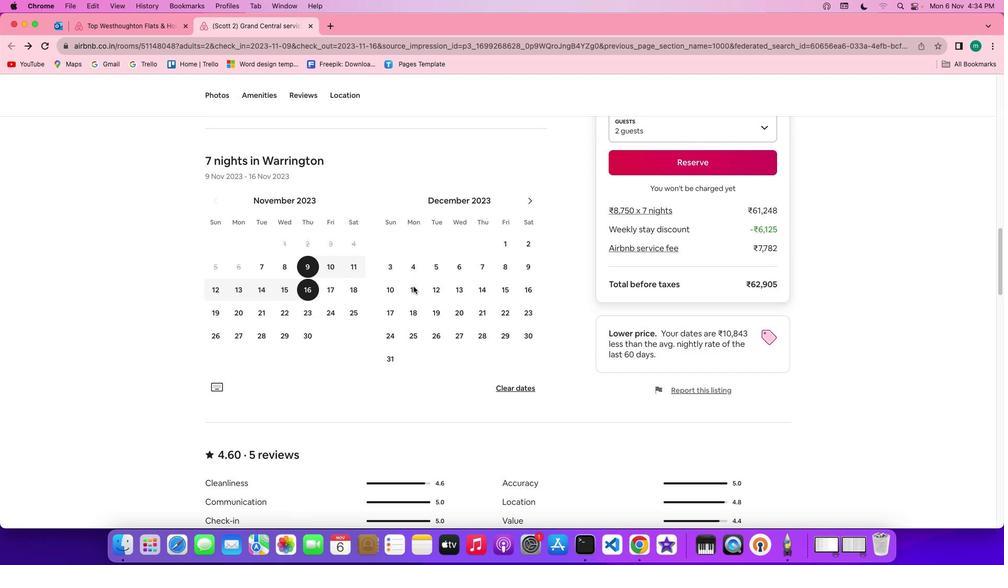 
Action: Mouse scrolled (413, 286) with delta (0, 0)
Screenshot: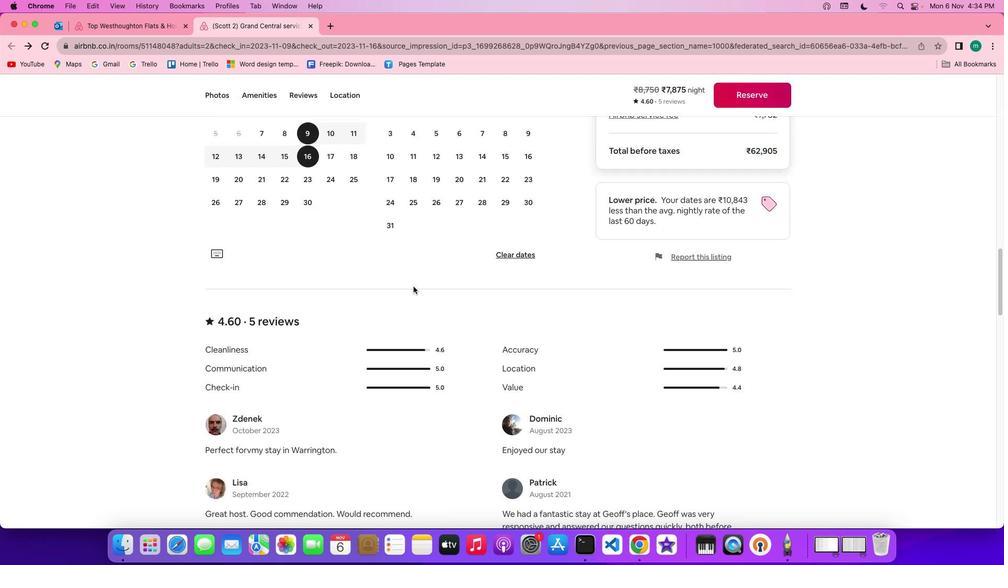 
Action: Mouse scrolled (413, 286) with delta (0, 0)
Screenshot: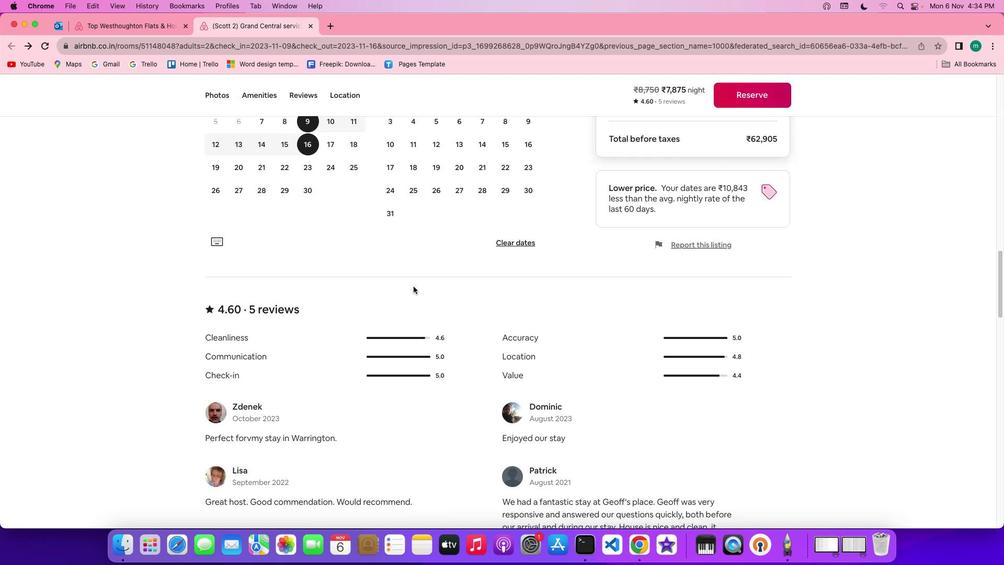 
Action: Mouse scrolled (413, 286) with delta (0, -1)
Screenshot: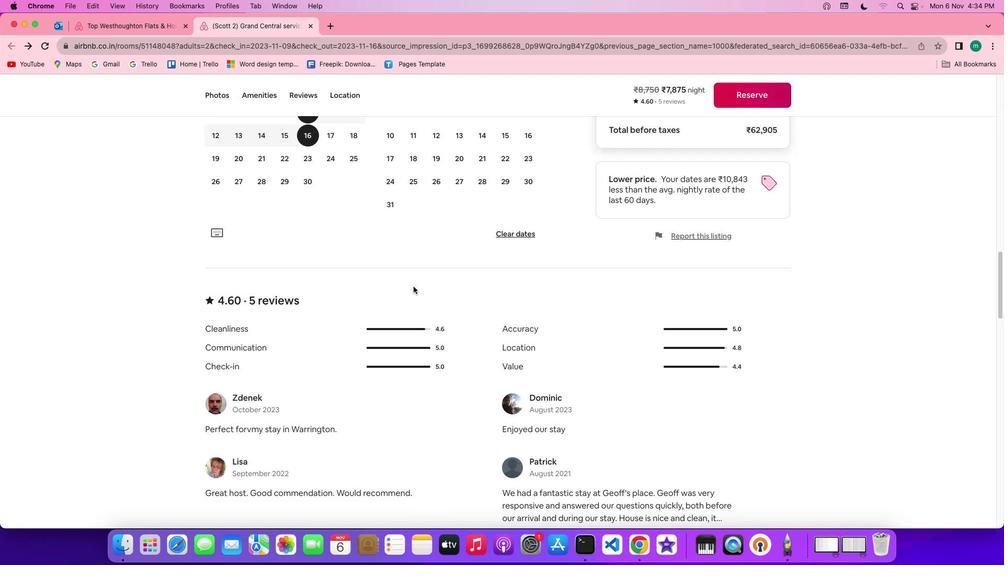 
Action: Mouse scrolled (413, 286) with delta (0, -1)
Screenshot: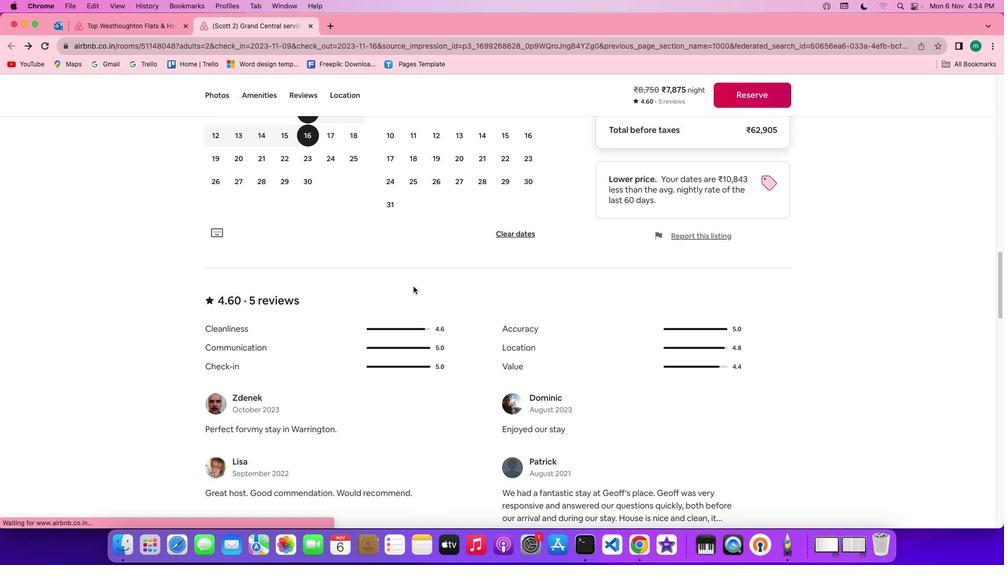 
Action: Mouse scrolled (413, 286) with delta (0, 0)
Screenshot: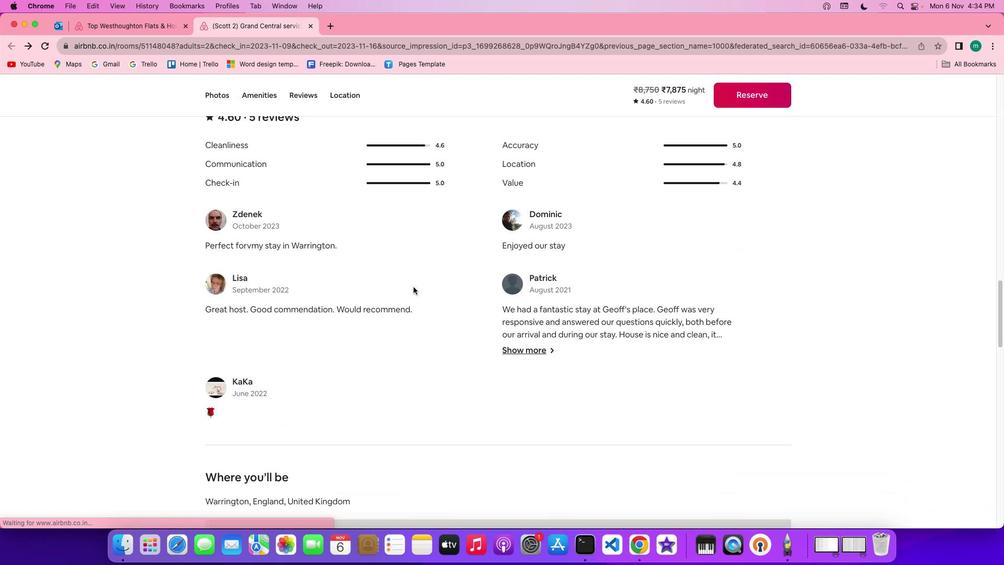 
Action: Mouse scrolled (413, 286) with delta (0, 0)
Screenshot: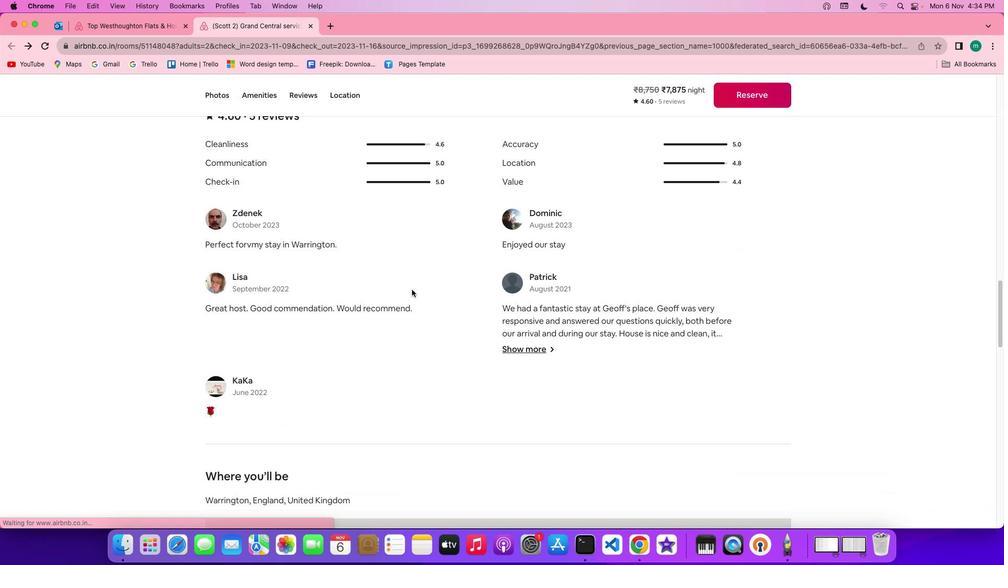 
Action: Mouse scrolled (413, 286) with delta (0, -1)
Screenshot: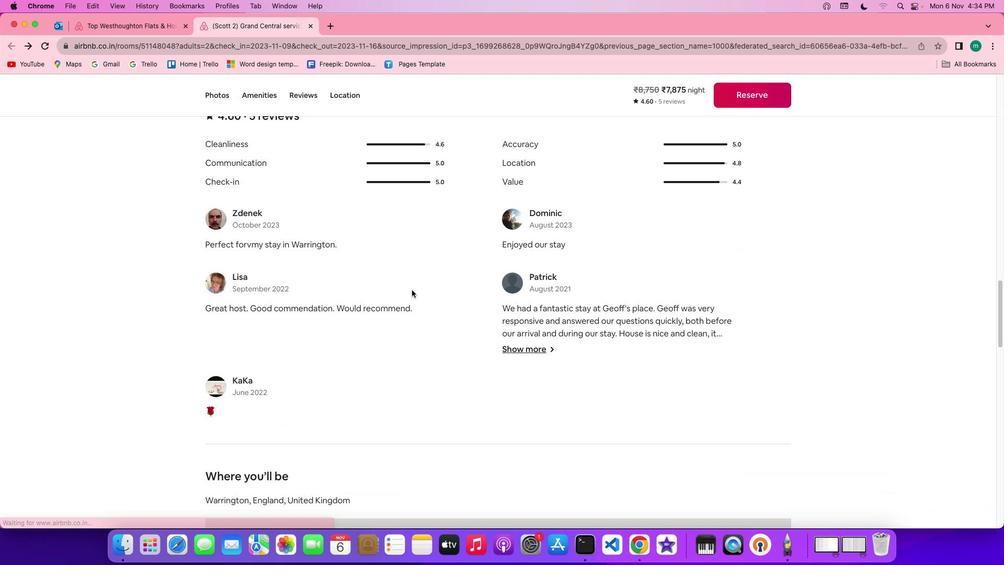 
Action: Mouse scrolled (413, 286) with delta (0, -2)
Screenshot: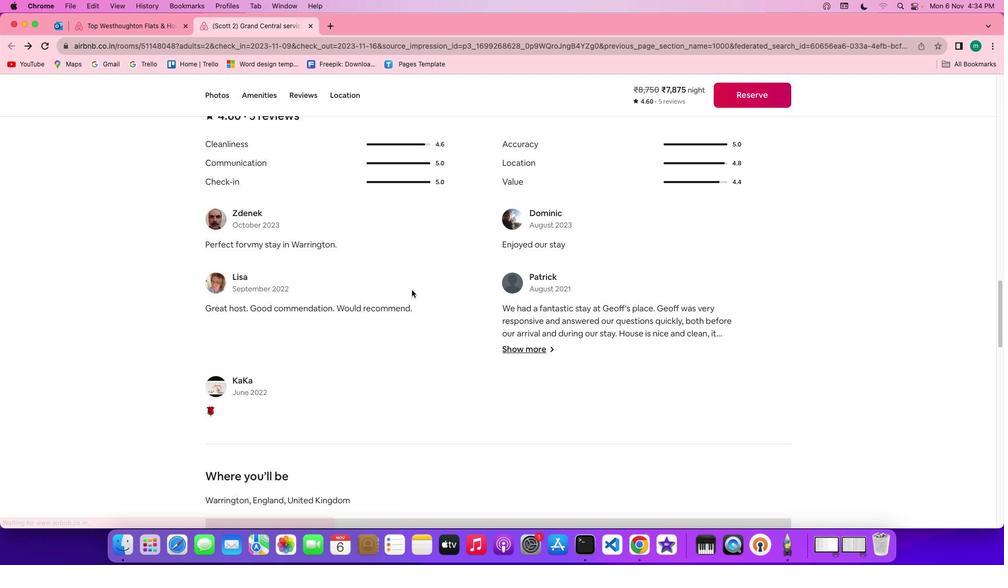 
Action: Mouse moved to (411, 290)
Screenshot: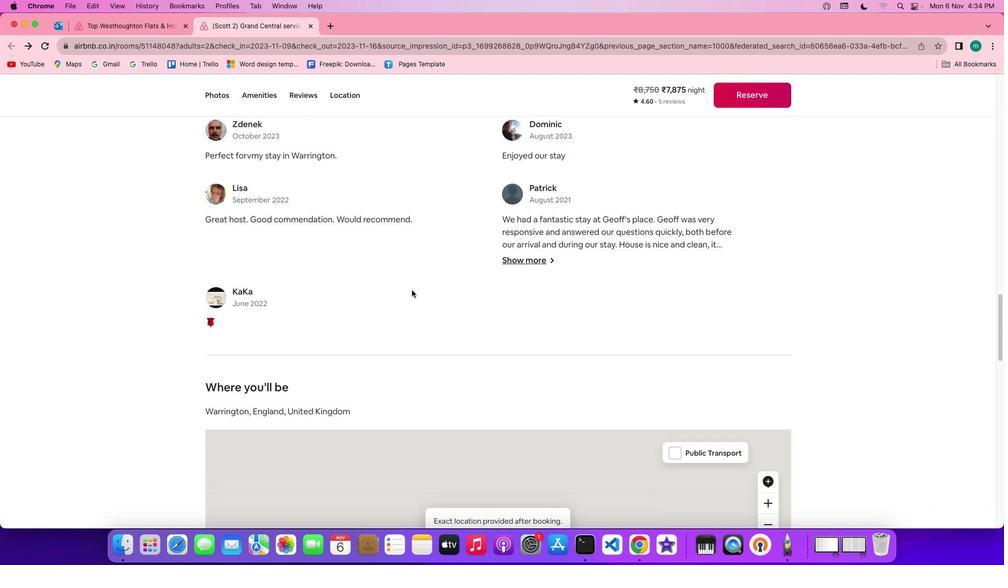 
Action: Mouse scrolled (411, 290) with delta (0, 0)
Screenshot: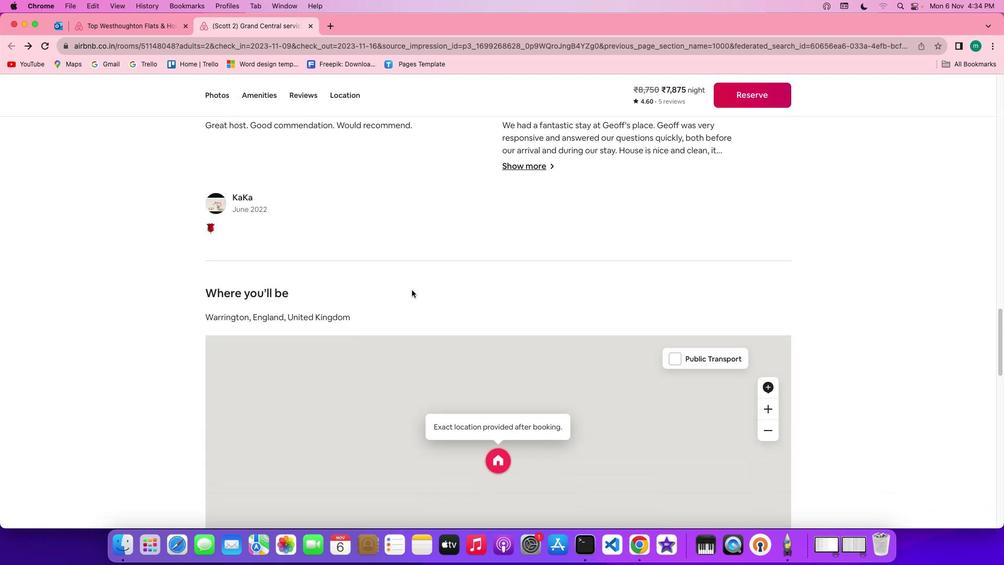 
Action: Mouse scrolled (411, 290) with delta (0, 0)
Screenshot: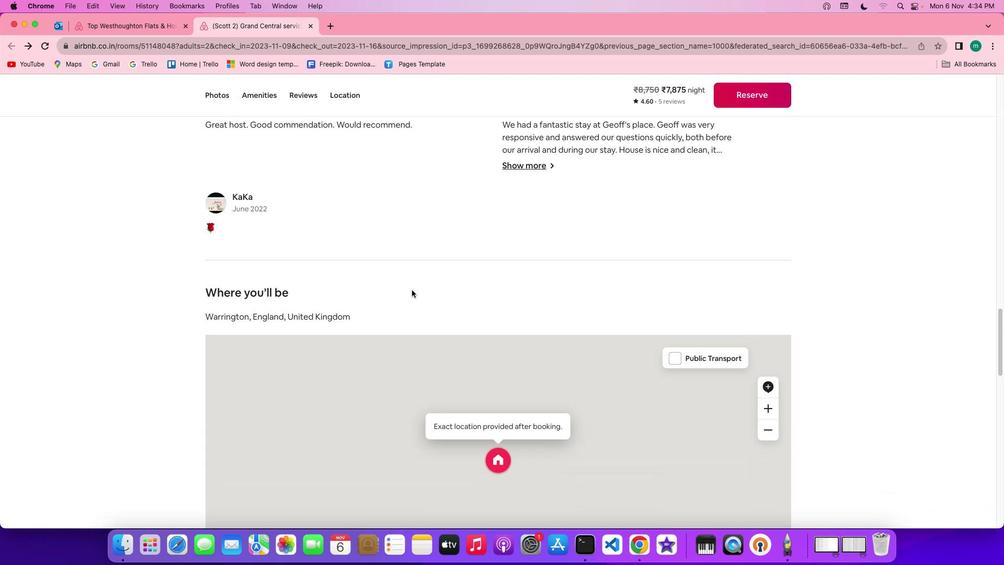 
Action: Mouse scrolled (411, 290) with delta (0, -1)
Screenshot: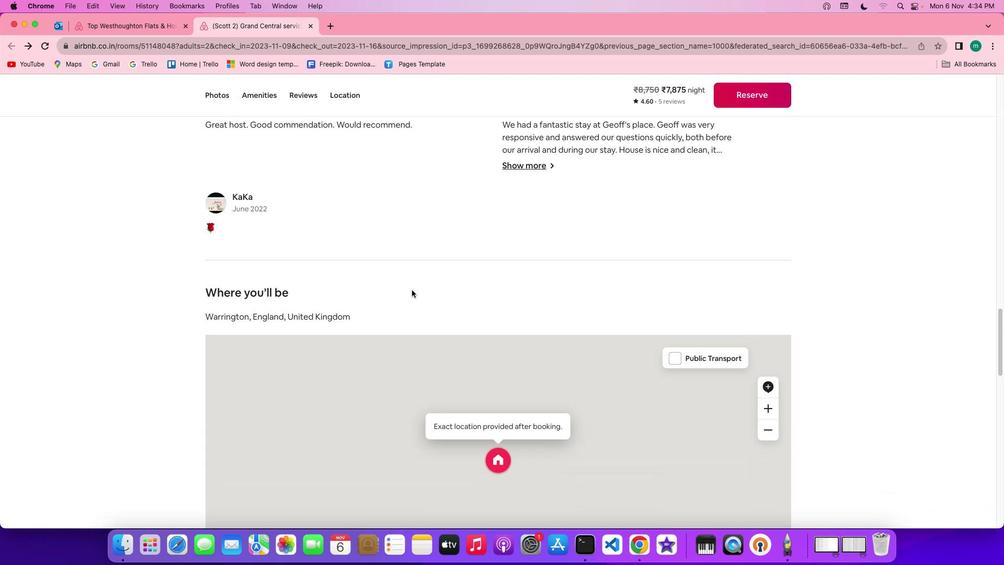 
Action: Mouse scrolled (411, 290) with delta (0, -2)
Screenshot: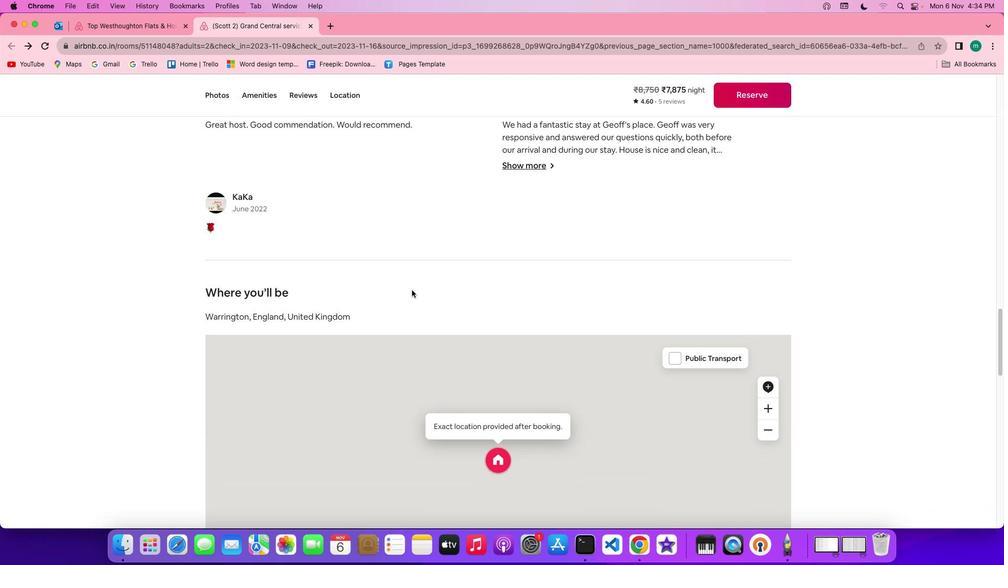 
Action: Mouse moved to (411, 290)
